 Task: Add Sprouts Rolled Quick Oats to the cart.
Action: Mouse pressed left at (16, 85)
Screenshot: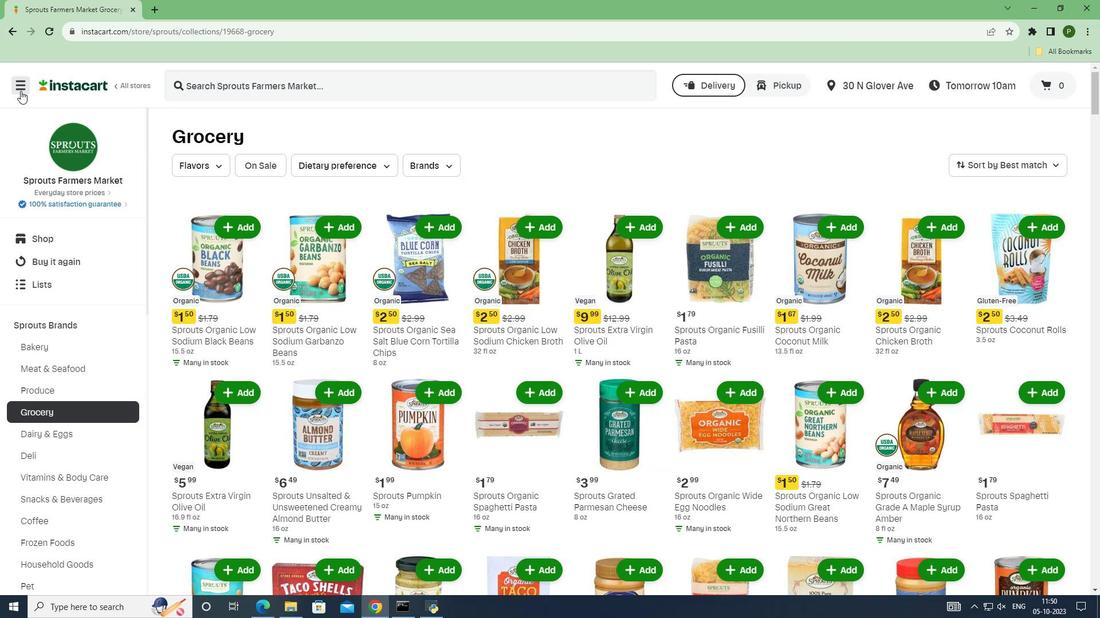 
Action: Mouse moved to (15, 315)
Screenshot: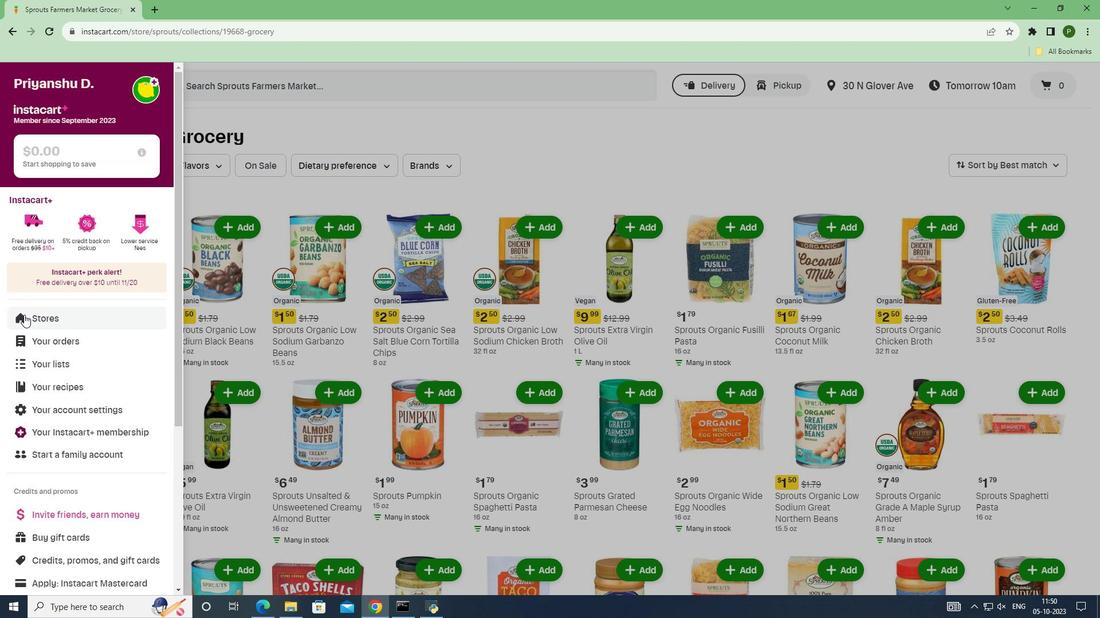 
Action: Mouse pressed left at (15, 315)
Screenshot: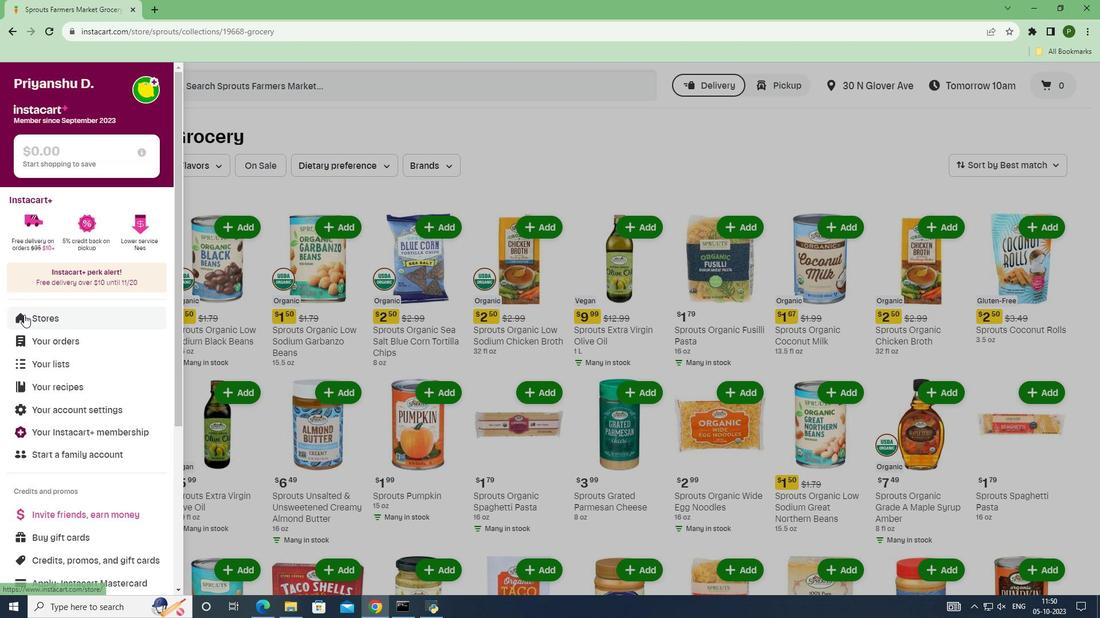 
Action: Mouse moved to (274, 127)
Screenshot: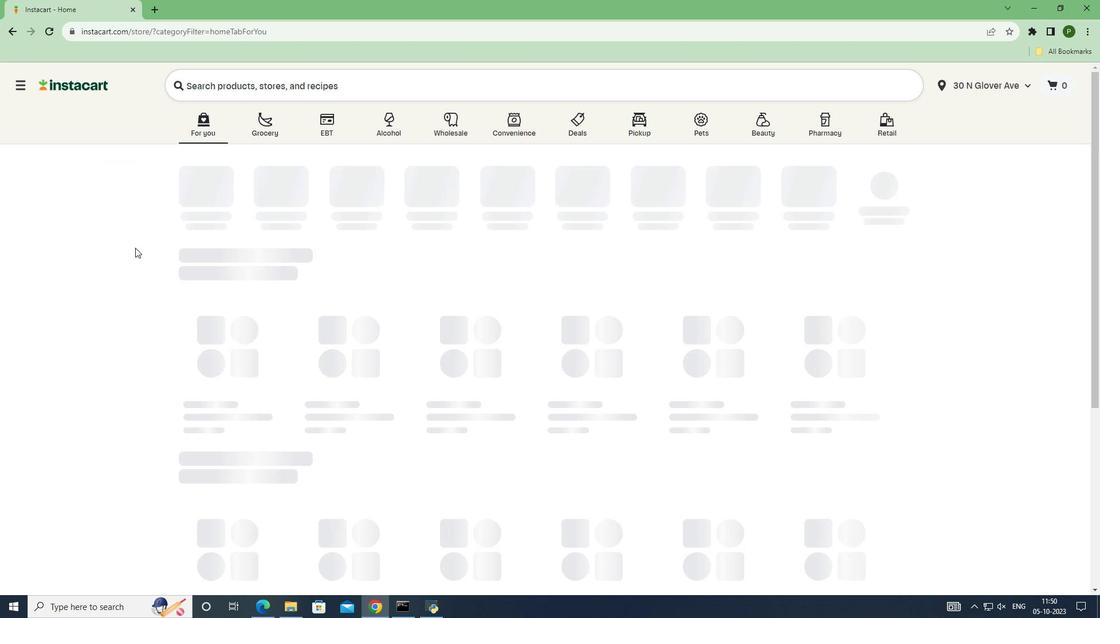 
Action: Mouse pressed left at (274, 127)
Screenshot: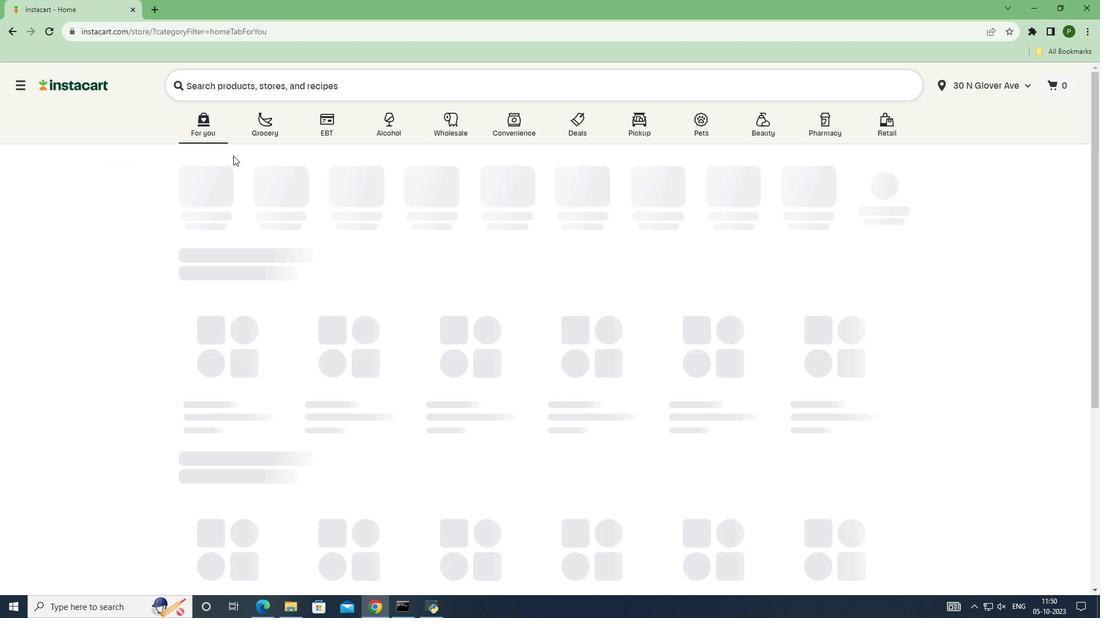 
Action: Mouse moved to (717, 276)
Screenshot: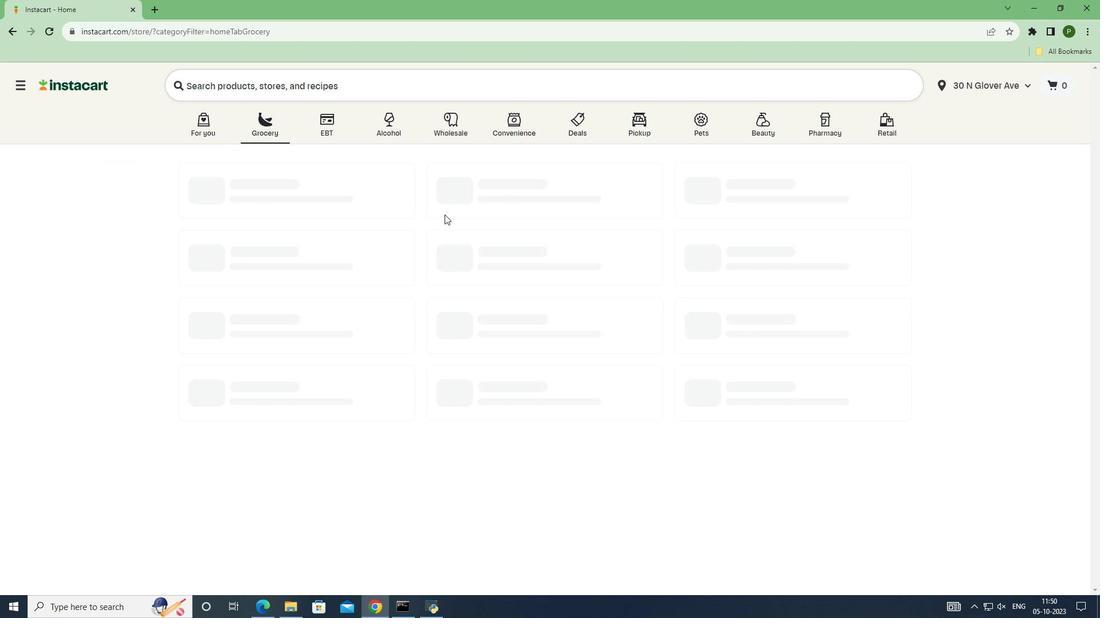 
Action: Mouse pressed left at (717, 276)
Screenshot: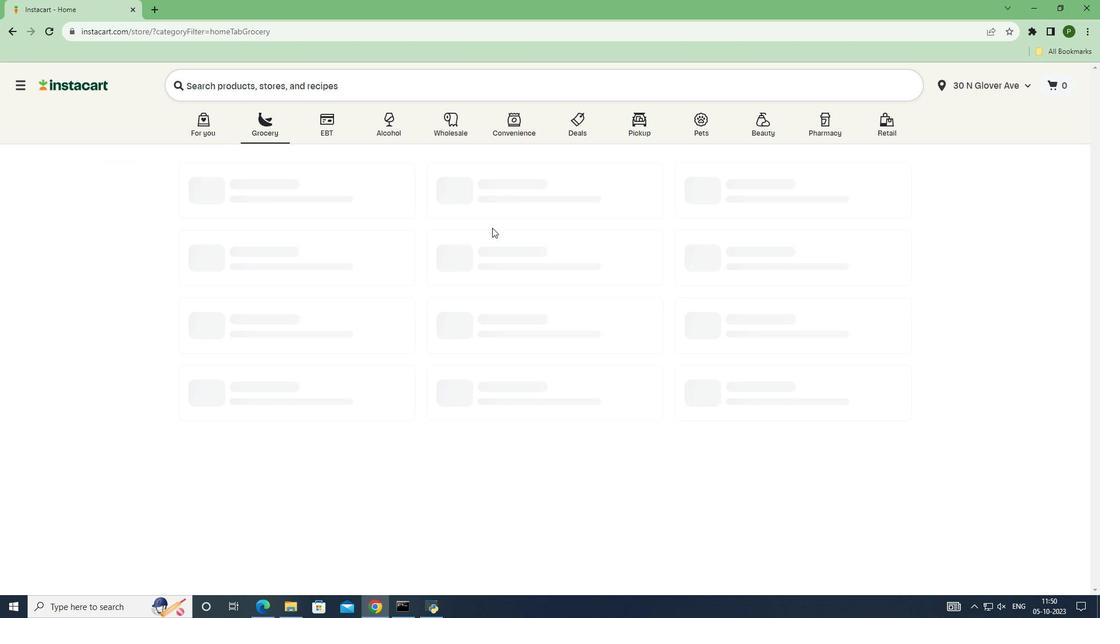 
Action: Mouse moved to (99, 323)
Screenshot: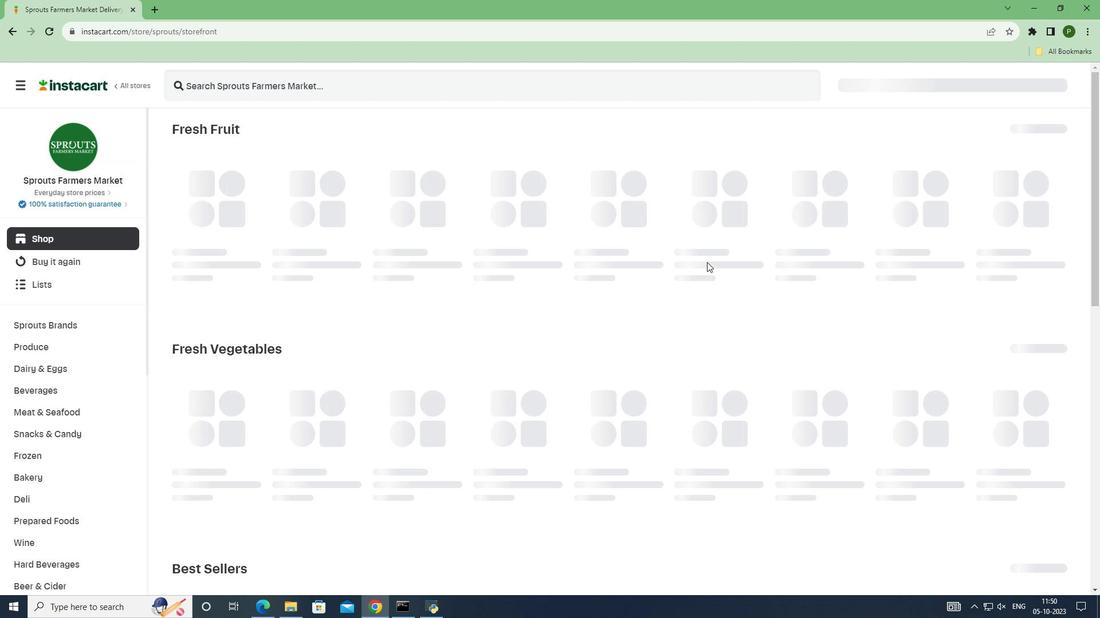 
Action: Mouse pressed left at (99, 323)
Screenshot: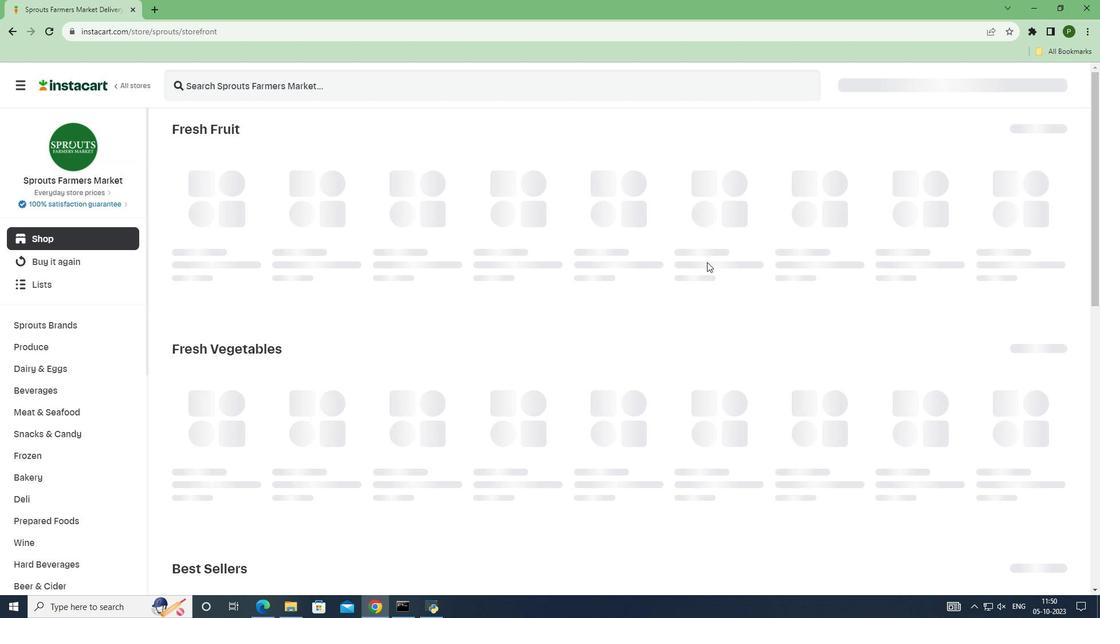 
Action: Mouse moved to (67, 407)
Screenshot: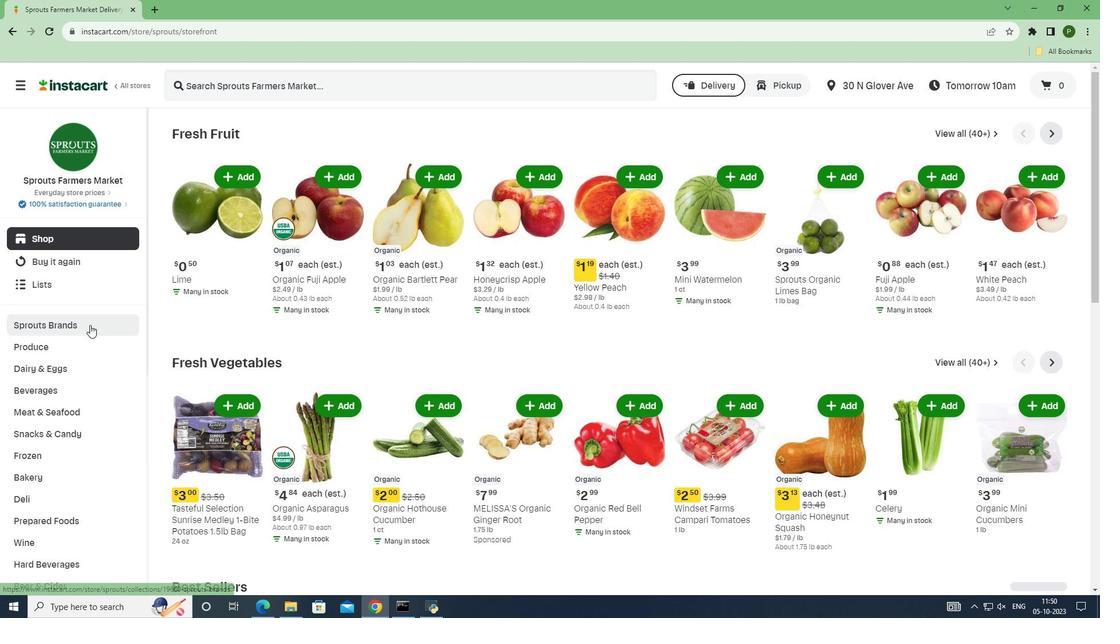 
Action: Mouse pressed left at (67, 407)
Screenshot: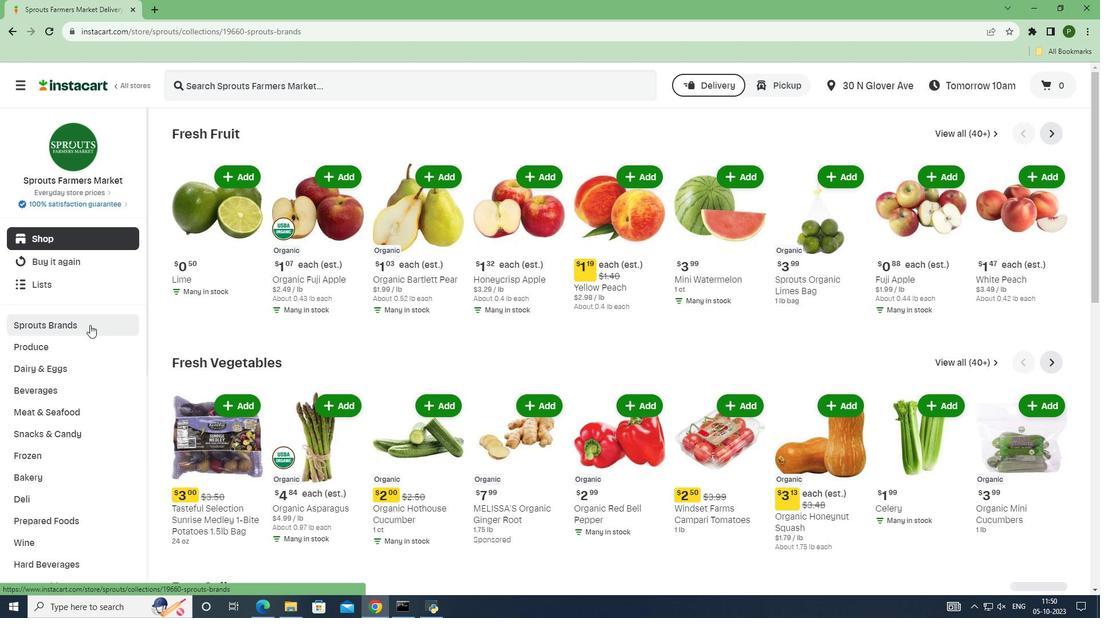
Action: Mouse moved to (199, 248)
Screenshot: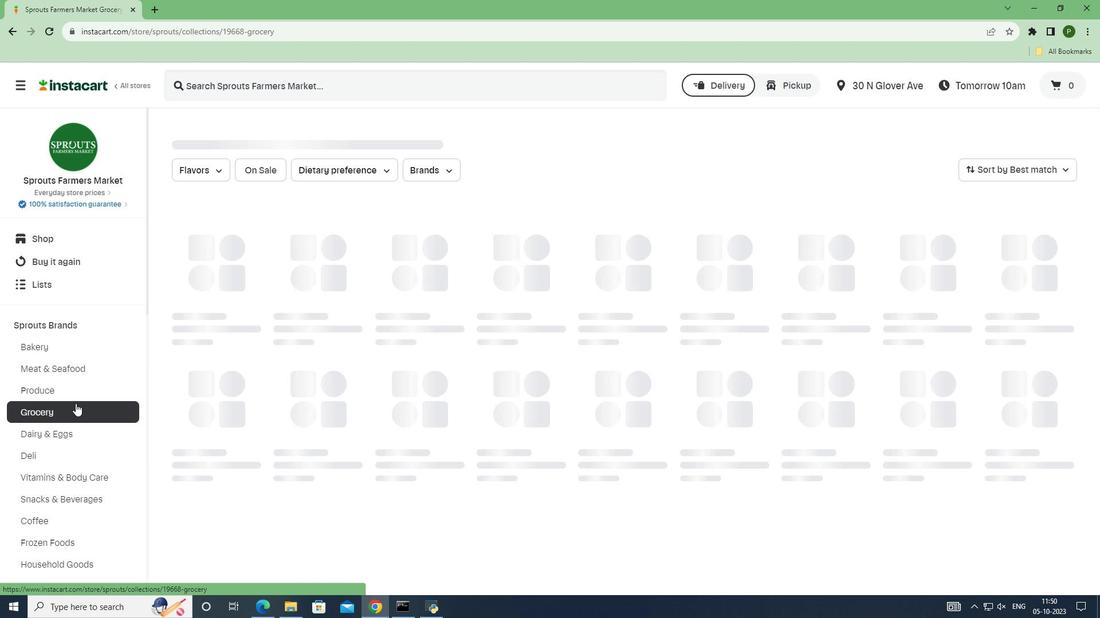 
Action: Mouse scrolled (199, 248) with delta (0, 0)
Screenshot: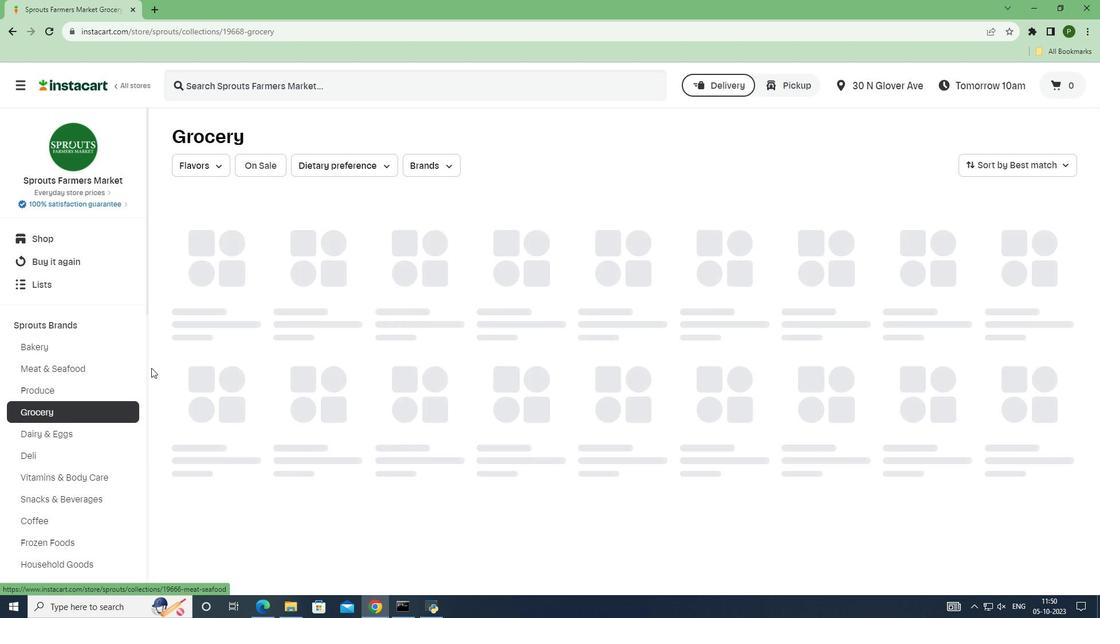 
Action: Mouse moved to (210, 252)
Screenshot: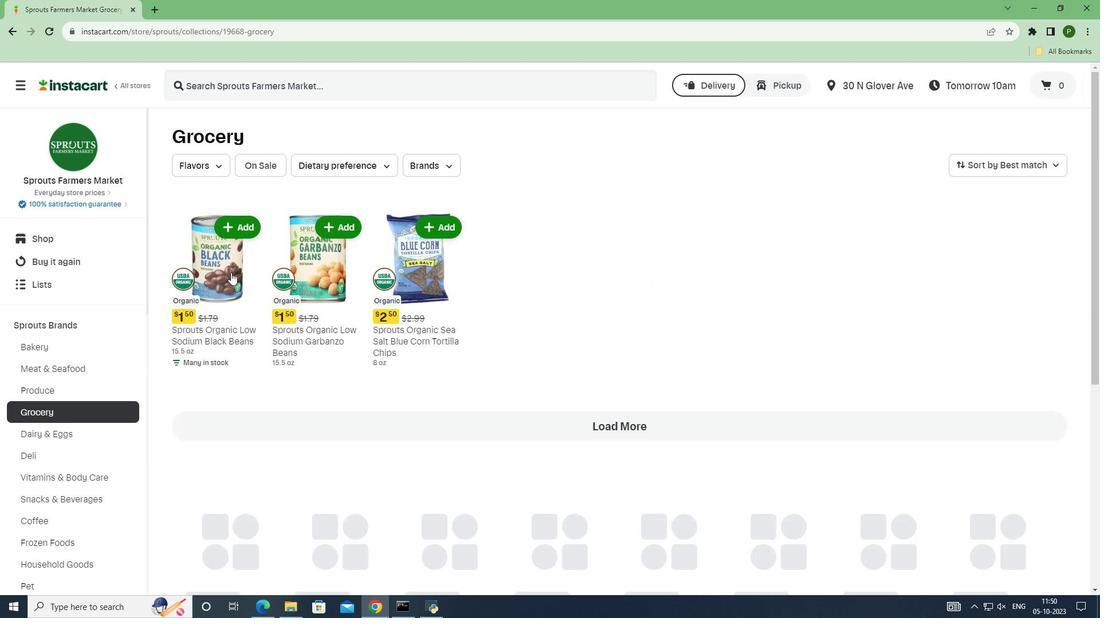 
Action: Mouse scrolled (210, 251) with delta (0, 0)
Screenshot: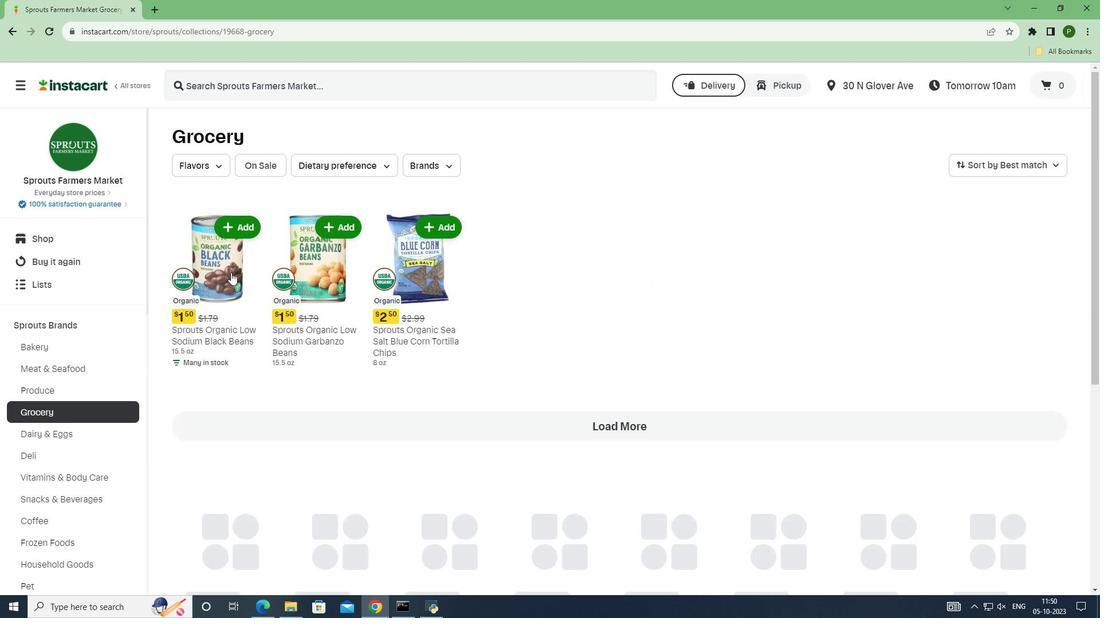 
Action: Mouse moved to (230, 254)
Screenshot: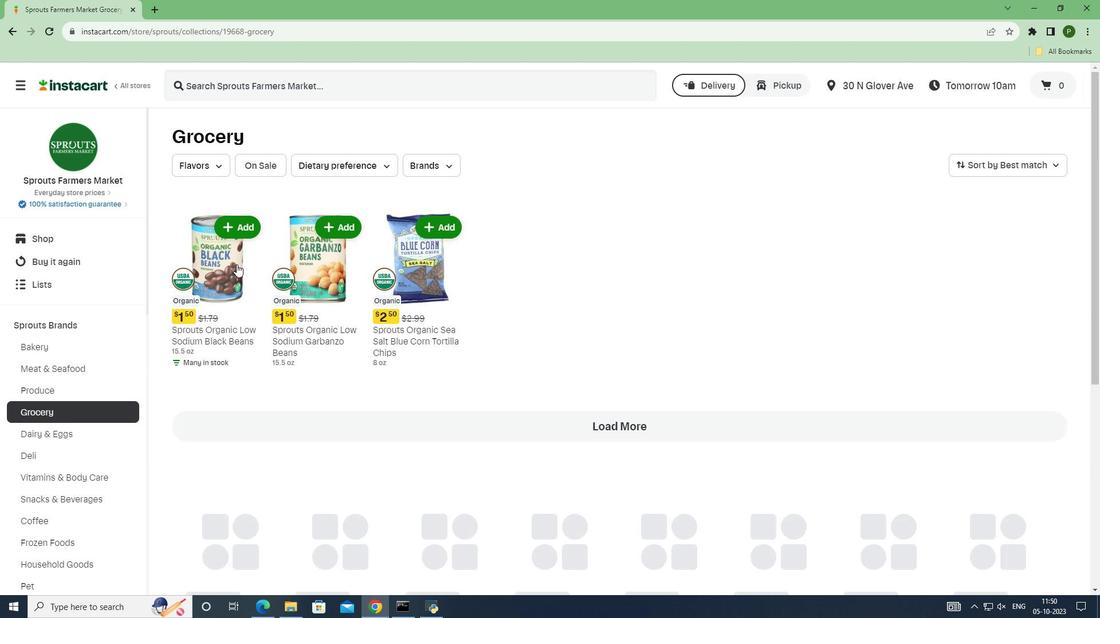 
Action: Mouse scrolled (230, 253) with delta (0, 0)
Screenshot: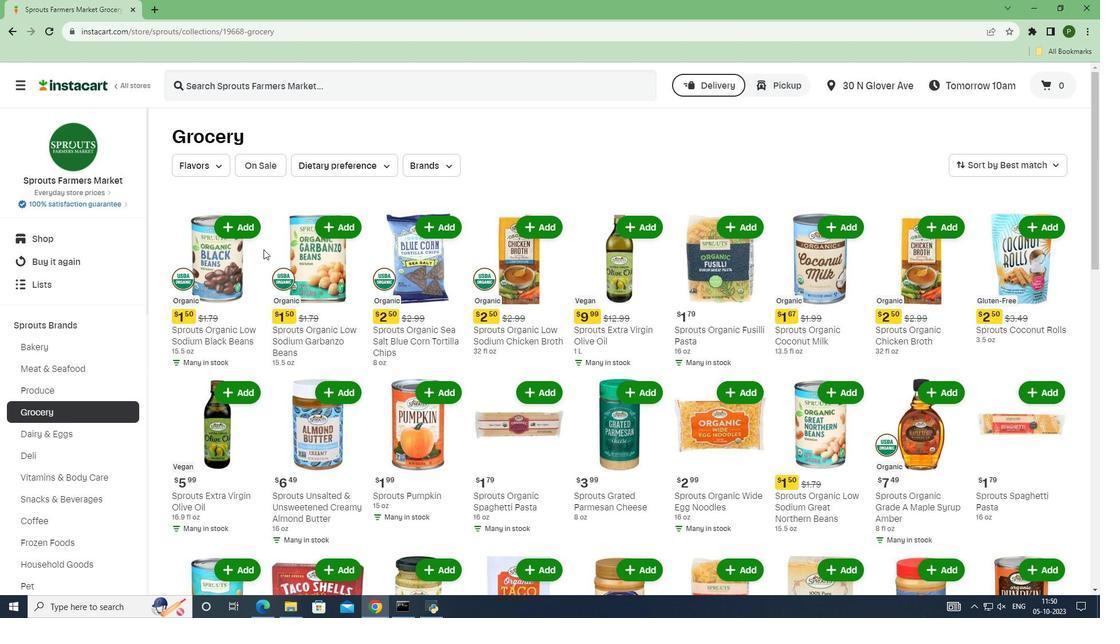 
Action: Mouse scrolled (230, 253) with delta (0, 0)
Screenshot: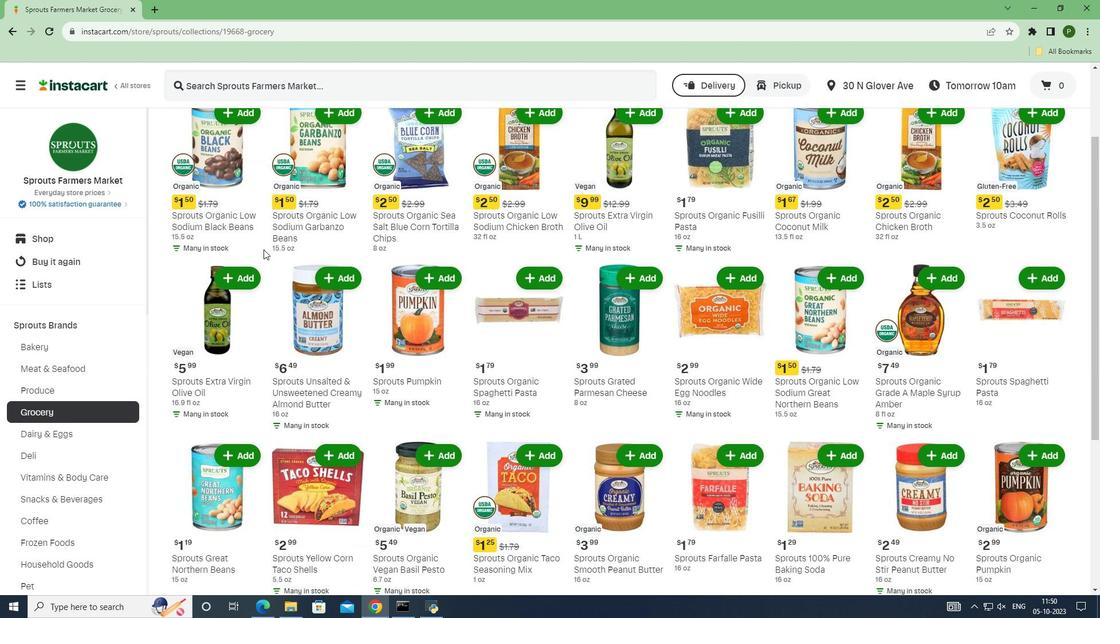 
Action: Mouse scrolled (230, 253) with delta (0, 0)
Screenshot: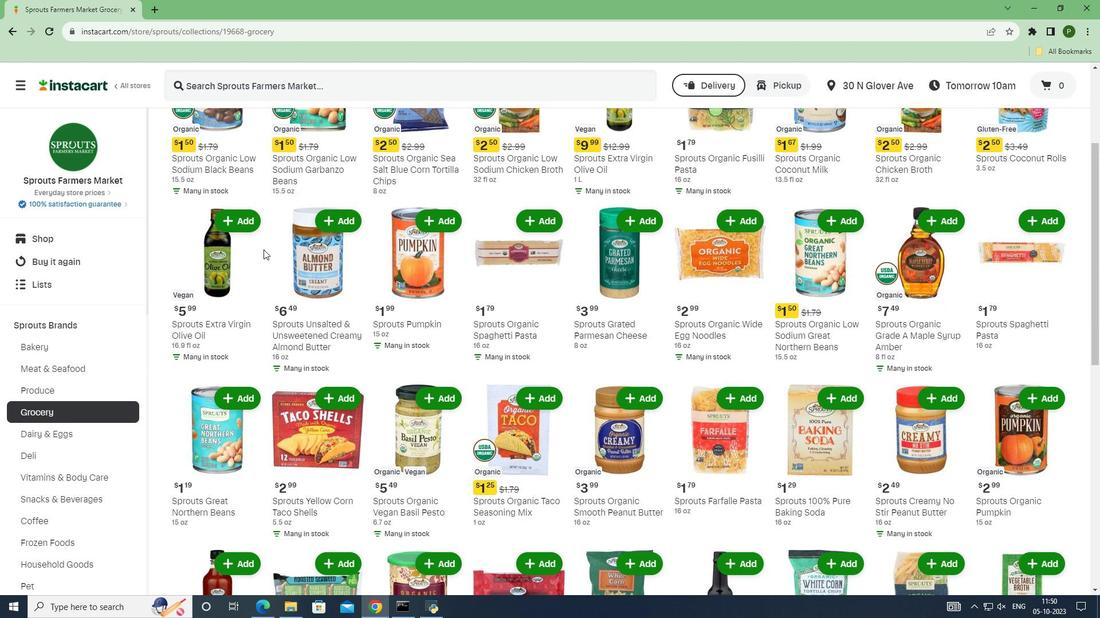 
Action: Mouse scrolled (230, 253) with delta (0, 0)
Screenshot: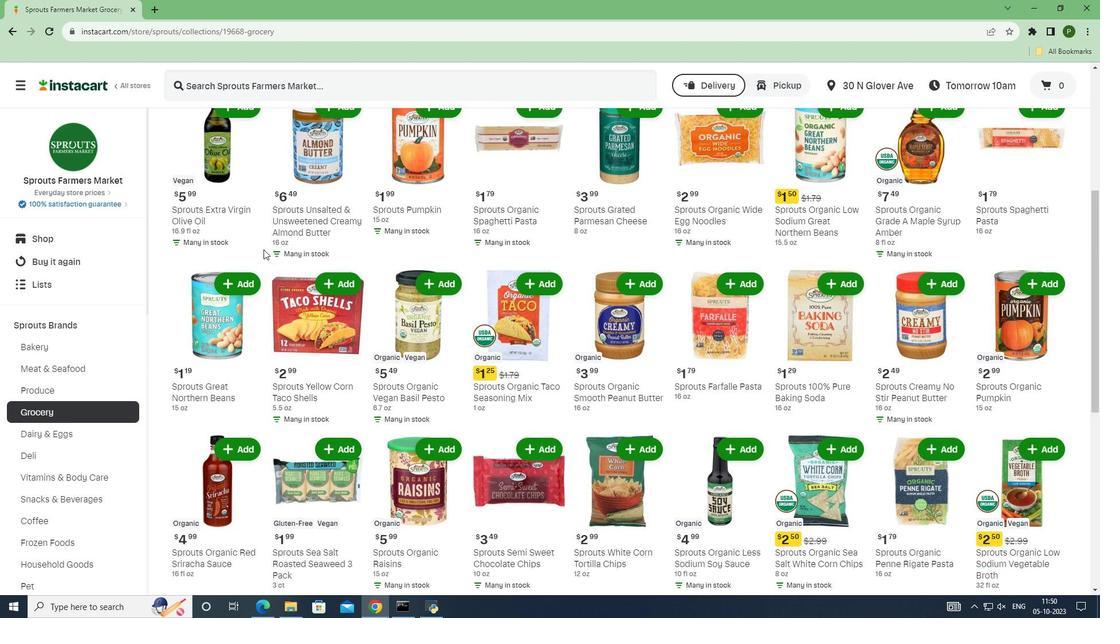 
Action: Mouse scrolled (230, 253) with delta (0, 0)
Screenshot: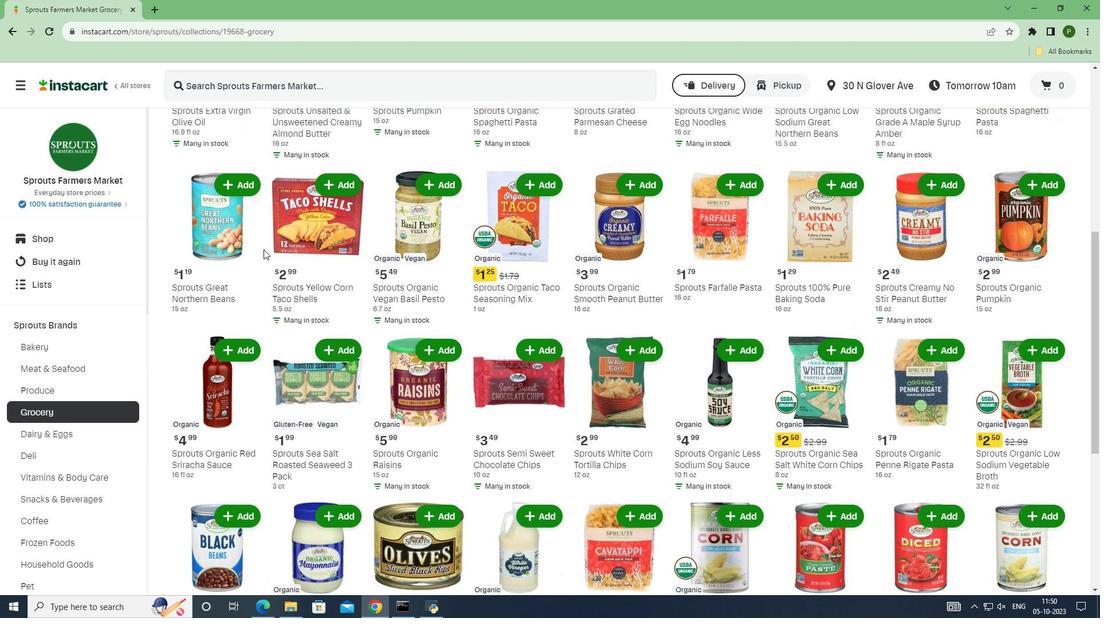 
Action: Mouse scrolled (230, 253) with delta (0, 0)
Screenshot: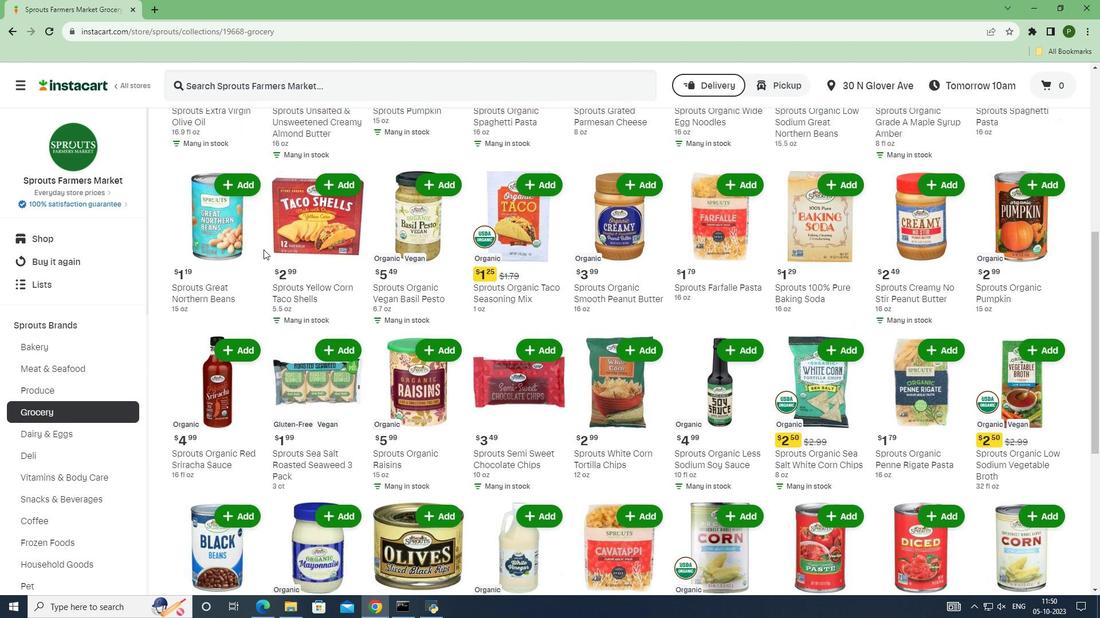 
Action: Mouse scrolled (230, 253) with delta (0, 0)
Screenshot: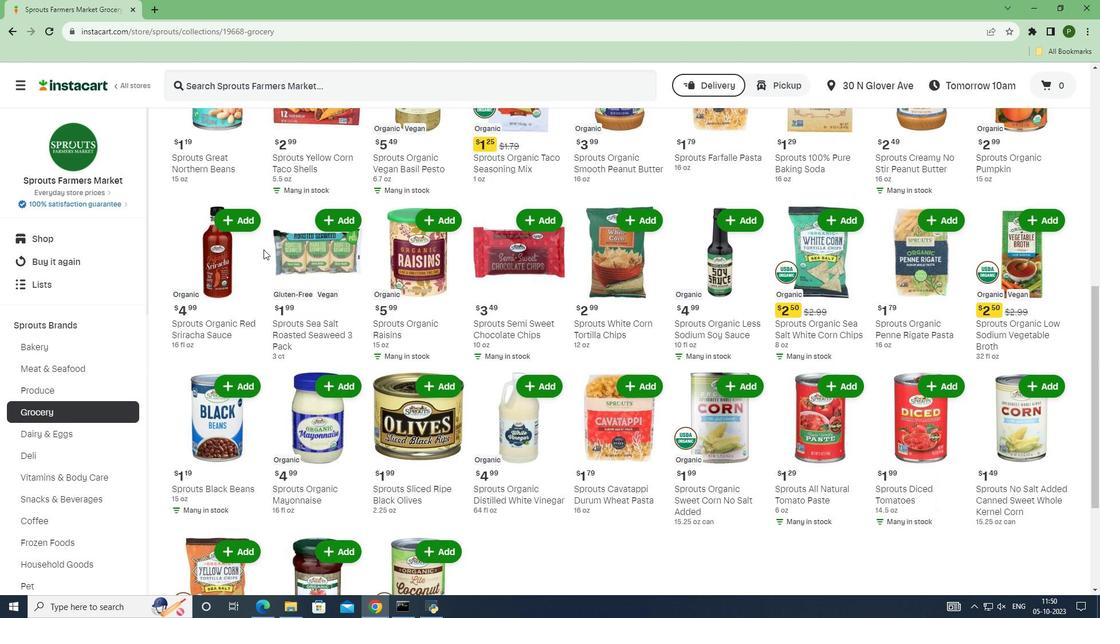 
Action: Mouse scrolled (230, 253) with delta (0, 0)
Screenshot: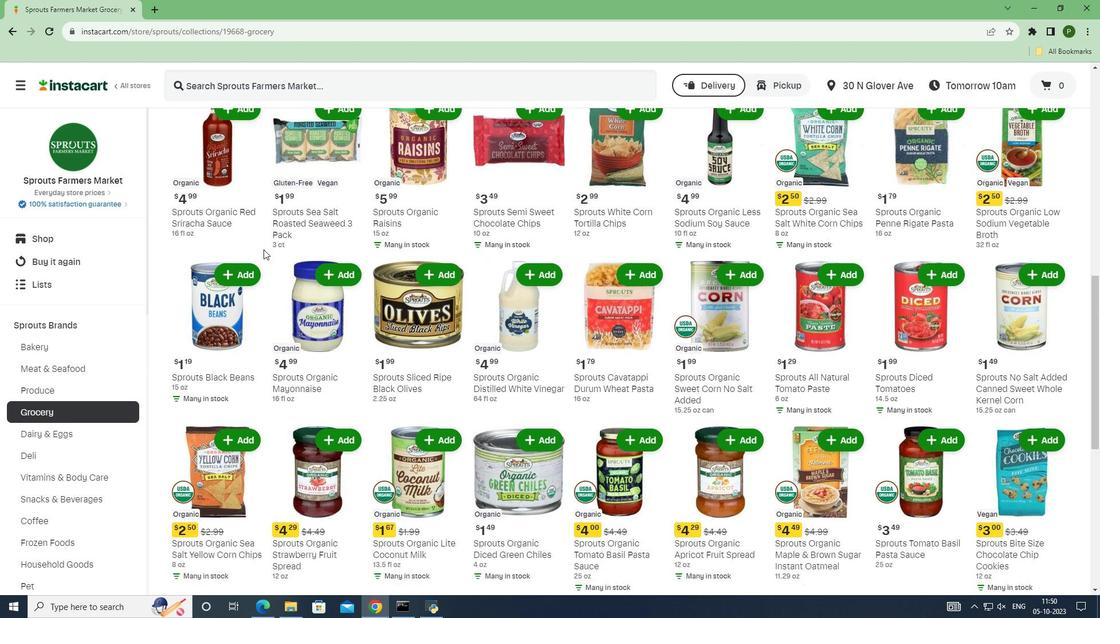 
Action: Mouse scrolled (230, 253) with delta (0, 0)
Screenshot: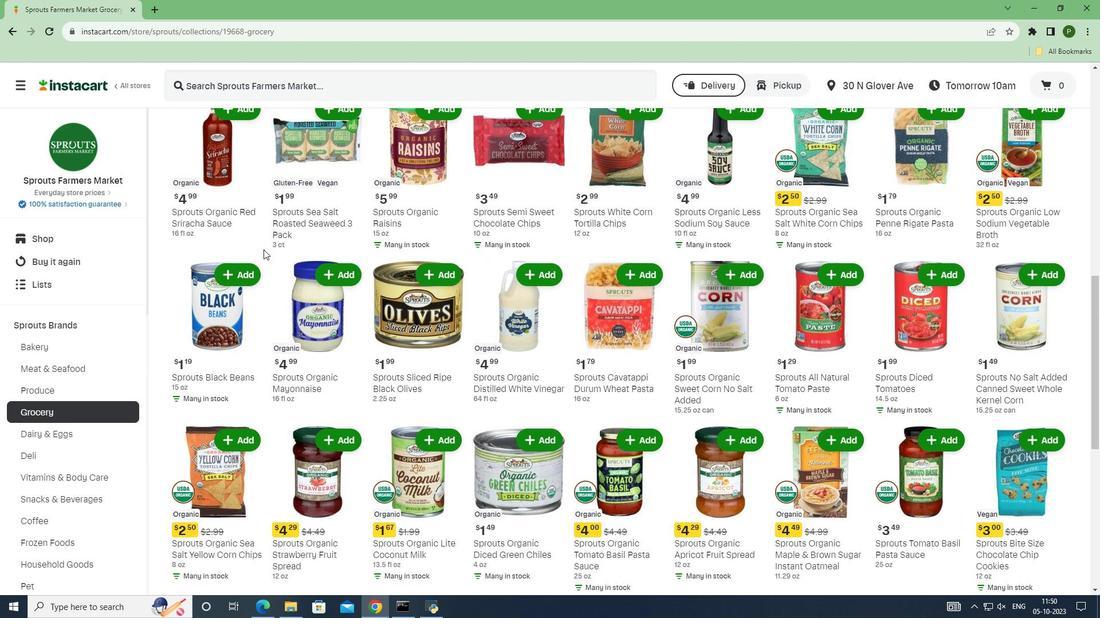 
Action: Mouse scrolled (230, 253) with delta (0, 0)
Screenshot: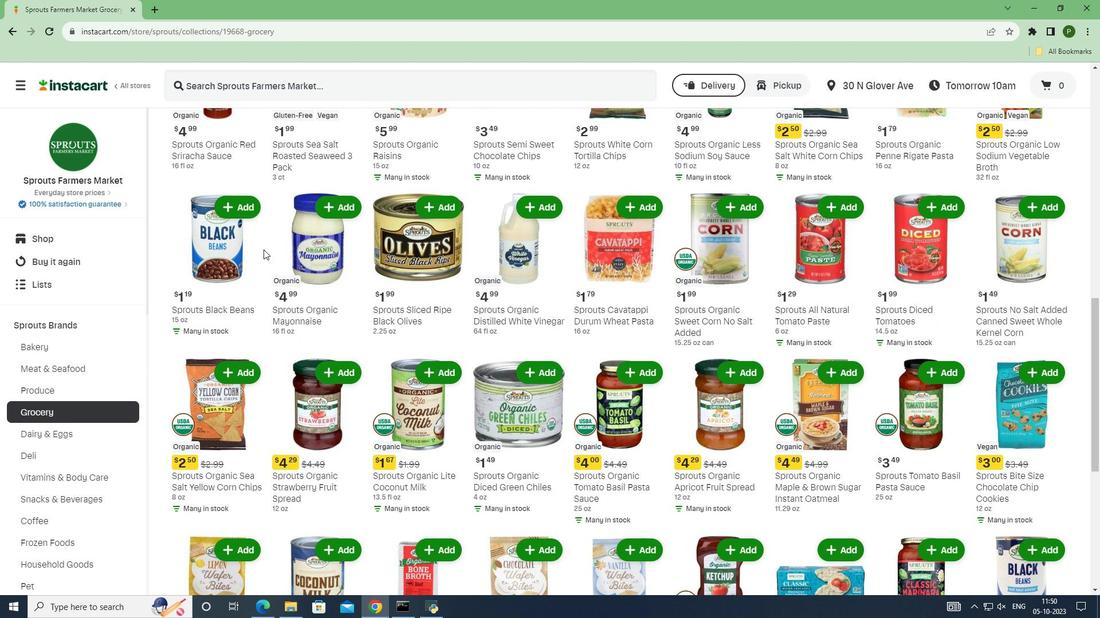 
Action: Mouse scrolled (230, 253) with delta (0, 0)
Screenshot: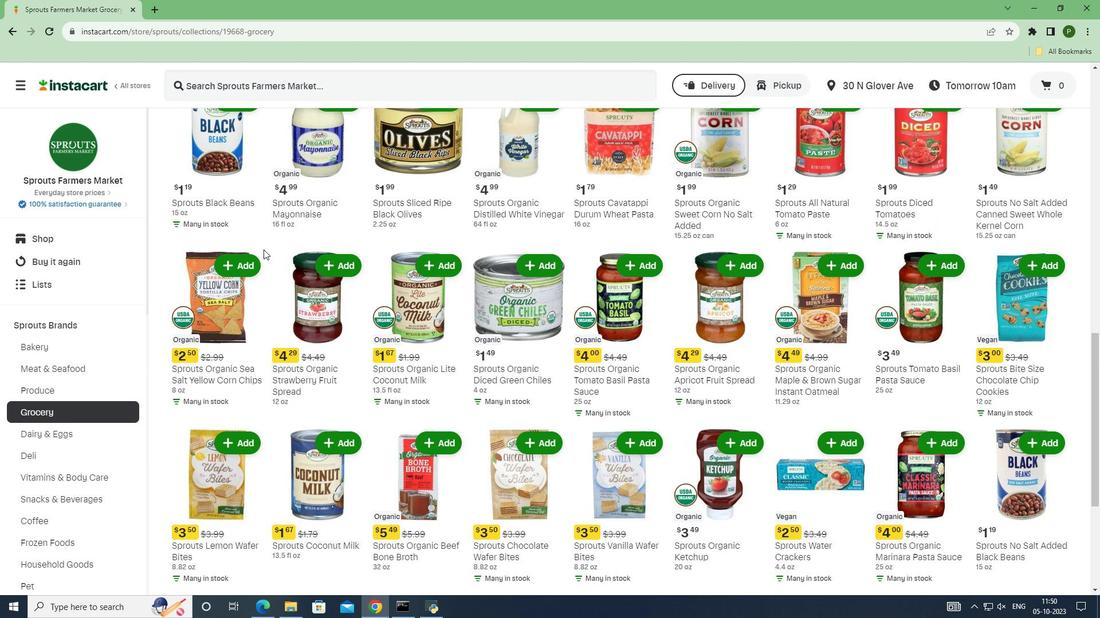 
Action: Mouse scrolled (230, 253) with delta (0, 0)
Screenshot: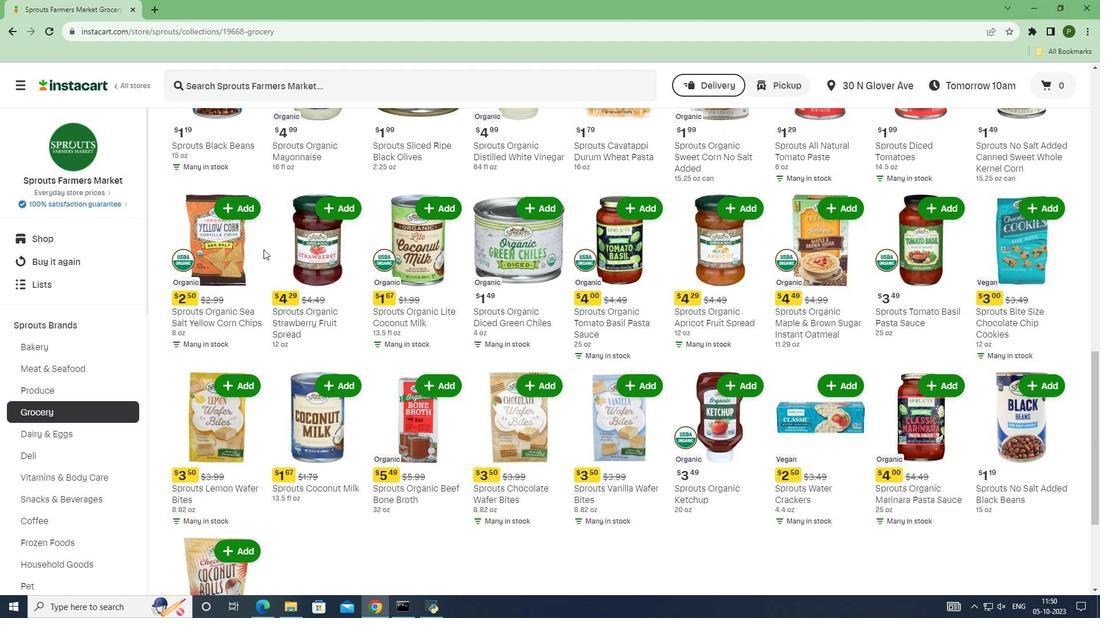 
Action: Mouse scrolled (230, 253) with delta (0, 0)
Screenshot: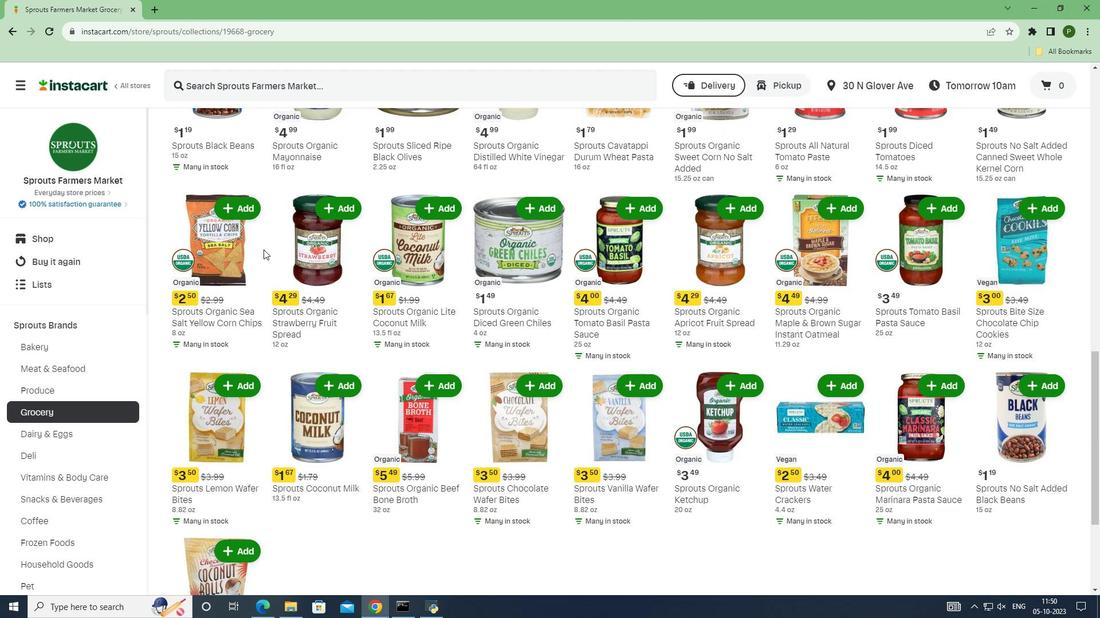 
Action: Mouse scrolled (230, 253) with delta (0, 0)
Screenshot: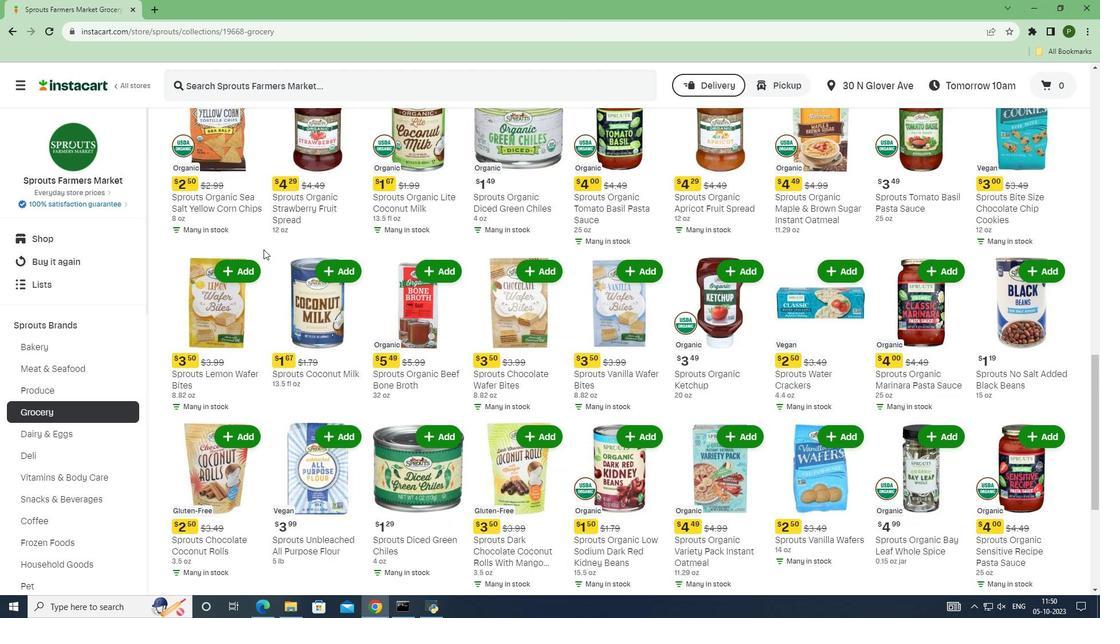 
Action: Mouse scrolled (230, 253) with delta (0, 0)
Screenshot: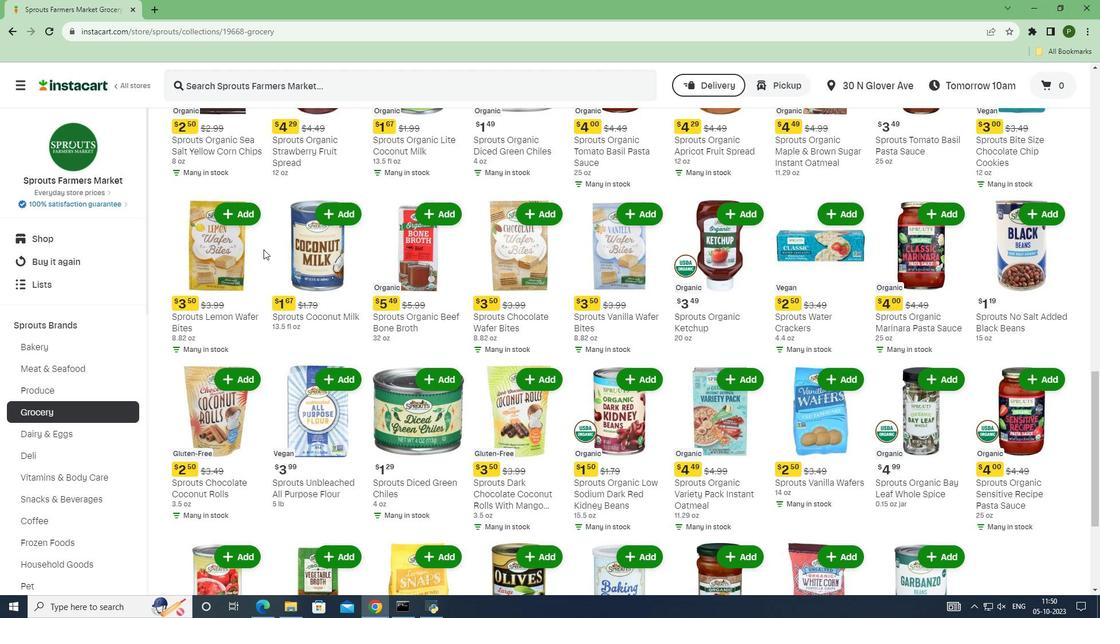 
Action: Mouse scrolled (230, 253) with delta (0, 0)
Screenshot: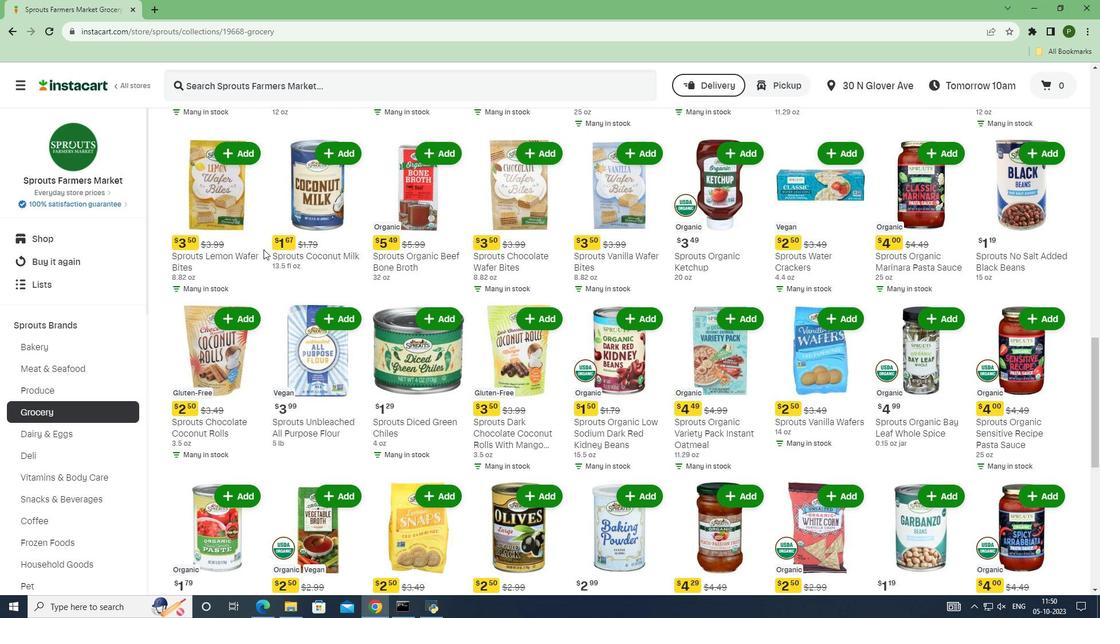 
Action: Mouse scrolled (230, 253) with delta (0, 0)
Screenshot: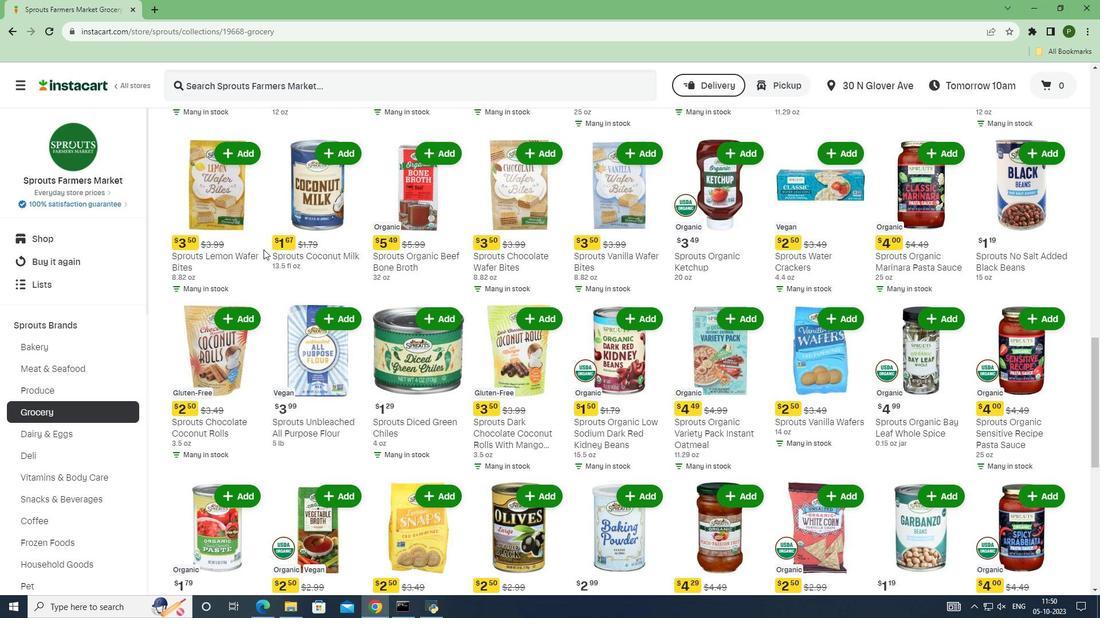 
Action: Mouse scrolled (230, 253) with delta (0, 0)
Screenshot: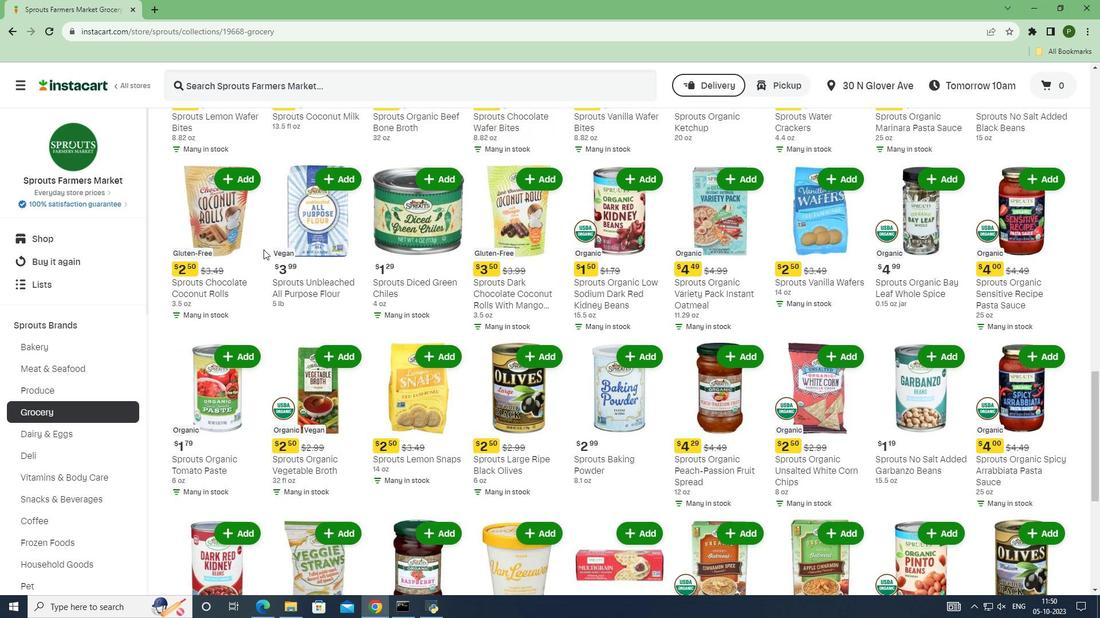 
Action: Mouse scrolled (230, 253) with delta (0, 0)
Screenshot: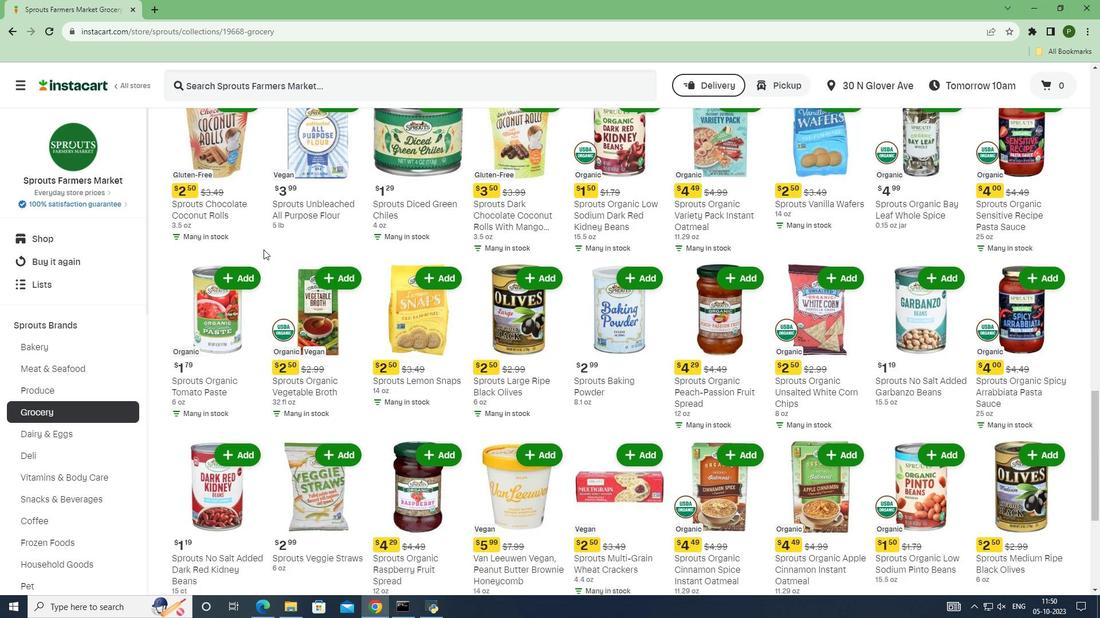 
Action: Mouse scrolled (230, 253) with delta (0, 0)
Screenshot: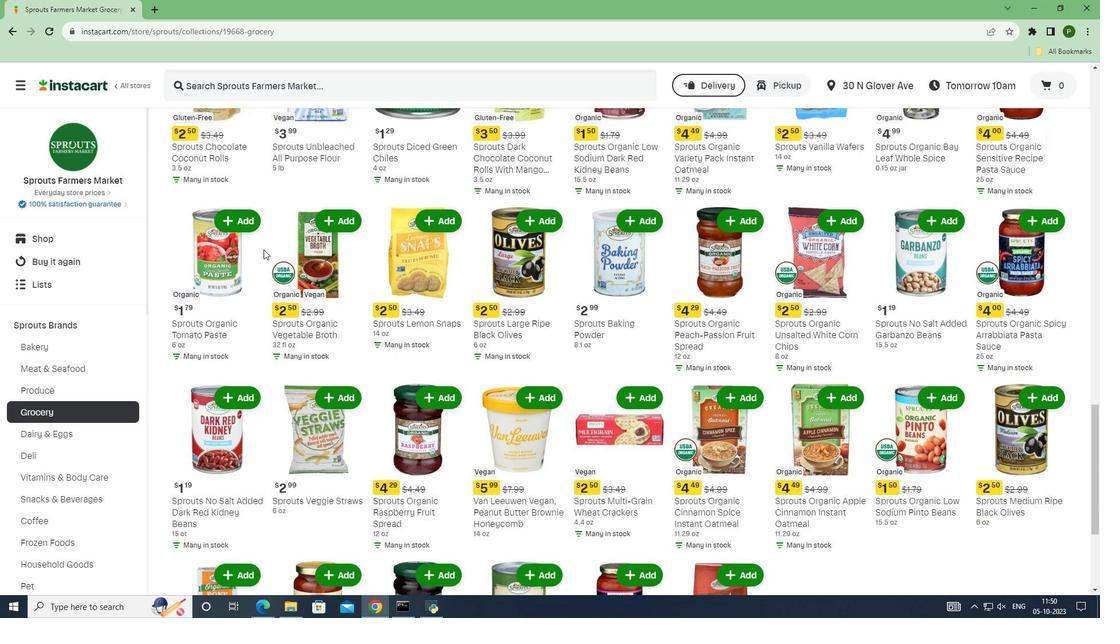
Action: Mouse scrolled (230, 253) with delta (0, 0)
Screenshot: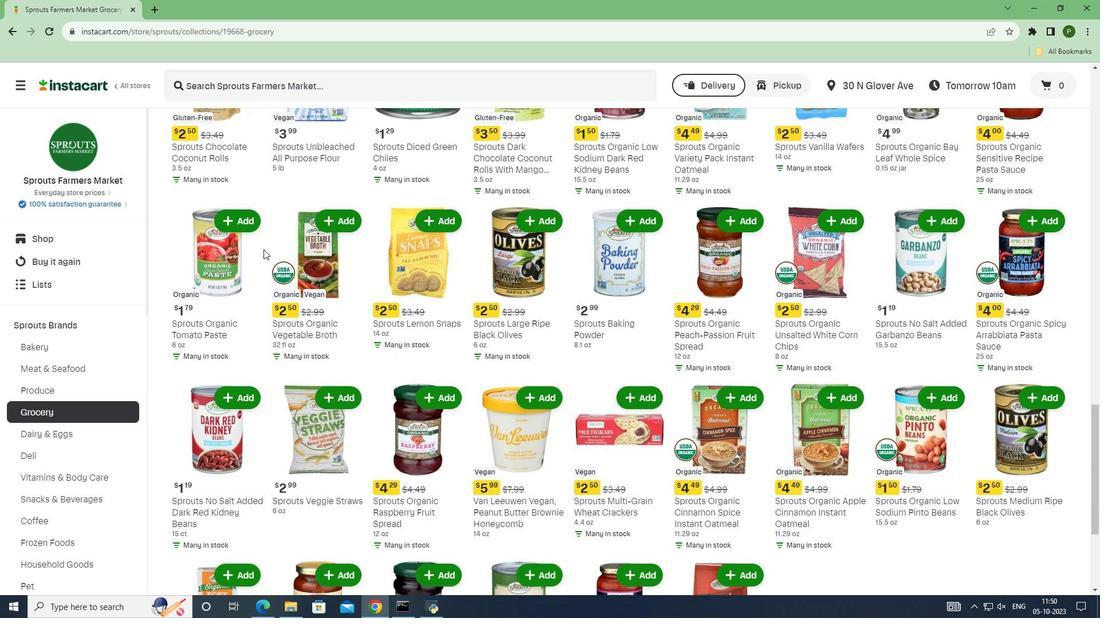 
Action: Mouse scrolled (230, 253) with delta (0, 0)
Screenshot: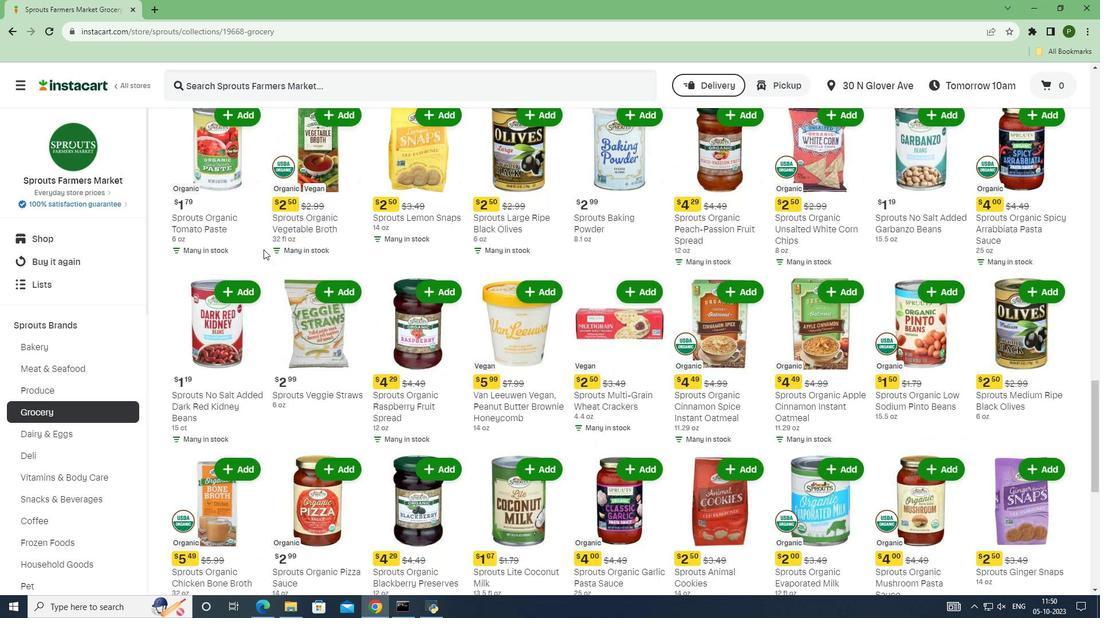 
Action: Mouse scrolled (230, 253) with delta (0, 0)
Screenshot: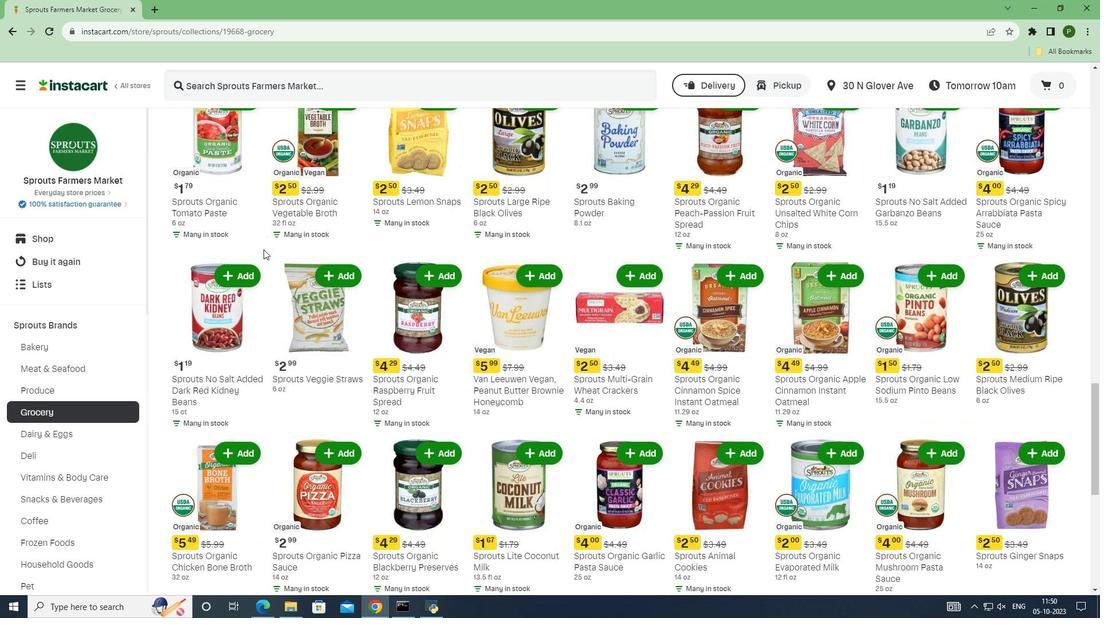 
Action: Mouse scrolled (230, 253) with delta (0, 0)
Screenshot: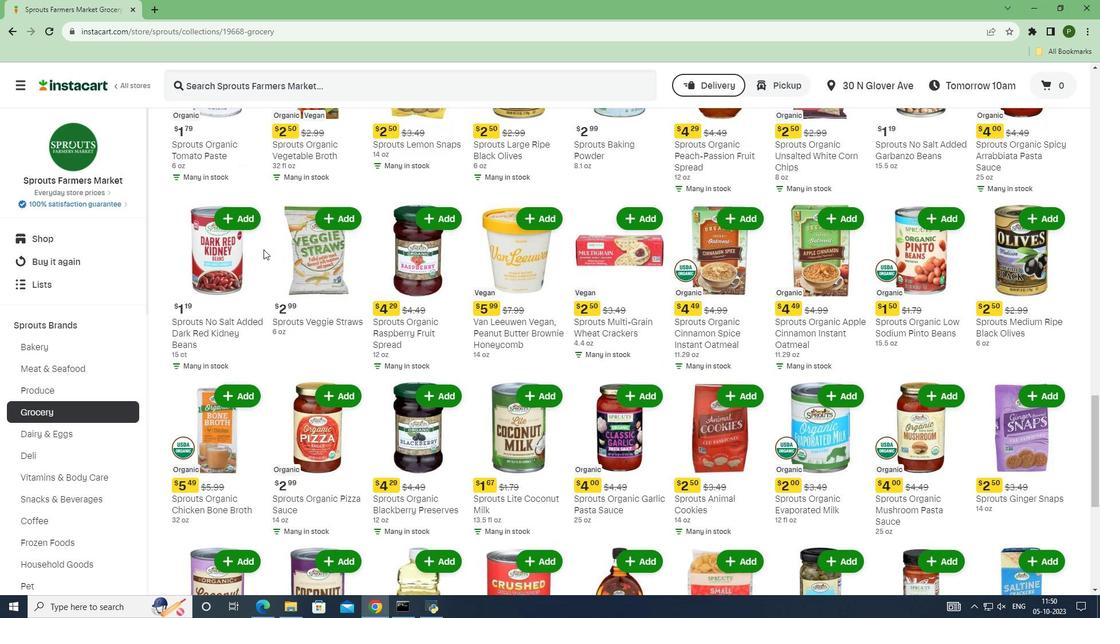 
Action: Mouse scrolled (230, 253) with delta (0, 0)
Screenshot: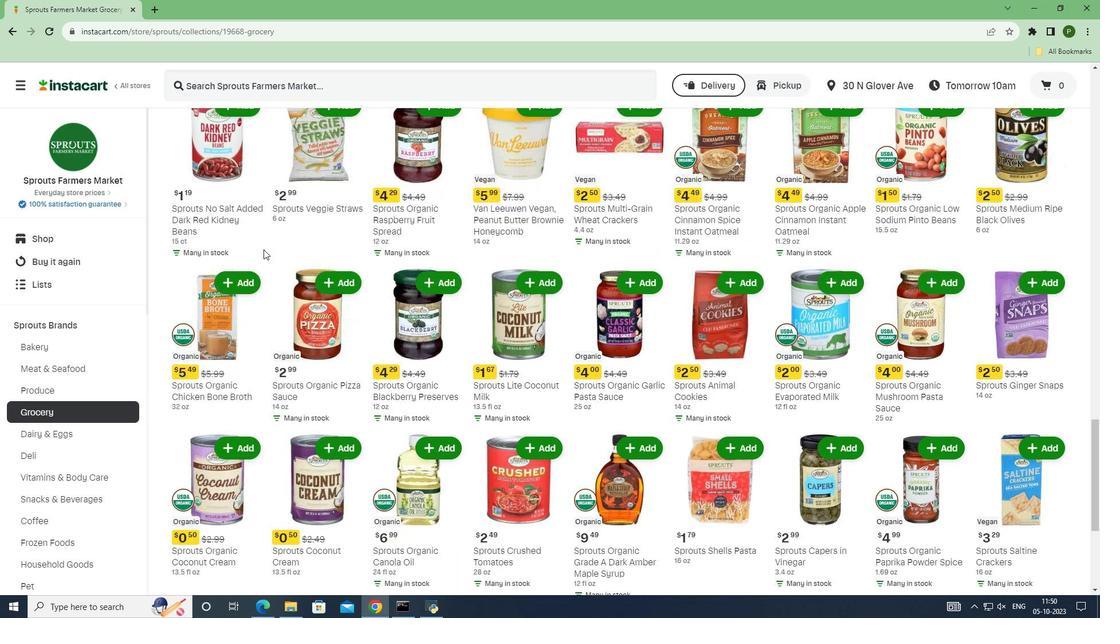 
Action: Mouse scrolled (230, 253) with delta (0, 0)
Screenshot: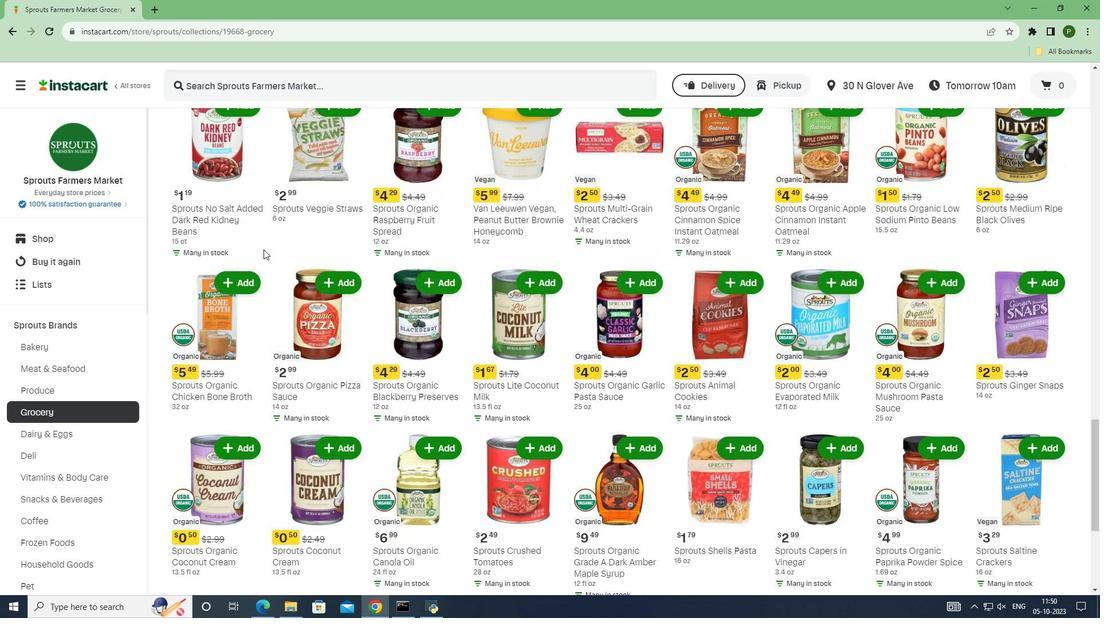 
Action: Mouse scrolled (230, 253) with delta (0, 0)
Screenshot: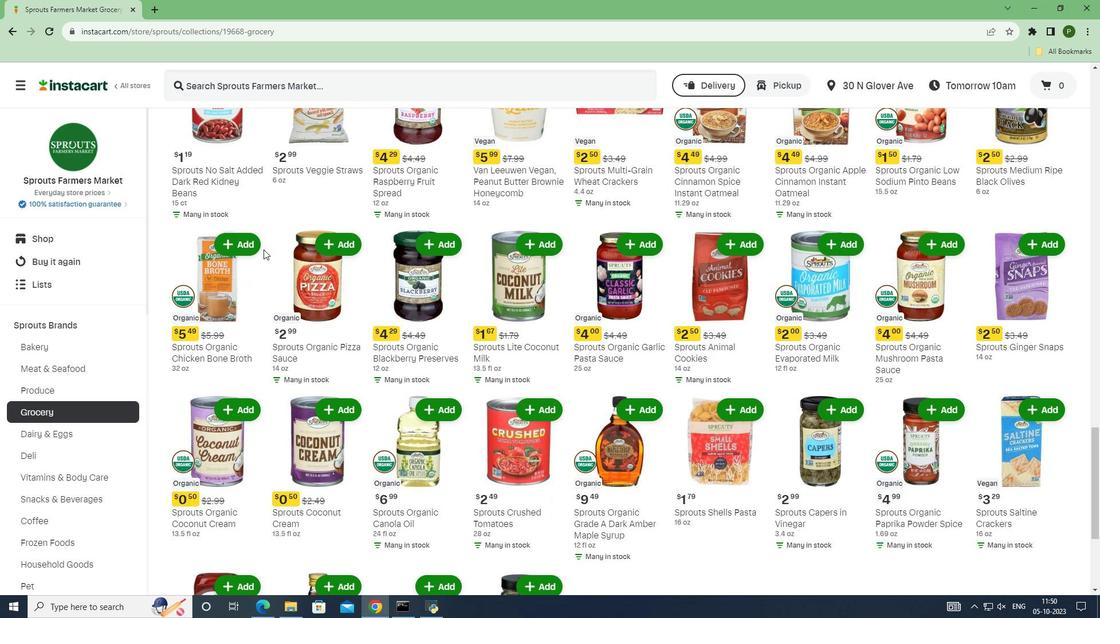 
Action: Mouse scrolled (230, 253) with delta (0, 0)
Screenshot: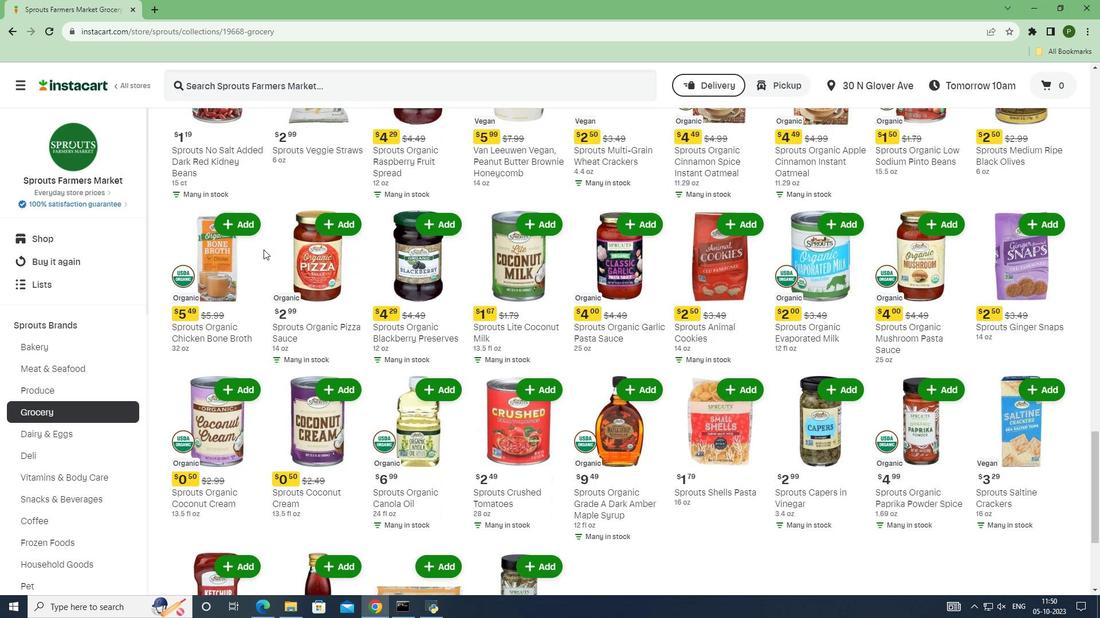 
Action: Mouse scrolled (230, 253) with delta (0, 0)
Screenshot: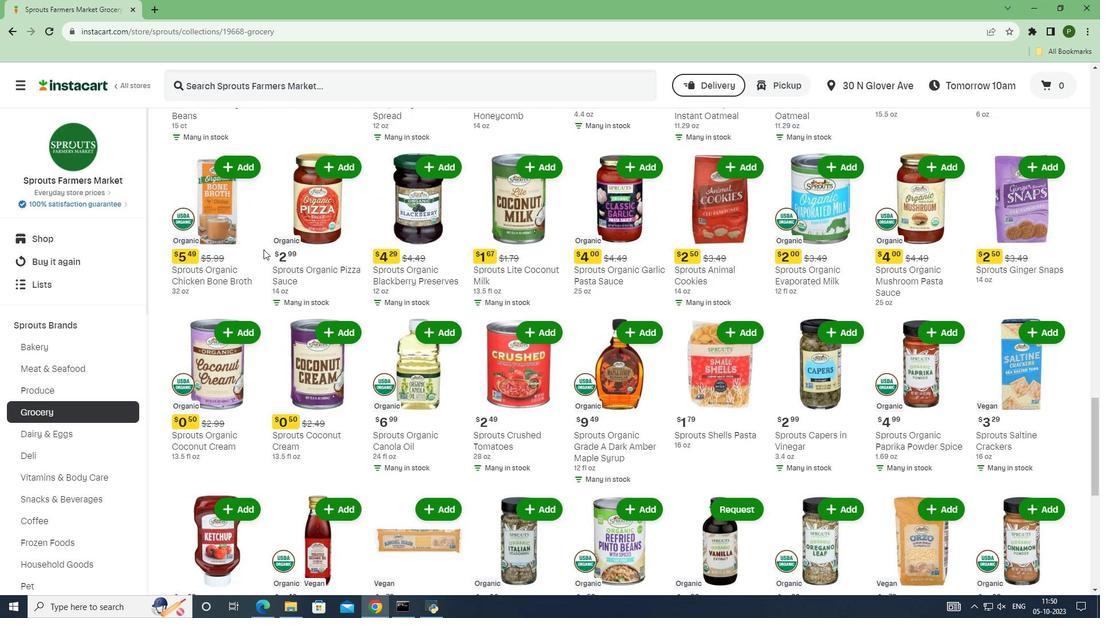 
Action: Mouse scrolled (230, 253) with delta (0, 0)
Screenshot: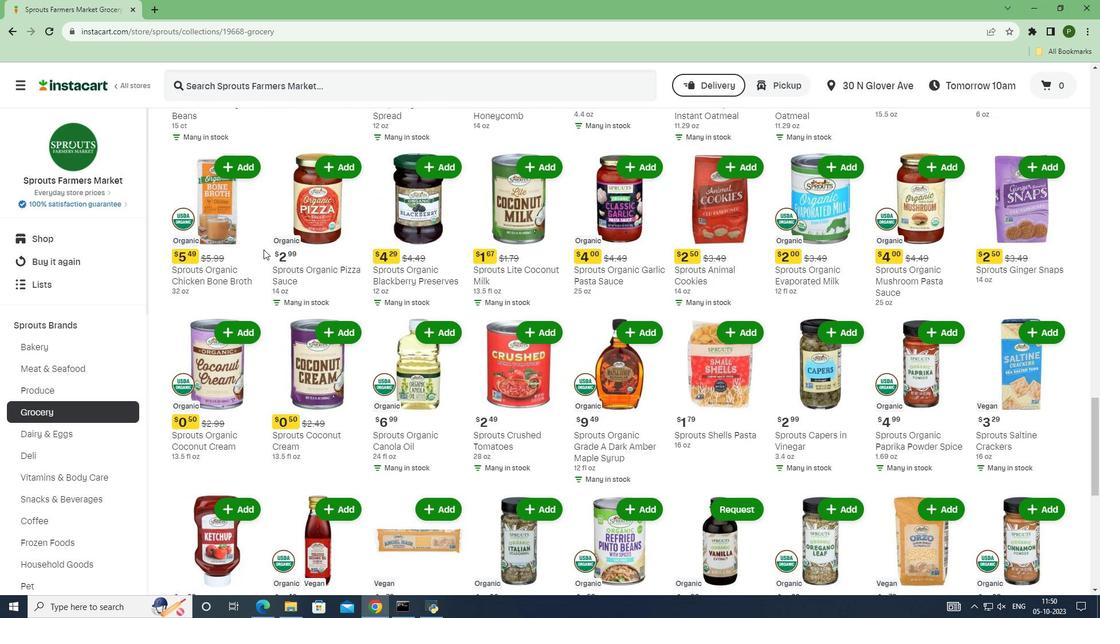 
Action: Mouse scrolled (230, 253) with delta (0, 0)
Screenshot: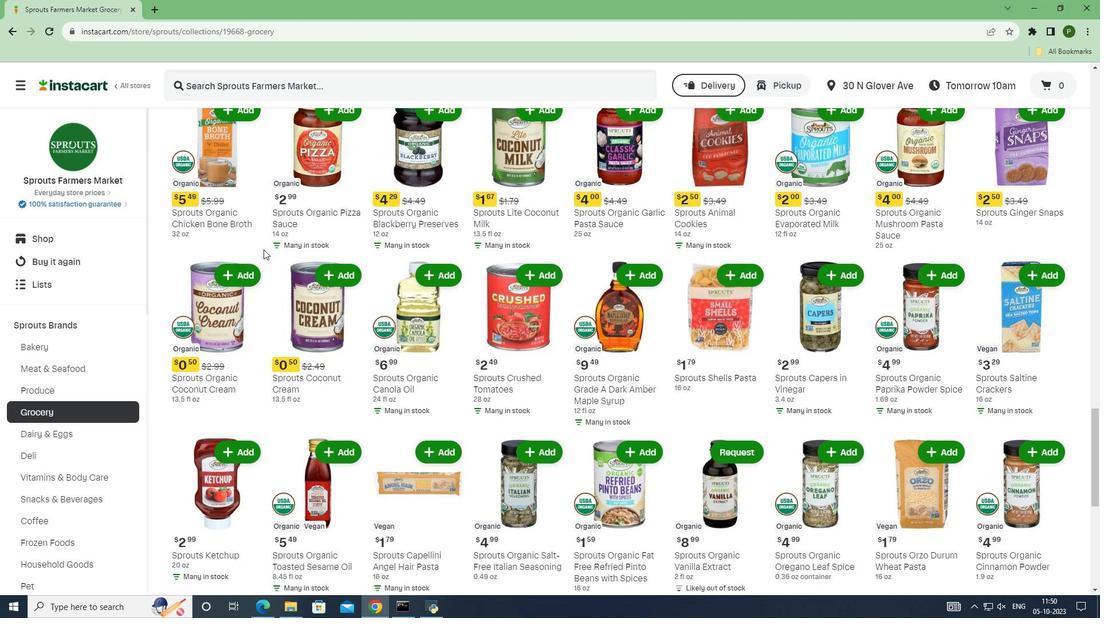 
Action: Mouse scrolled (230, 253) with delta (0, 0)
Screenshot: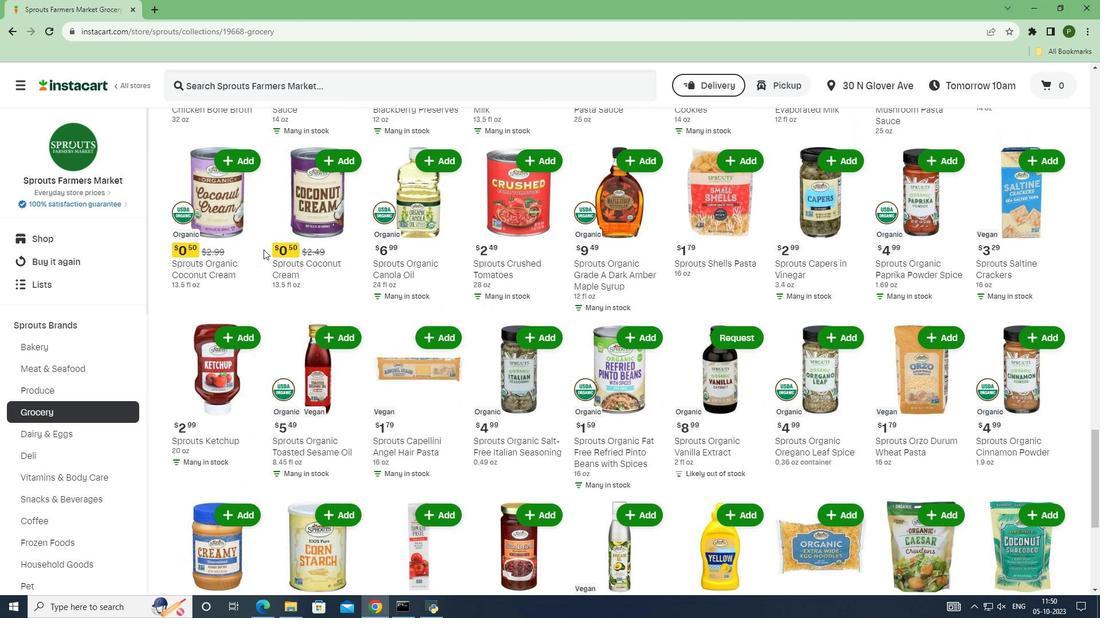 
Action: Mouse scrolled (230, 253) with delta (0, 0)
Screenshot: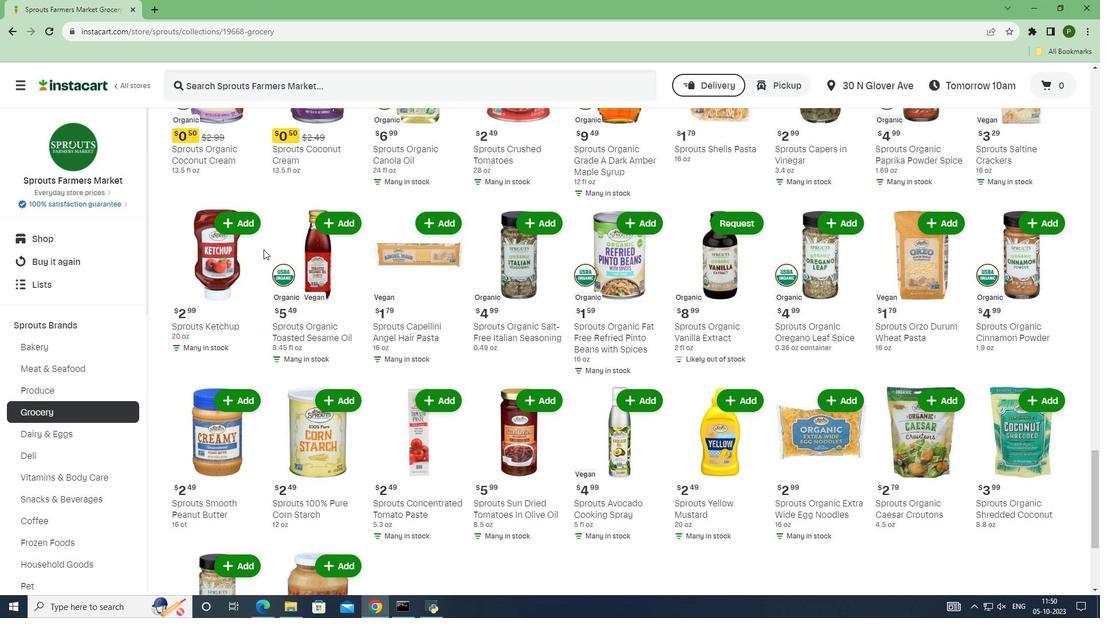 
Action: Mouse scrolled (230, 253) with delta (0, 0)
Screenshot: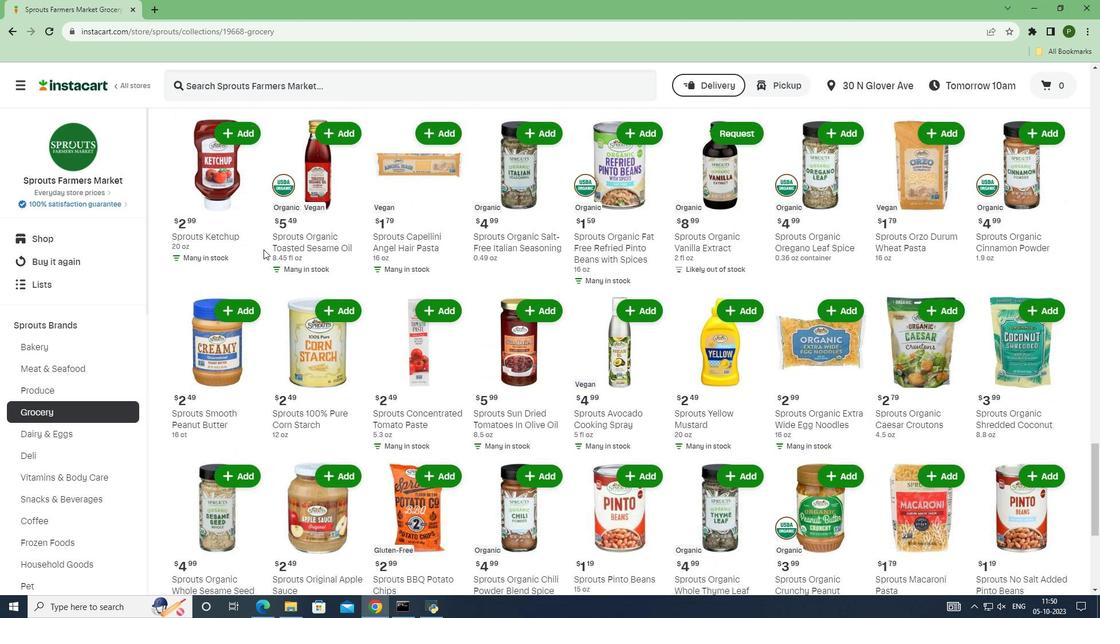 
Action: Mouse scrolled (230, 253) with delta (0, 0)
Screenshot: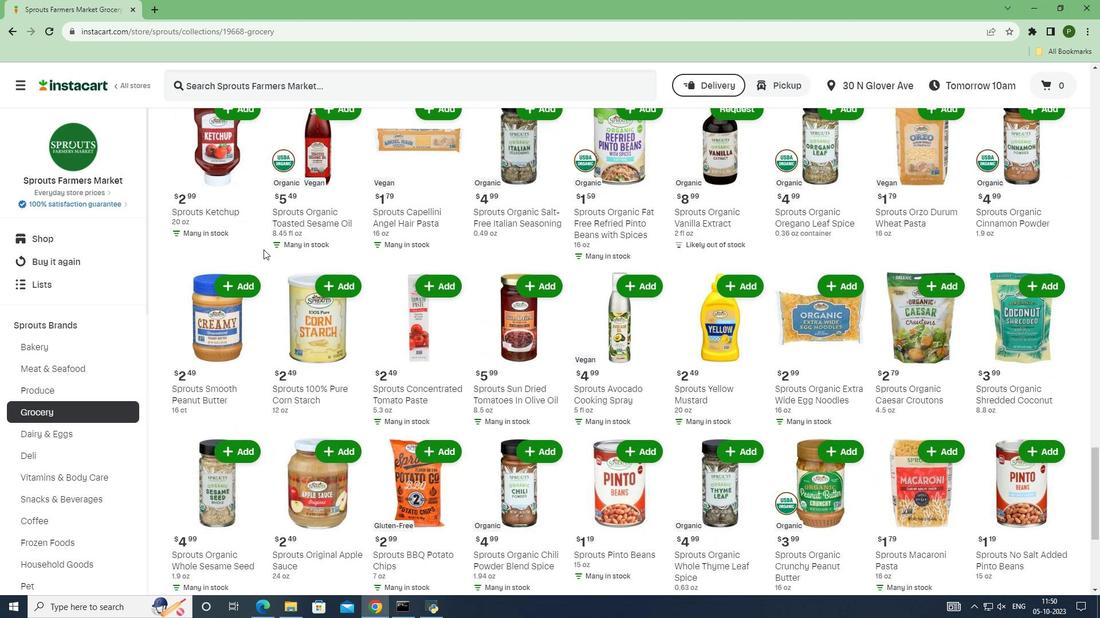 
Action: Mouse scrolled (230, 253) with delta (0, 0)
Screenshot: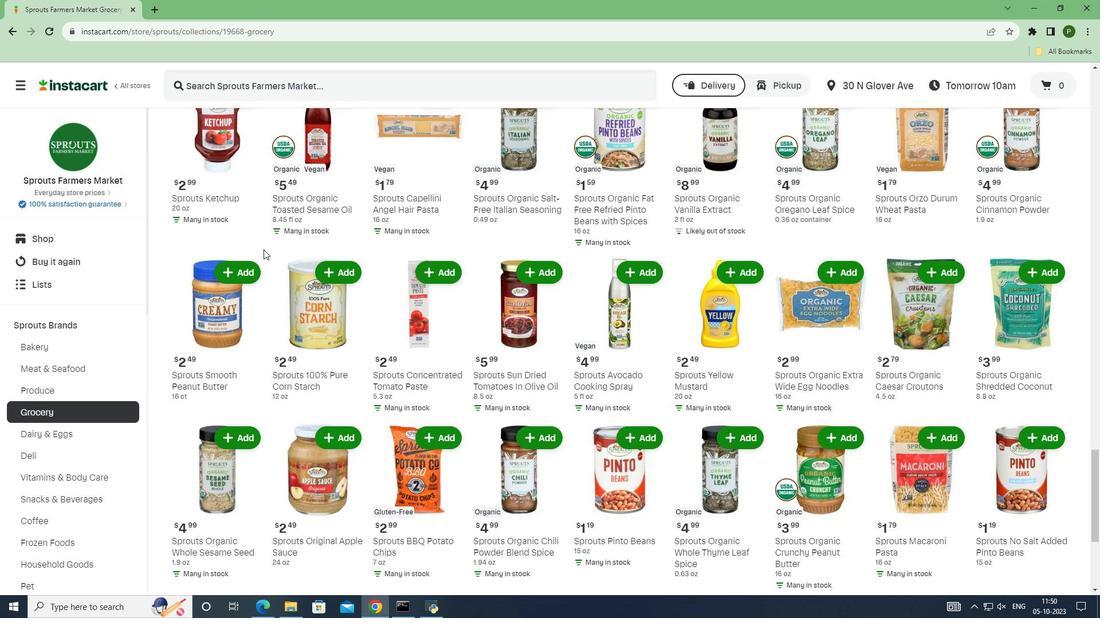 
Action: Mouse scrolled (230, 253) with delta (0, 0)
Screenshot: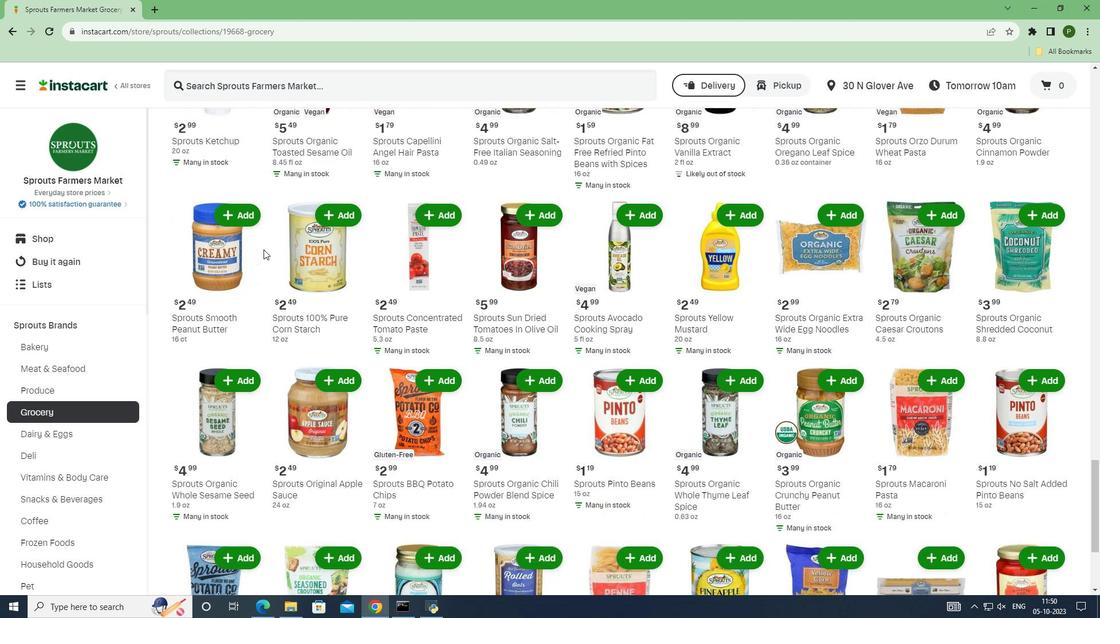 
Action: Mouse scrolled (230, 253) with delta (0, 0)
Screenshot: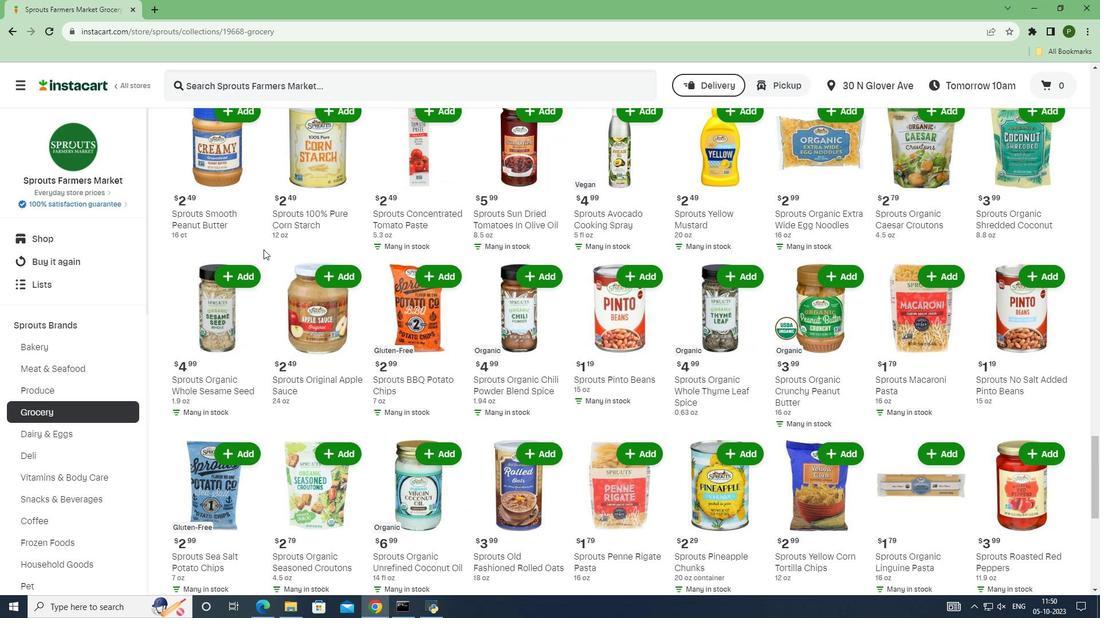 
Action: Mouse scrolled (230, 253) with delta (0, 0)
Screenshot: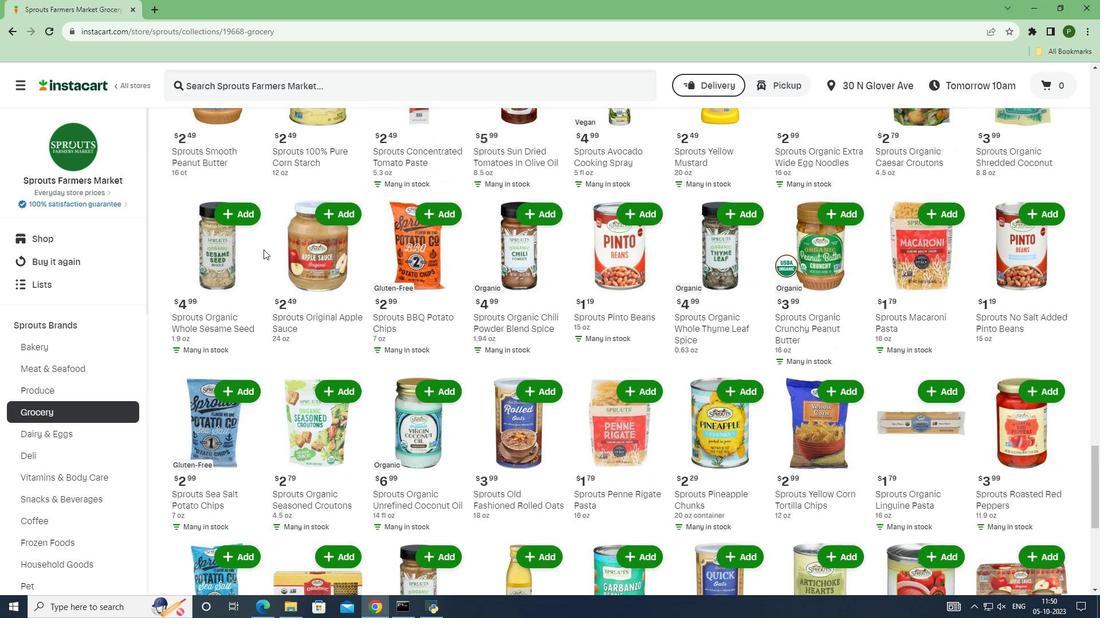 
Action: Mouse scrolled (230, 253) with delta (0, 0)
Screenshot: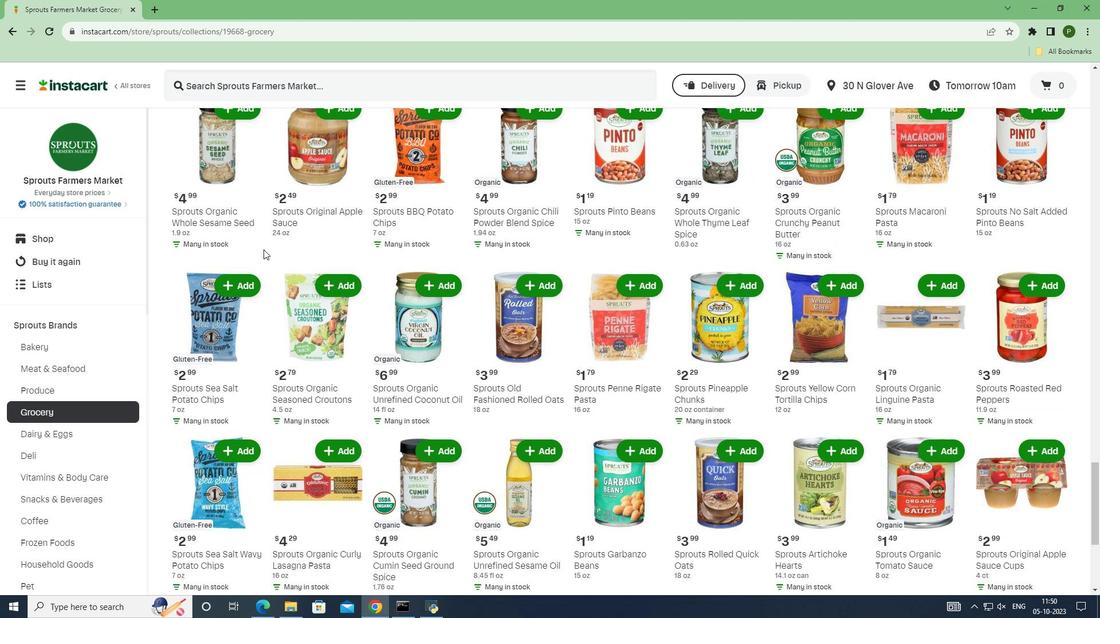 
Action: Mouse scrolled (230, 253) with delta (0, 0)
Screenshot: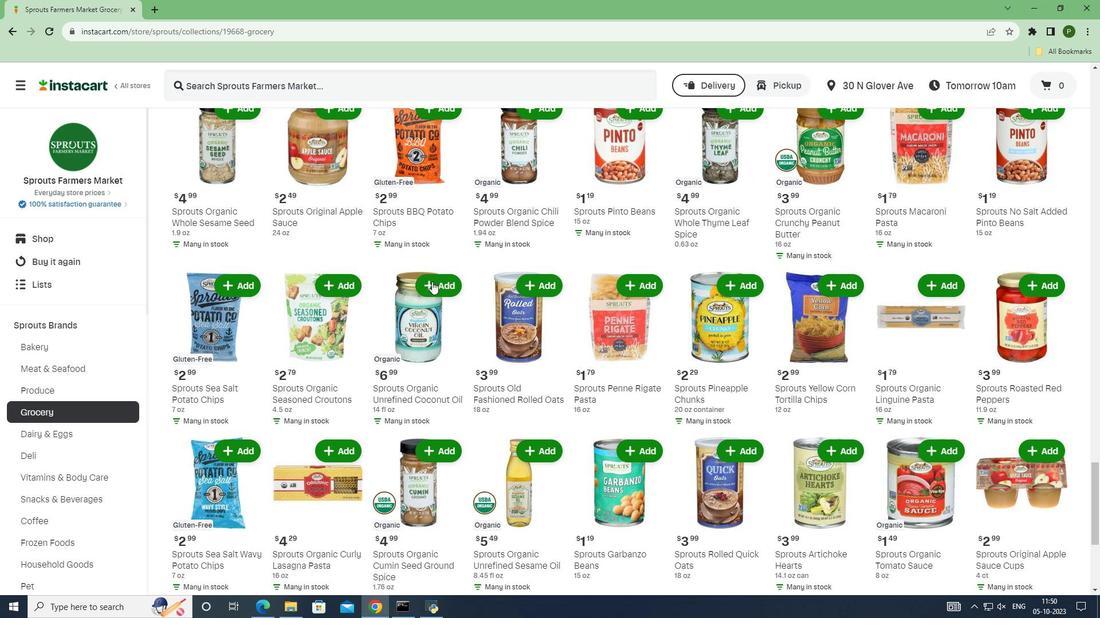 
Action: Mouse scrolled (230, 253) with delta (0, 0)
Screenshot: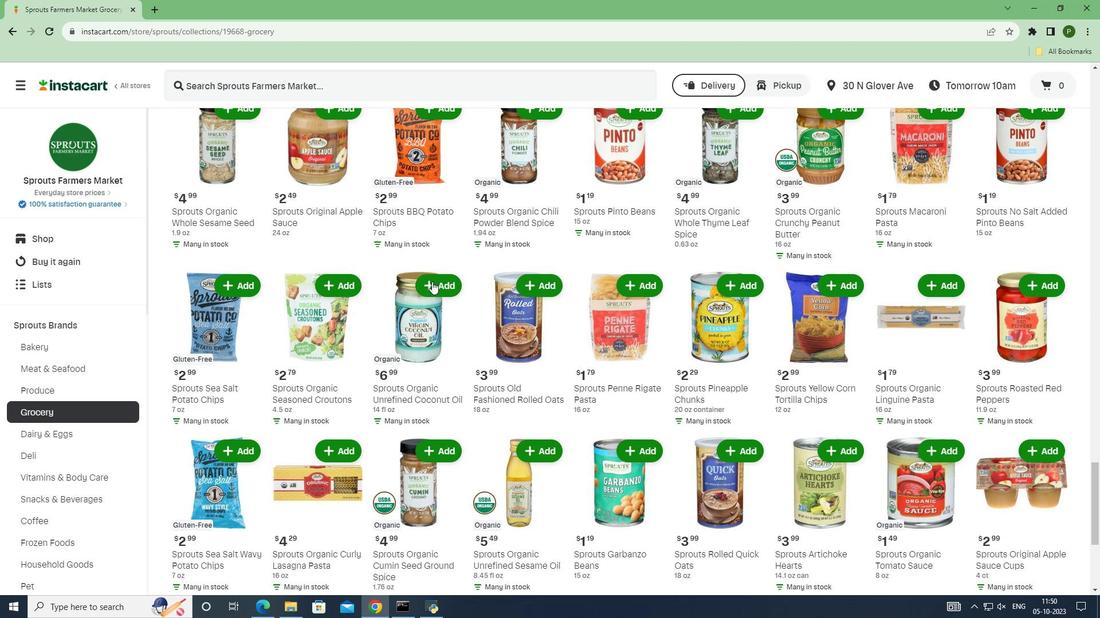 
Action: Mouse scrolled (230, 253) with delta (0, 0)
Screenshot: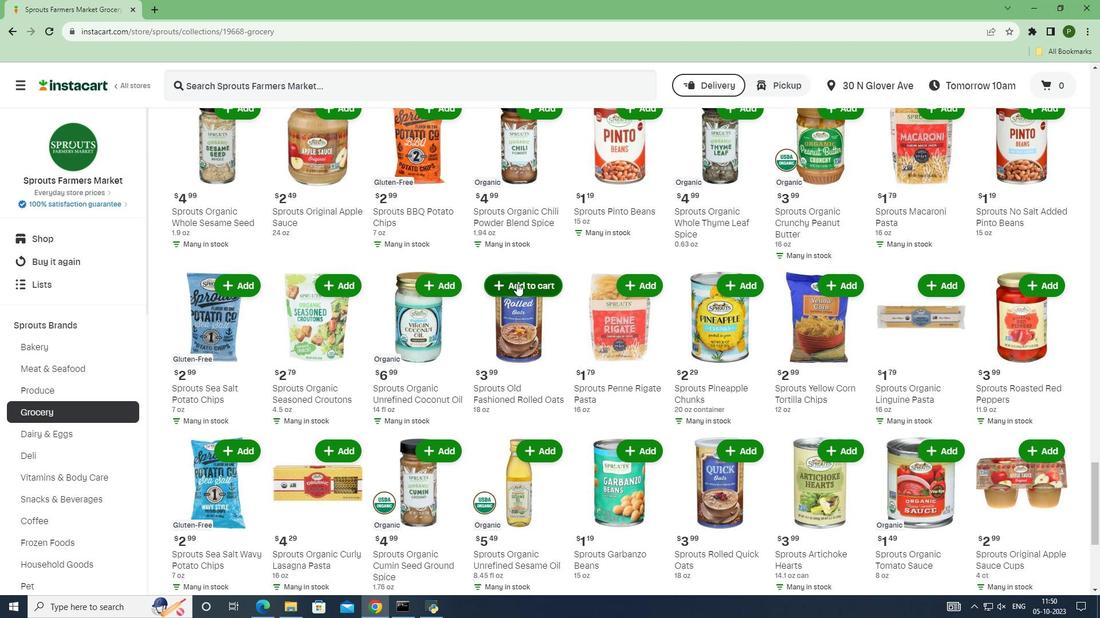 
Action: Mouse scrolled (230, 253) with delta (0, 0)
Screenshot: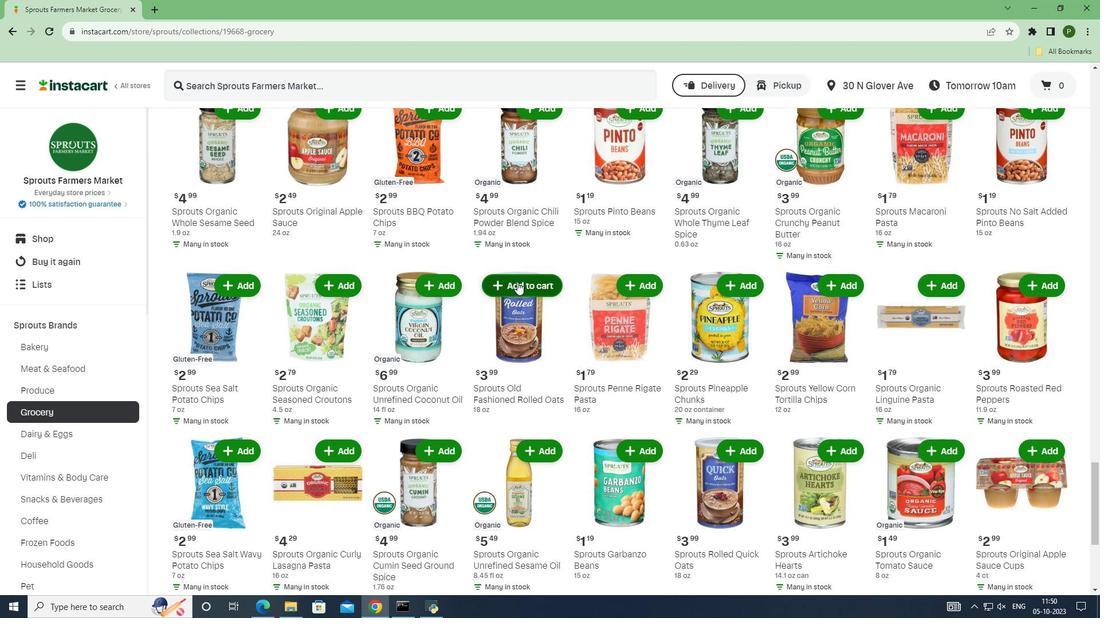 
Action: Mouse scrolled (230, 253) with delta (0, 0)
Screenshot: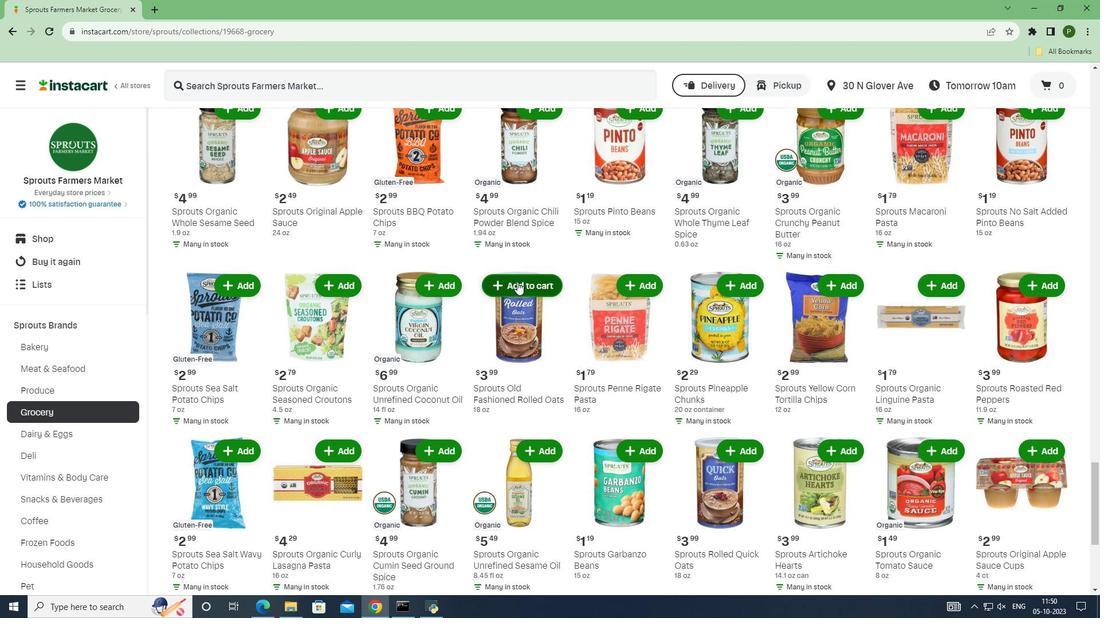 
Action: Mouse scrolled (230, 254) with delta (0, 0)
Screenshot: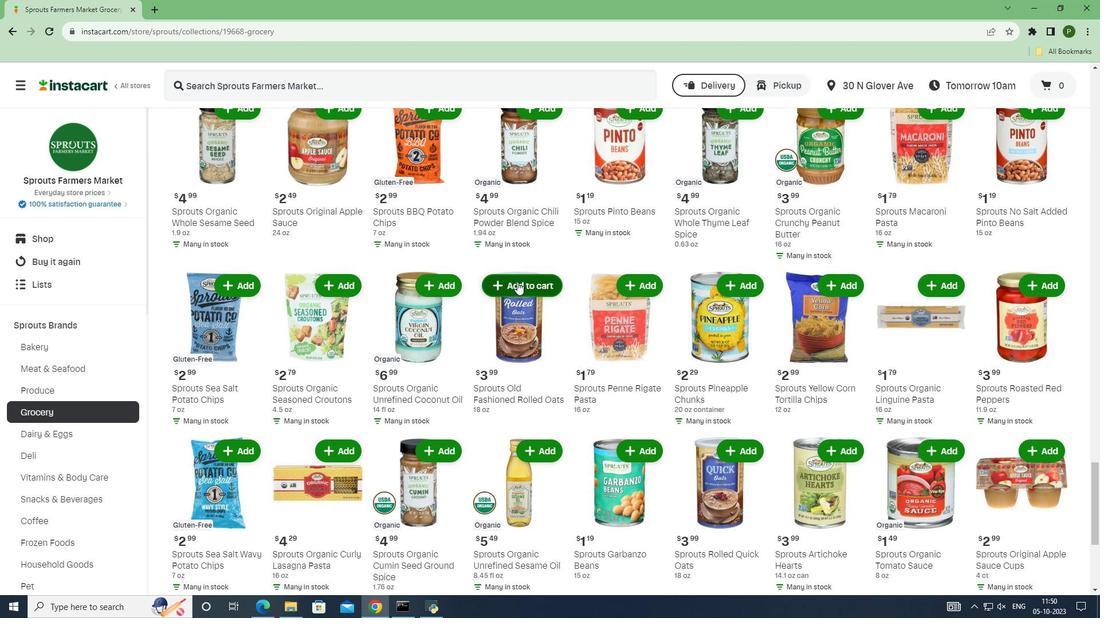 
Action: Mouse scrolled (230, 253) with delta (0, 0)
Screenshot: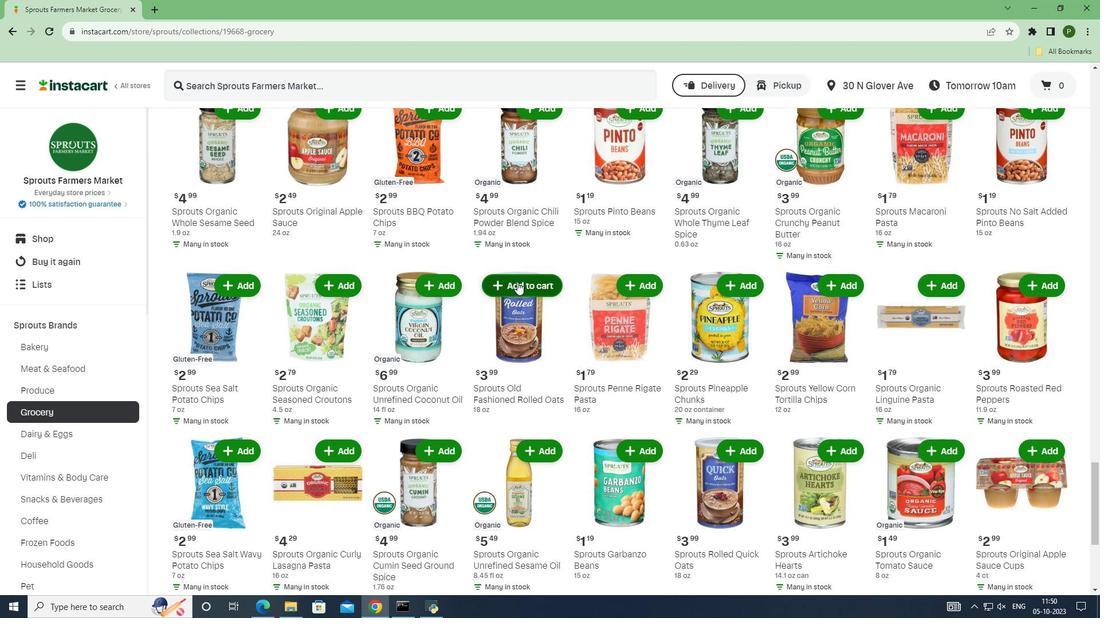 
Action: Mouse scrolled (230, 253) with delta (0, 0)
Screenshot: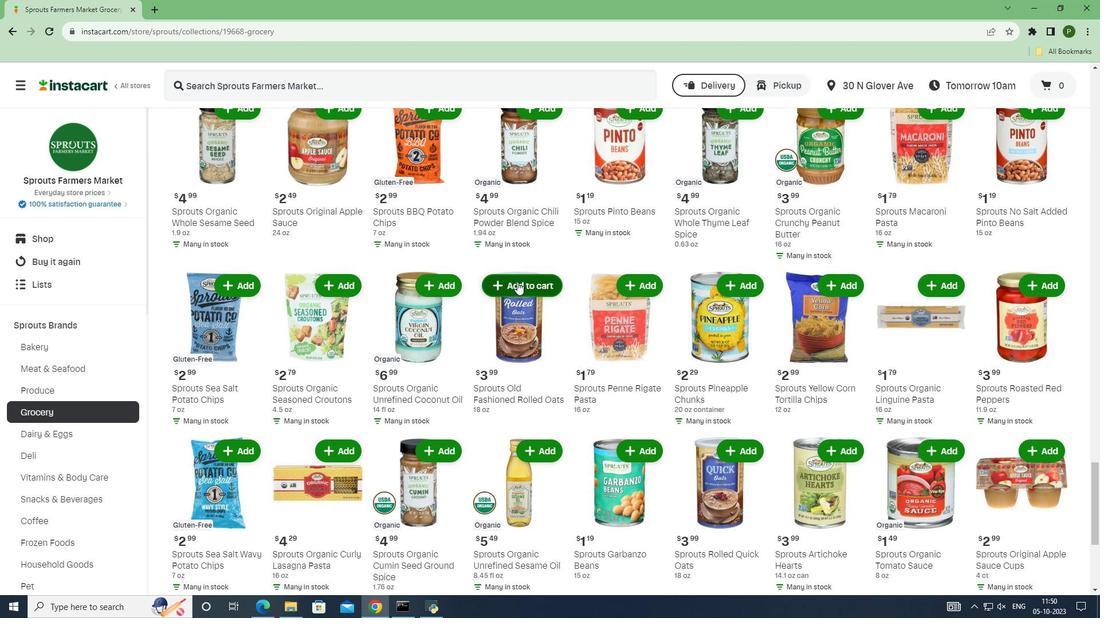 
Action: Mouse scrolled (230, 253) with delta (0, 0)
Screenshot: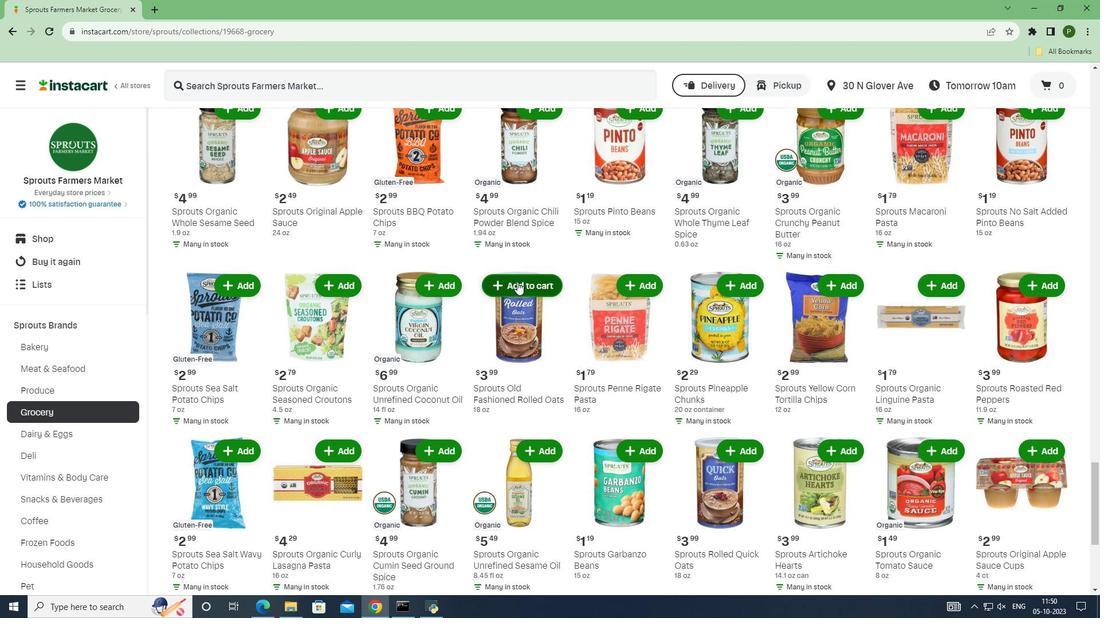 
Action: Mouse scrolled (230, 253) with delta (0, 0)
Screenshot: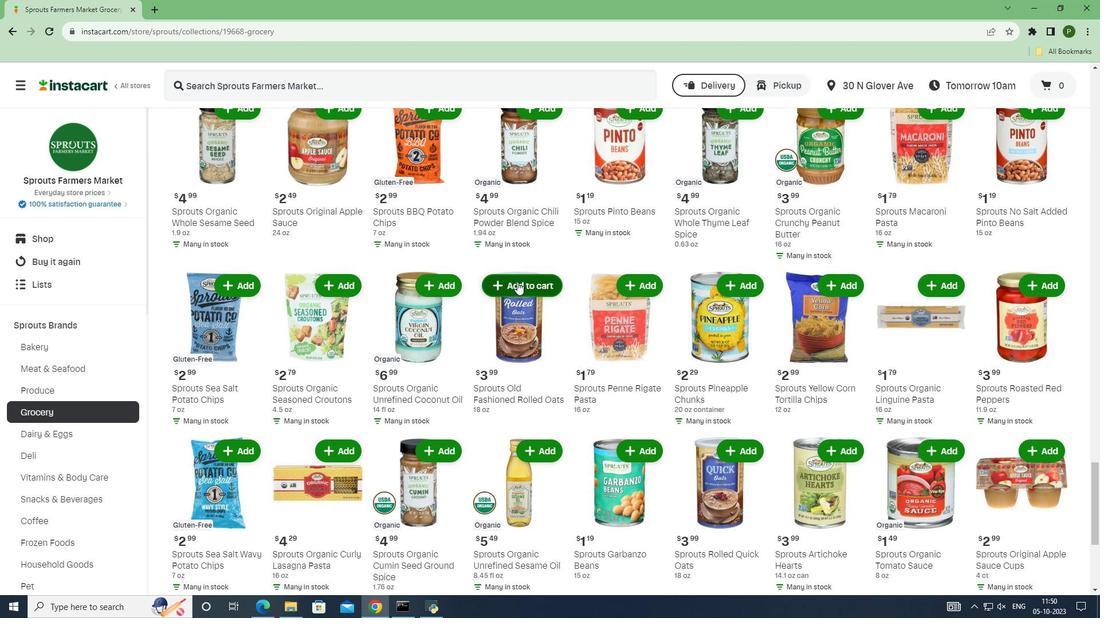 
Action: Mouse scrolled (230, 253) with delta (0, 0)
Screenshot: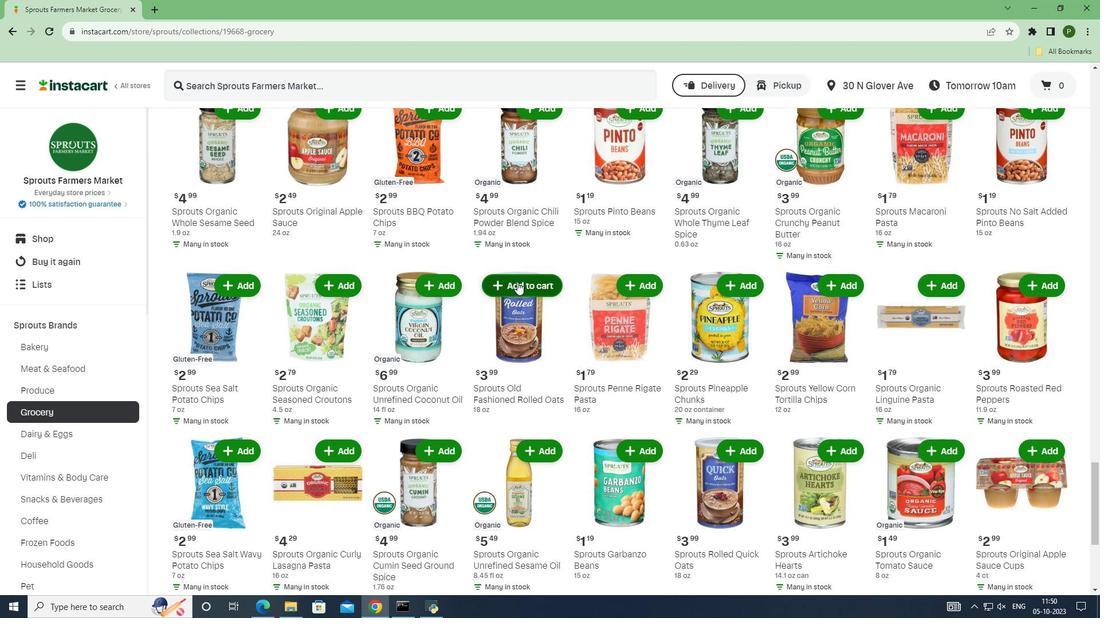 
Action: Mouse scrolled (230, 253) with delta (0, 0)
Screenshot: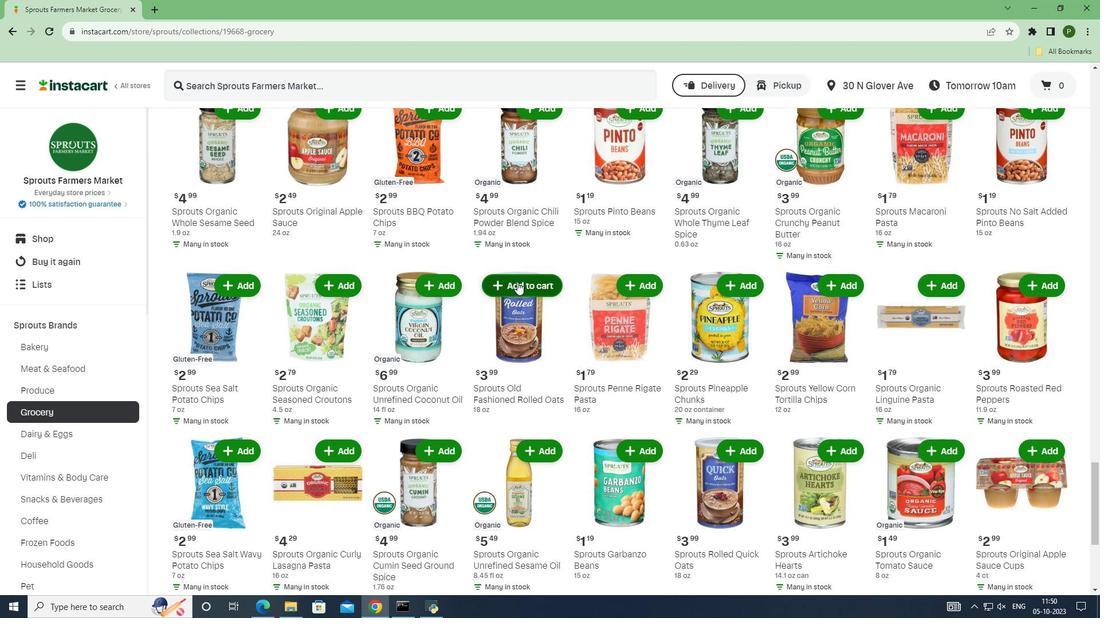 
Action: Mouse scrolled (230, 253) with delta (0, 0)
Screenshot: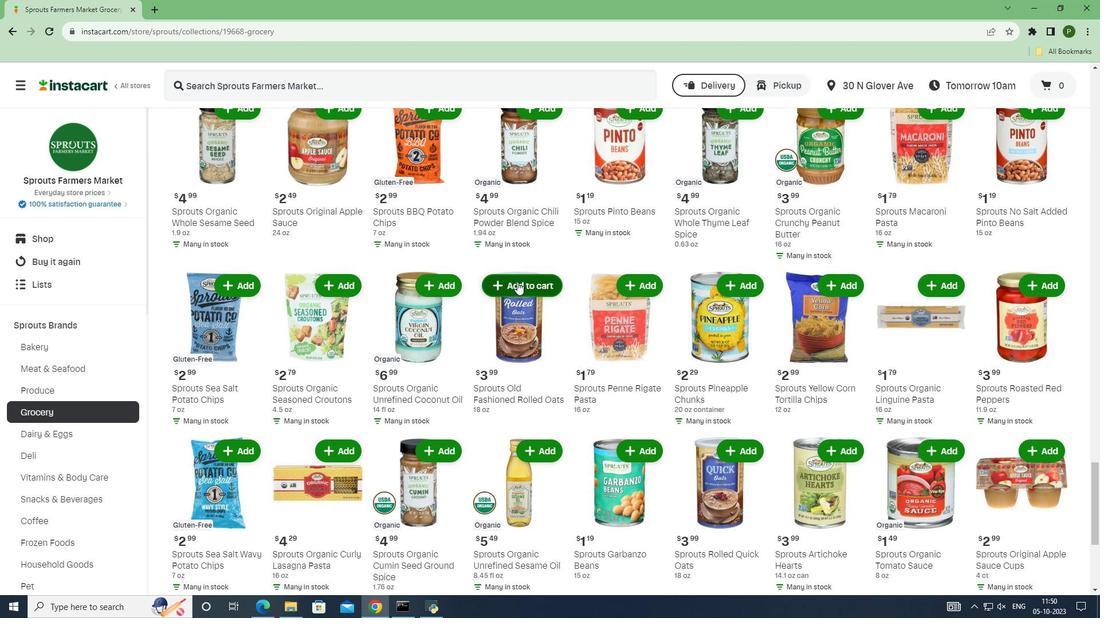 
Action: Mouse scrolled (230, 253) with delta (0, 0)
Screenshot: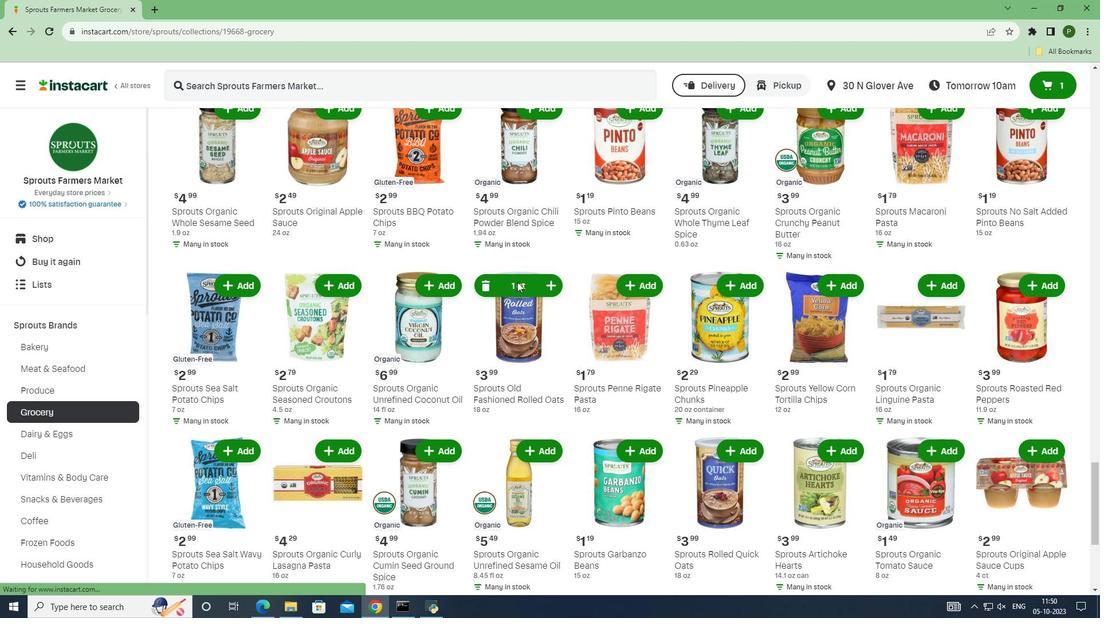 
Action: Mouse scrolled (230, 253) with delta (0, 0)
Screenshot: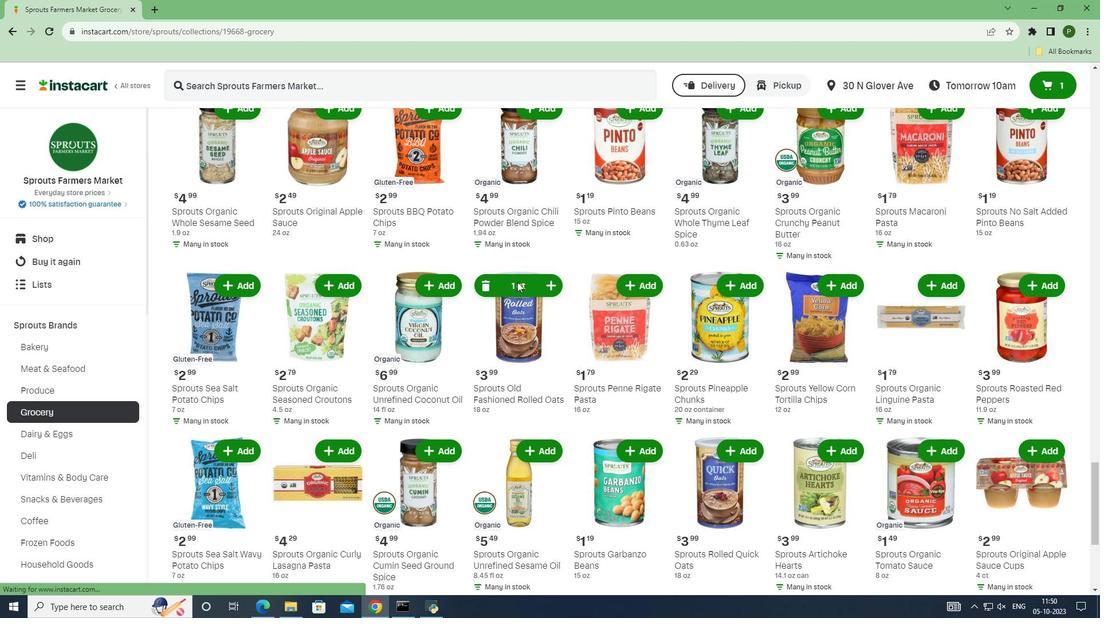 
Action: Mouse scrolled (230, 253) with delta (0, 0)
Screenshot: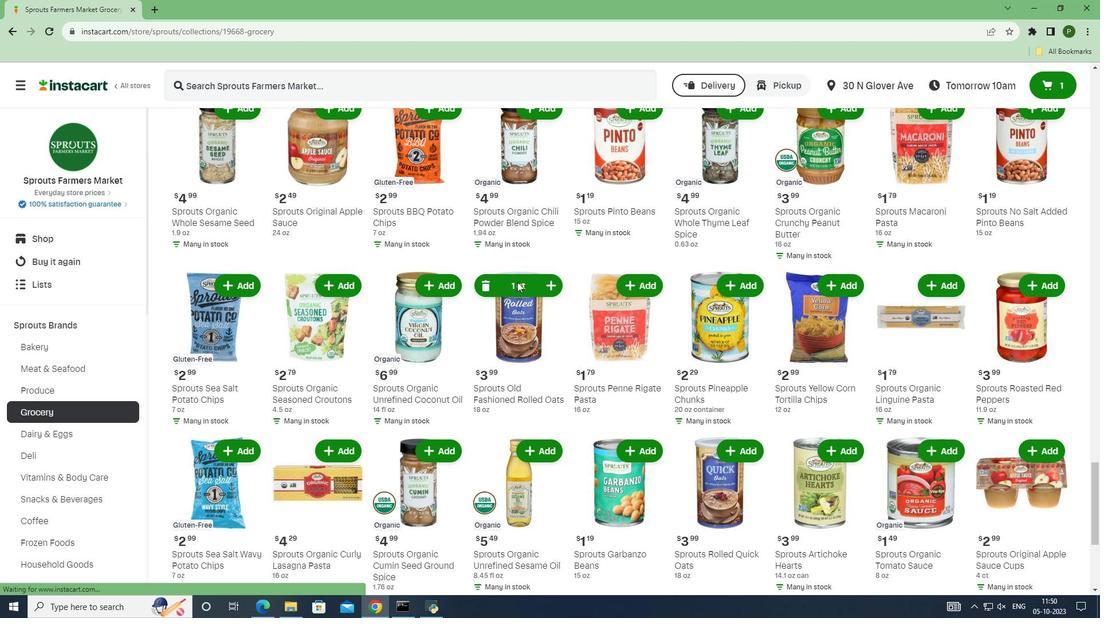 
Action: Mouse scrolled (230, 253) with delta (0, 0)
Screenshot: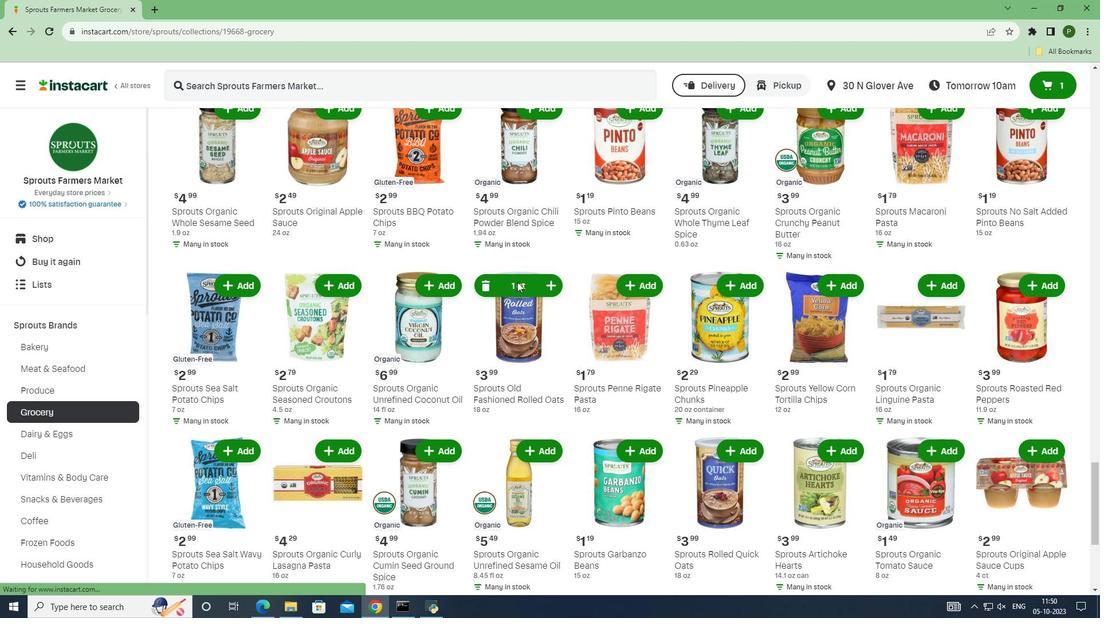 
Action: Mouse scrolled (230, 253) with delta (0, 0)
Screenshot: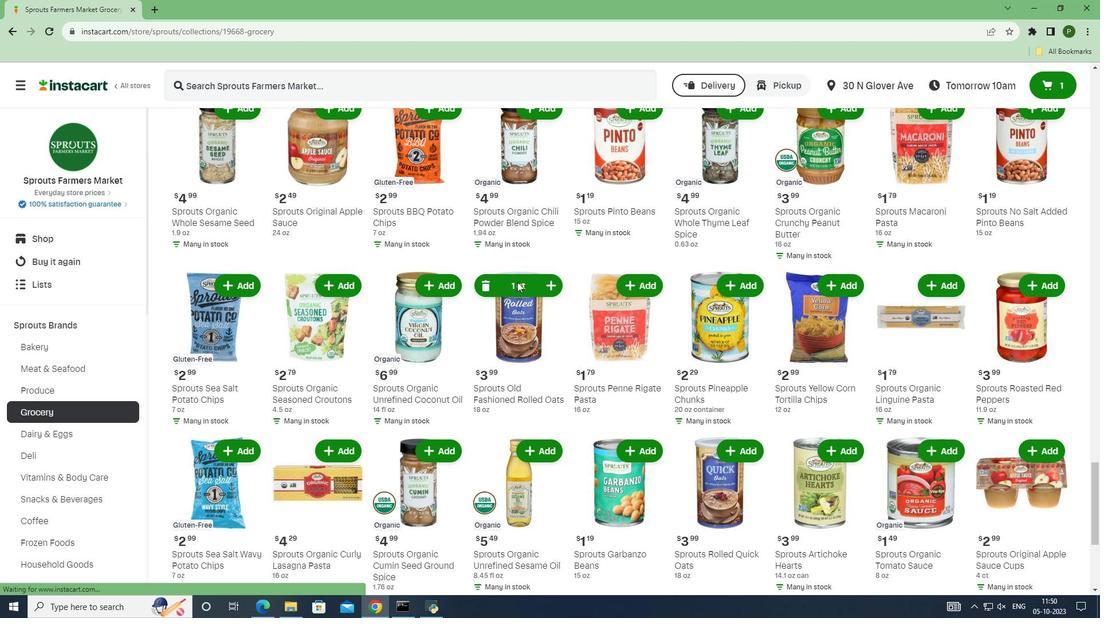 
Action: Mouse scrolled (230, 253) with delta (0, 0)
Screenshot: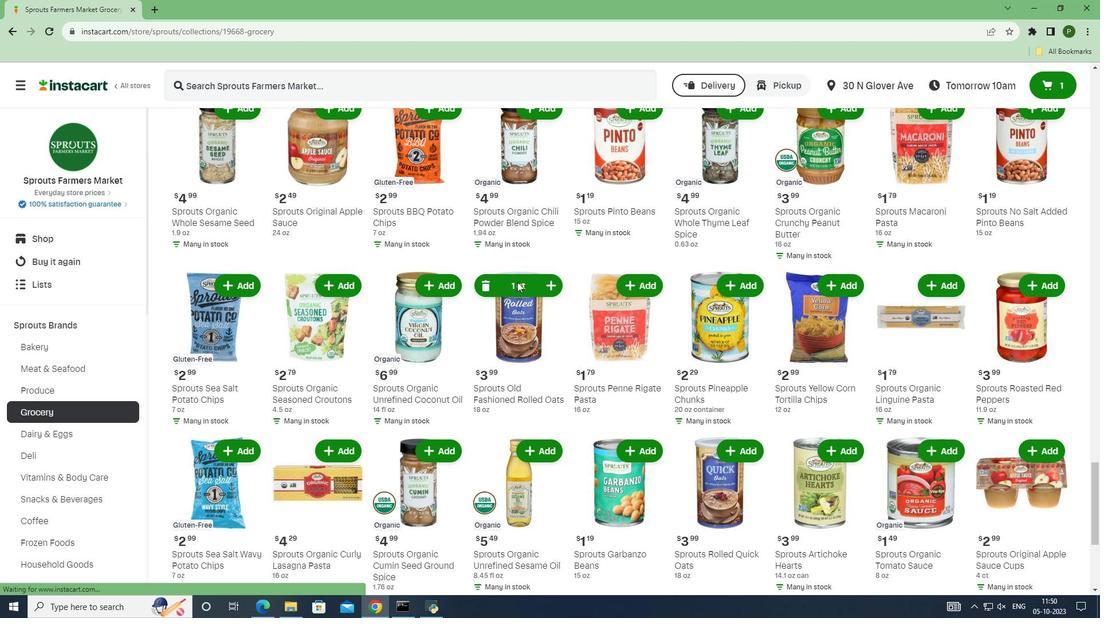 
Action: Mouse scrolled (230, 253) with delta (0, 0)
Screenshot: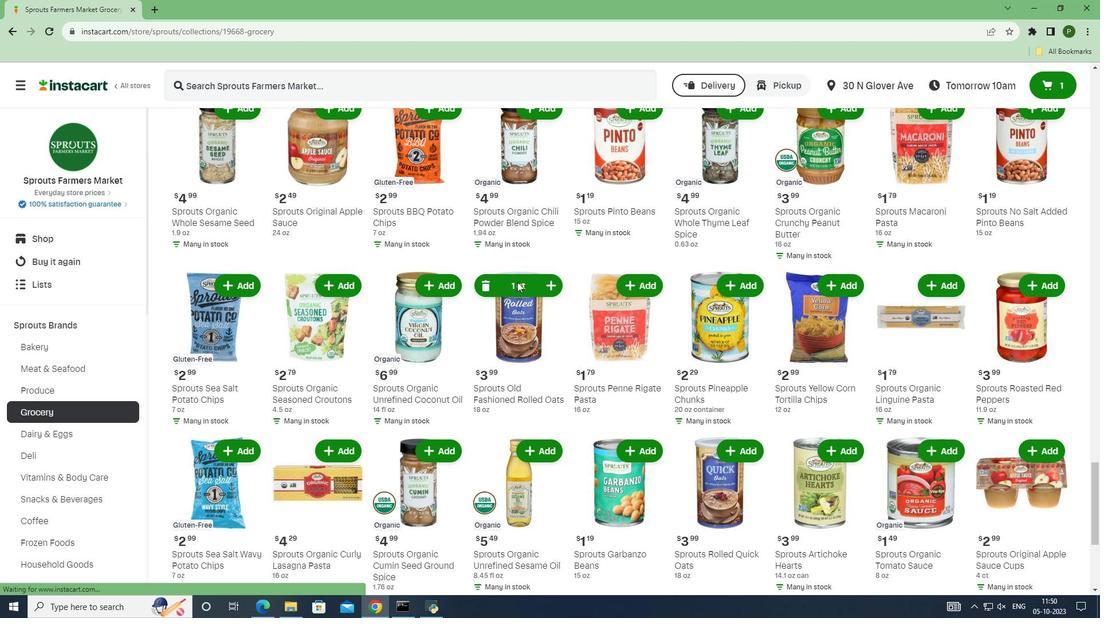 
Action: Mouse scrolled (230, 253) with delta (0, 0)
Screenshot: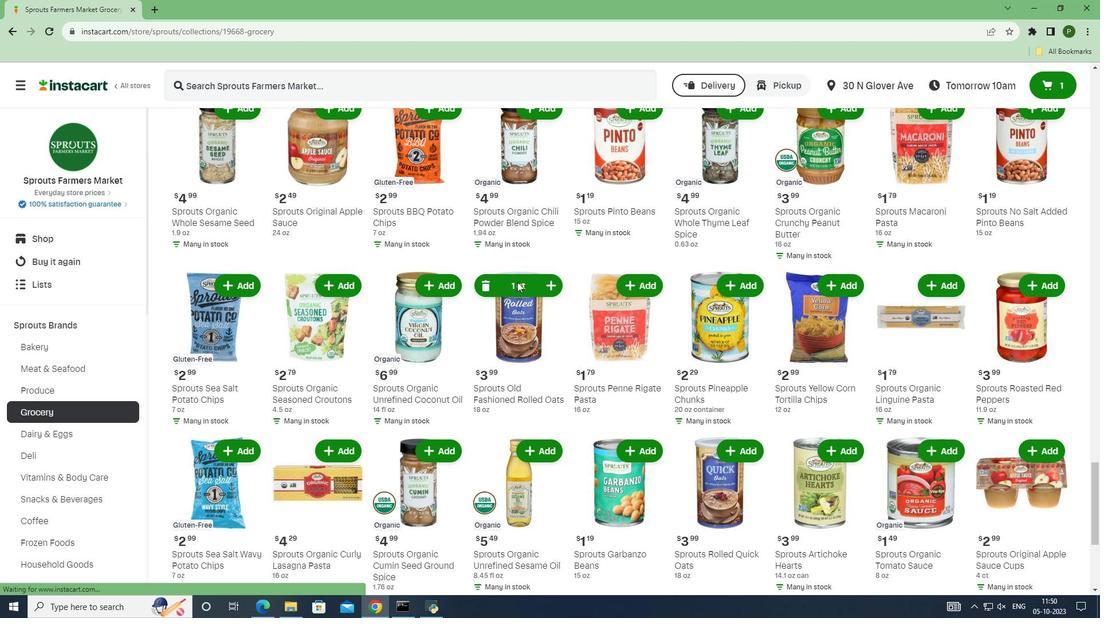 
Action: Mouse scrolled (230, 253) with delta (0, 0)
Screenshot: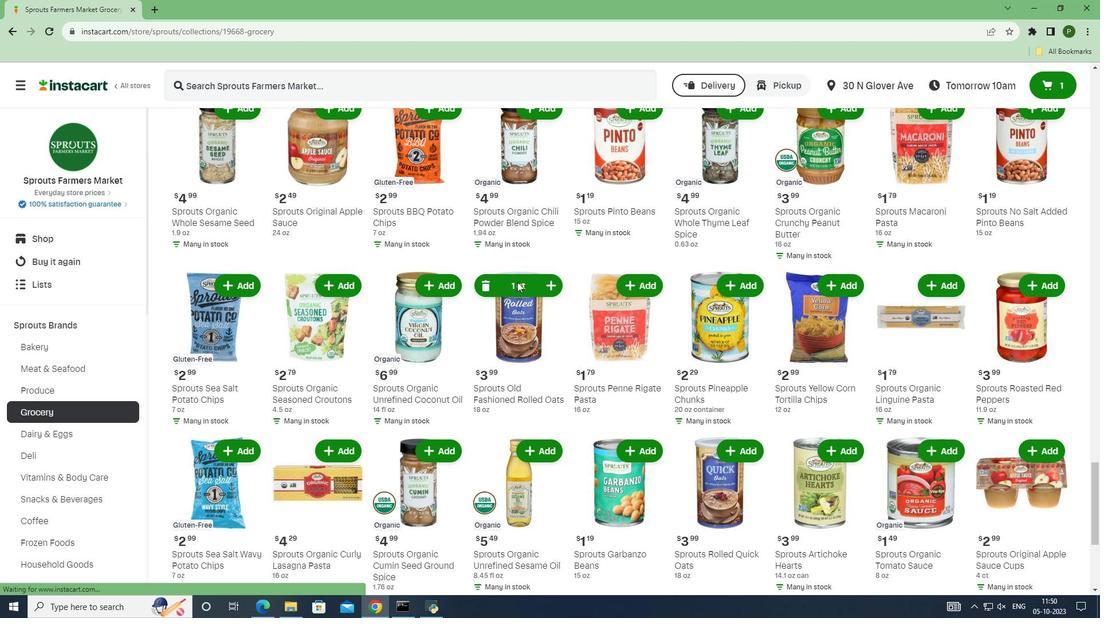 
Action: Mouse scrolled (230, 253) with delta (0, 0)
Screenshot: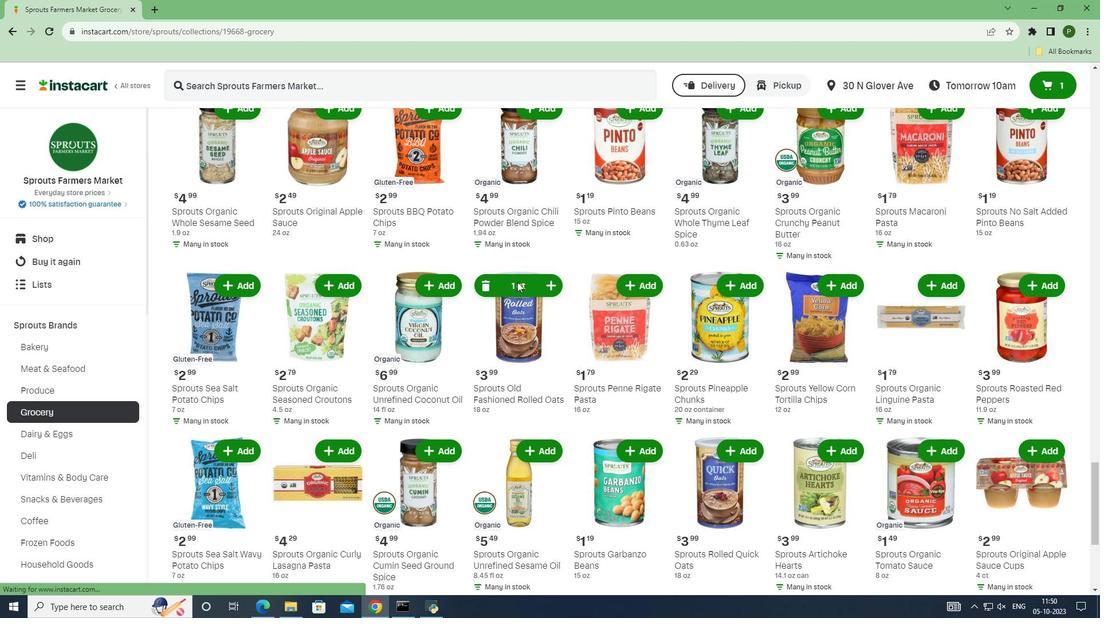
Action: Mouse scrolled (230, 253) with delta (0, 0)
Screenshot: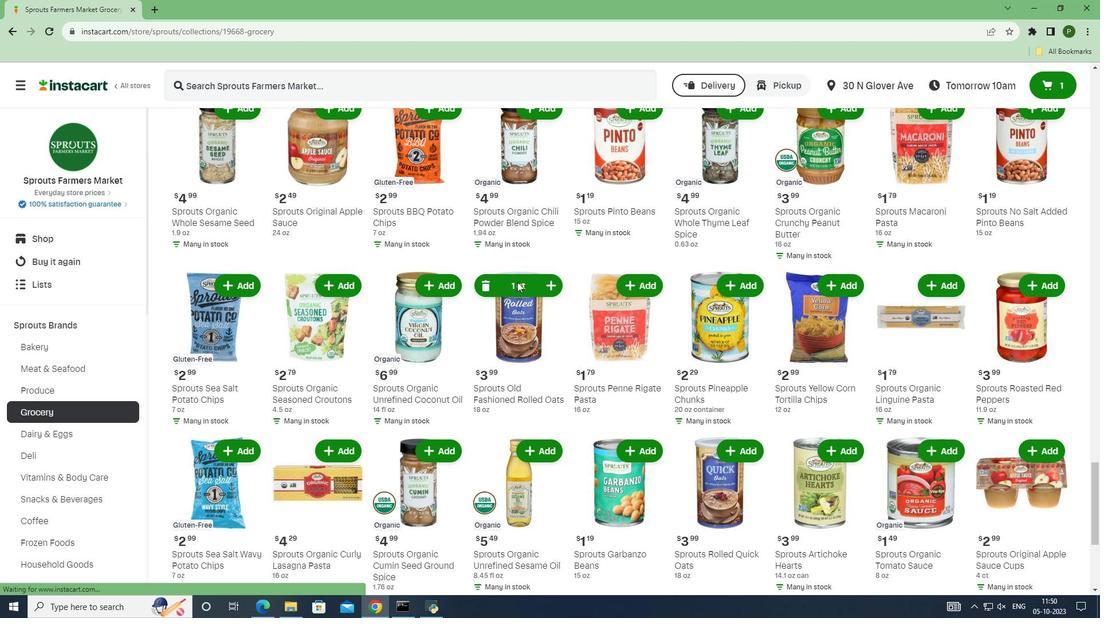 
Action: Mouse scrolled (230, 253) with delta (0, 0)
Screenshot: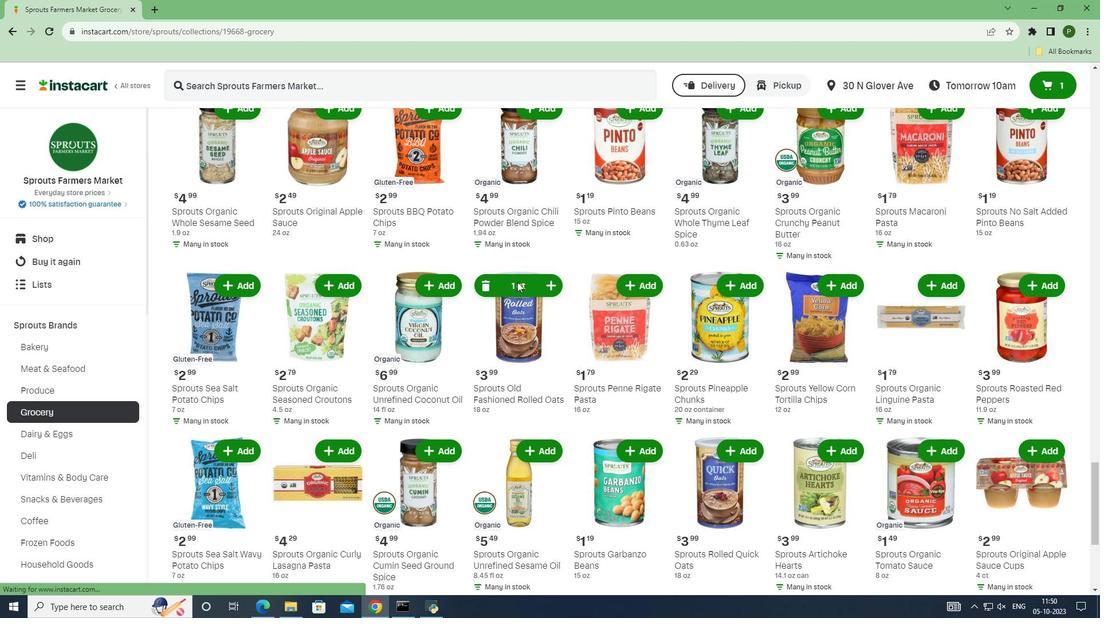 
Action: Mouse scrolled (230, 253) with delta (0, 0)
Screenshot: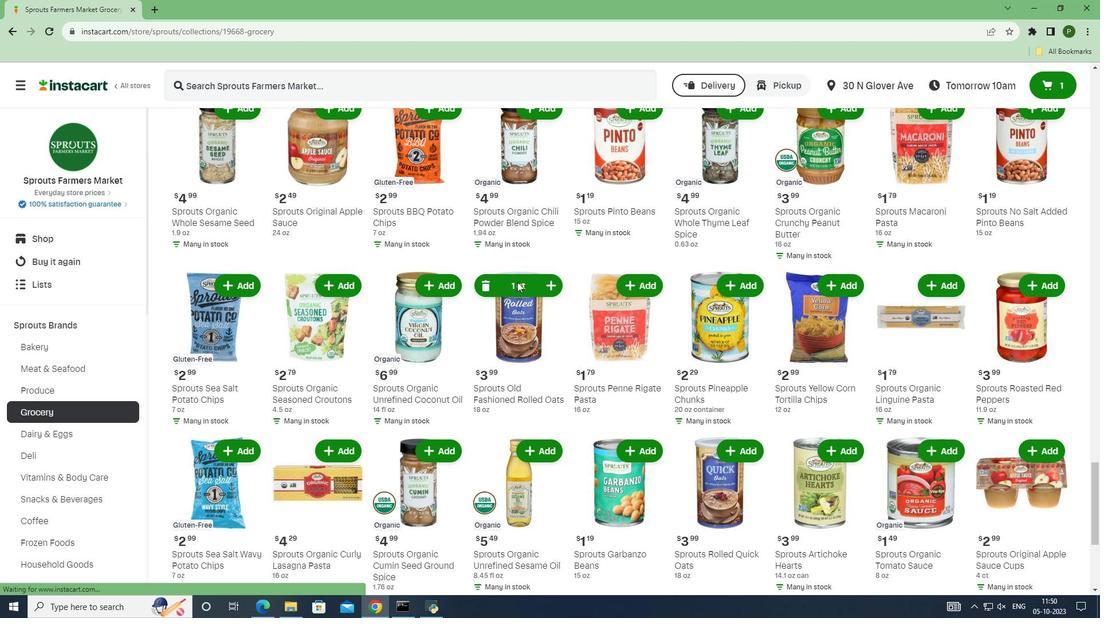 
Action: Mouse scrolled (230, 253) with delta (0, 0)
Screenshot: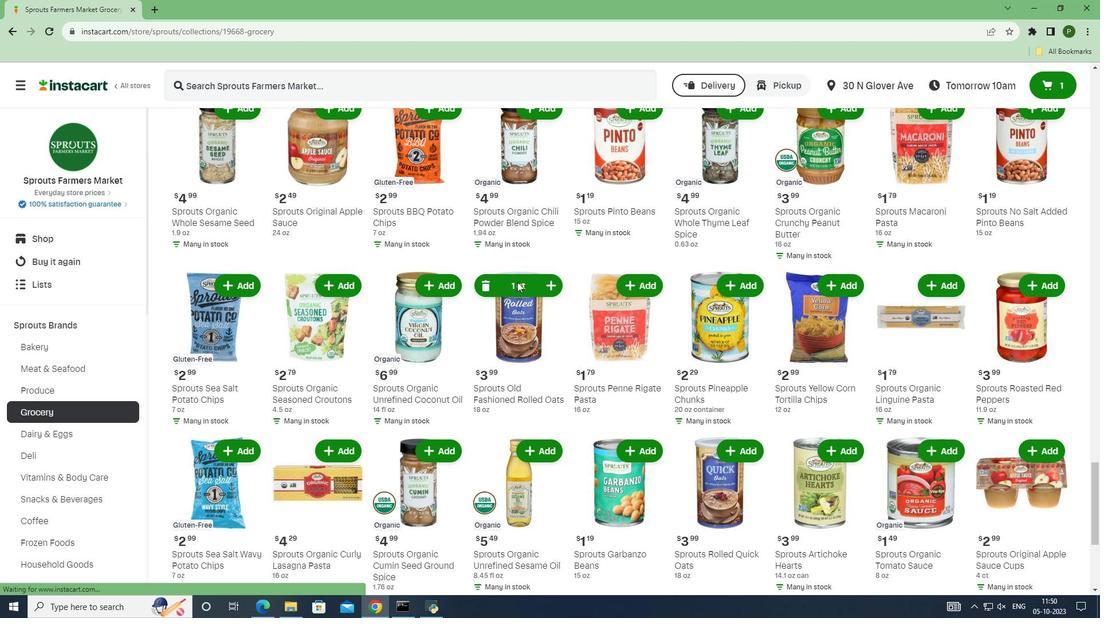 
Action: Mouse scrolled (230, 253) with delta (0, 0)
Screenshot: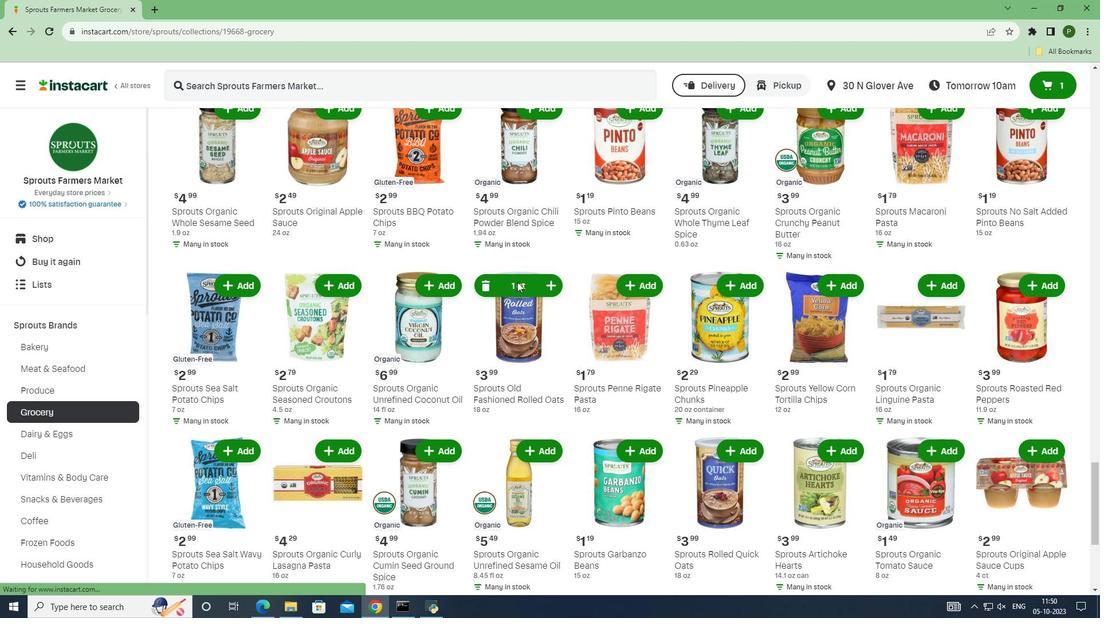
Action: Mouse scrolled (230, 253) with delta (0, 0)
Screenshot: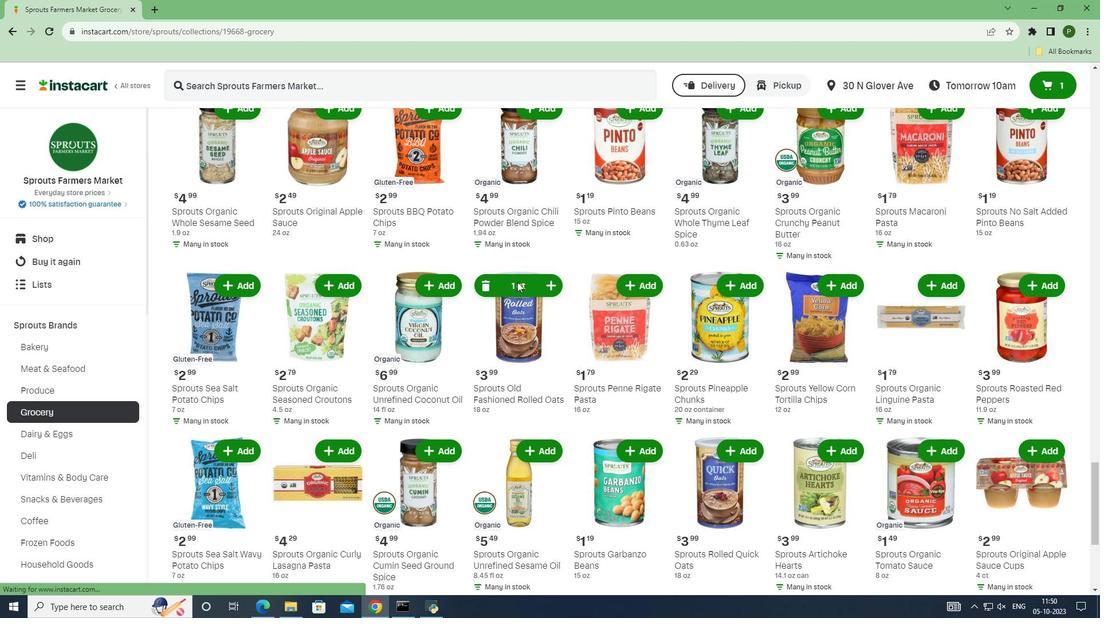 
Action: Mouse scrolled (230, 253) with delta (0, 0)
Screenshot: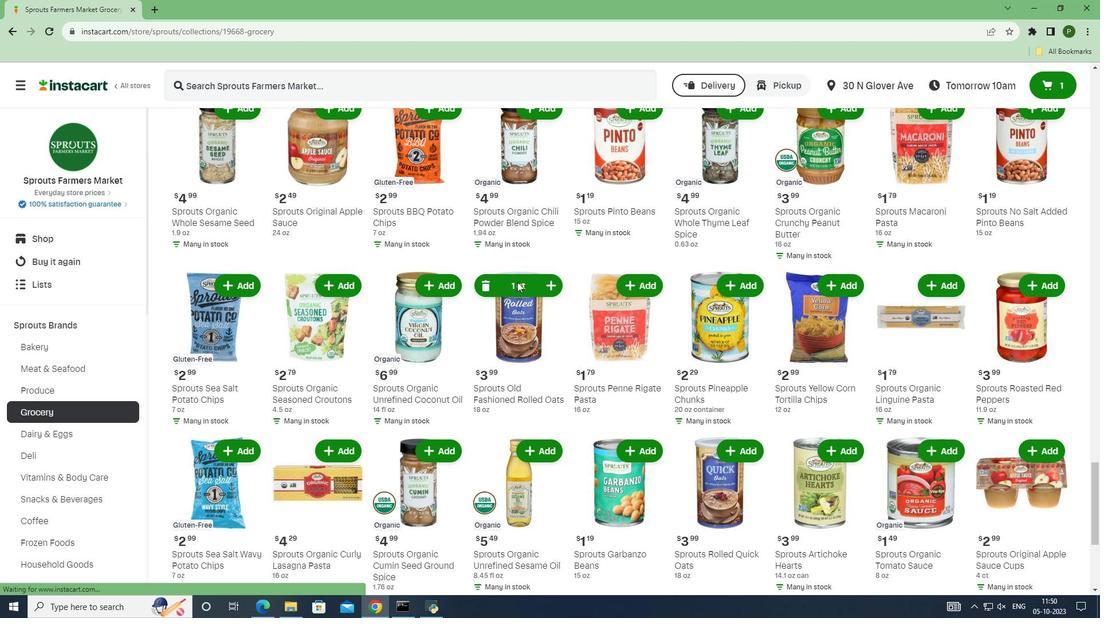 
Action: Mouse scrolled (230, 253) with delta (0, 0)
Screenshot: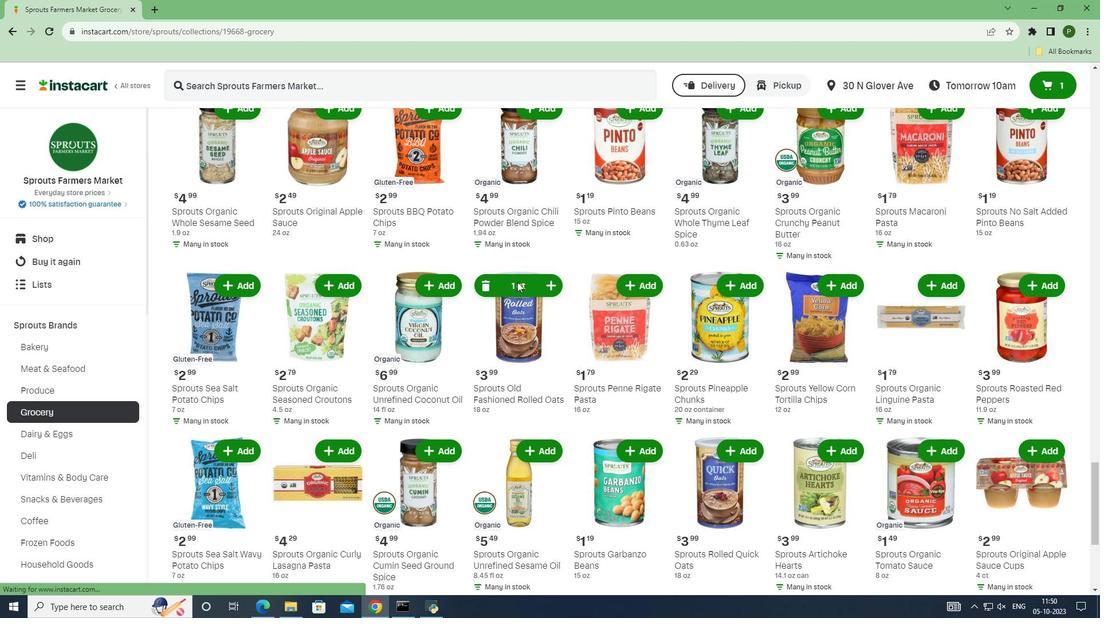 
Action: Mouse scrolled (230, 253) with delta (0, 0)
Screenshot: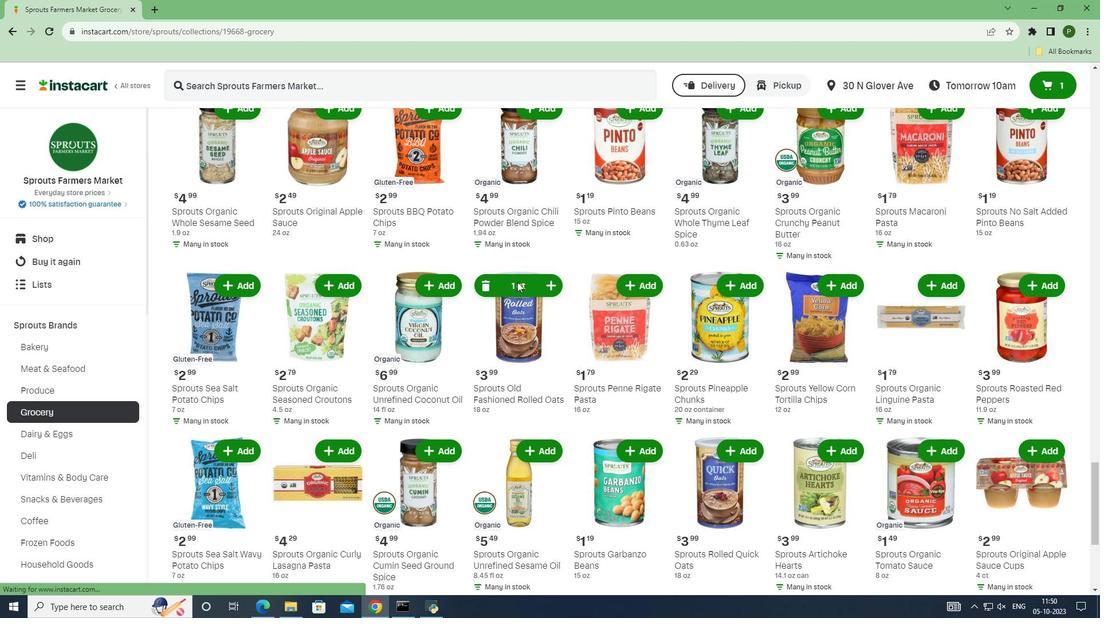 
Action: Mouse scrolled (230, 253) with delta (0, 0)
Screenshot: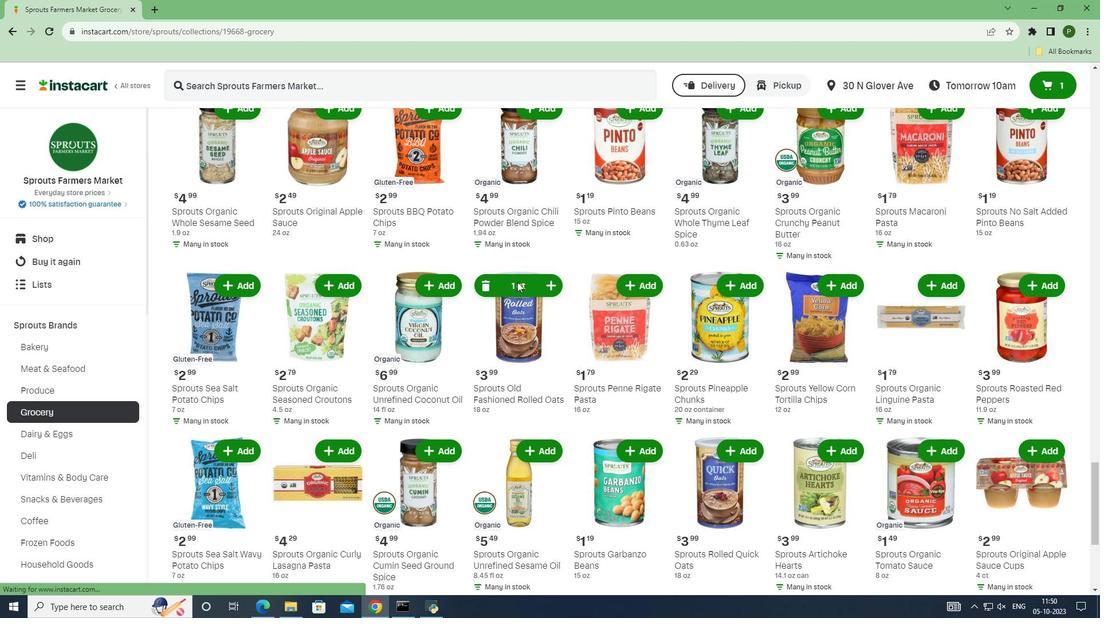 
Action: Mouse scrolled (230, 253) with delta (0, 0)
Screenshot: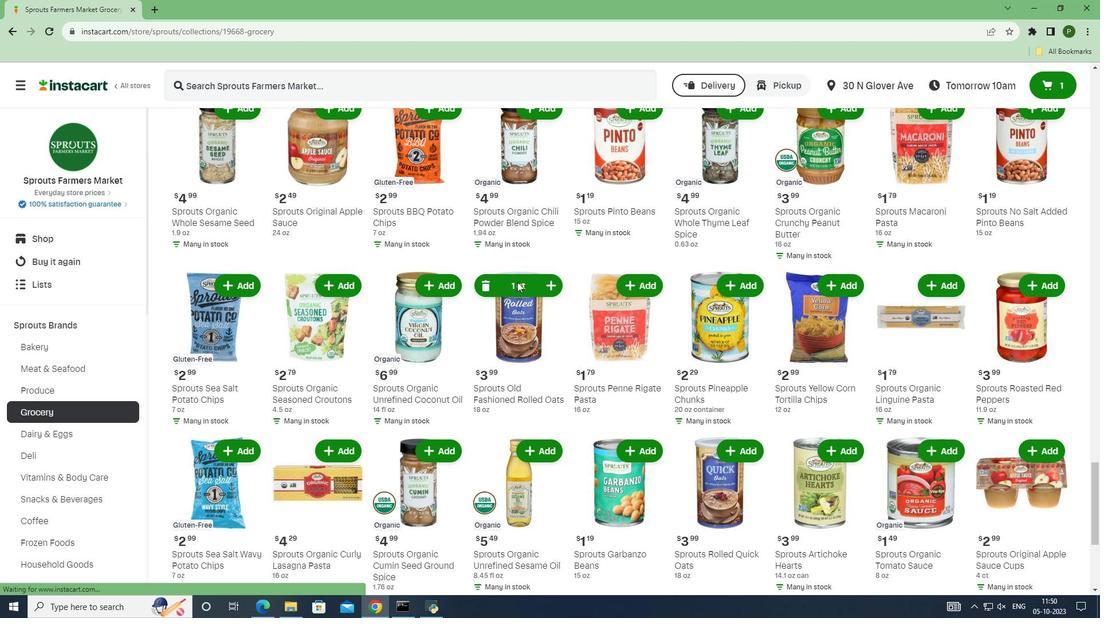
Action: Mouse scrolled (230, 253) with delta (0, 0)
Screenshot: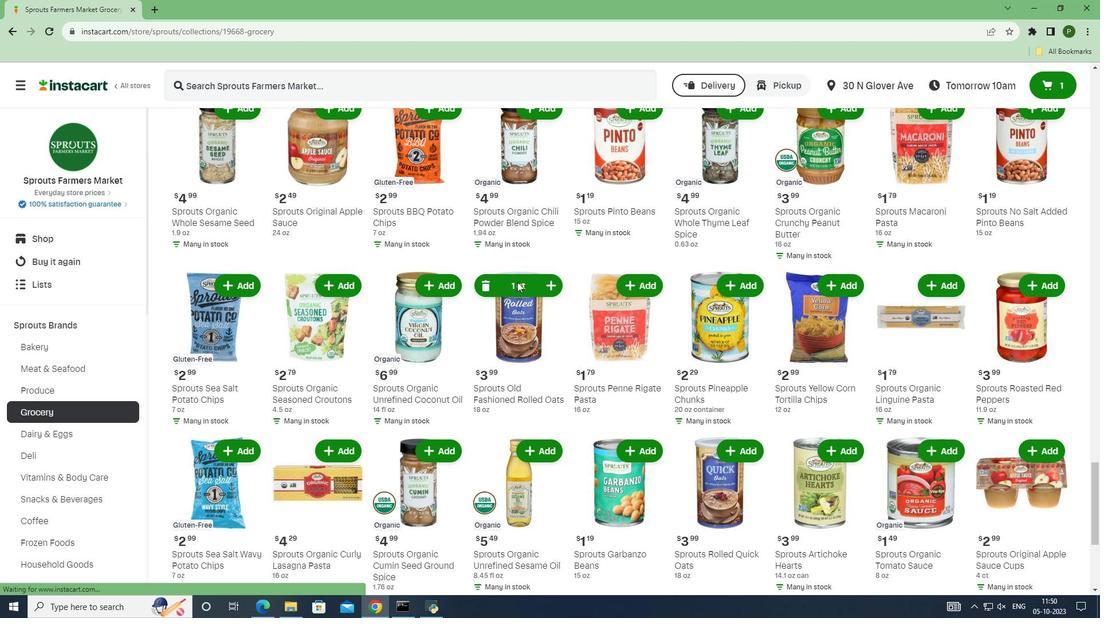 
Action: Mouse scrolled (230, 253) with delta (0, 0)
Screenshot: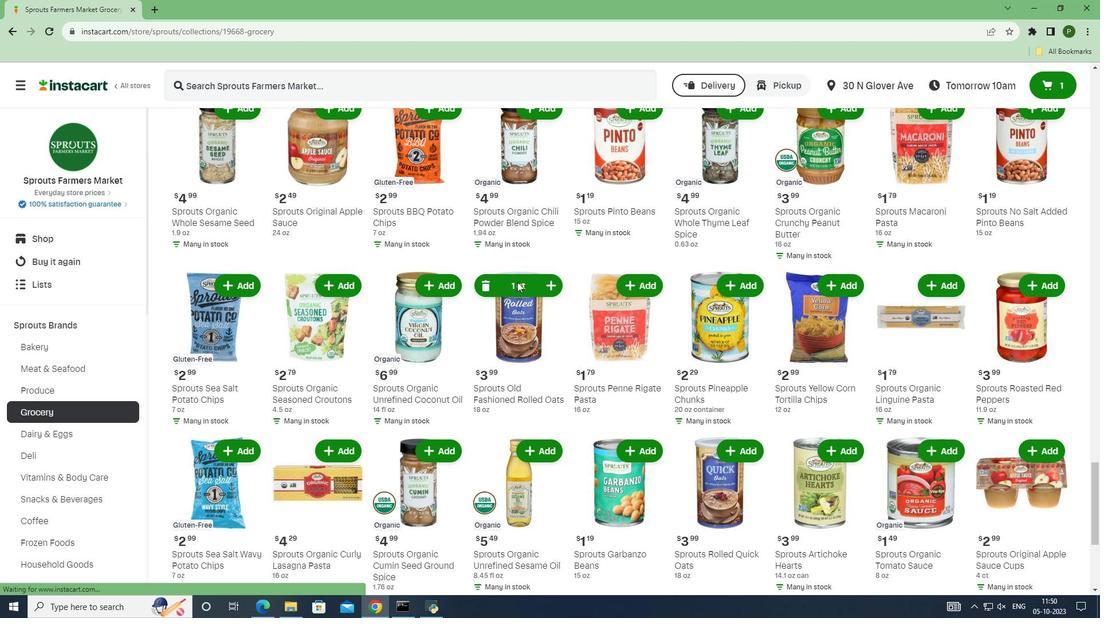 
Action: Mouse scrolled (230, 253) with delta (0, 0)
Screenshot: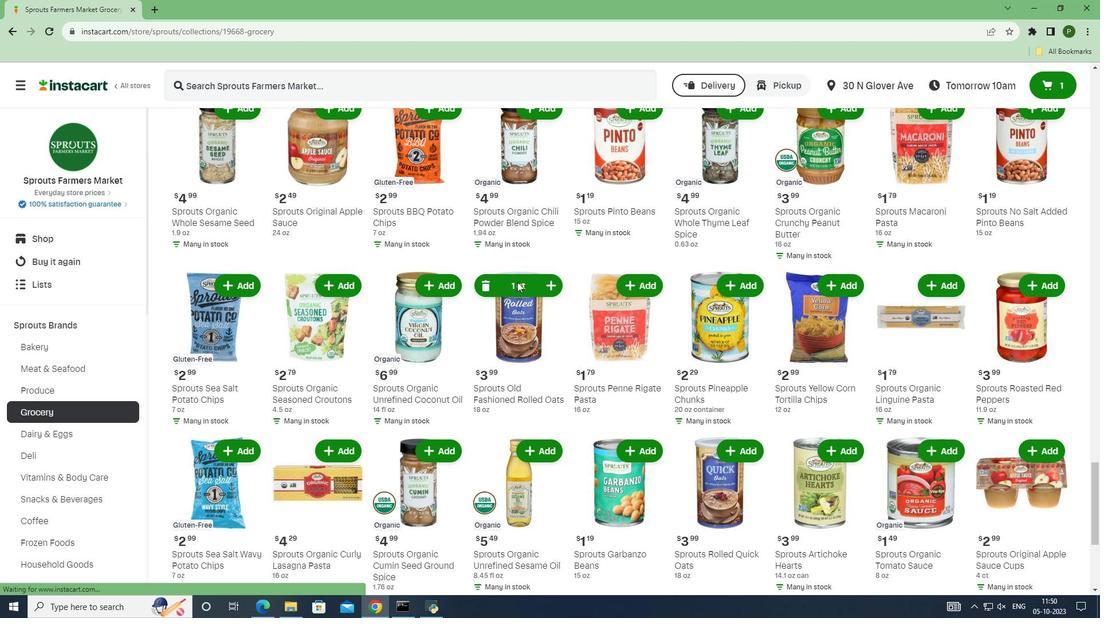 
Action: Mouse scrolled (230, 253) with delta (0, 0)
Screenshot: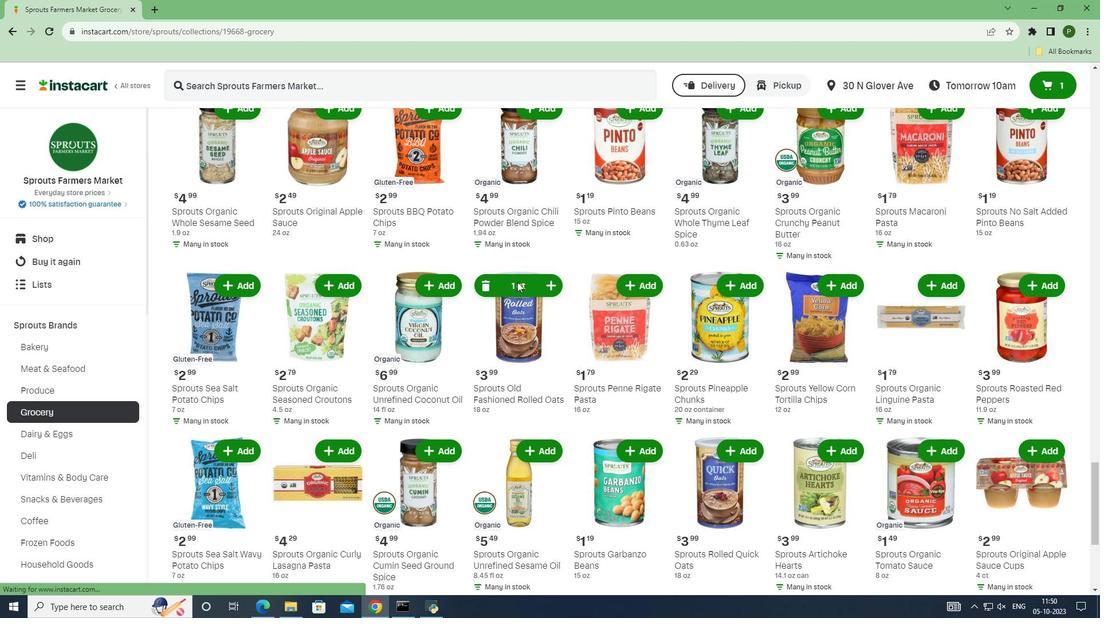 
Action: Mouse scrolled (230, 253) with delta (0, 0)
Screenshot: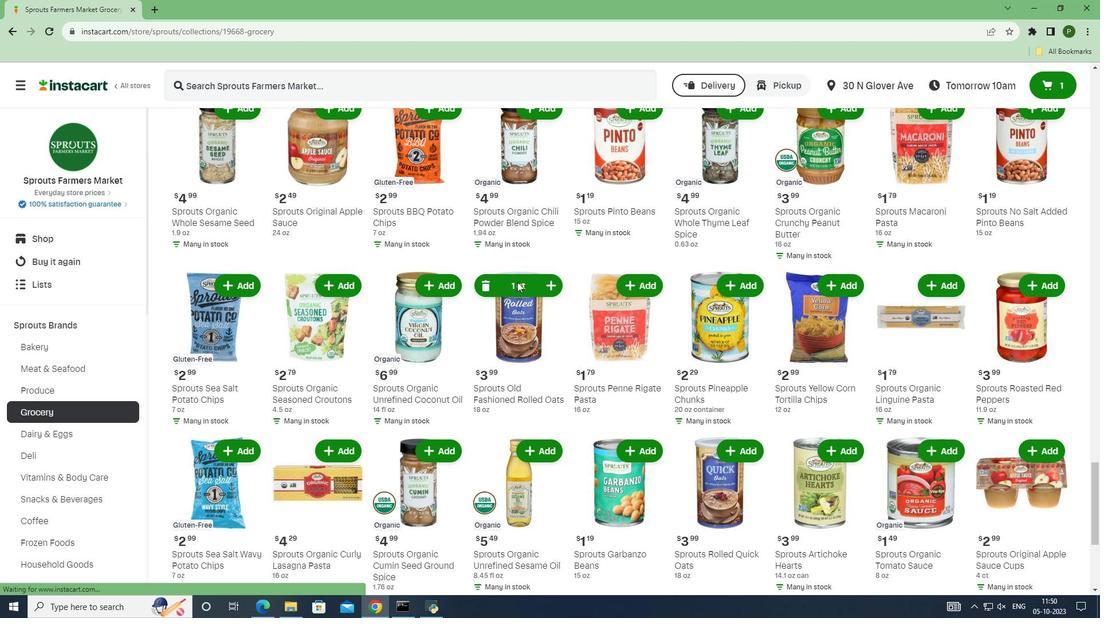 
Action: Mouse scrolled (230, 253) with delta (0, 0)
Screenshot: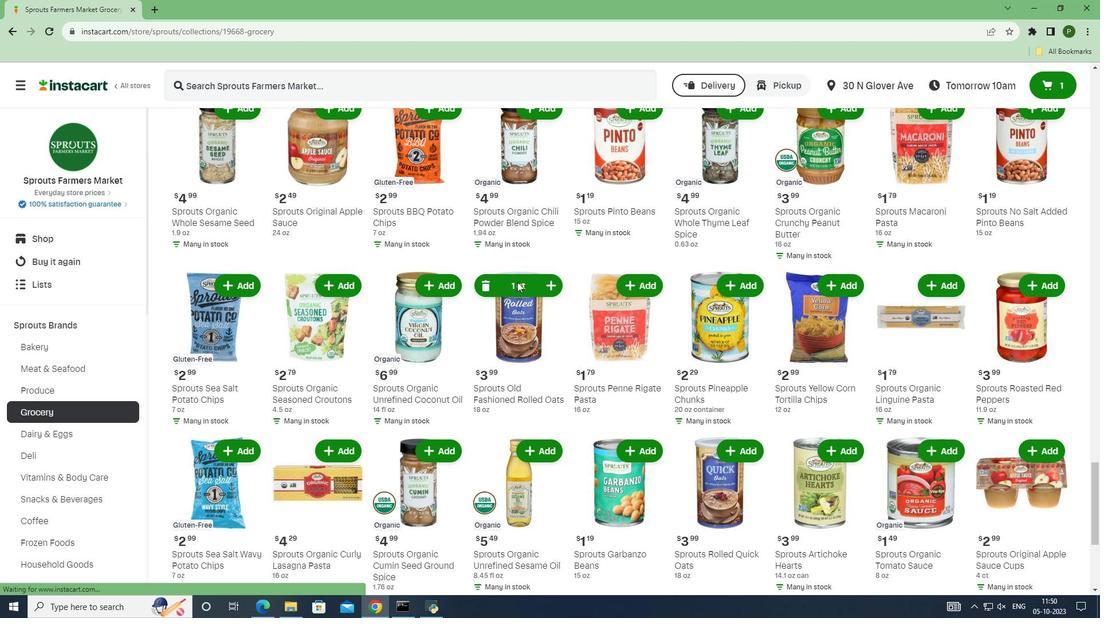 
Action: Mouse scrolled (230, 253) with delta (0, 0)
Screenshot: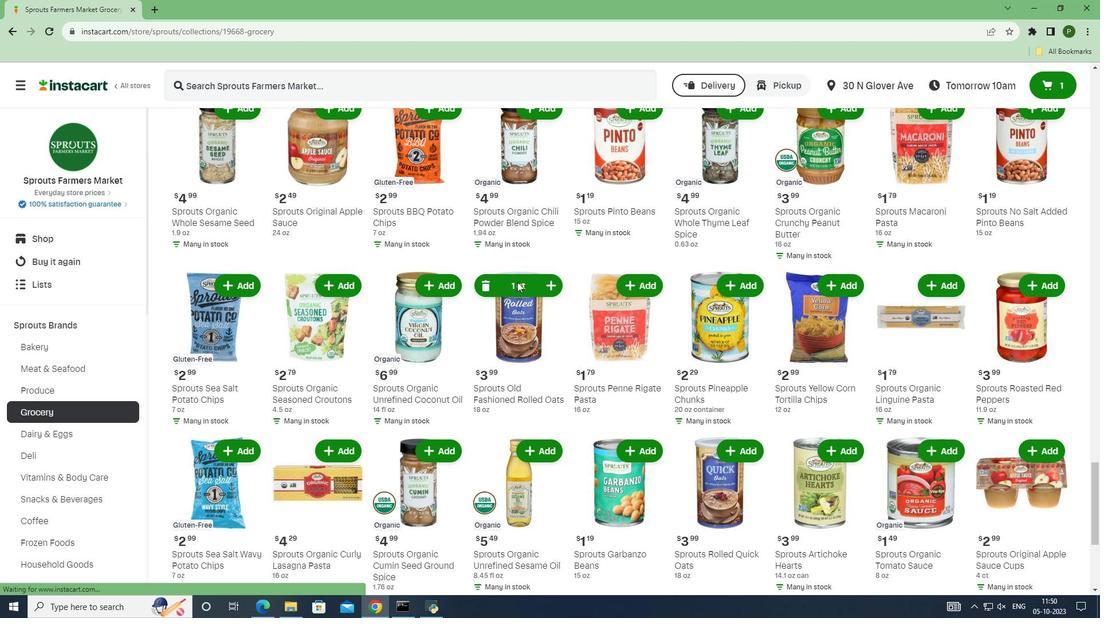 
Action: Mouse scrolled (230, 253) with delta (0, 0)
Screenshot: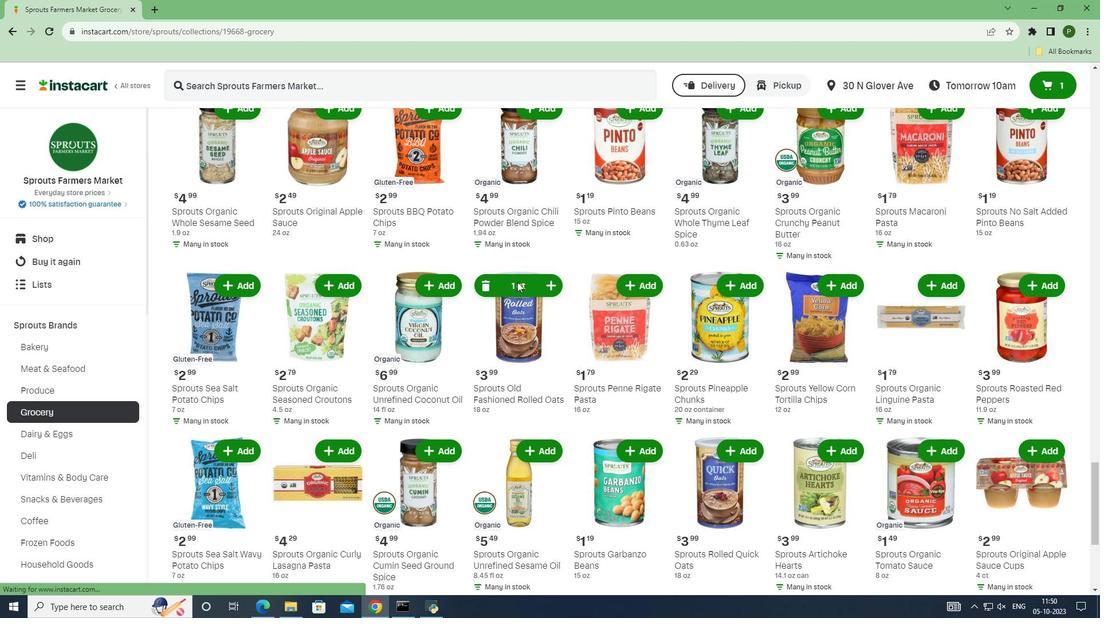 
Action: Mouse scrolled (230, 253) with delta (0, 0)
Screenshot: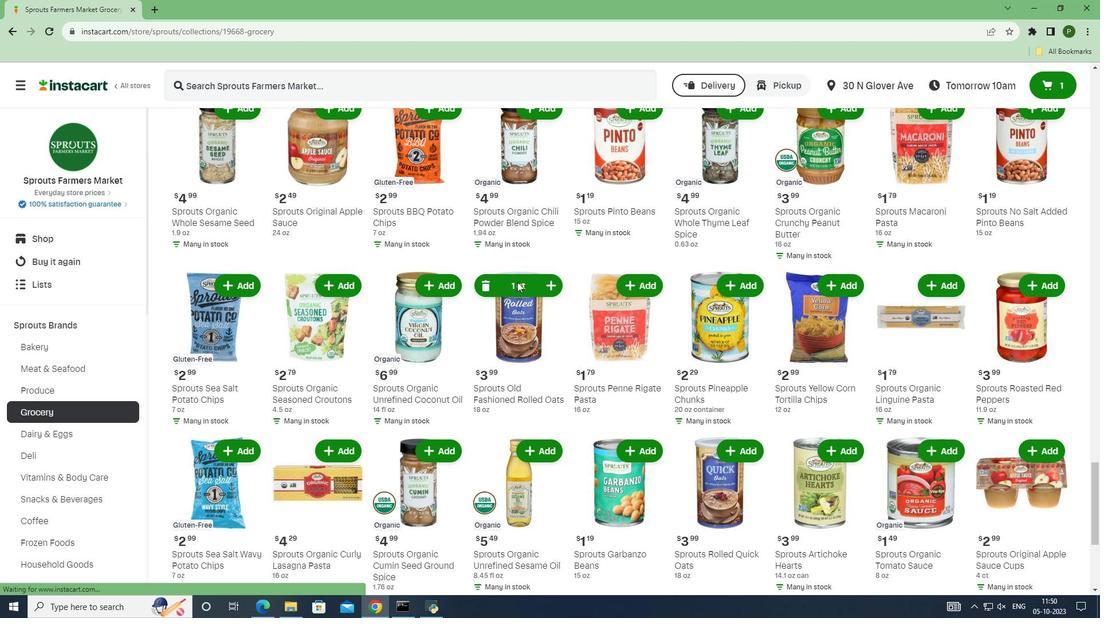 
Action: Mouse scrolled (230, 253) with delta (0, 0)
Screenshot: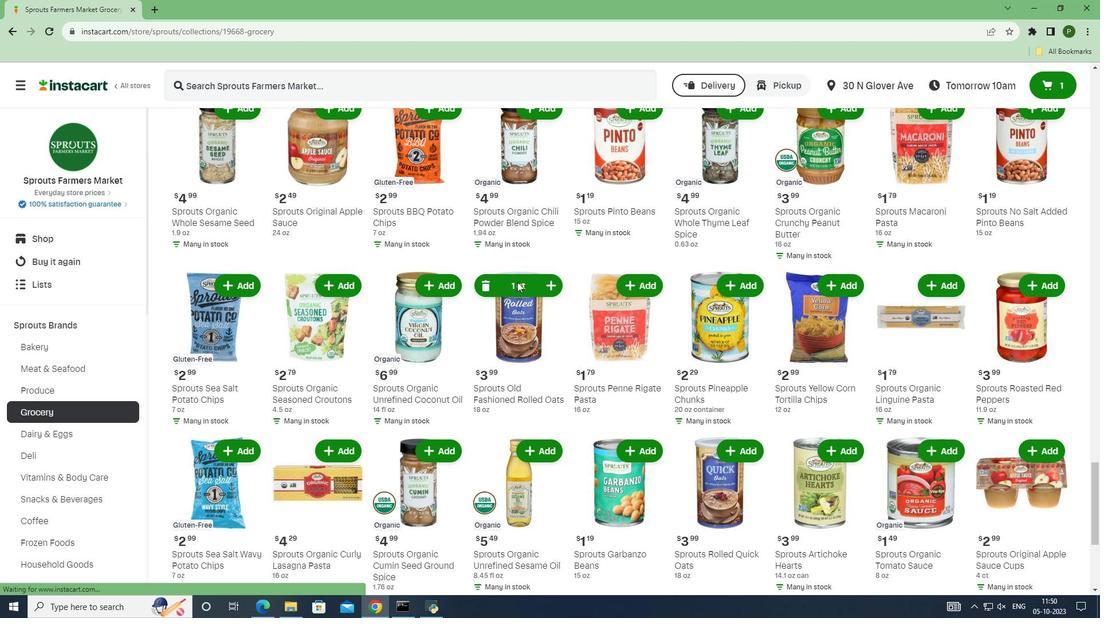 
Action: Mouse scrolled (230, 253) with delta (0, 0)
Screenshot: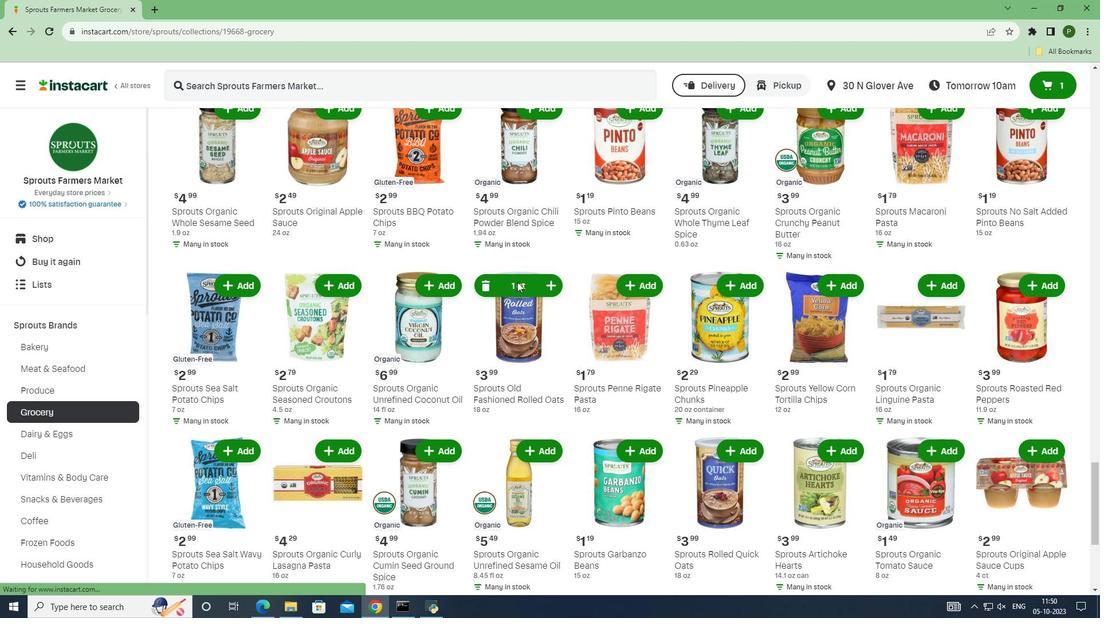 
Action: Mouse scrolled (230, 253) with delta (0, 0)
Screenshot: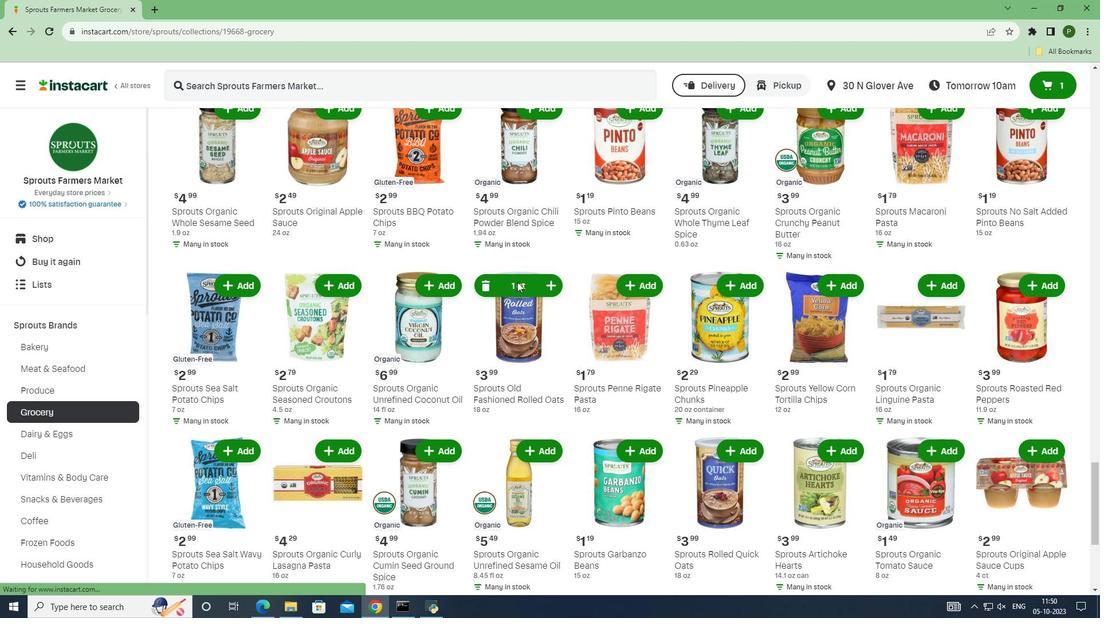 
Action: Mouse scrolled (230, 253) with delta (0, 0)
Screenshot: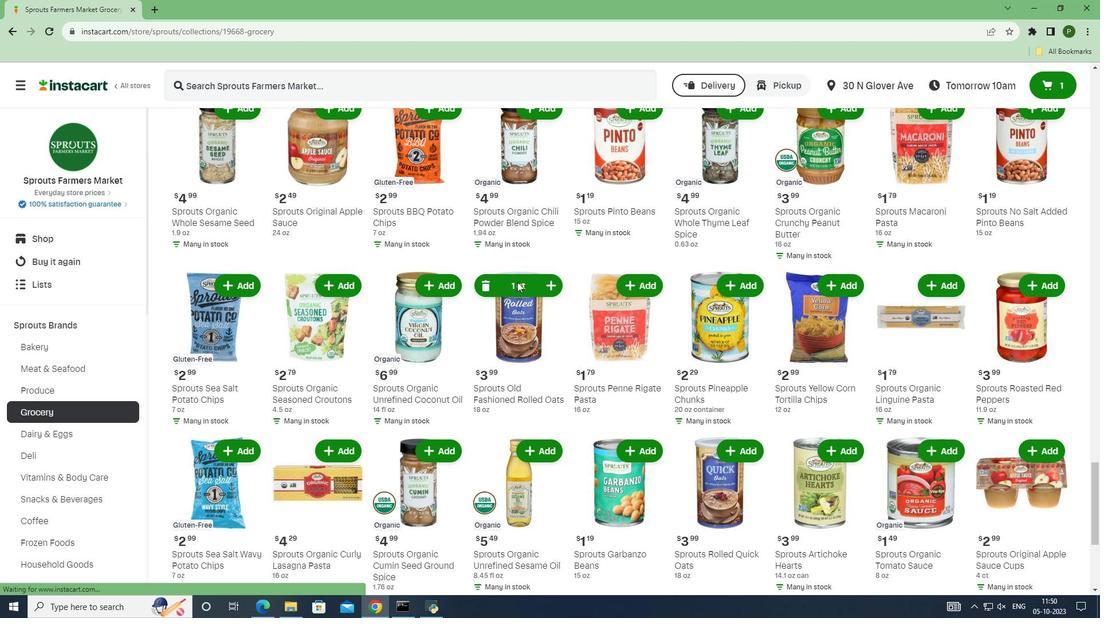 
Action: Mouse scrolled (230, 253) with delta (0, 0)
Screenshot: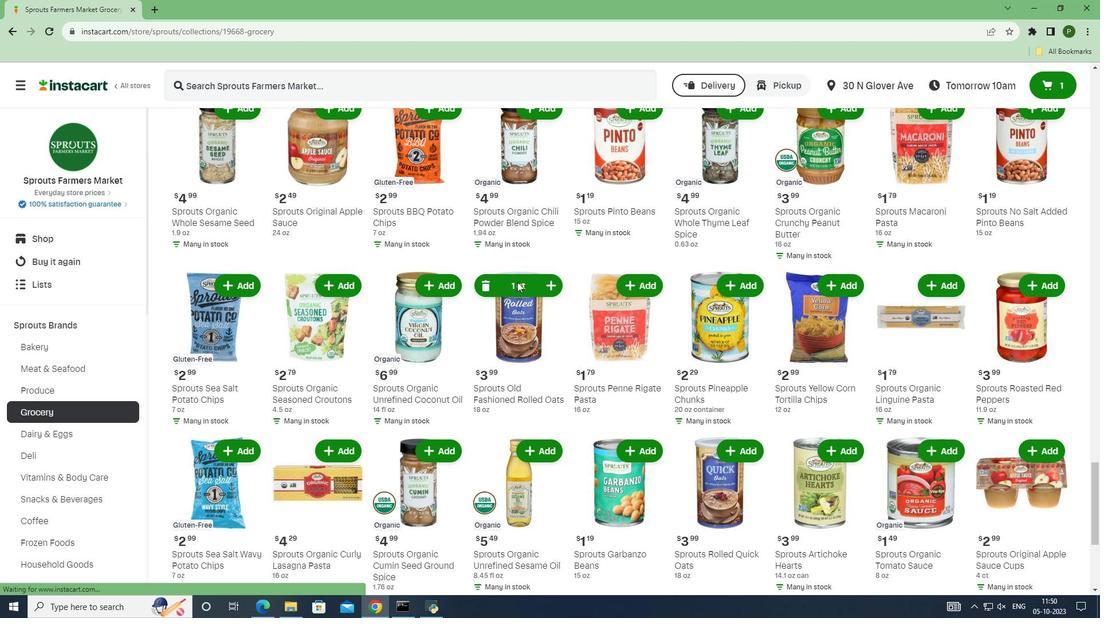 
Action: Mouse scrolled (230, 253) with delta (0, 0)
Screenshot: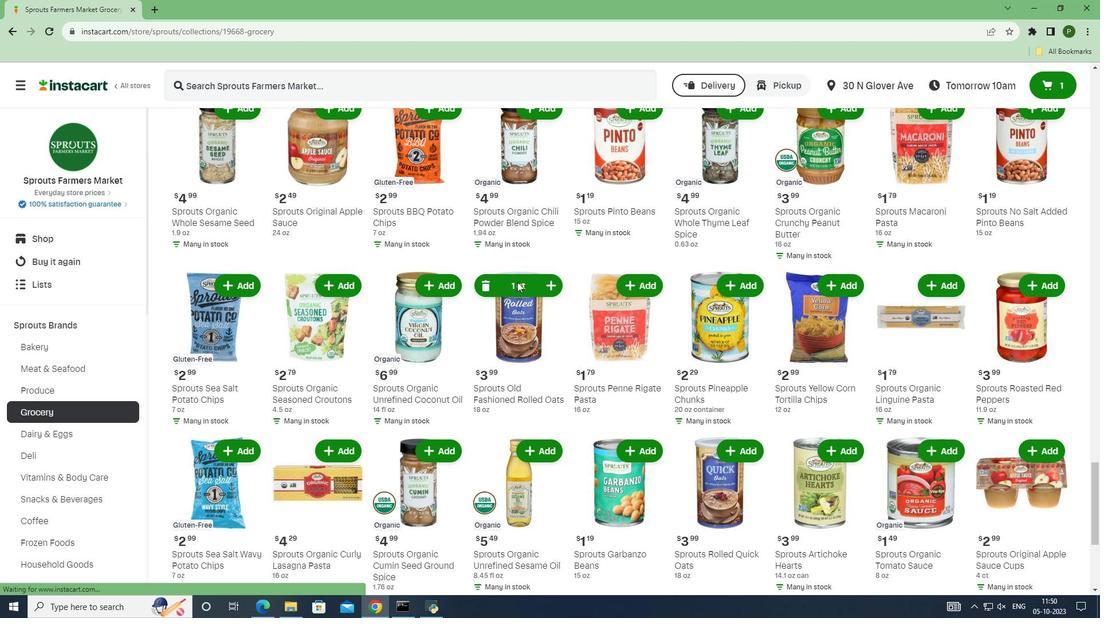 
Action: Mouse scrolled (230, 253) with delta (0, 0)
Screenshot: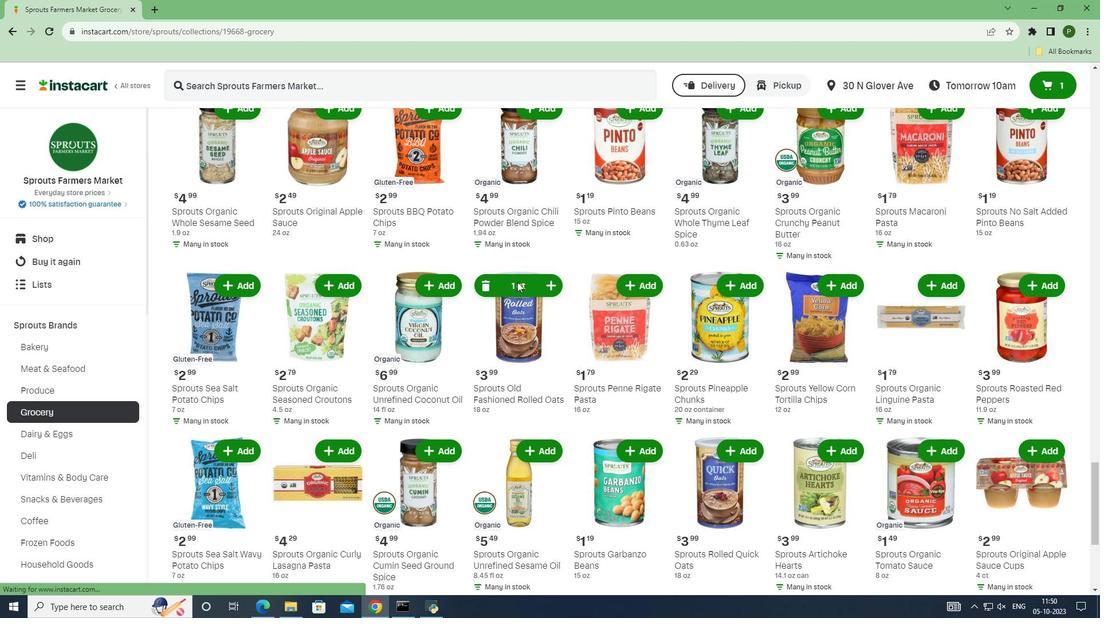 
Action: Mouse scrolled (230, 253) with delta (0, 0)
Screenshot: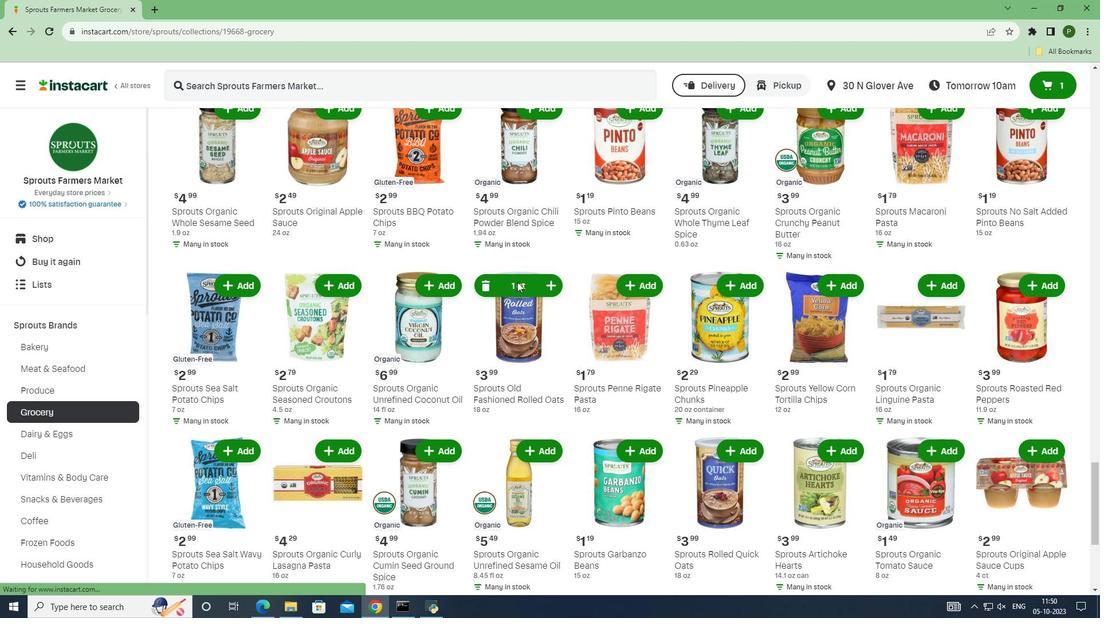 
Action: Mouse scrolled (230, 253) with delta (0, 0)
Screenshot: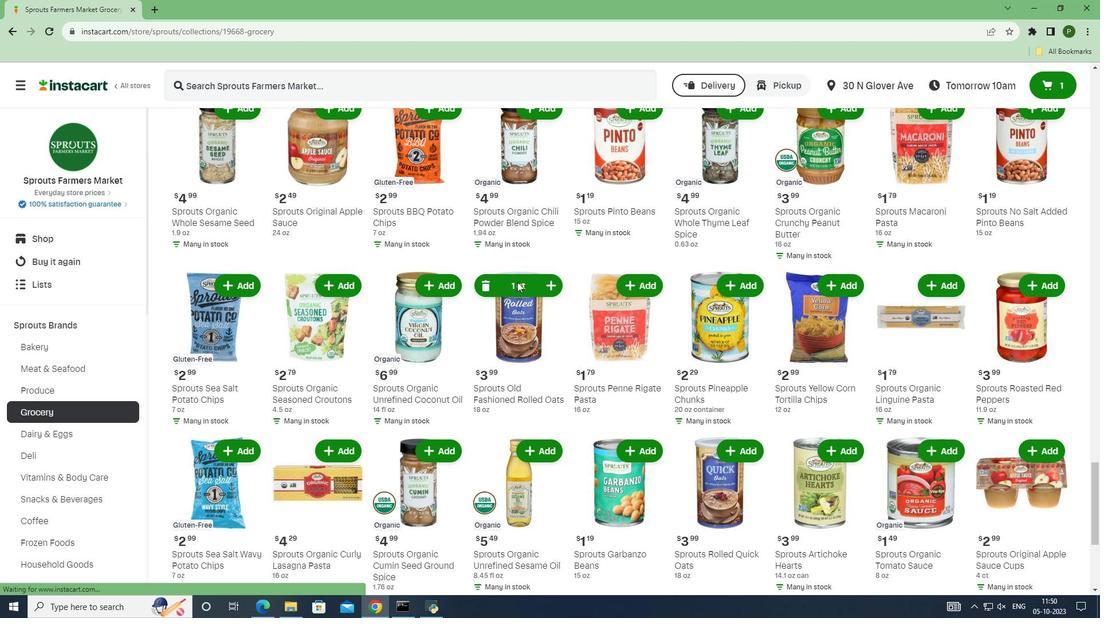 
Action: Mouse scrolled (230, 254) with delta (0, 0)
Screenshot: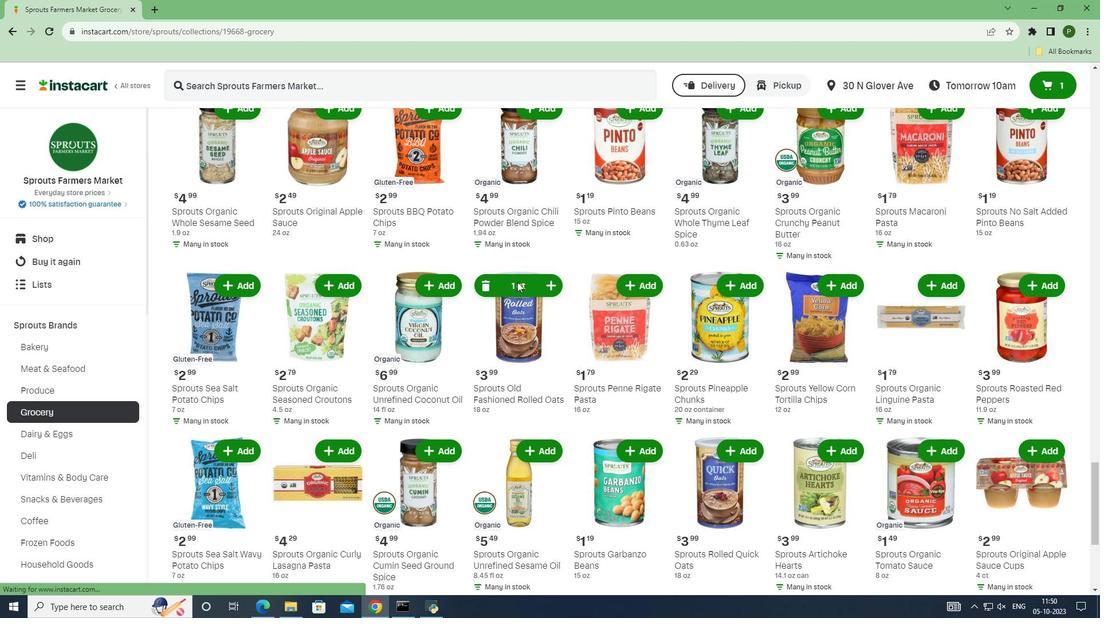 
Action: Mouse scrolled (230, 253) with delta (0, 0)
Screenshot: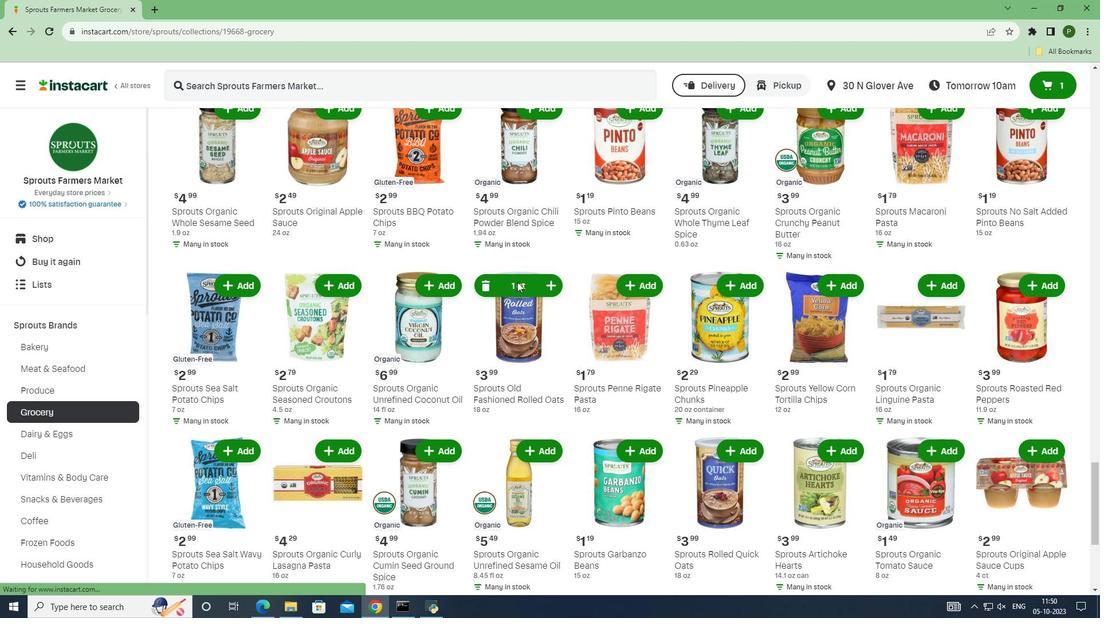 
Action: Mouse scrolled (230, 253) with delta (0, 0)
Screenshot: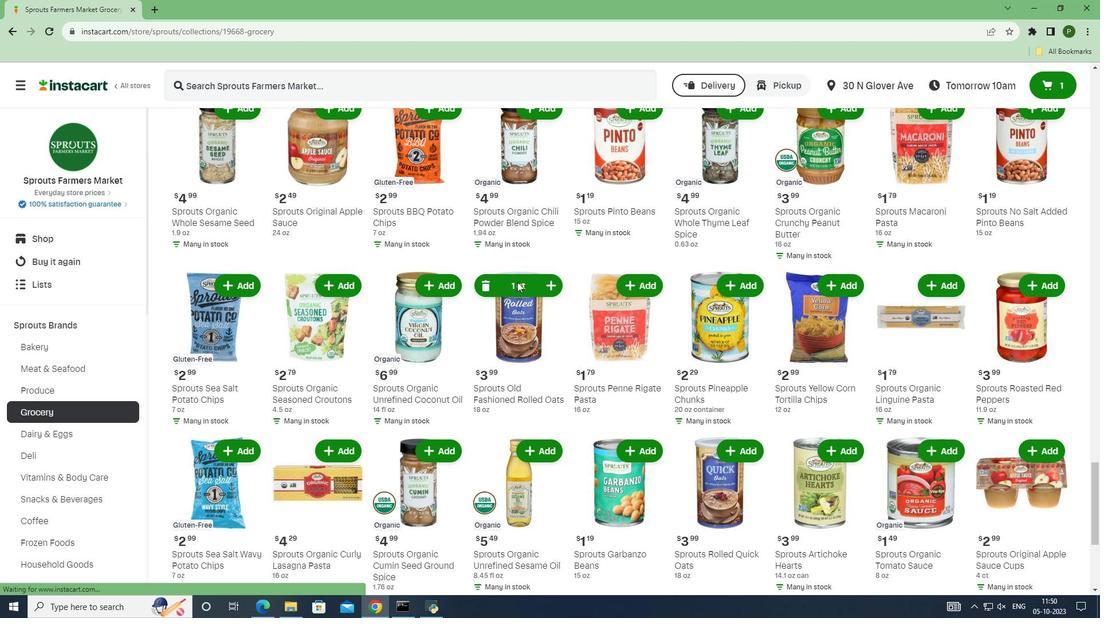 
Action: Mouse scrolled (230, 253) with delta (0, 0)
Screenshot: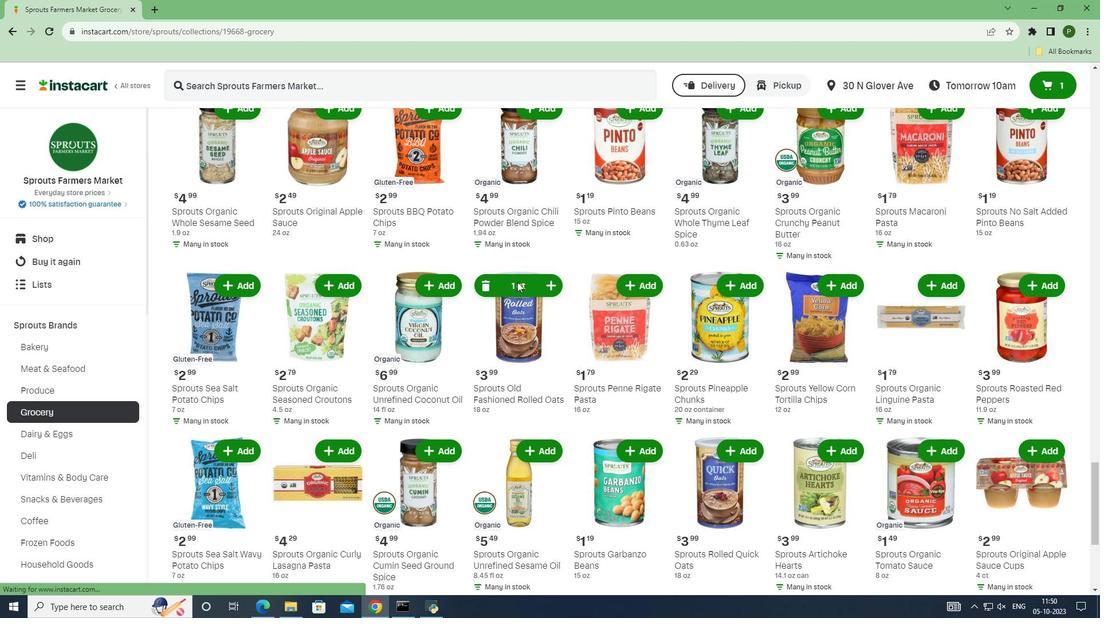 
Action: Mouse scrolled (230, 253) with delta (0, 0)
Screenshot: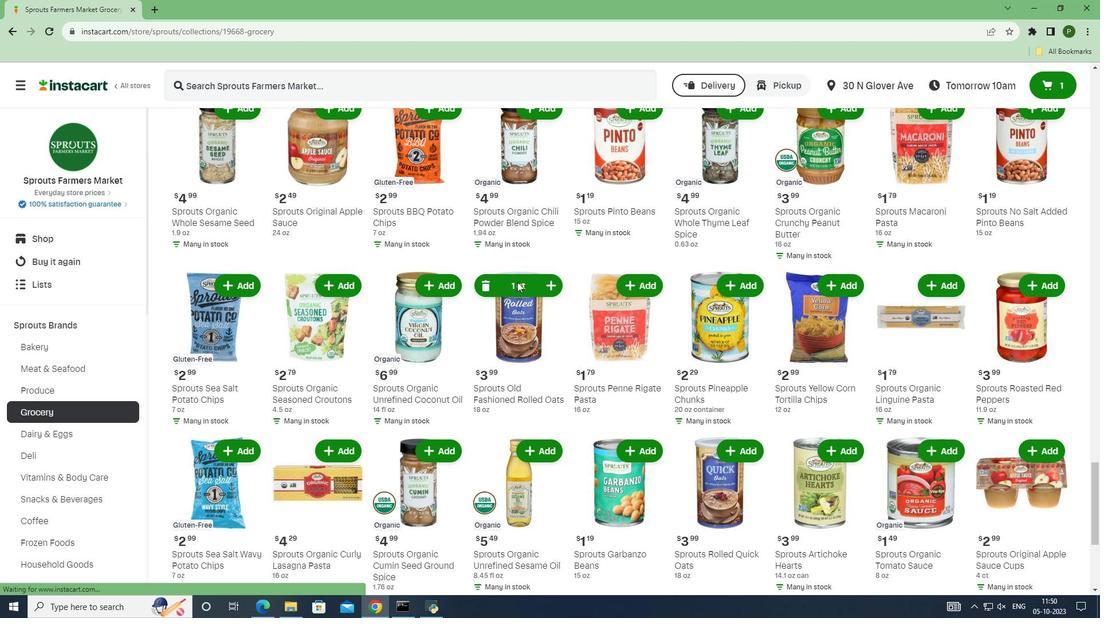 
Action: Mouse scrolled (230, 253) with delta (0, 0)
Screenshot: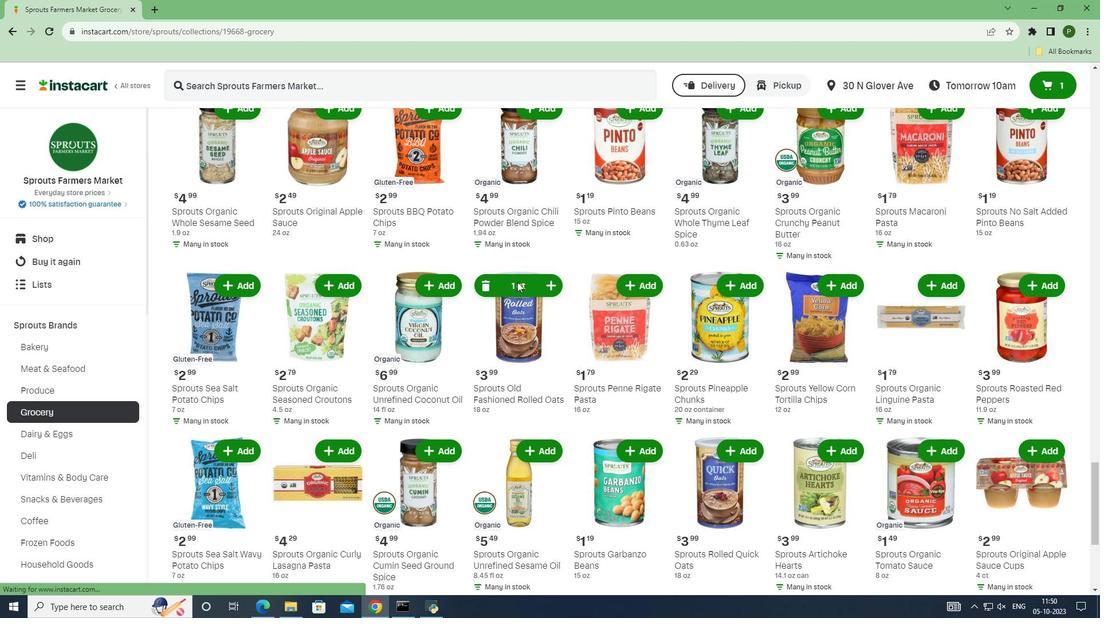 
Action: Mouse scrolled (230, 253) with delta (0, 0)
Screenshot: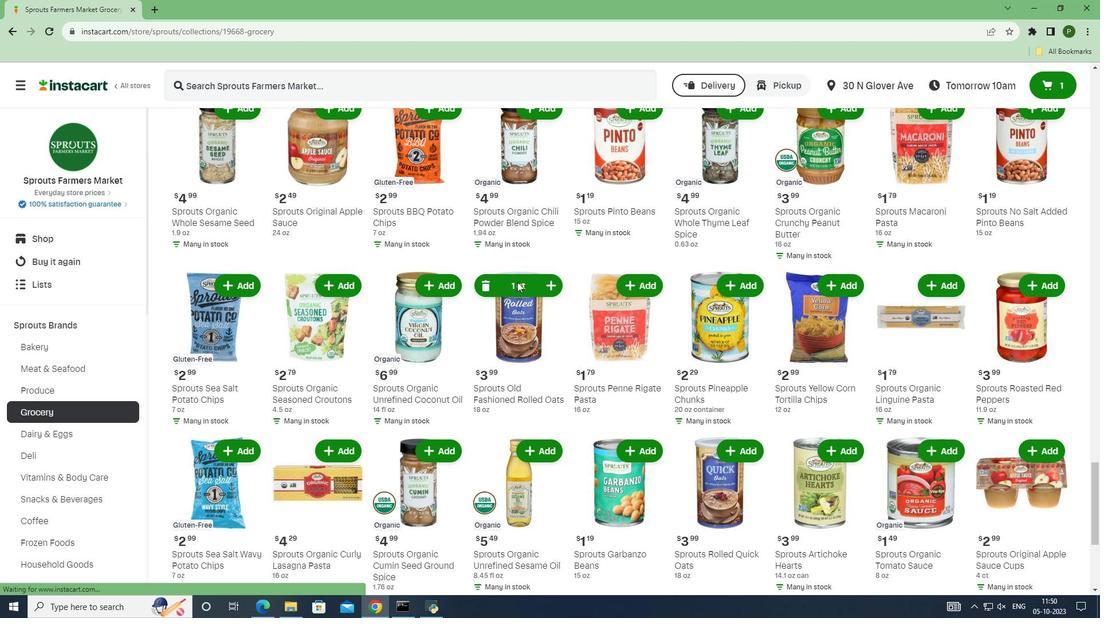 
Action: Mouse scrolled (230, 253) with delta (0, 0)
Screenshot: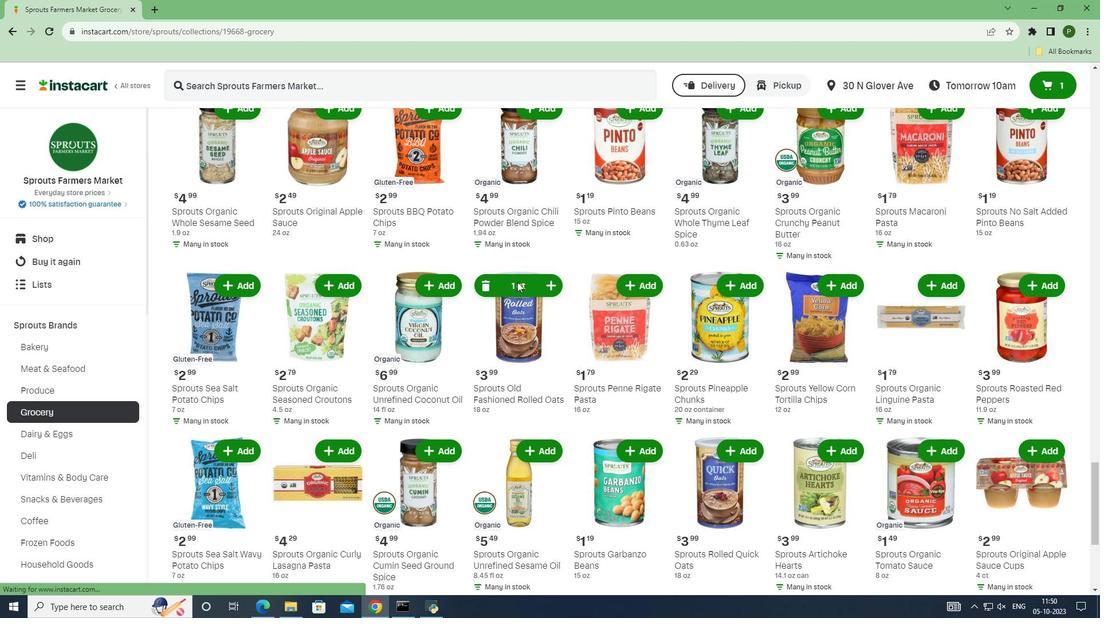 
Action: Mouse scrolled (230, 253) with delta (0, 0)
Screenshot: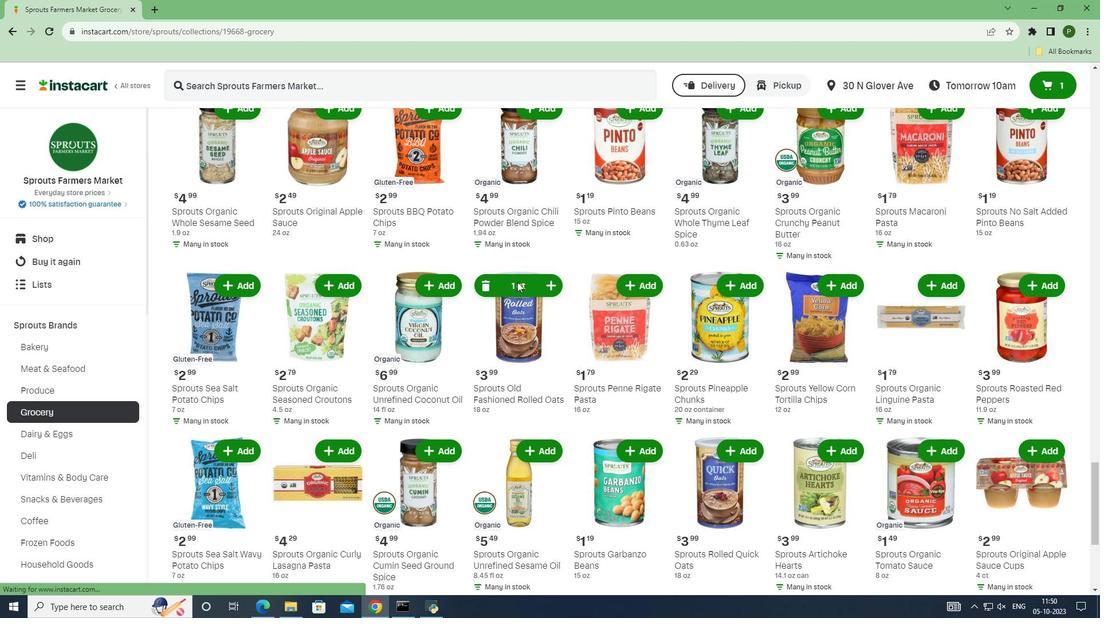 
Action: Mouse scrolled (230, 253) with delta (0, 0)
Screenshot: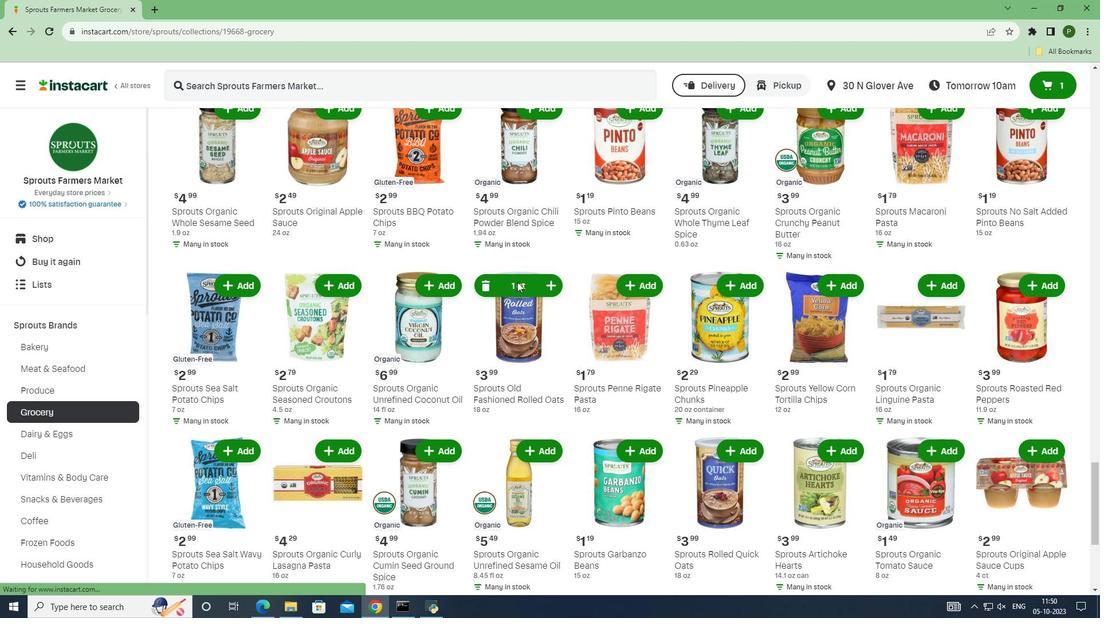 
Action: Mouse scrolled (230, 253) with delta (0, 0)
Screenshot: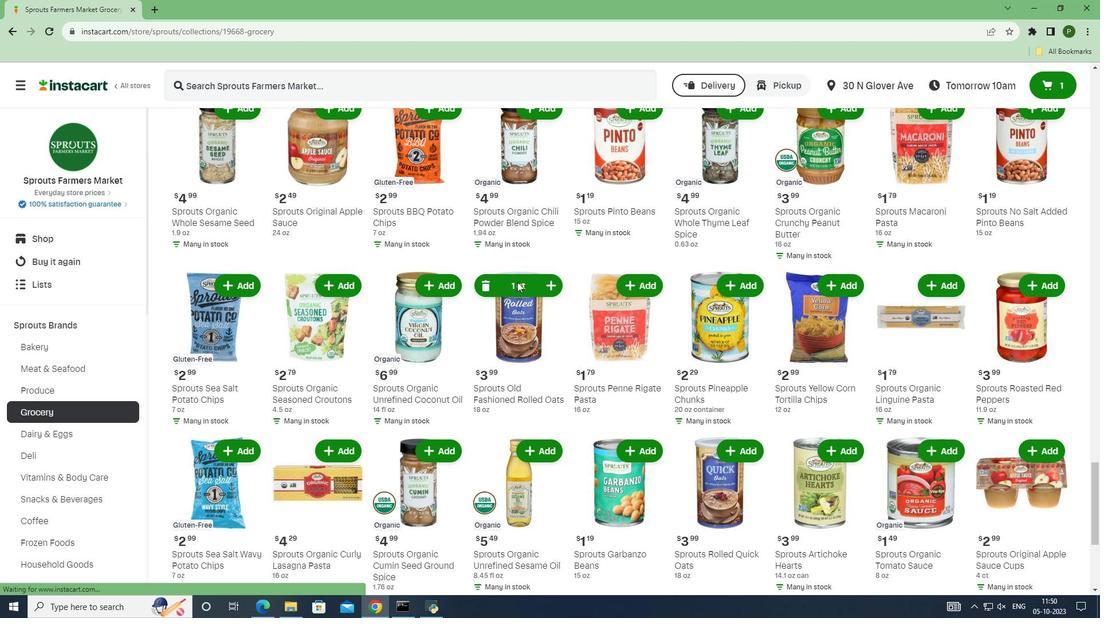 
Action: Mouse scrolled (230, 253) with delta (0, 0)
Screenshot: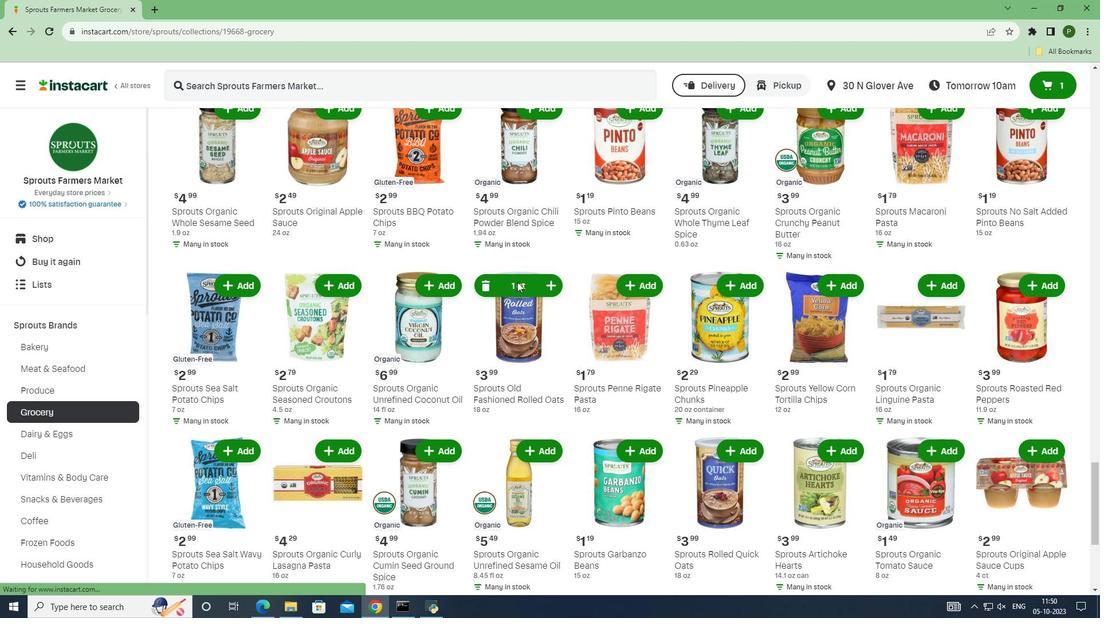 
Action: Mouse scrolled (230, 253) with delta (0, 0)
Screenshot: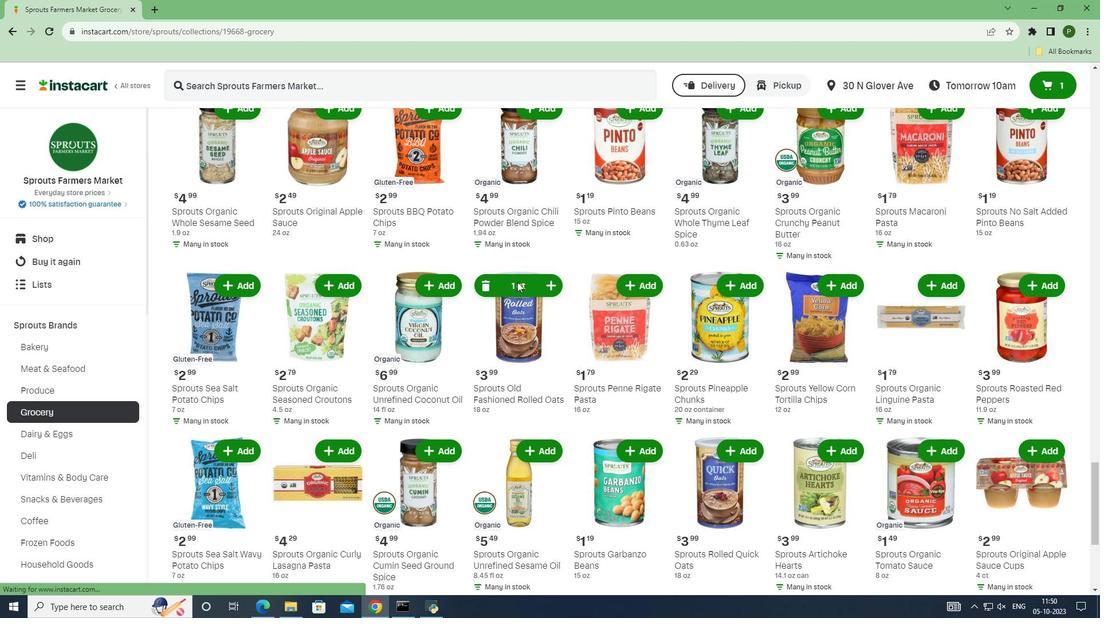 
Action: Mouse scrolled (230, 253) with delta (0, 0)
Screenshot: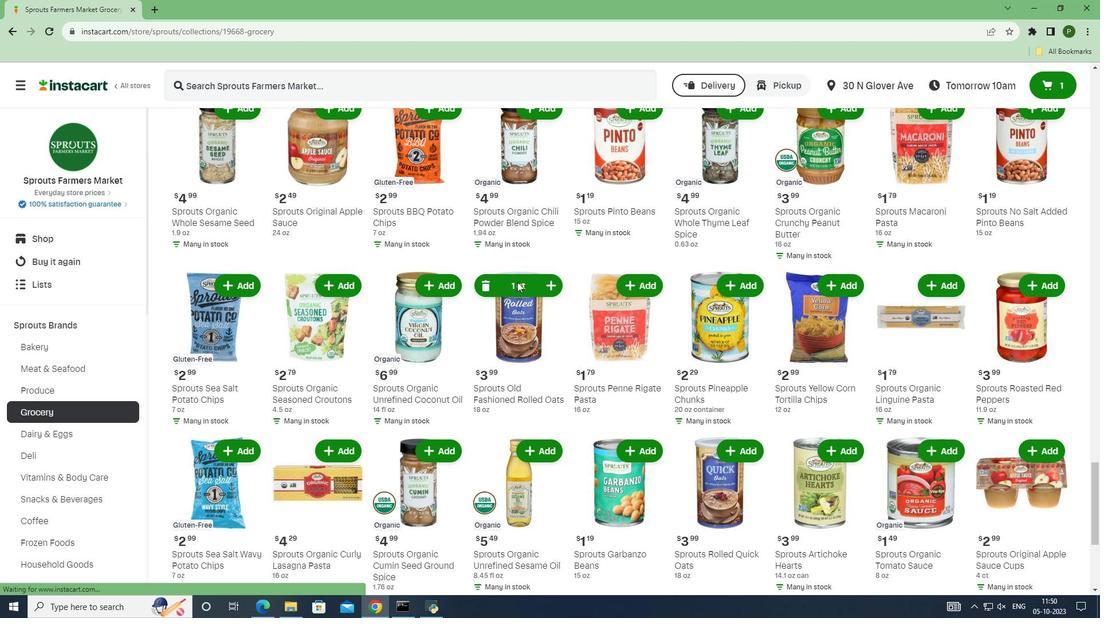 
Action: Mouse scrolled (230, 253) with delta (0, 0)
Screenshot: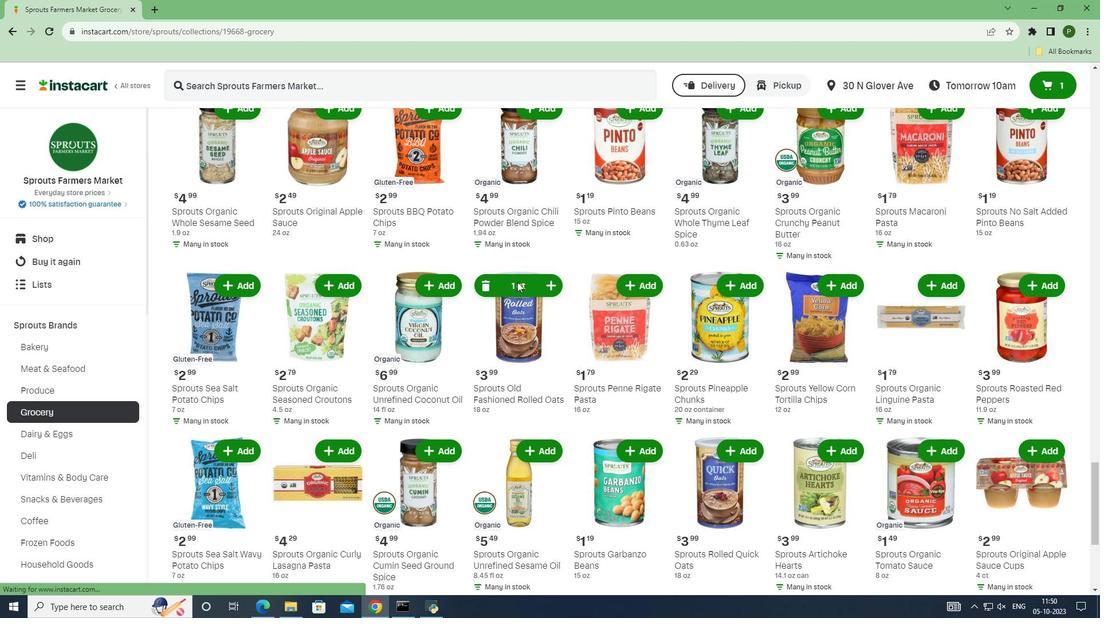 
Action: Mouse moved to (325, 358)
Screenshot: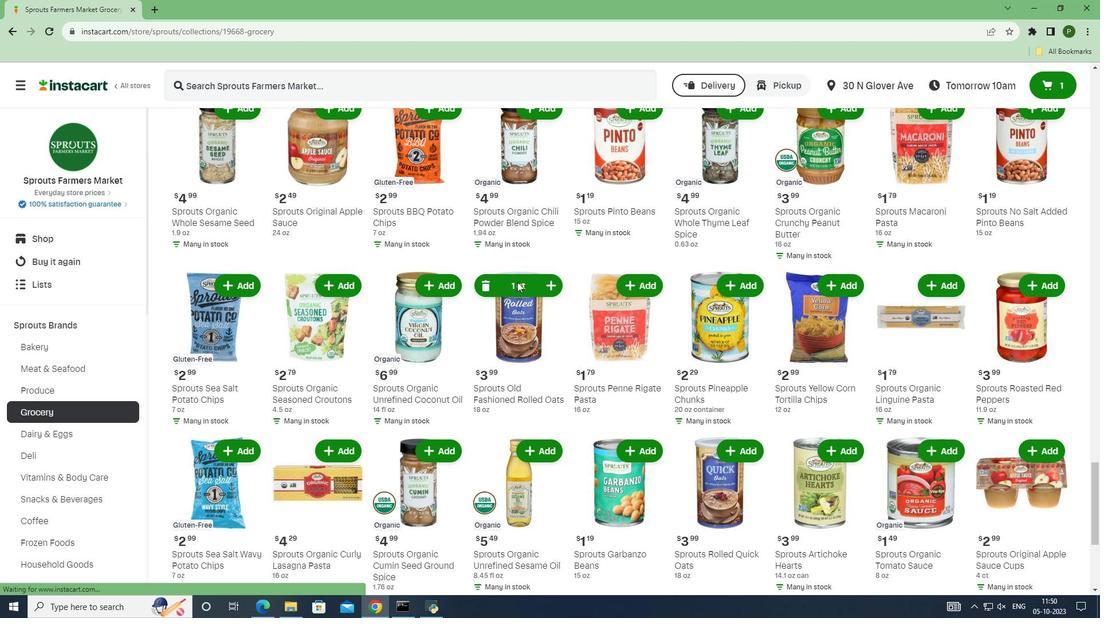 
Action: Mouse scrolled (325, 358) with delta (0, 0)
Screenshot: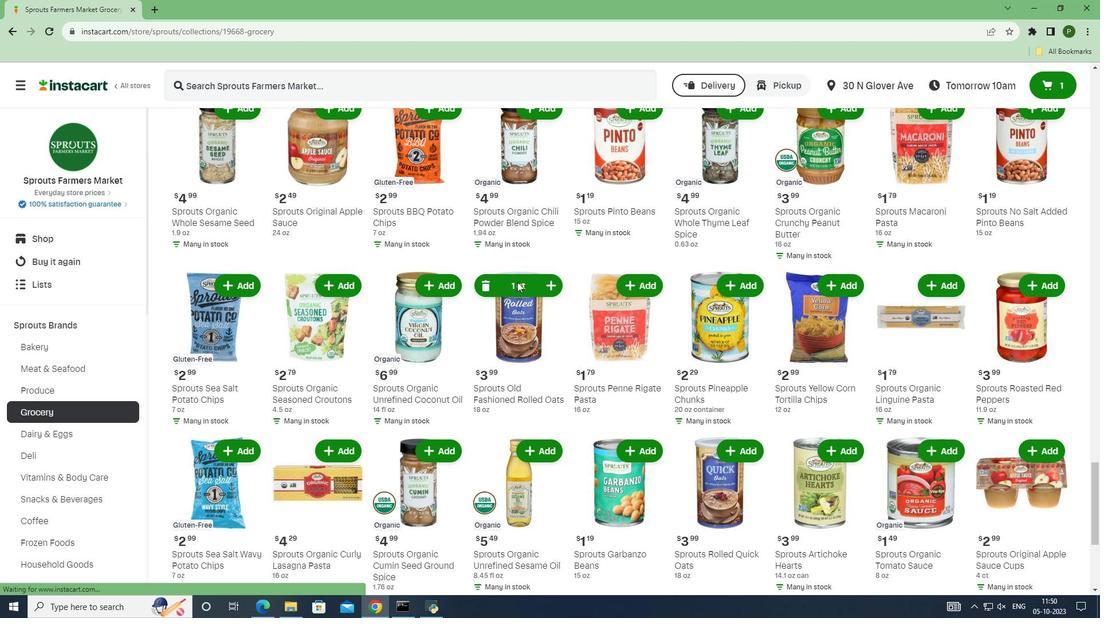 
Action: Mouse scrolled (325, 358) with delta (0, 0)
Screenshot: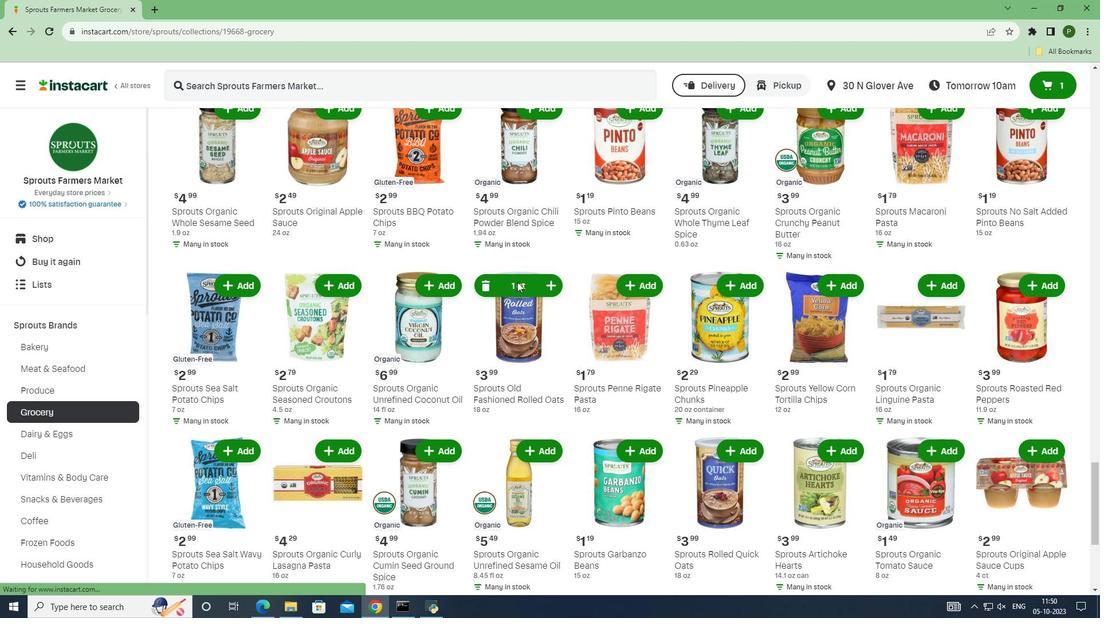 
Action: Mouse scrolled (325, 358) with delta (0, 0)
Screenshot: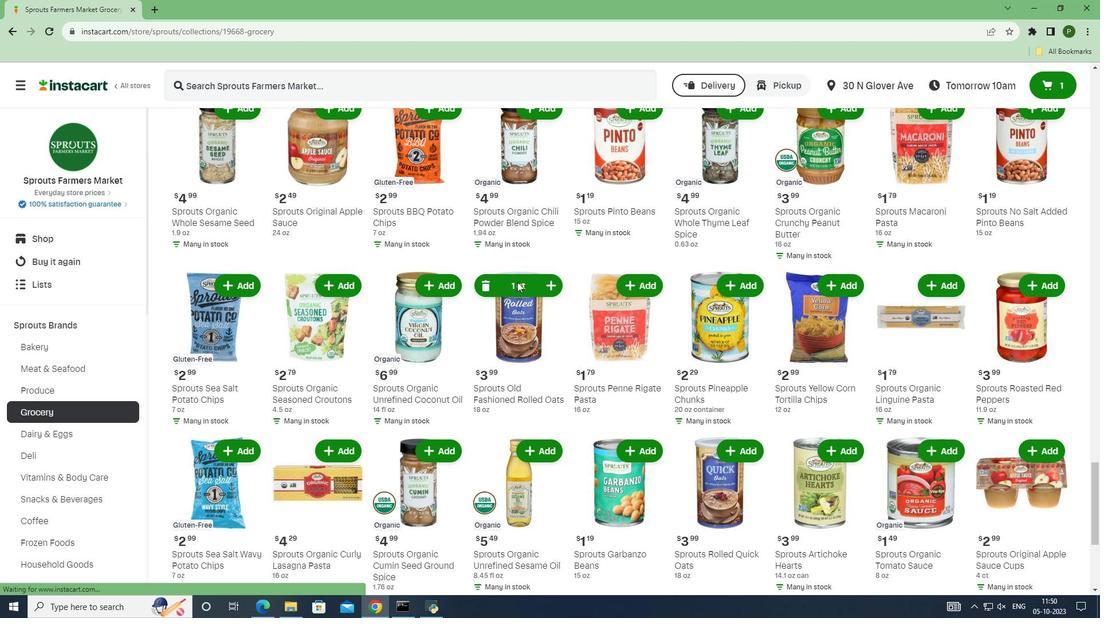 
Action: Mouse moved to (1096, 554)
Screenshot: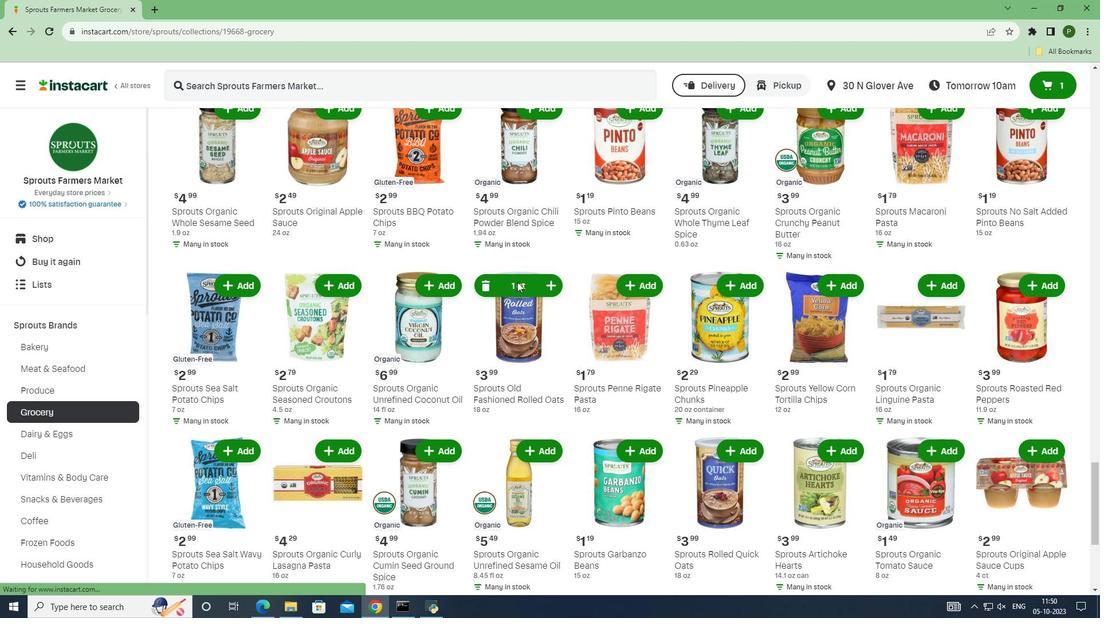 
Action: Mouse pressed left at (1096, 554)
Screenshot: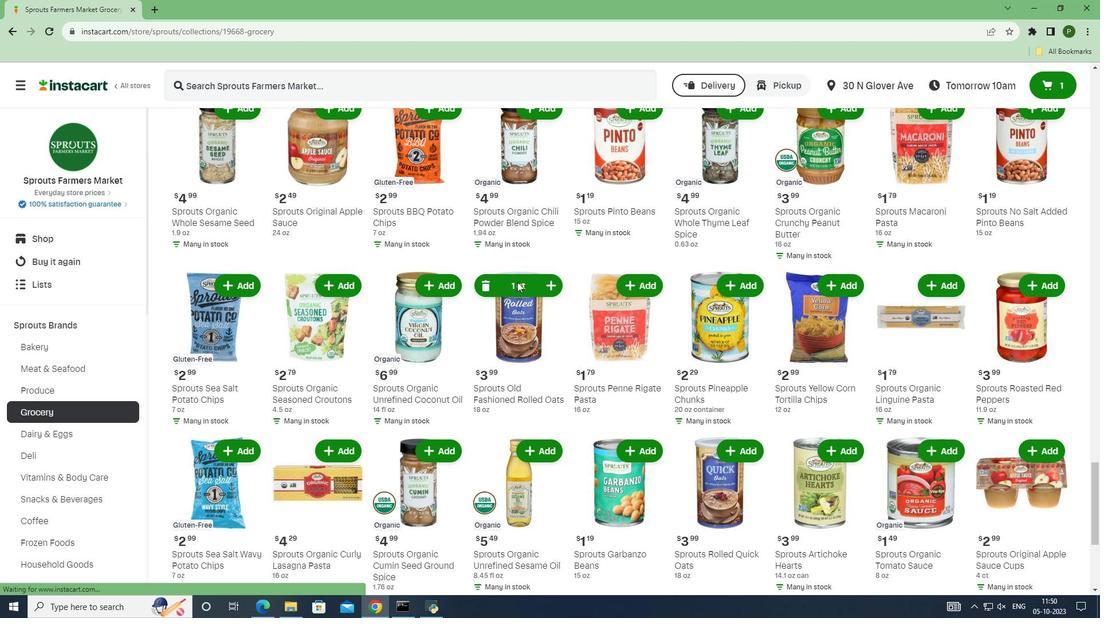 
Action: Mouse moved to (444, 457)
Screenshot: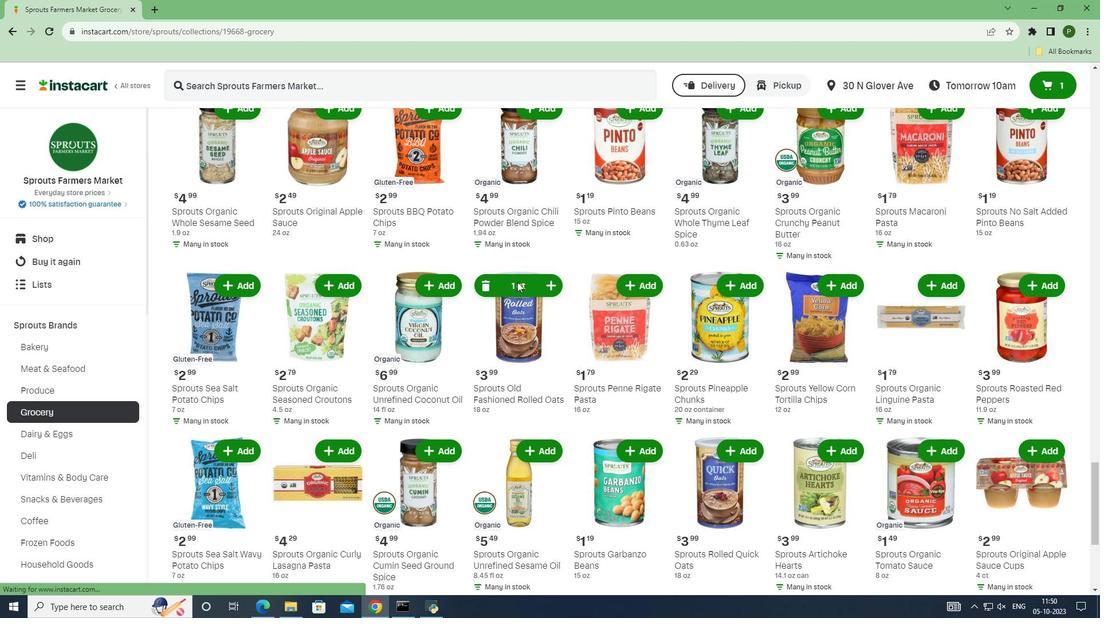
Action: Mouse scrolled (444, 457) with delta (0, 0)
Screenshot: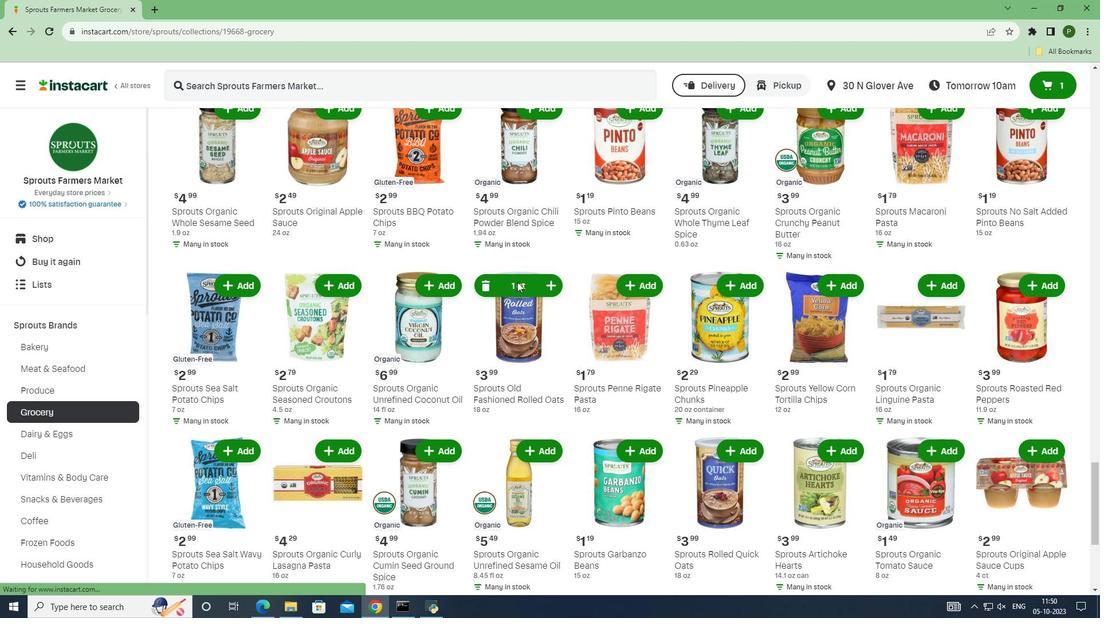 
Action: Mouse moved to (441, 457)
Screenshot: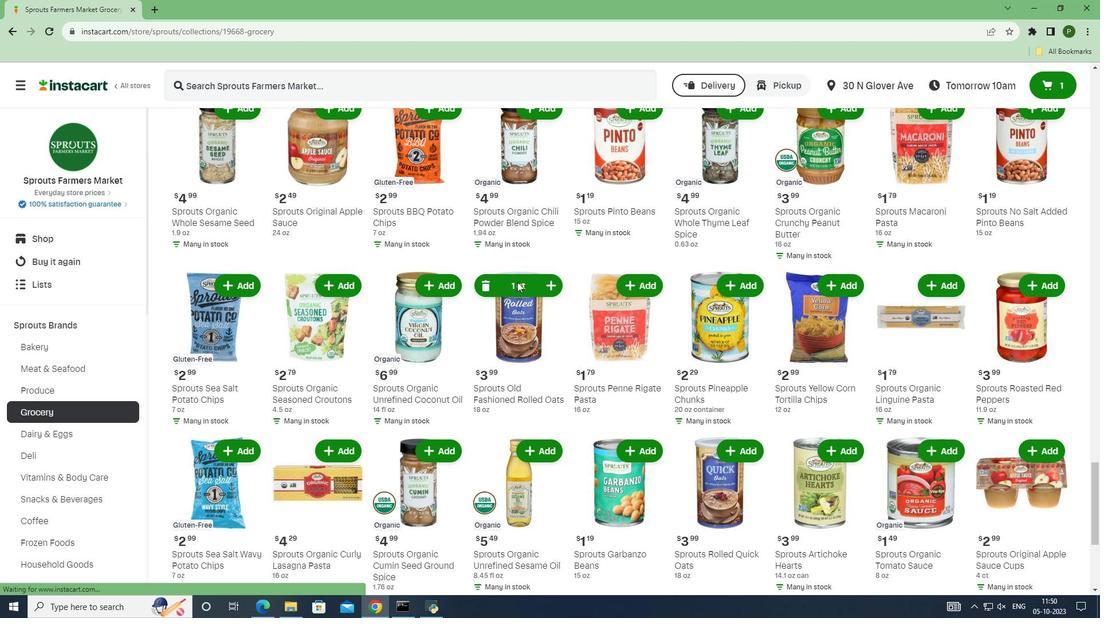 
Action: Mouse scrolled (441, 456) with delta (0, 0)
Screenshot: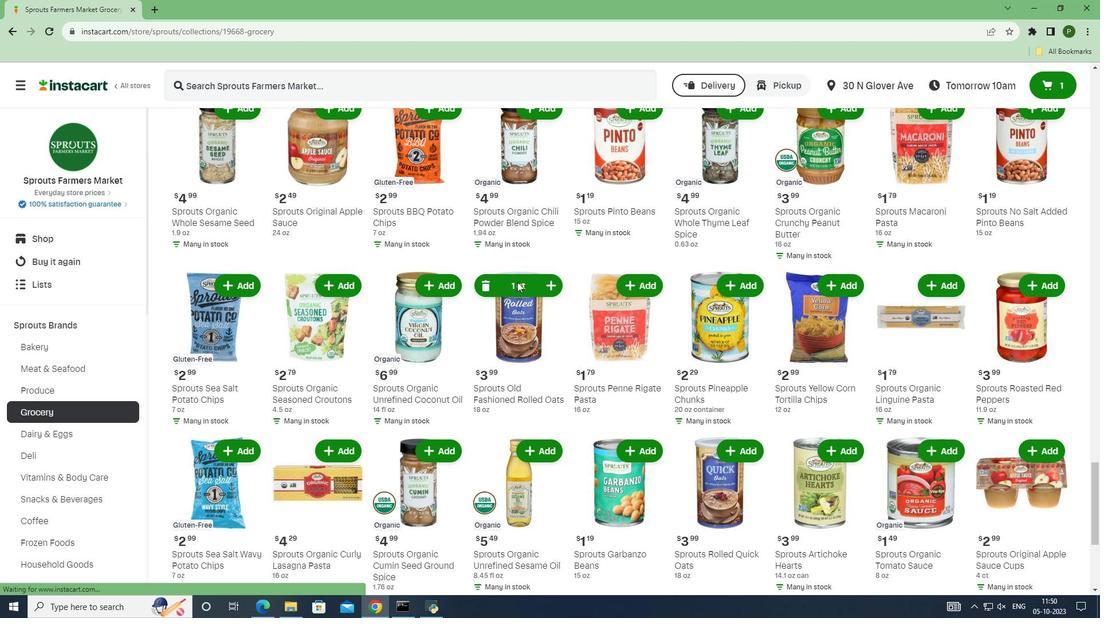 
Action: Mouse moved to (436, 455)
Screenshot: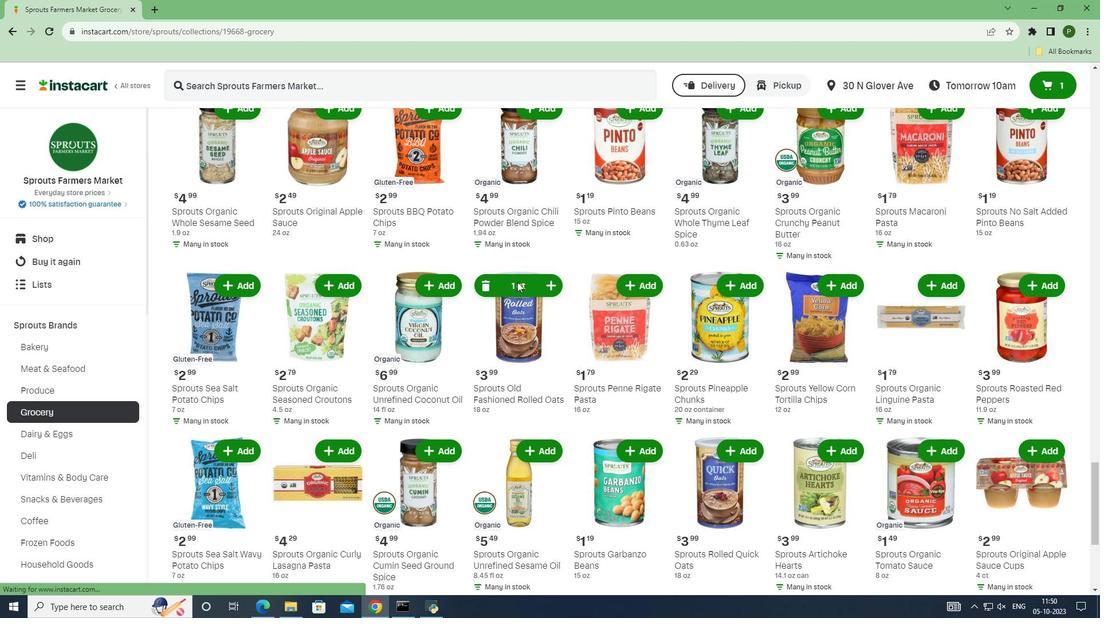 
Action: Mouse scrolled (436, 454) with delta (0, 0)
Screenshot: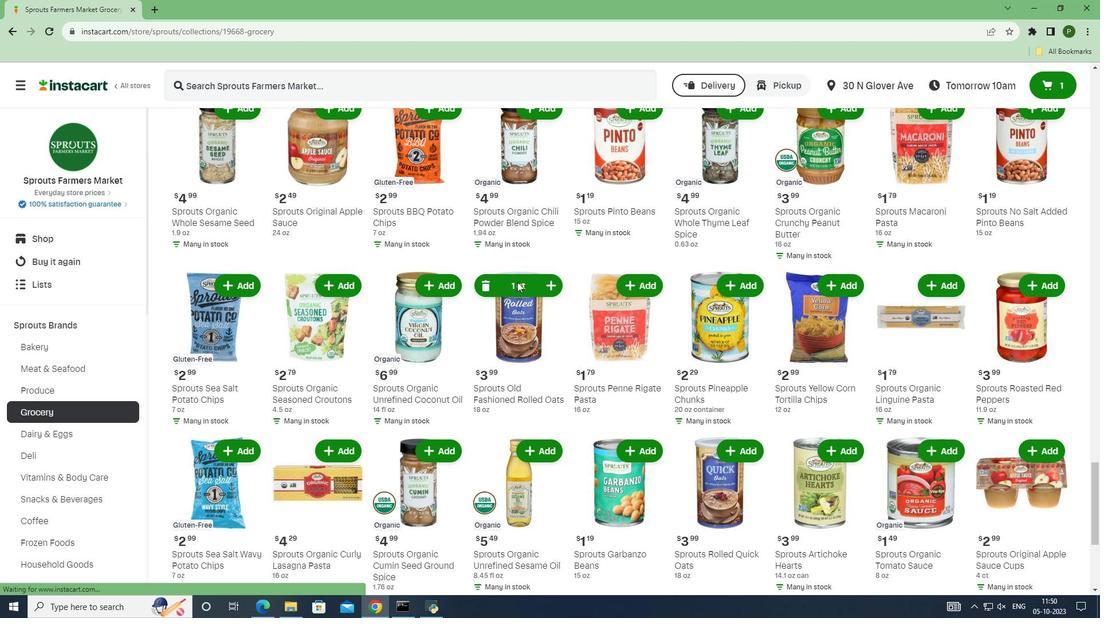 
Action: Mouse moved to (431, 453)
Screenshot: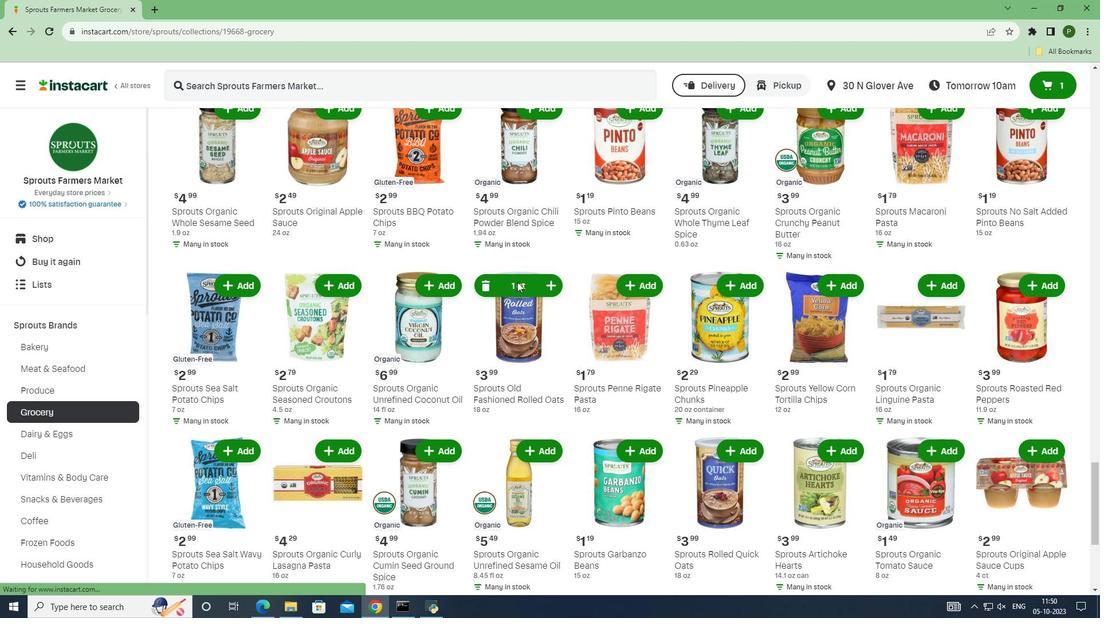 
Action: Mouse scrolled (431, 453) with delta (0, 0)
Screenshot: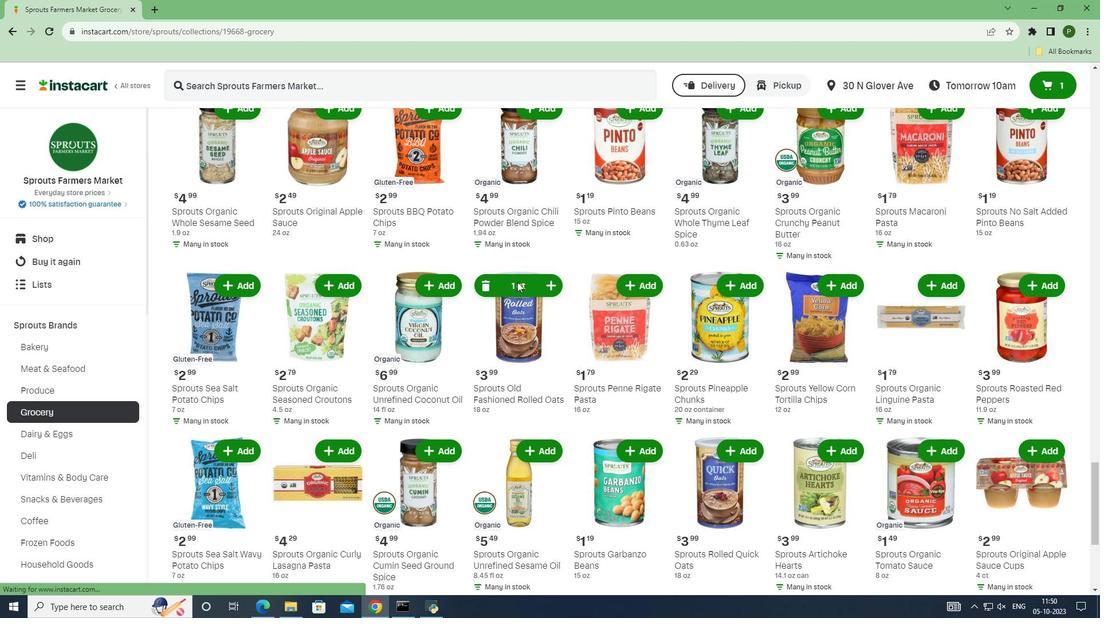 
Action: Mouse moved to (817, 447)
Screenshot: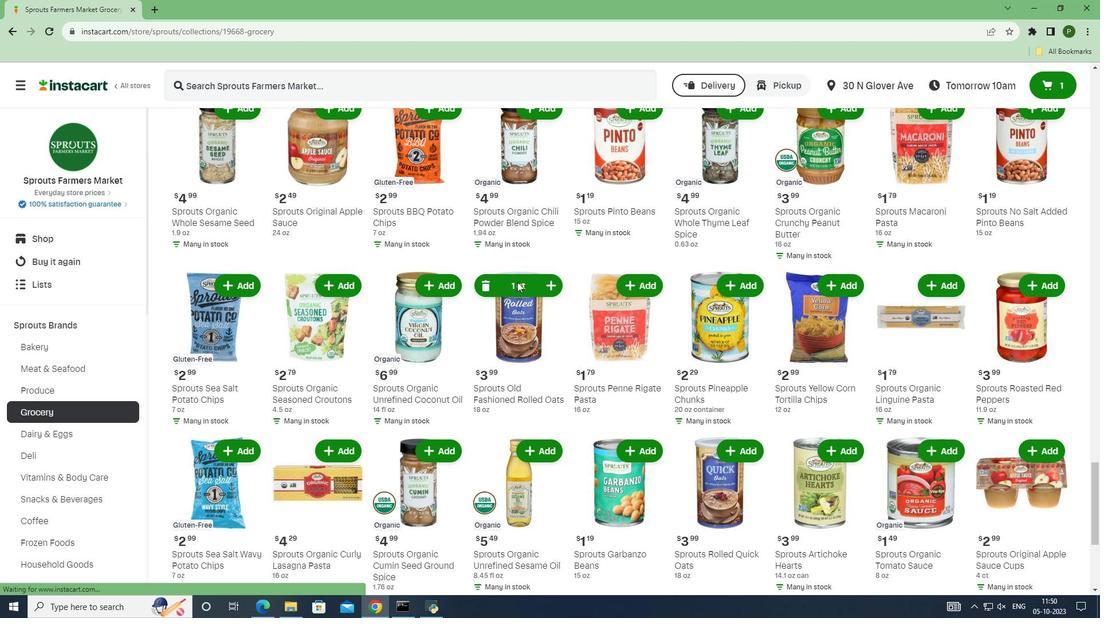 
Action: Mouse scrolled (817, 446) with delta (0, 0)
Screenshot: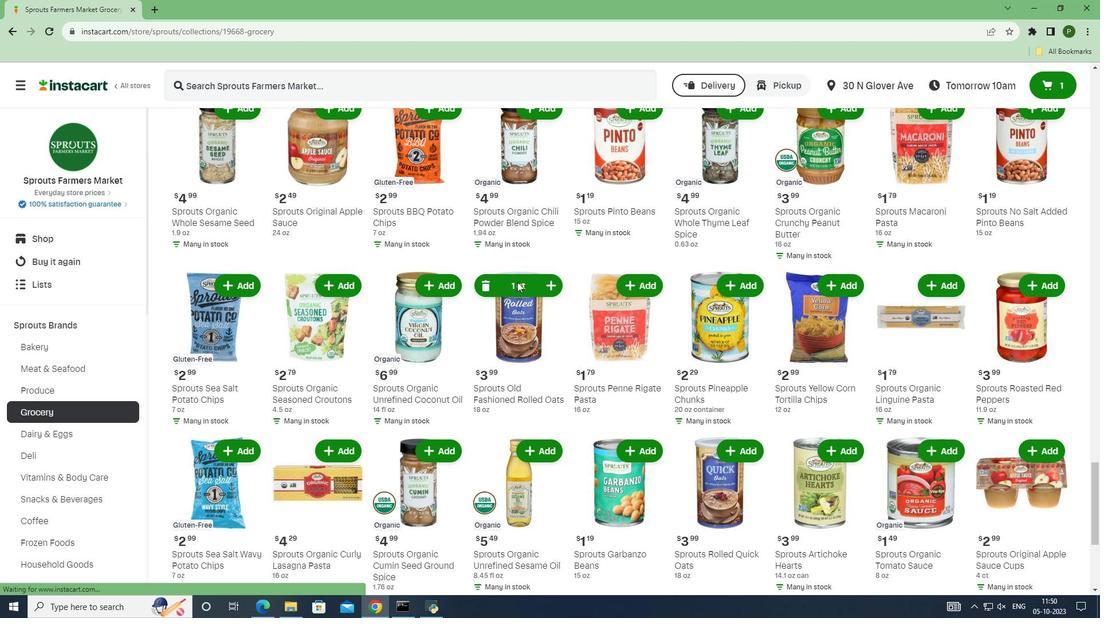 
Action: Mouse scrolled (817, 446) with delta (0, 0)
Screenshot: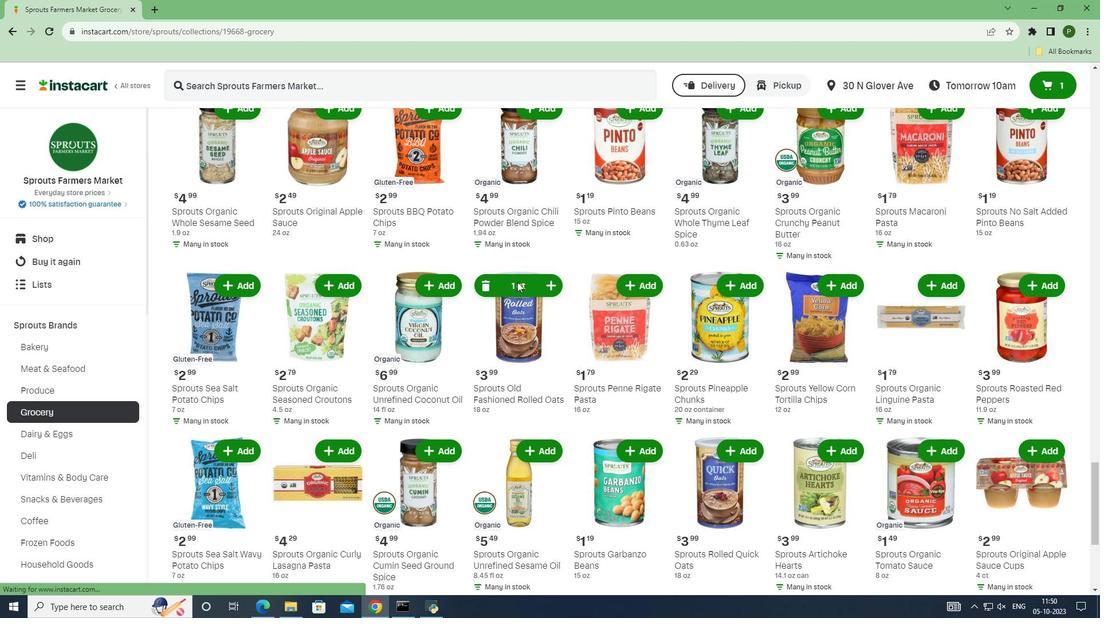 
Action: Mouse scrolled (817, 446) with delta (0, 0)
Screenshot: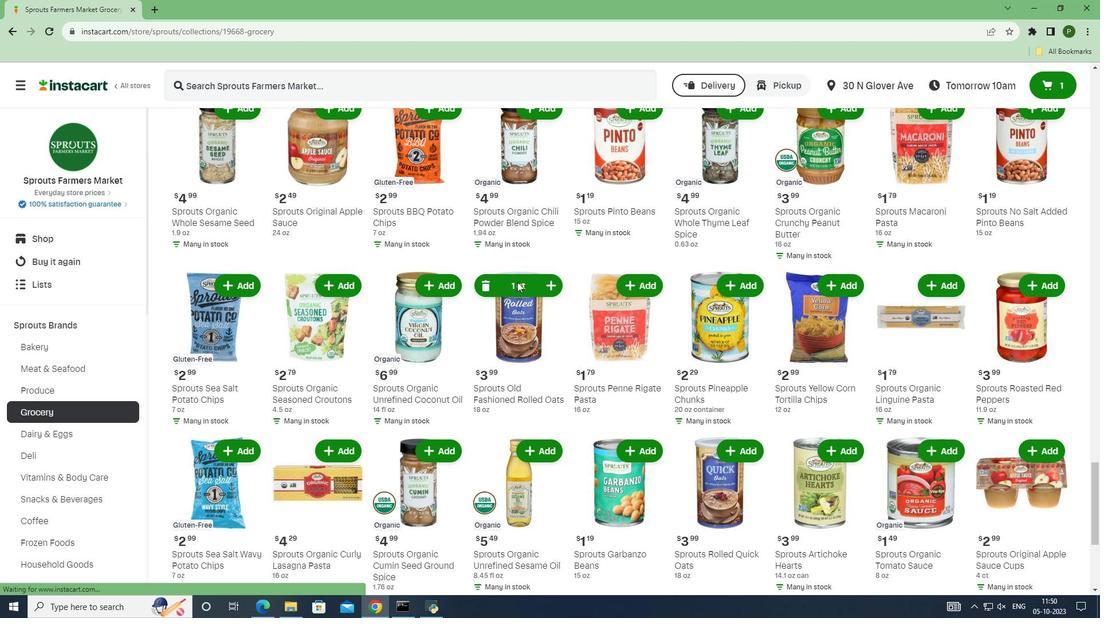 
Action: Mouse moved to (288, 442)
Screenshot: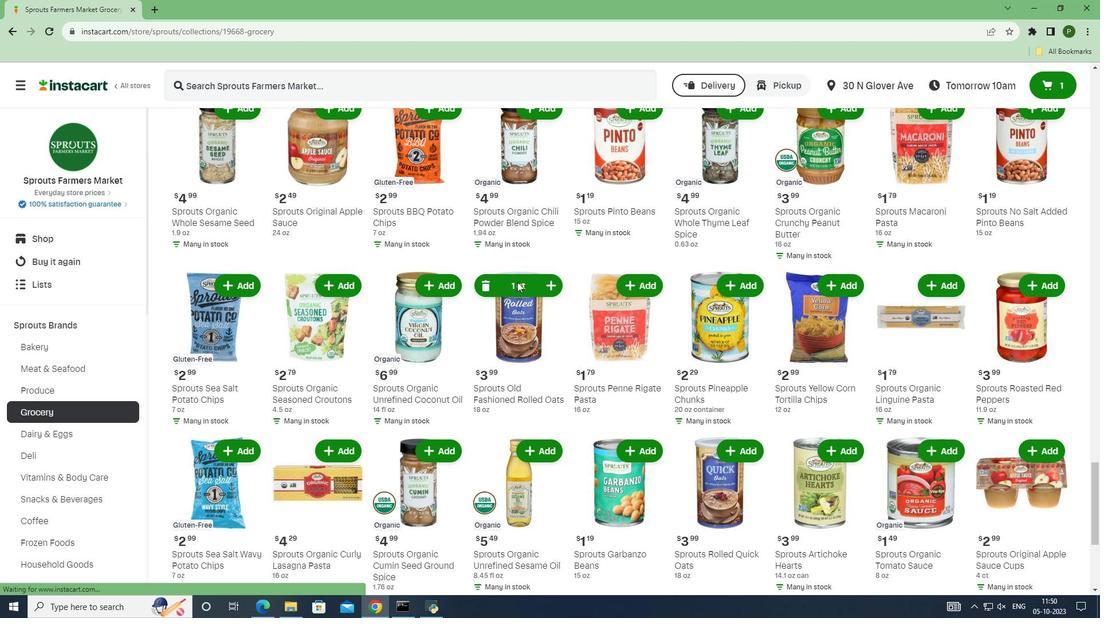
Action: Mouse scrolled (288, 441) with delta (0, 0)
Screenshot: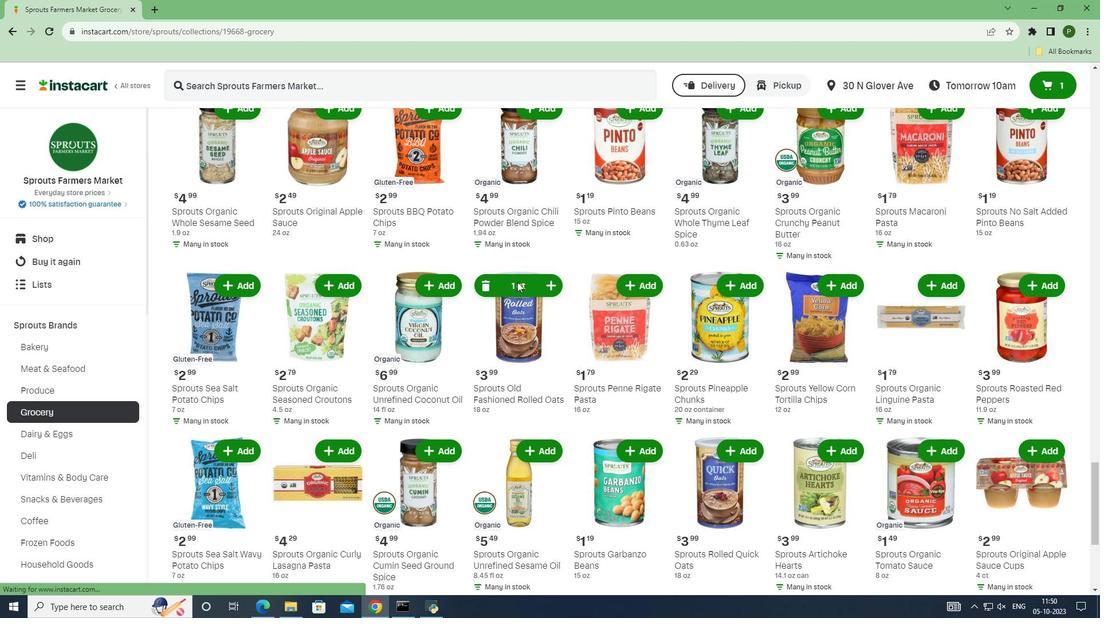 
Action: Mouse scrolled (288, 441) with delta (0, 0)
Screenshot: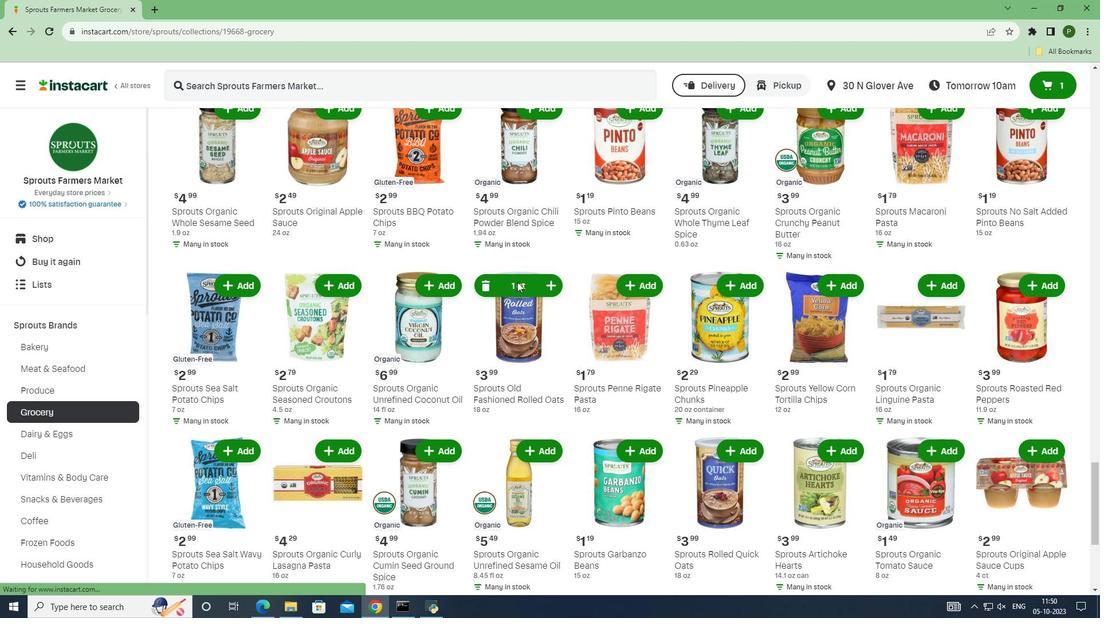 
Action: Mouse scrolled (288, 441) with delta (0, 0)
Screenshot: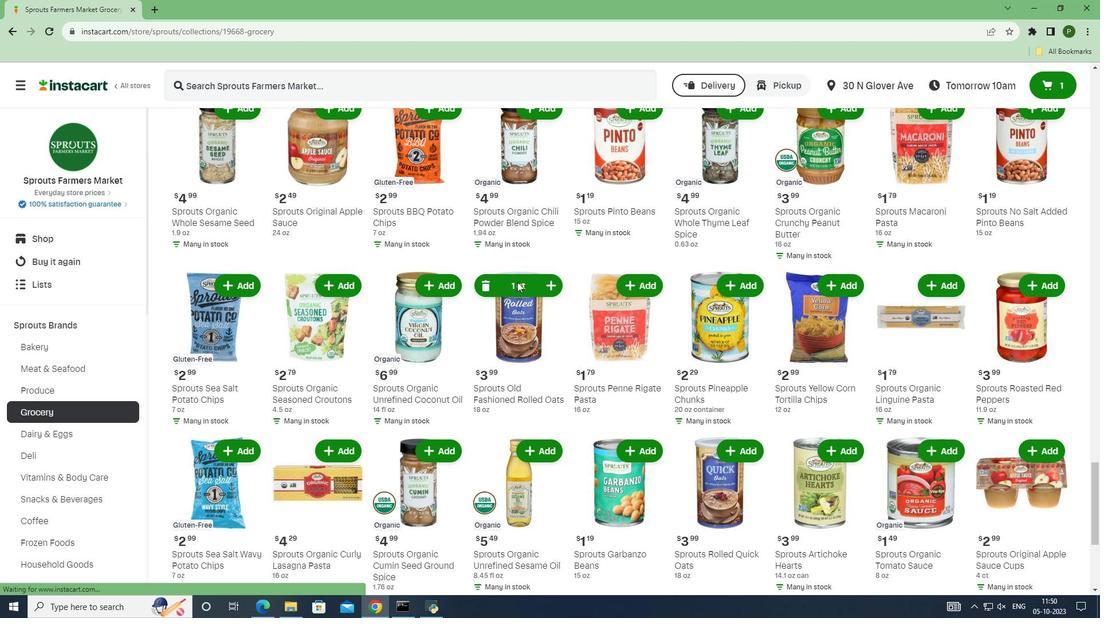 
Action: Mouse scrolled (288, 441) with delta (0, 0)
Screenshot: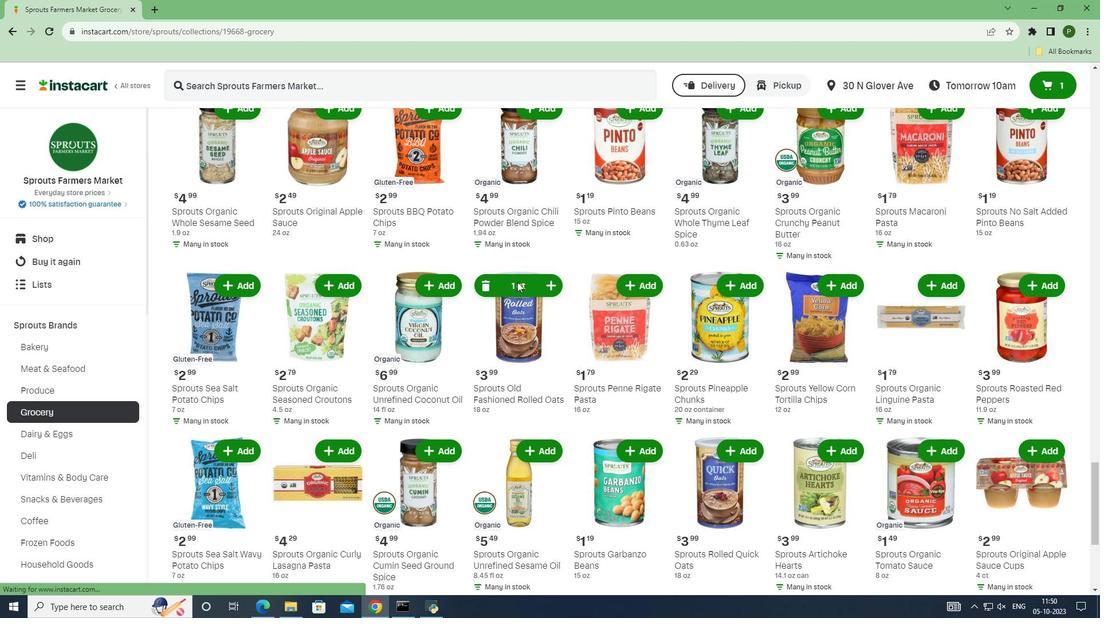 
Action: Mouse moved to (866, 435)
Screenshot: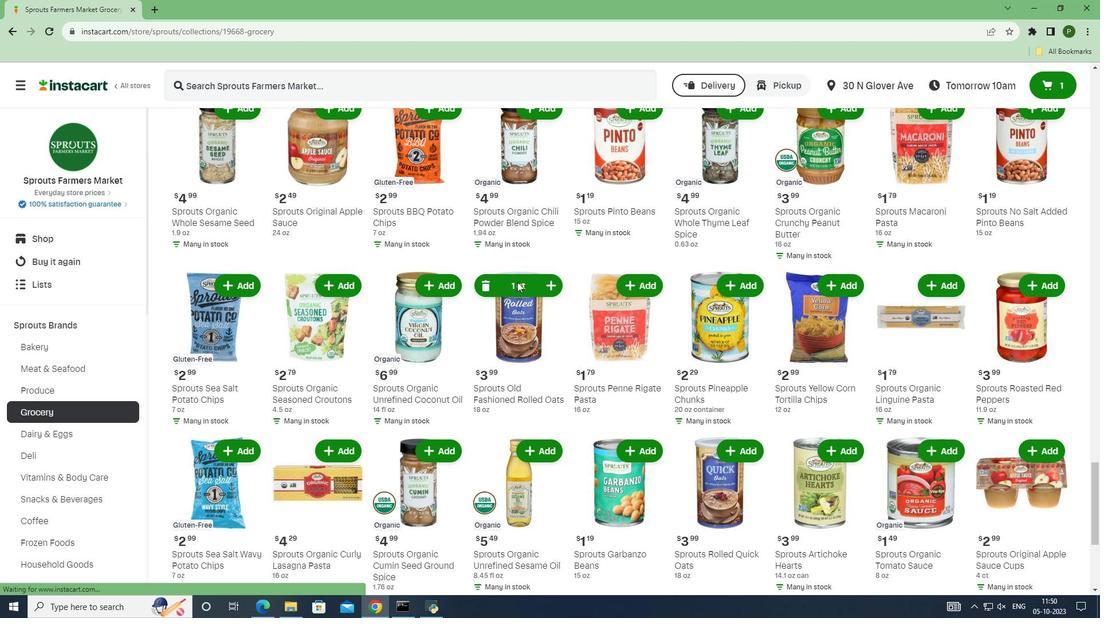 
Action: Mouse scrolled (866, 434) with delta (0, 0)
Screenshot: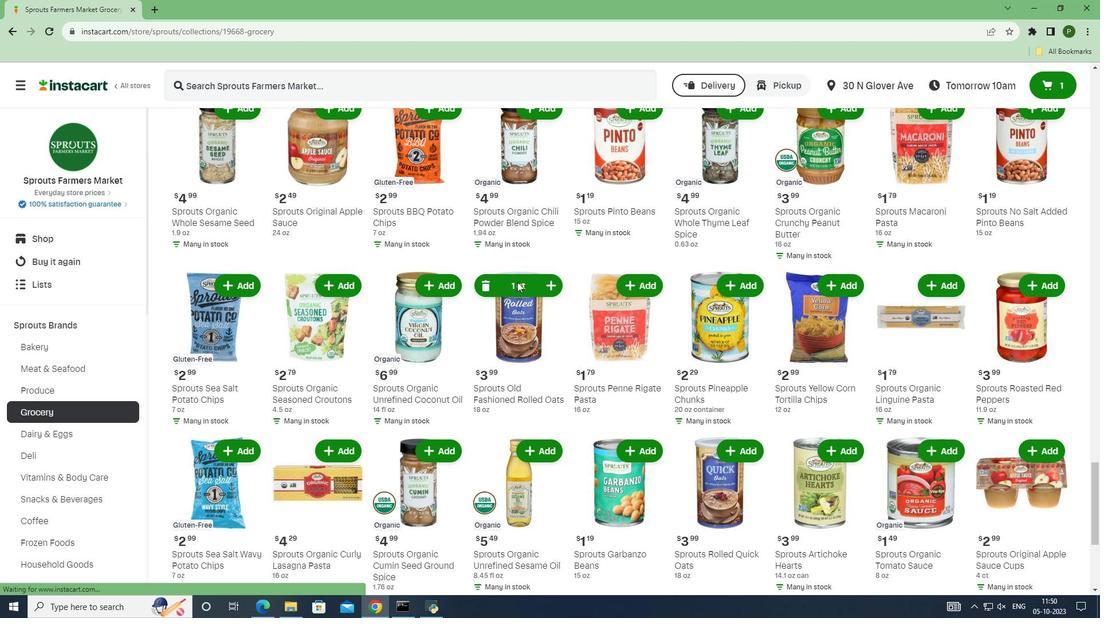 
Action: Mouse scrolled (866, 434) with delta (0, 0)
Screenshot: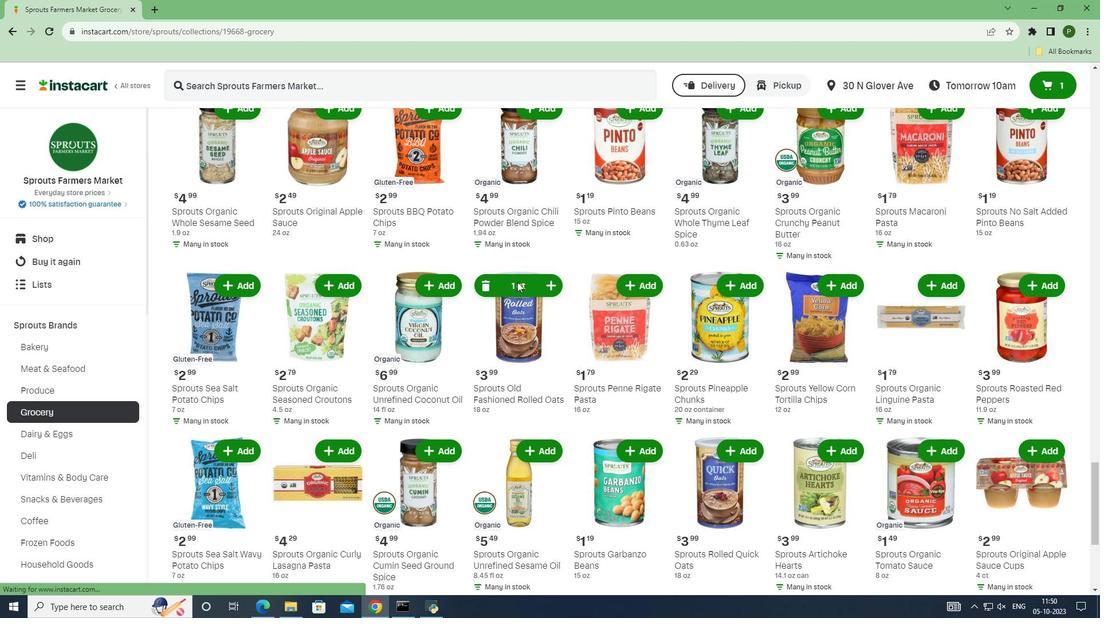 
Action: Mouse scrolled (866, 434) with delta (0, 0)
Screenshot: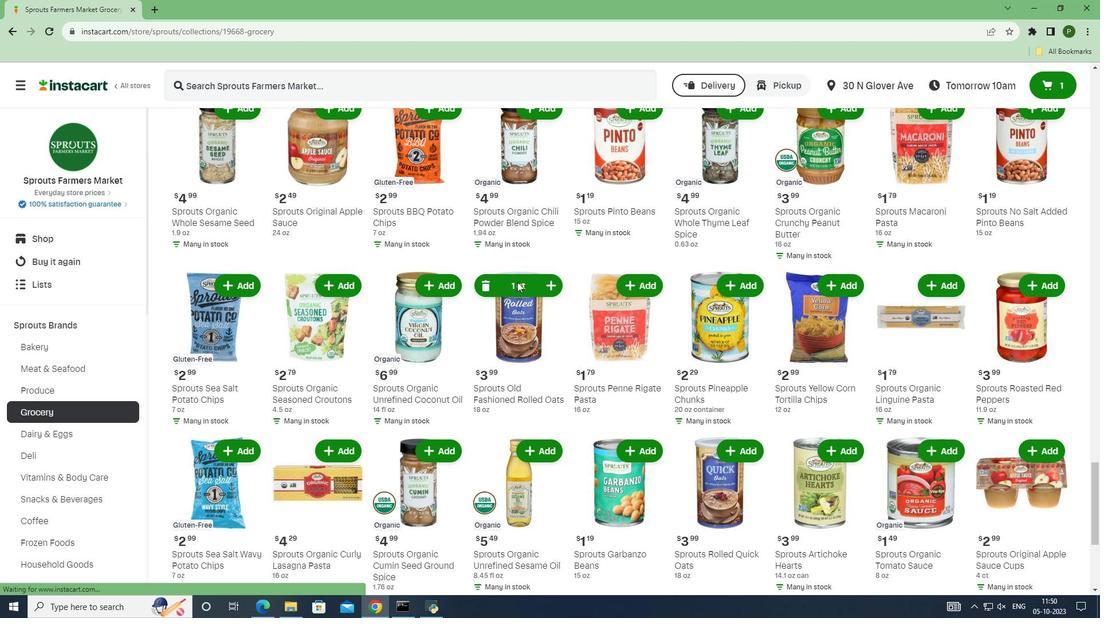 
Action: Mouse scrolled (866, 434) with delta (0, 0)
Screenshot: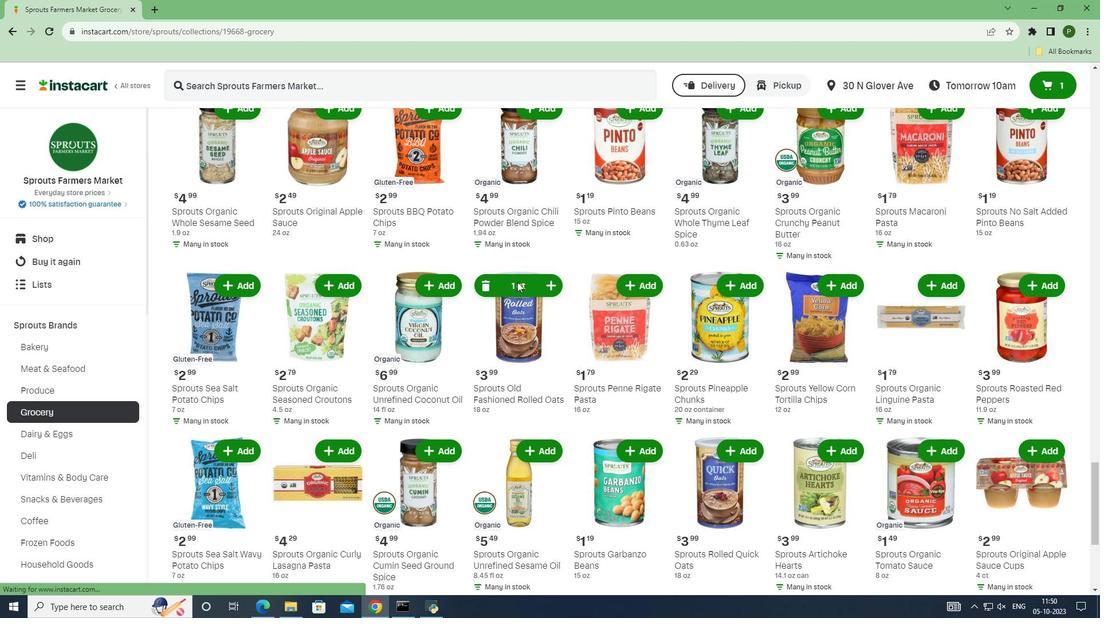 
Action: Mouse moved to (593, 425)
Screenshot: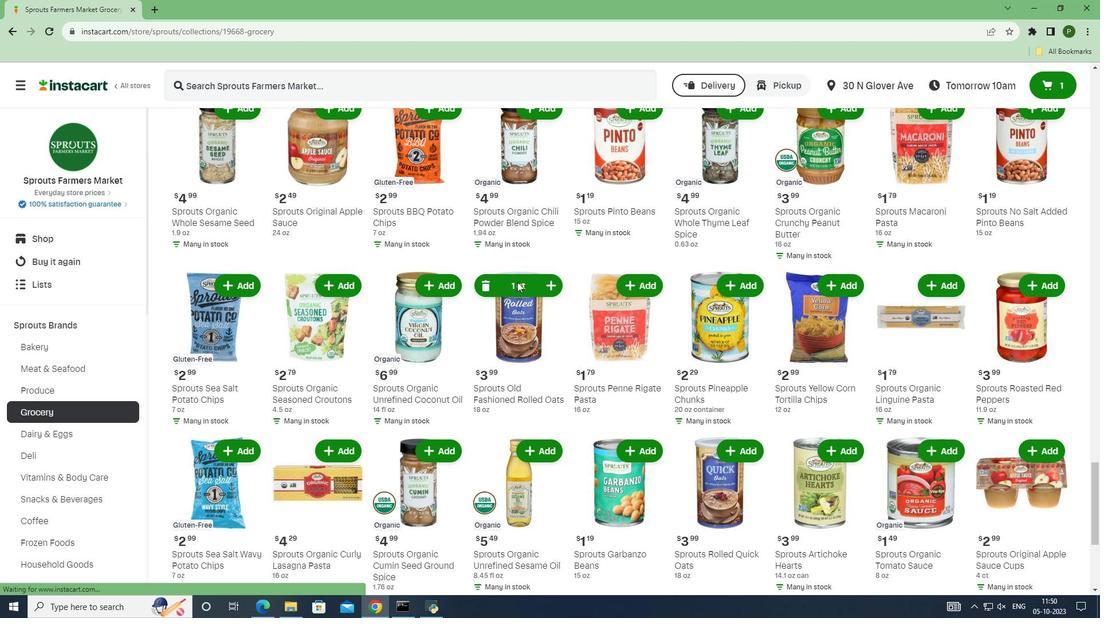 
Action: Mouse scrolled (593, 425) with delta (0, 0)
Screenshot: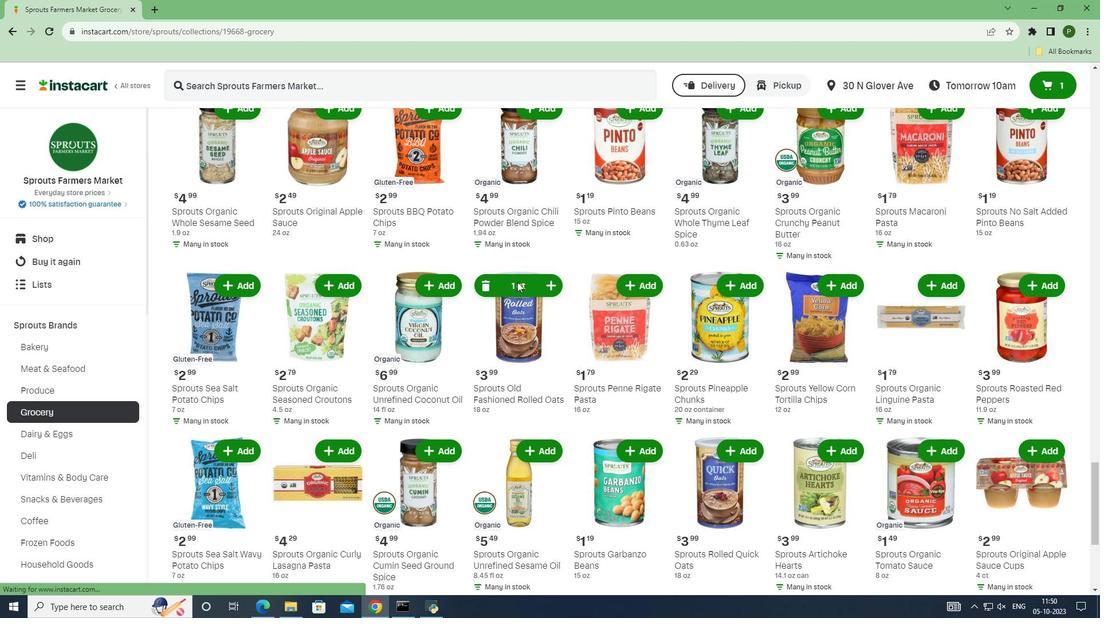 
Action: Mouse scrolled (593, 425) with delta (0, 0)
Screenshot: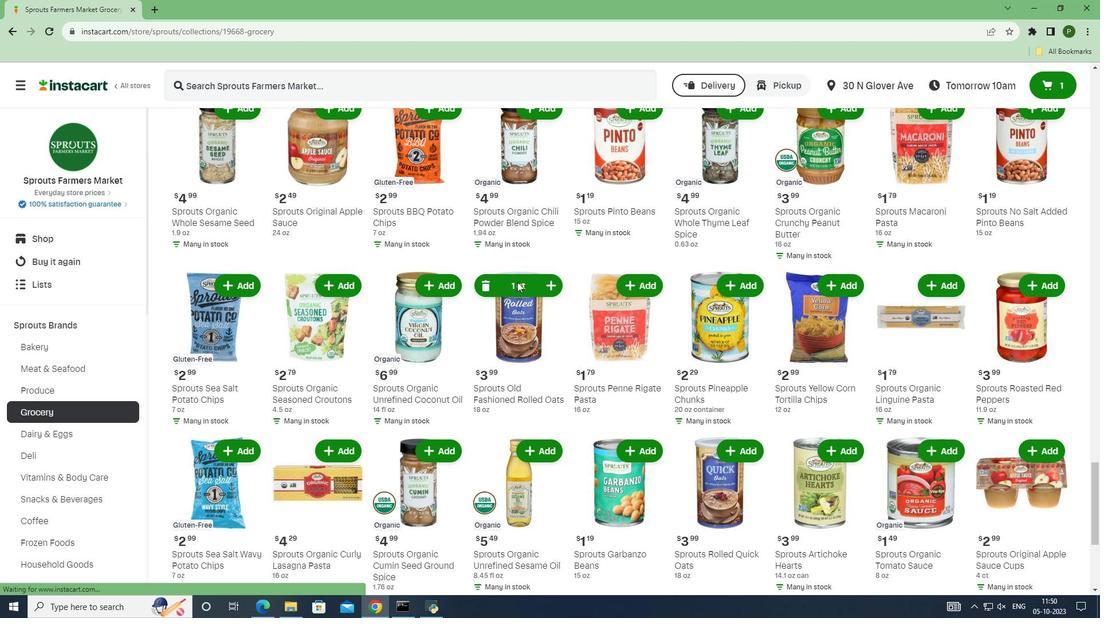
Action: Mouse scrolled (593, 425) with delta (0, 0)
Screenshot: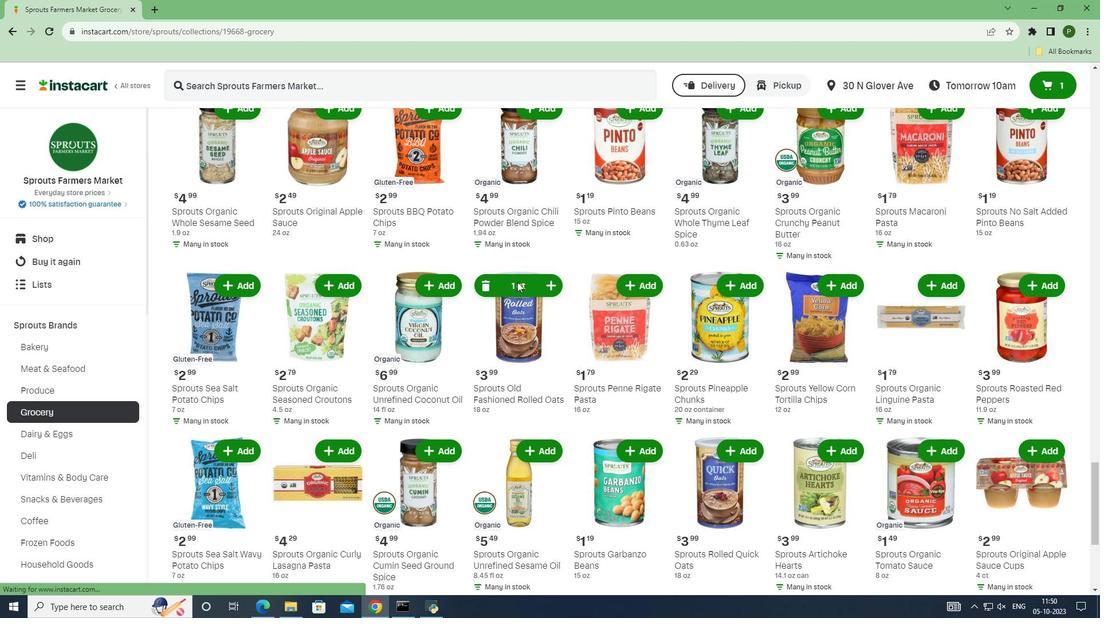 
Action: Mouse scrolled (593, 425) with delta (0, 0)
Screenshot: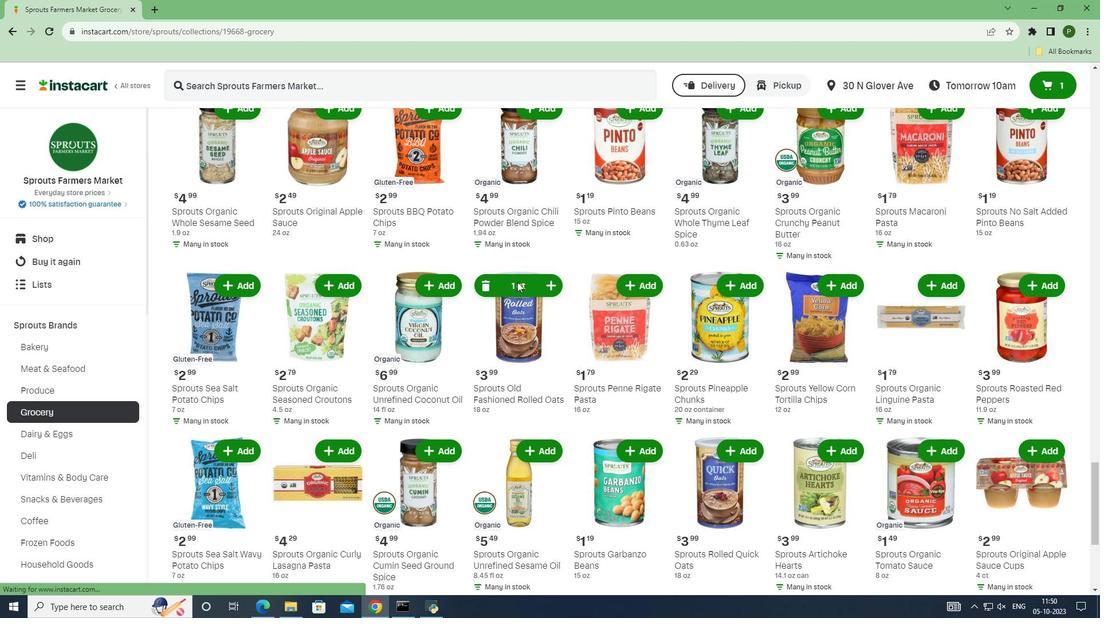 
Action: Mouse moved to (854, 429)
Screenshot: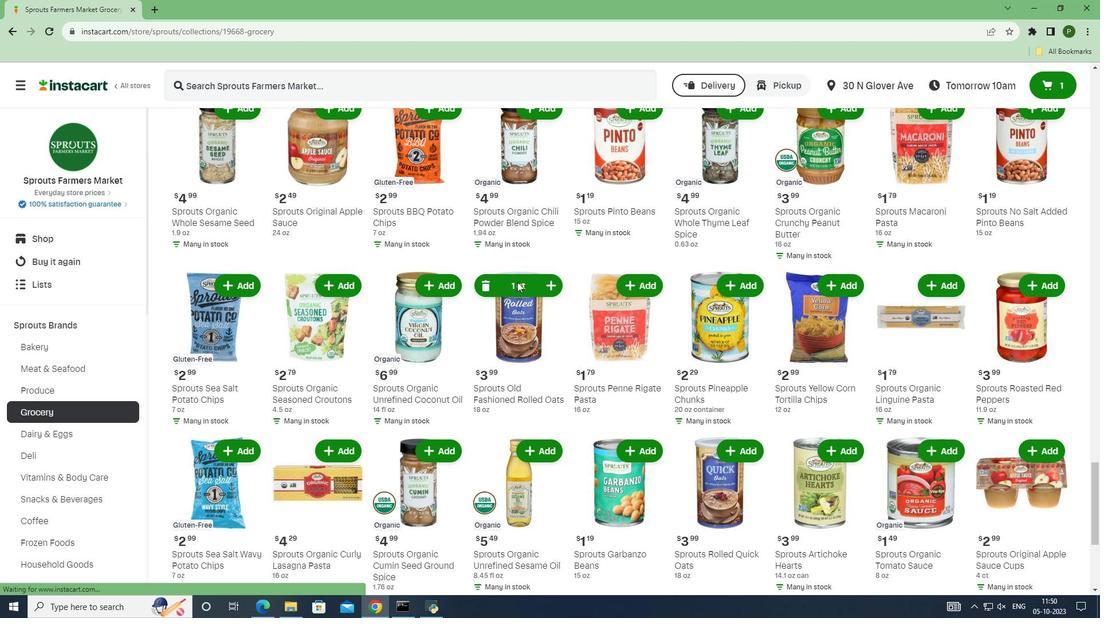 
Action: Mouse scrolled (854, 429) with delta (0, 0)
Screenshot: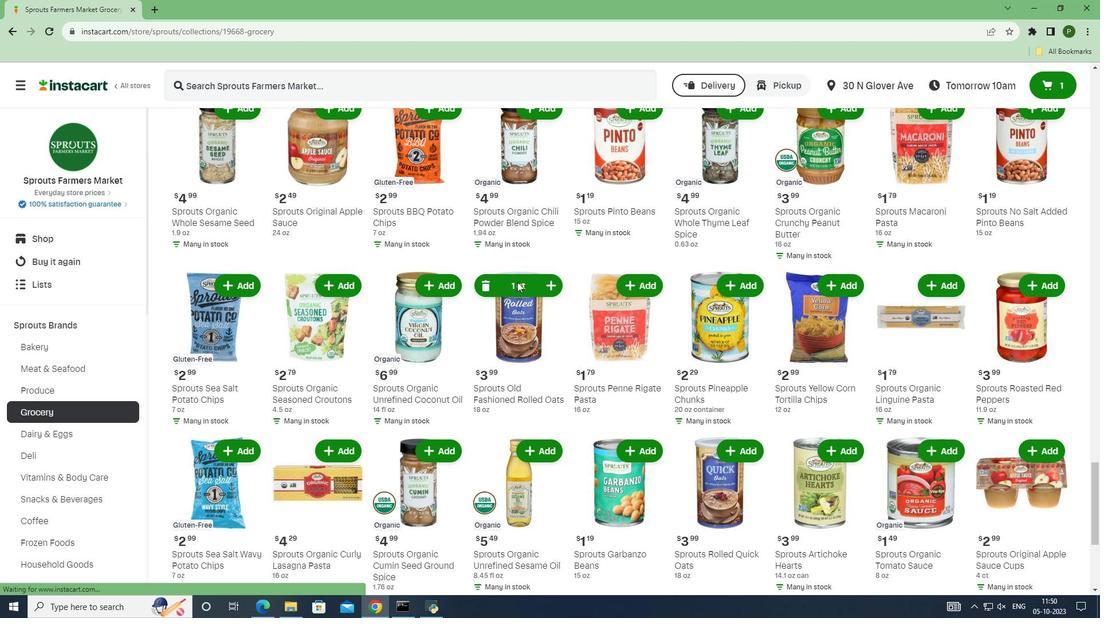 
Action: Mouse scrolled (854, 429) with delta (0, 0)
Screenshot: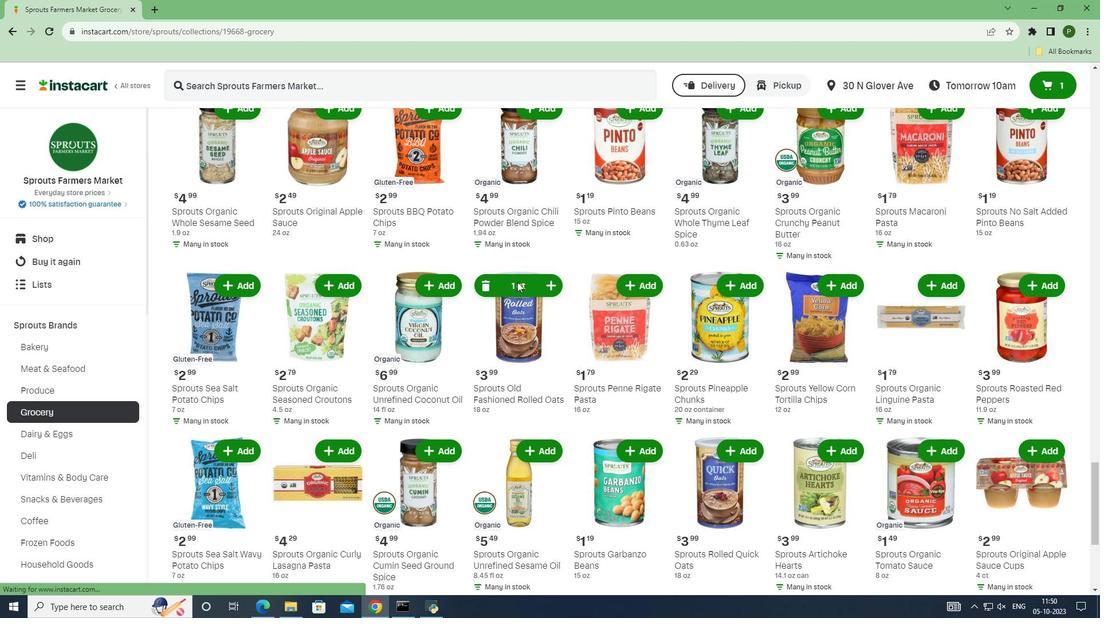 
Action: Mouse scrolled (854, 429) with delta (0, 0)
Screenshot: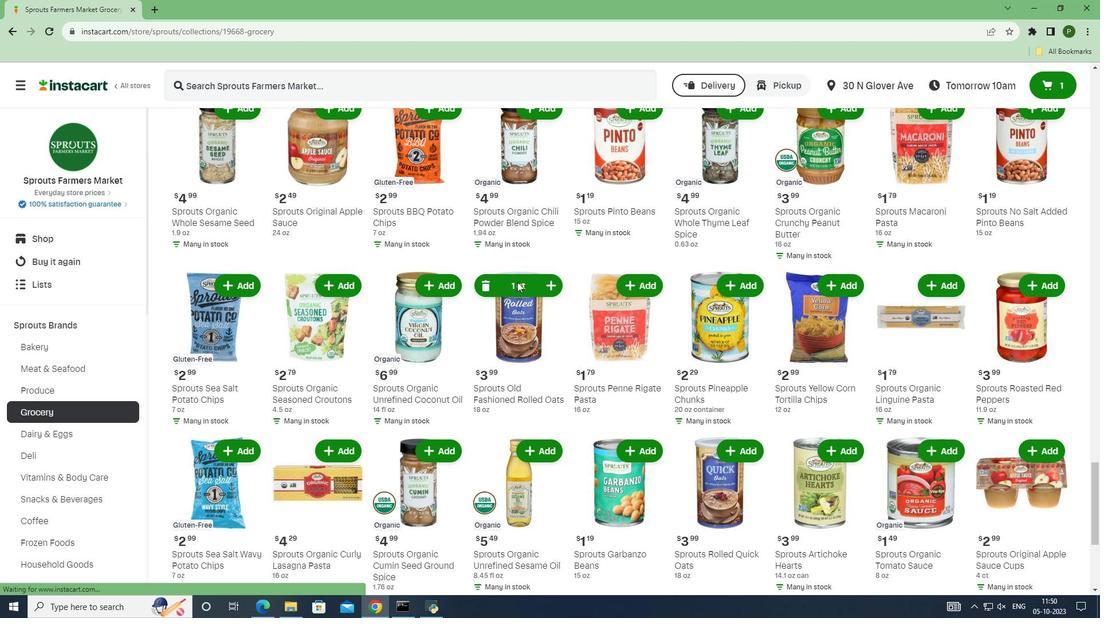 
Action: Mouse scrolled (854, 429) with delta (0, 0)
Screenshot: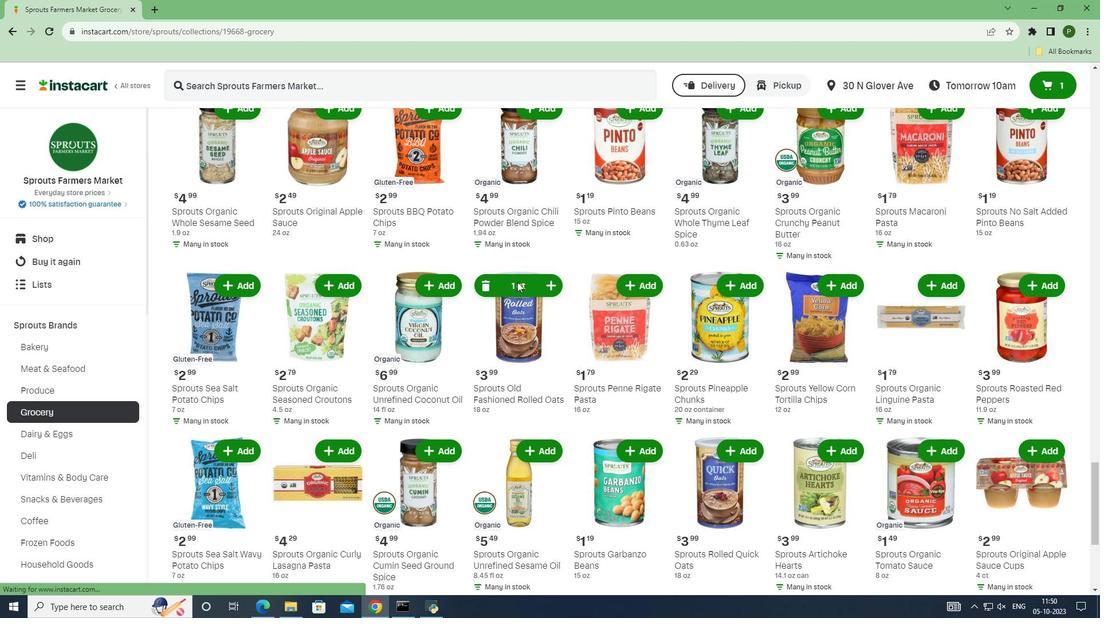 
Action: Mouse moved to (527, 440)
Screenshot: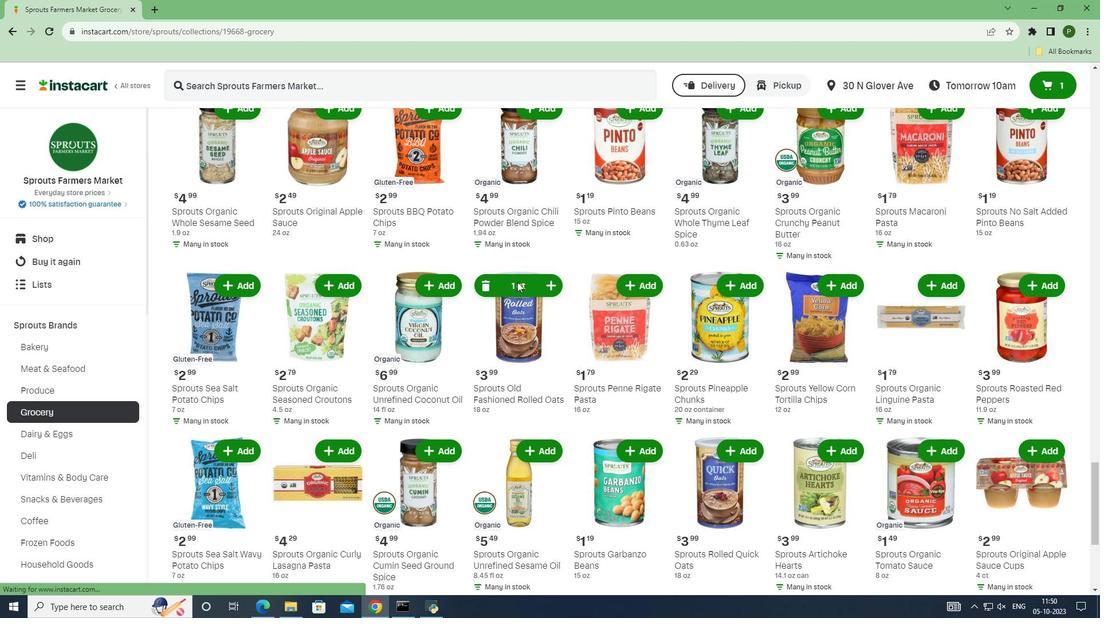 
Action: Mouse scrolled (527, 439) with delta (0, 0)
Screenshot: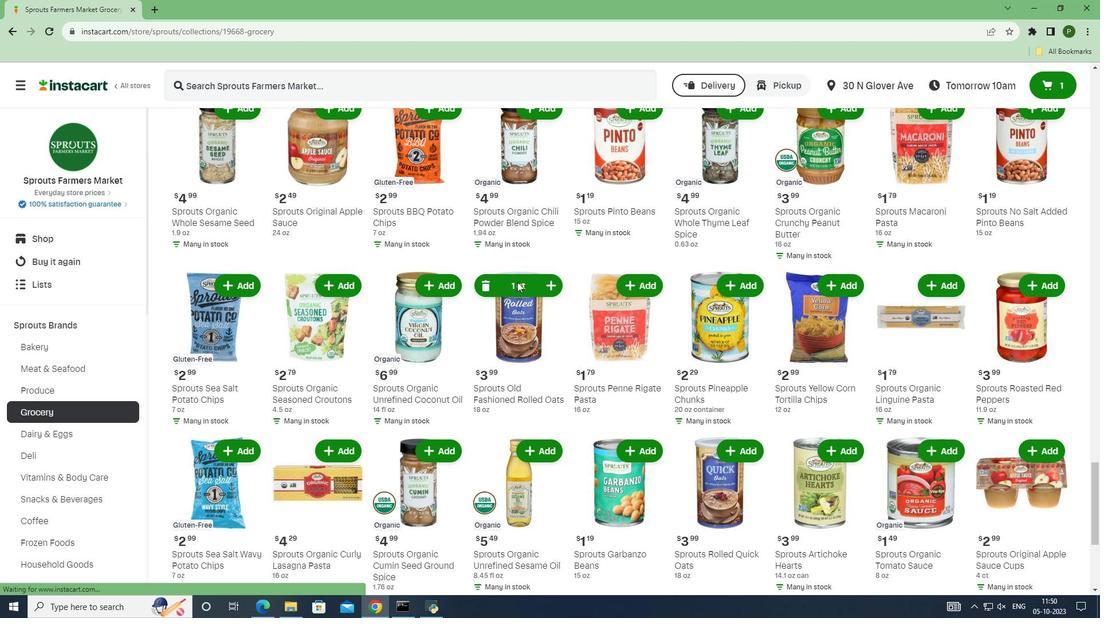 
Action: Mouse moved to (527, 440)
Screenshot: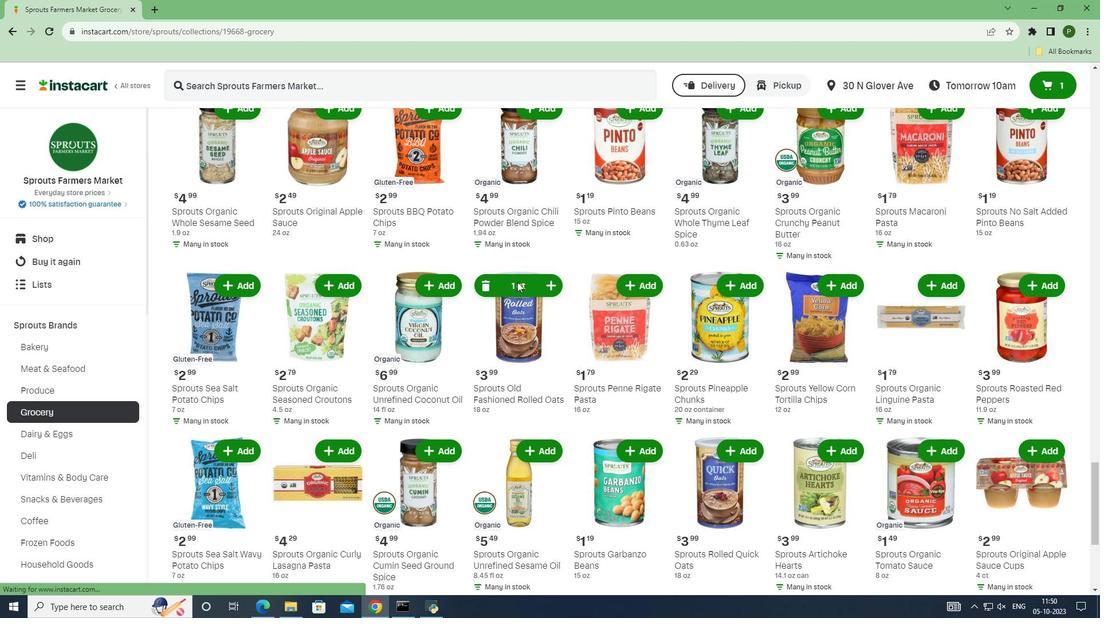 
Action: Mouse scrolled (527, 440) with delta (0, 0)
Screenshot: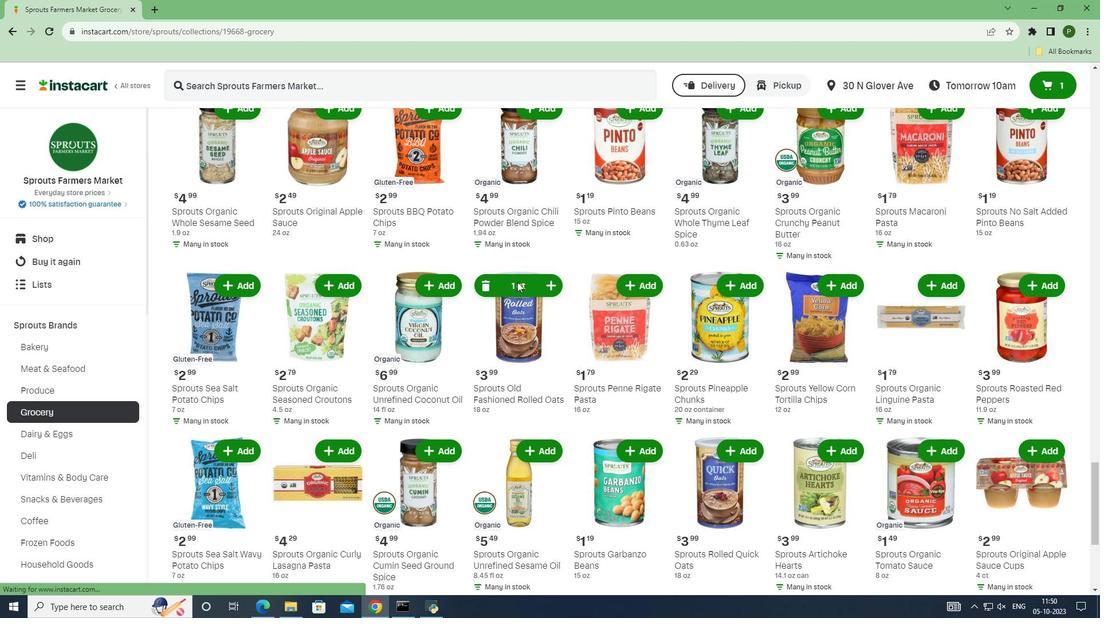 
Action: Mouse moved to (526, 440)
Screenshot: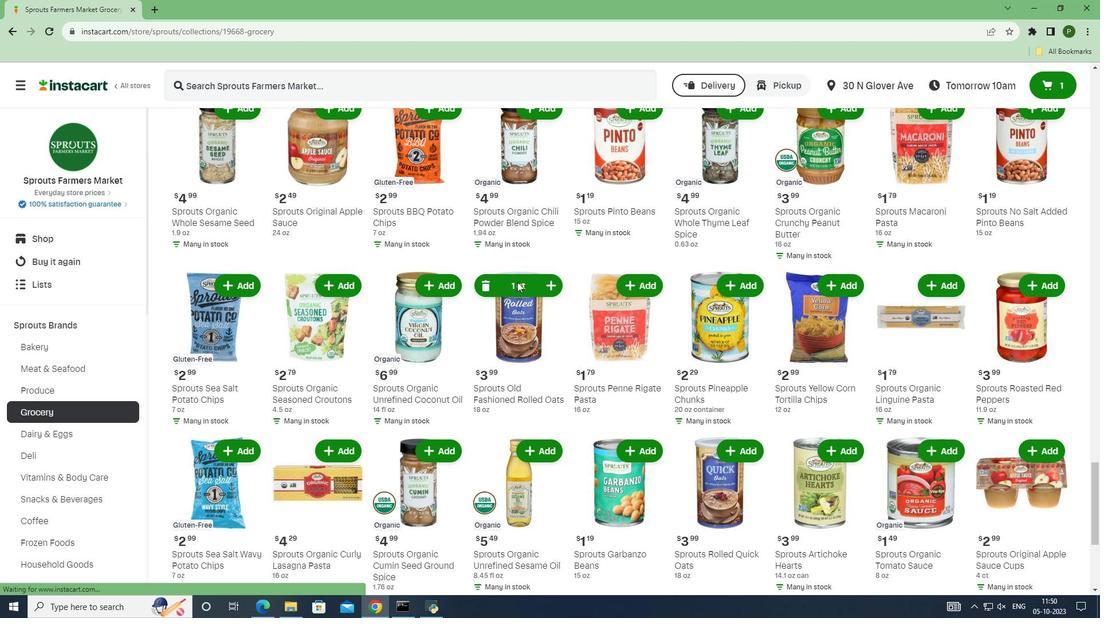 
Action: Mouse scrolled (526, 440) with delta (0, 0)
Screenshot: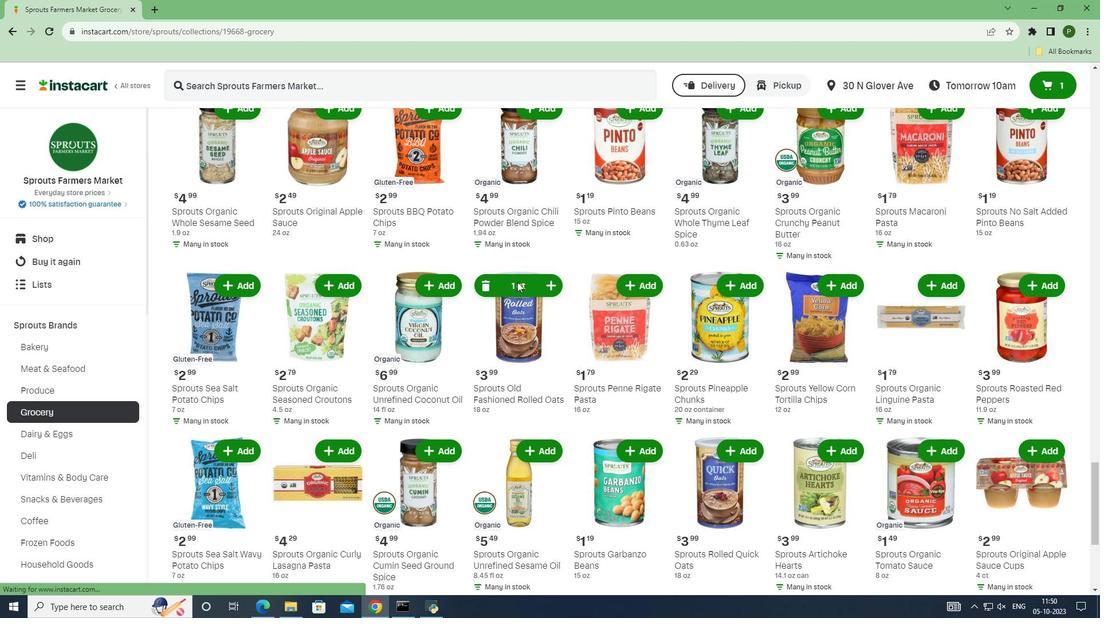
Action: Mouse scrolled (526, 440) with delta (0, 0)
Screenshot: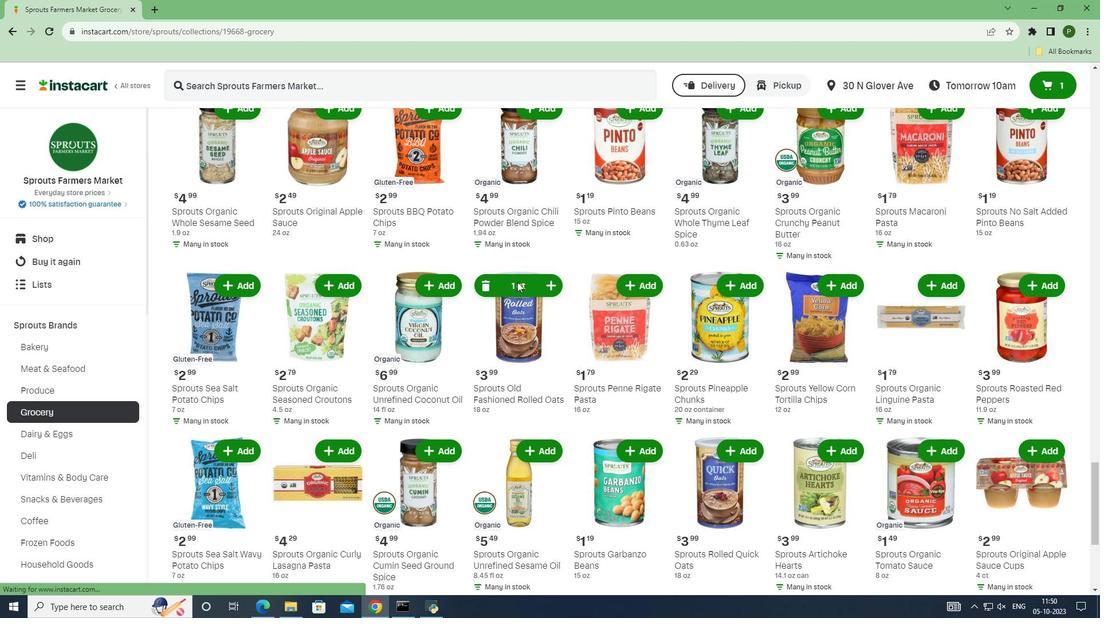 
Action: Mouse moved to (758, 443)
Screenshot: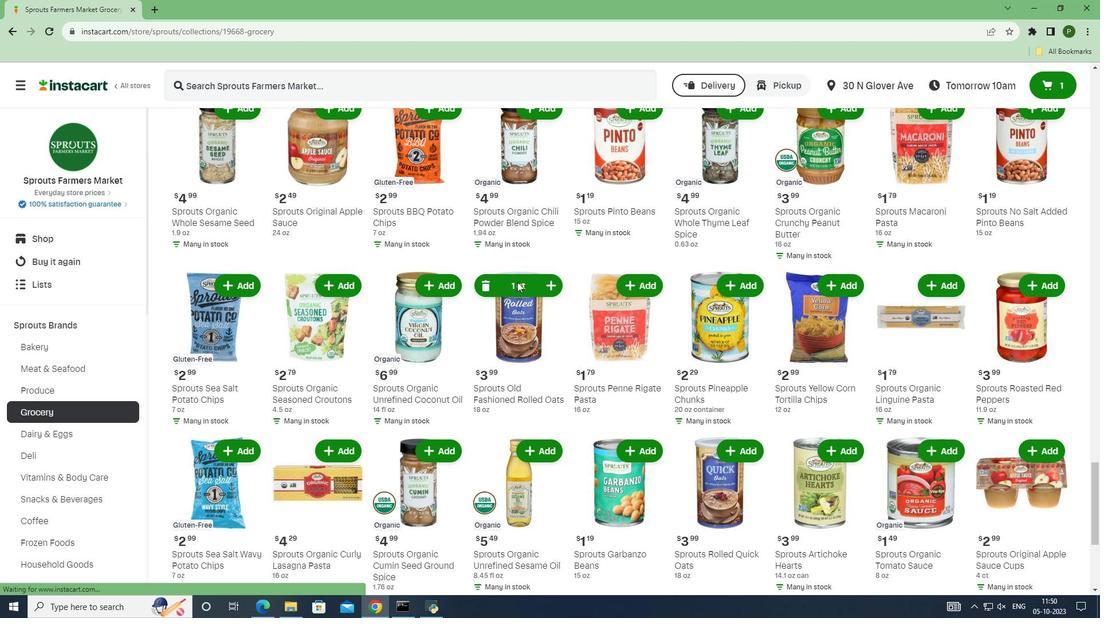 
Action: Mouse scrolled (758, 442) with delta (0, 0)
Screenshot: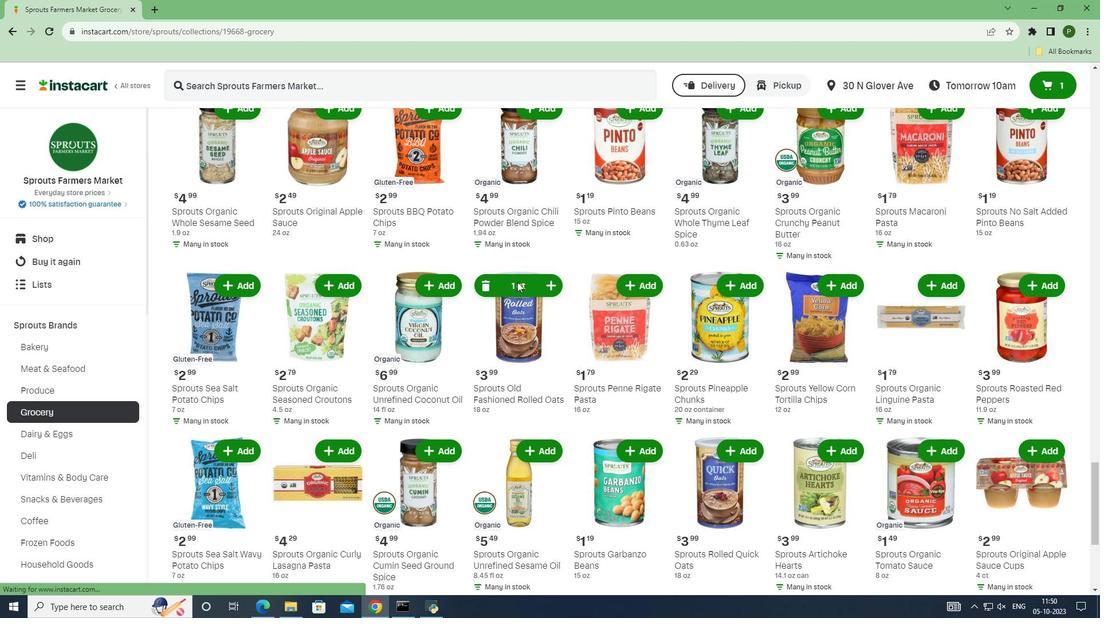 
Action: Mouse moved to (739, 438)
Screenshot: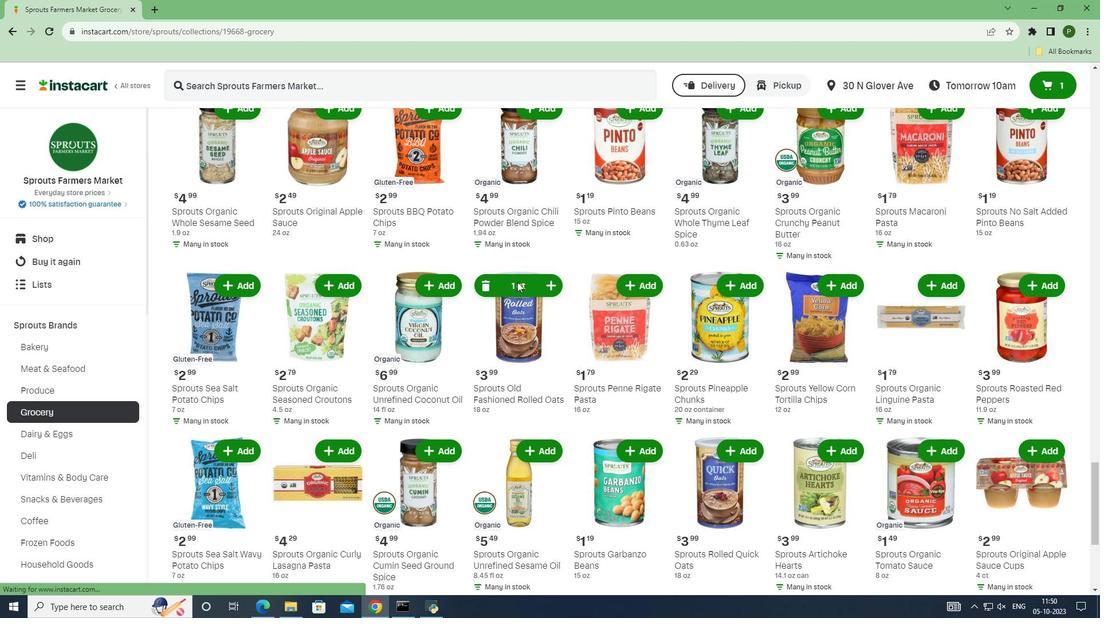 
Action: Mouse scrolled (739, 438) with delta (0, 0)
Screenshot: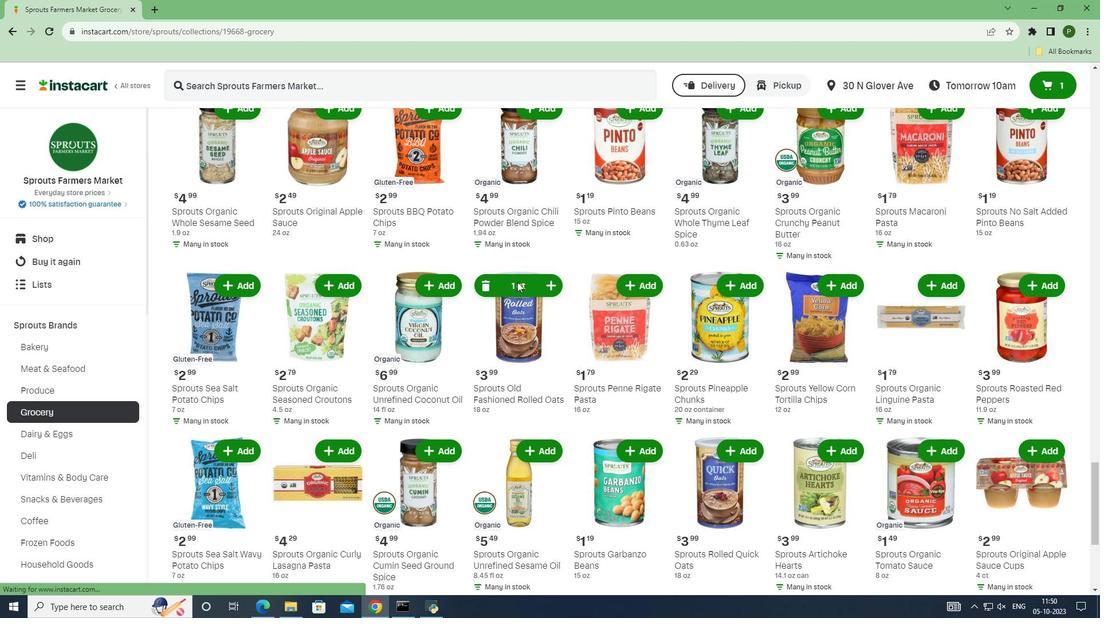 
Action: Mouse moved to (699, 429)
Screenshot: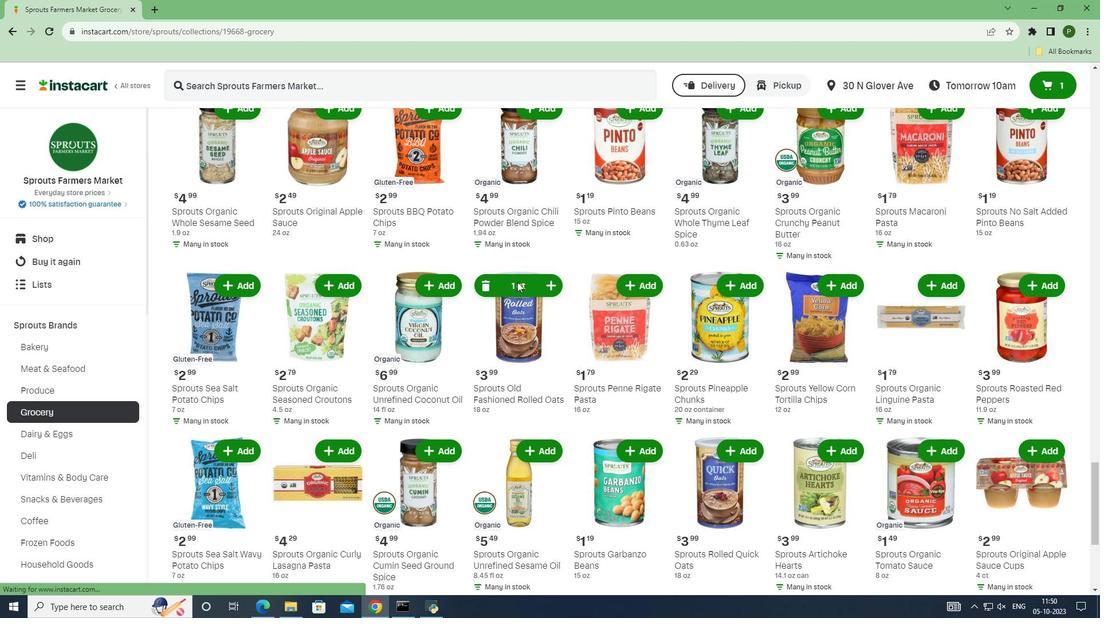 
Action: Mouse scrolled (699, 428) with delta (0, 0)
Screenshot: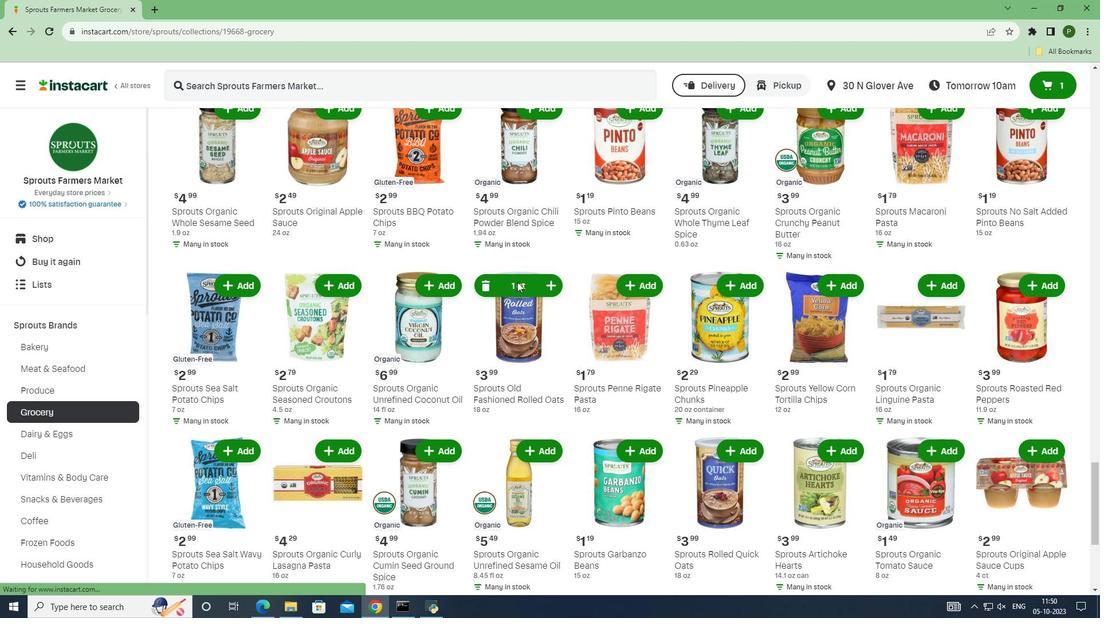 
Action: Mouse moved to (664, 422)
Screenshot: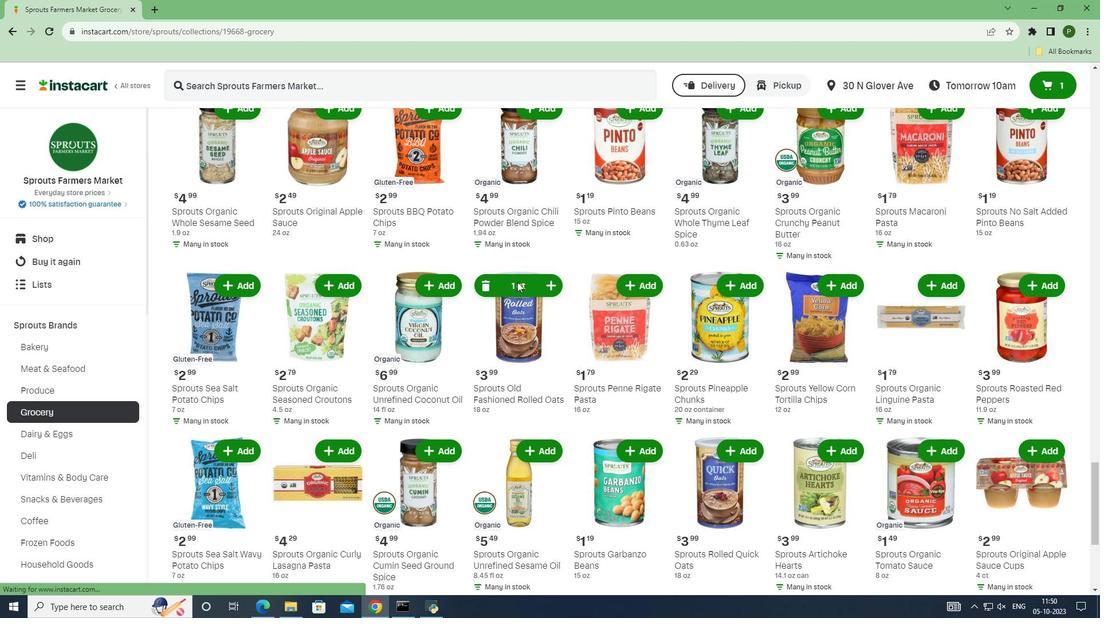 
Action: Mouse scrolled (664, 421) with delta (0, 0)
Screenshot: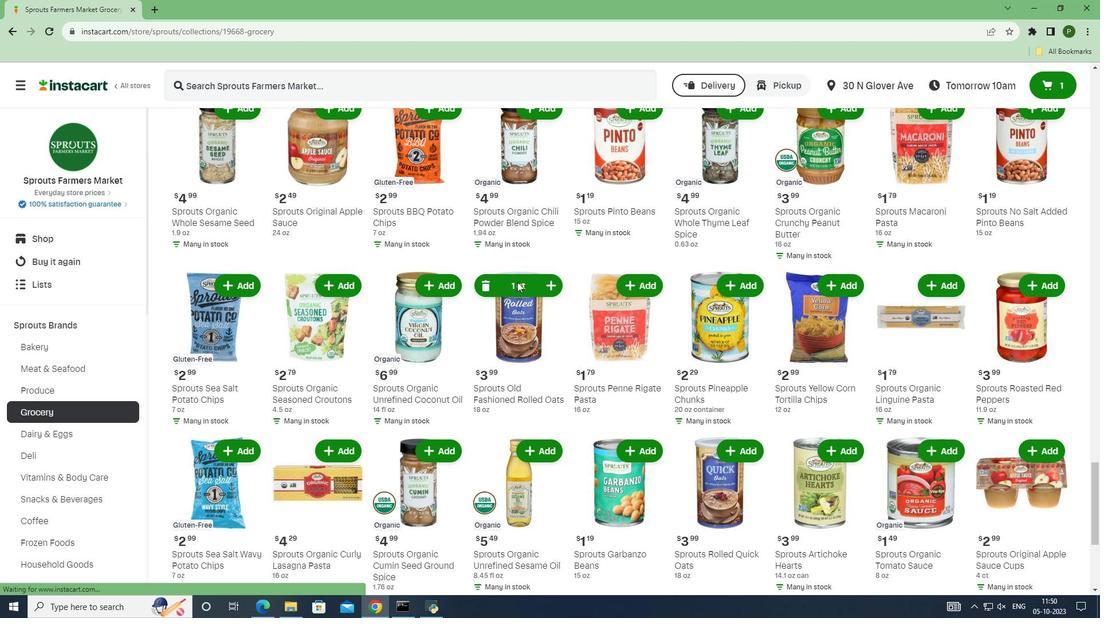 
Action: Mouse moved to (811, 383)
Screenshot: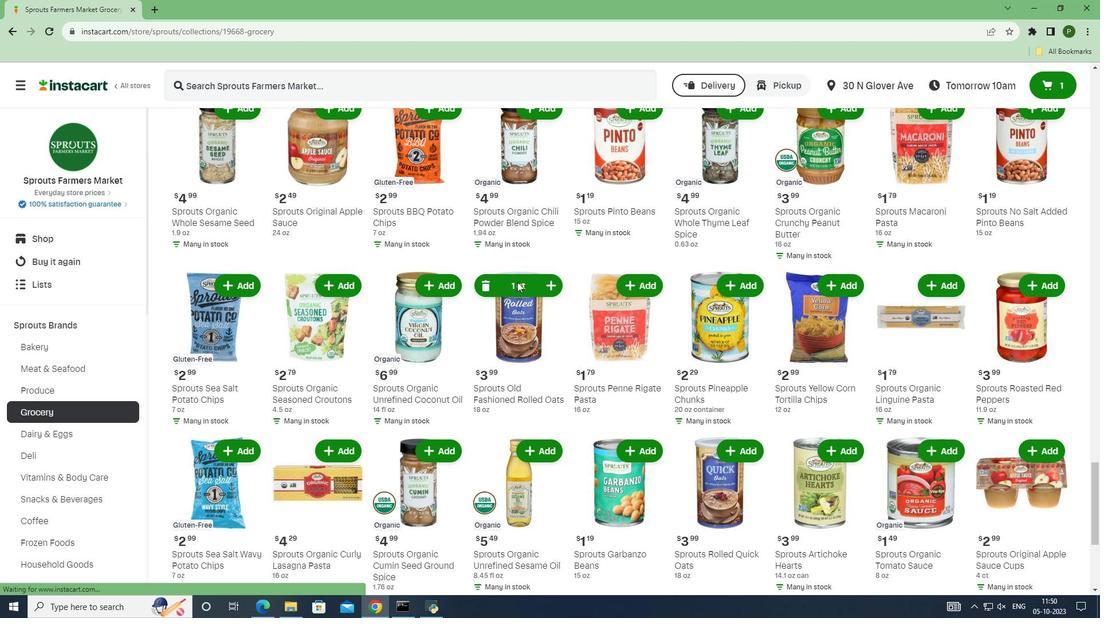 
Action: Mouse scrolled (811, 383) with delta (0, 0)
Screenshot: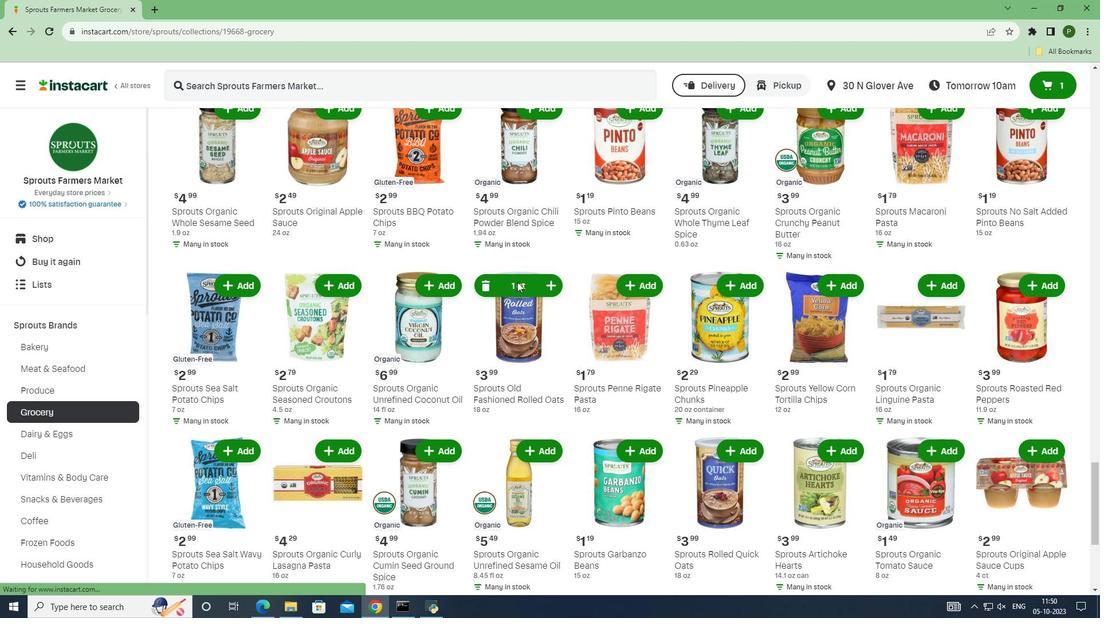 
Action: Mouse moved to (811, 383)
Screenshot: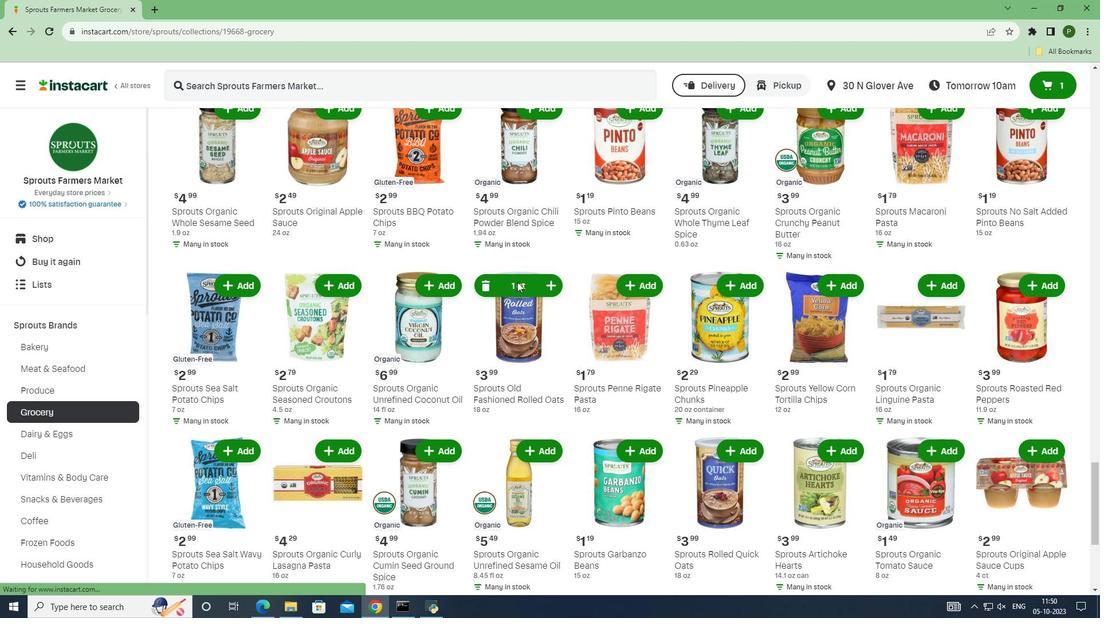 
Action: Mouse scrolled (811, 383) with delta (0, 0)
Screenshot: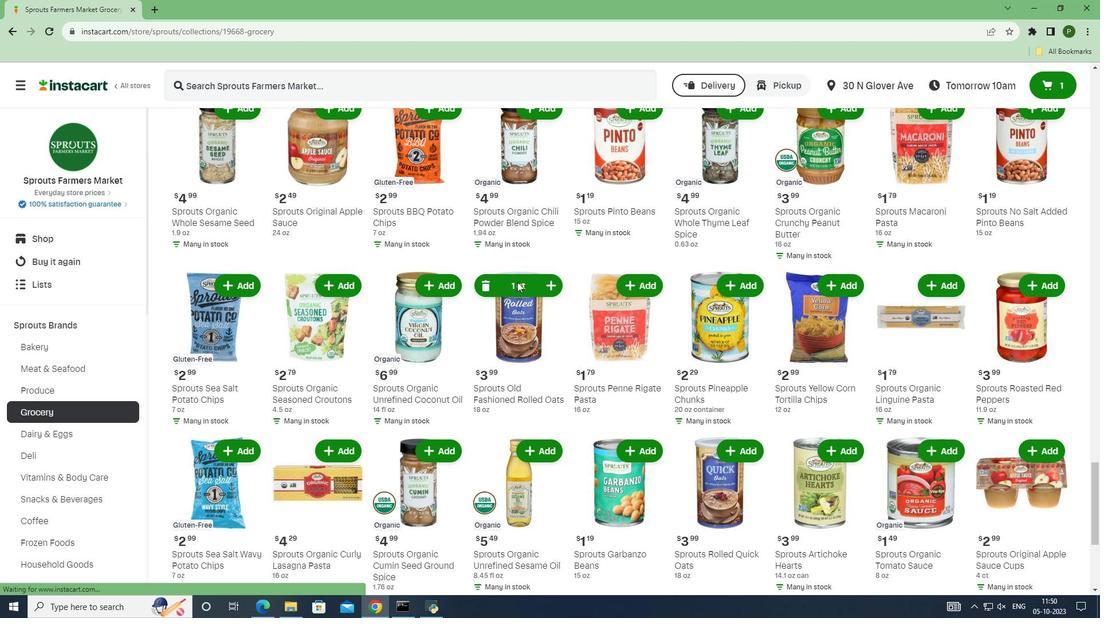 
Action: Mouse scrolled (811, 383) with delta (0, 0)
Screenshot: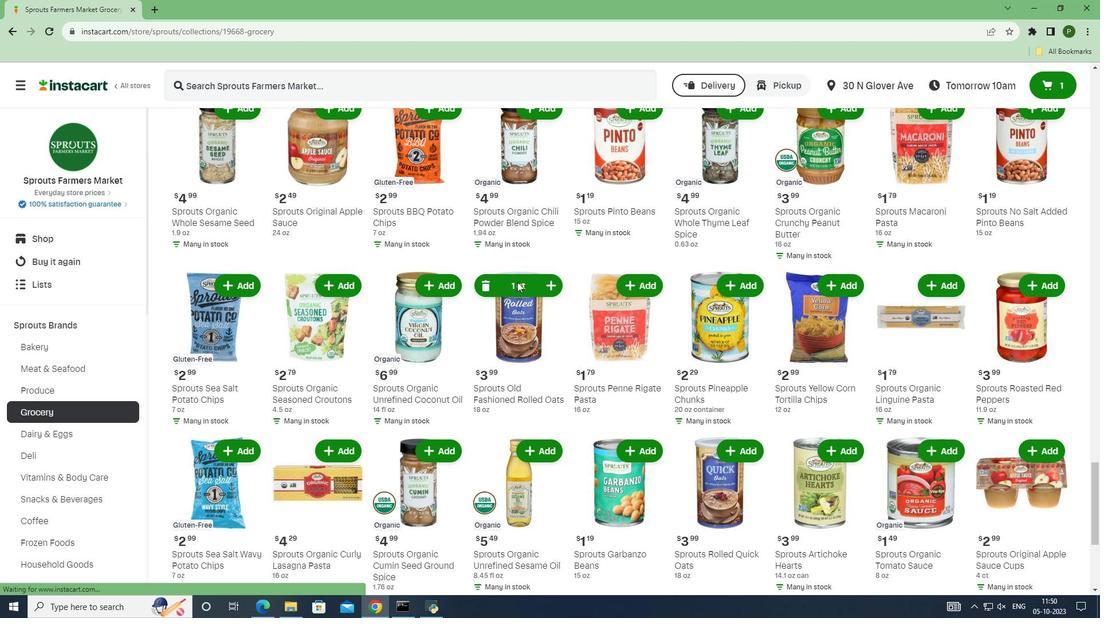 
Action: Mouse scrolled (811, 383) with delta (0, 0)
Screenshot: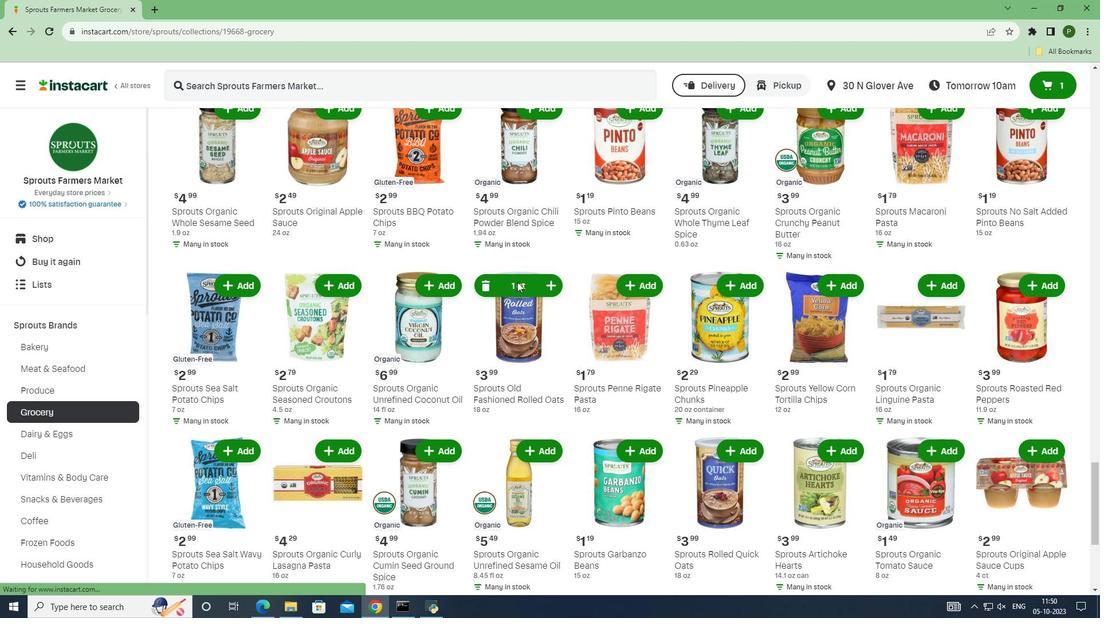 
Action: Mouse moved to (647, 365)
Screenshot: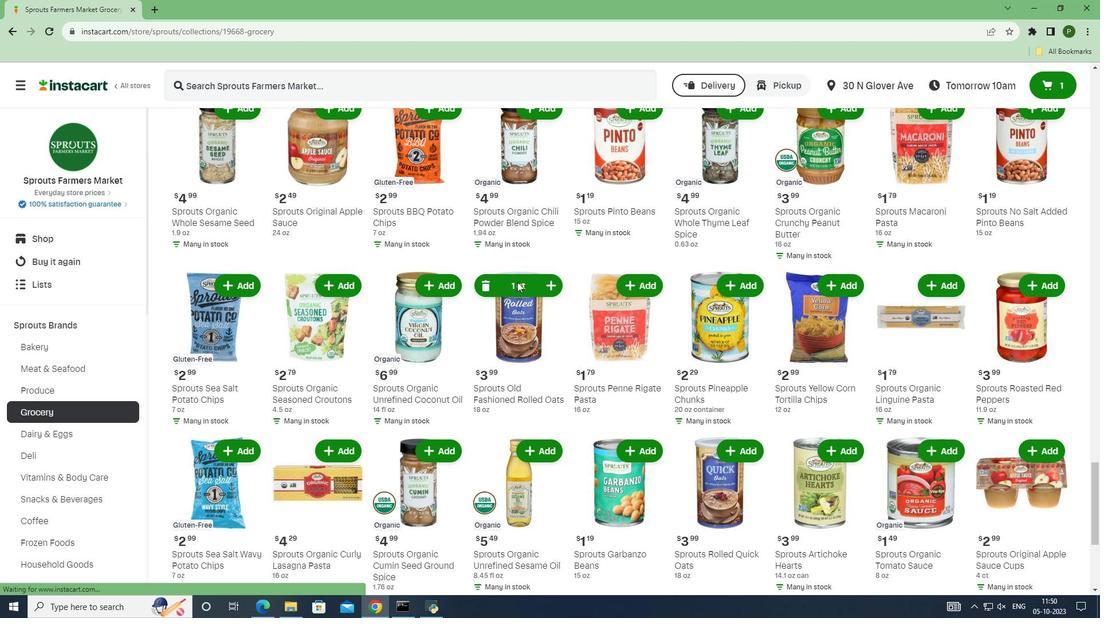 
Action: Mouse scrolled (647, 364) with delta (0, 0)
Screenshot: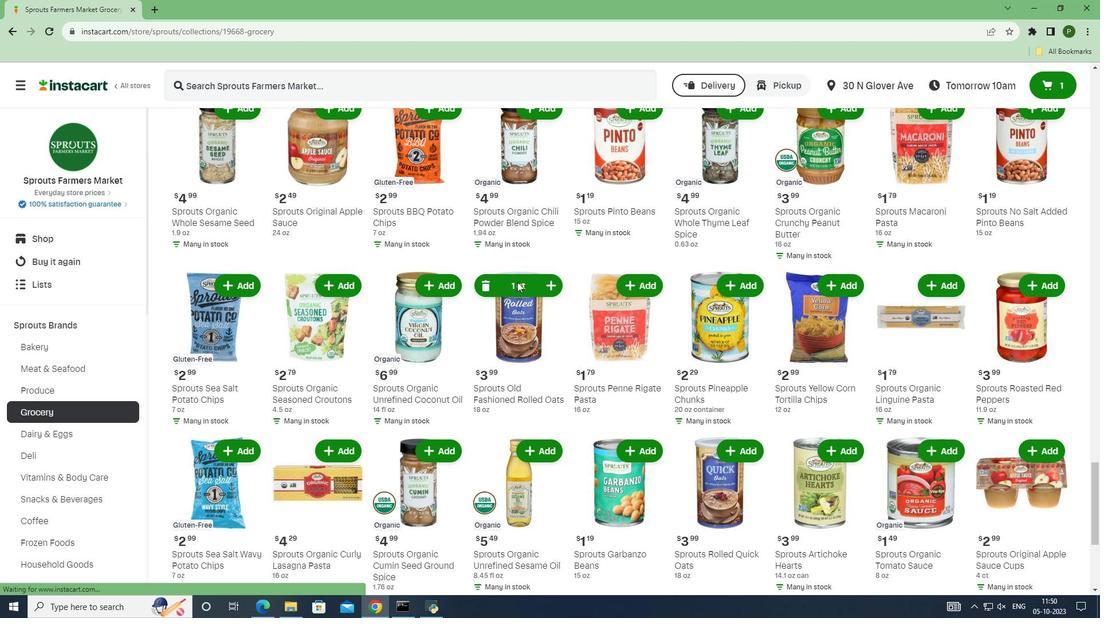 
Action: Mouse scrolled (647, 364) with delta (0, 0)
Screenshot: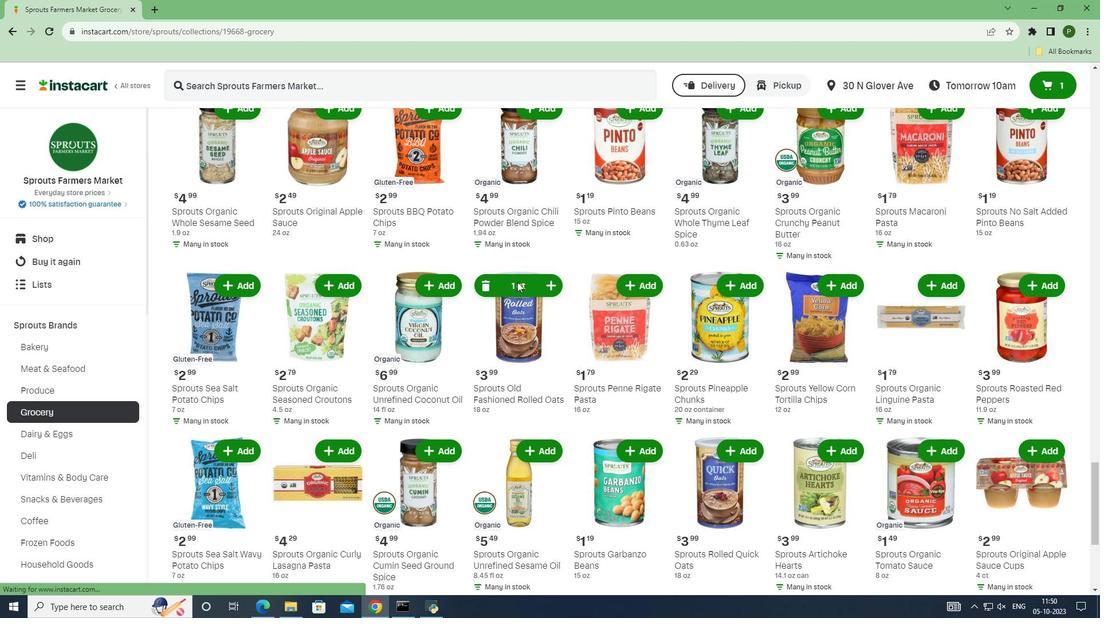 
Action: Mouse scrolled (647, 364) with delta (0, 0)
Screenshot: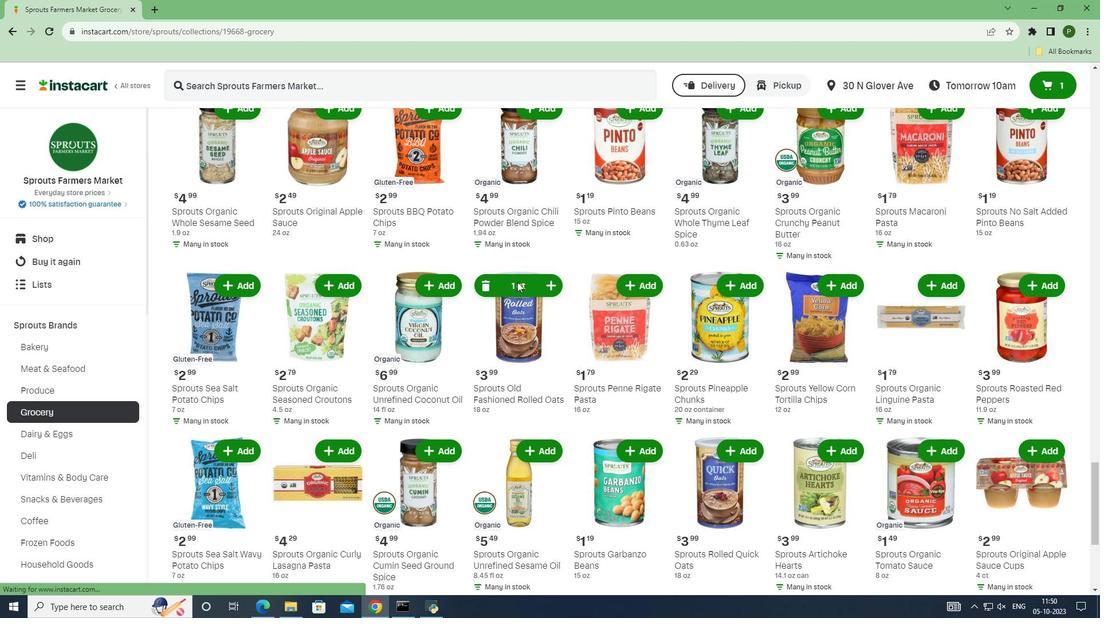 
Action: Mouse scrolled (647, 364) with delta (0, 0)
Screenshot: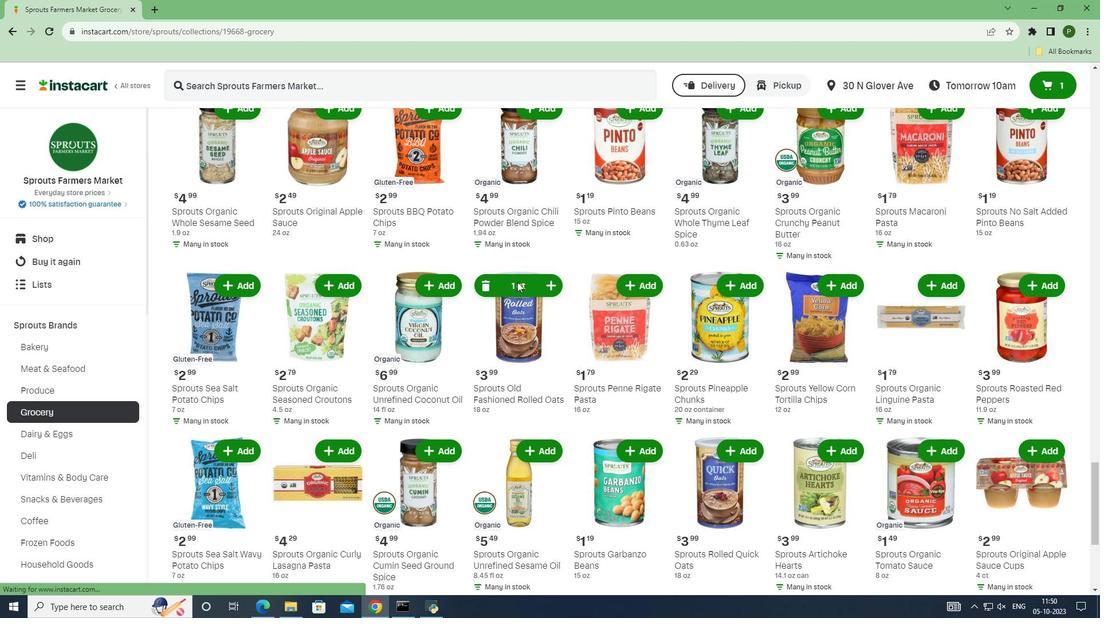 
Action: Mouse scrolled (647, 364) with delta (0, 0)
Screenshot: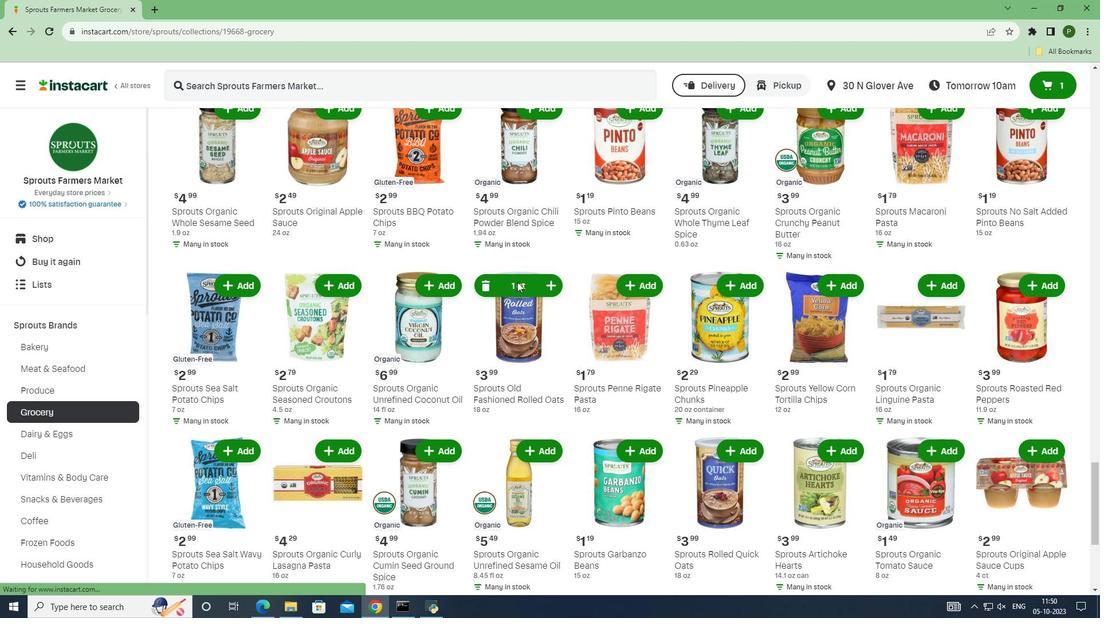 
Action: Mouse moved to (593, 352)
Screenshot: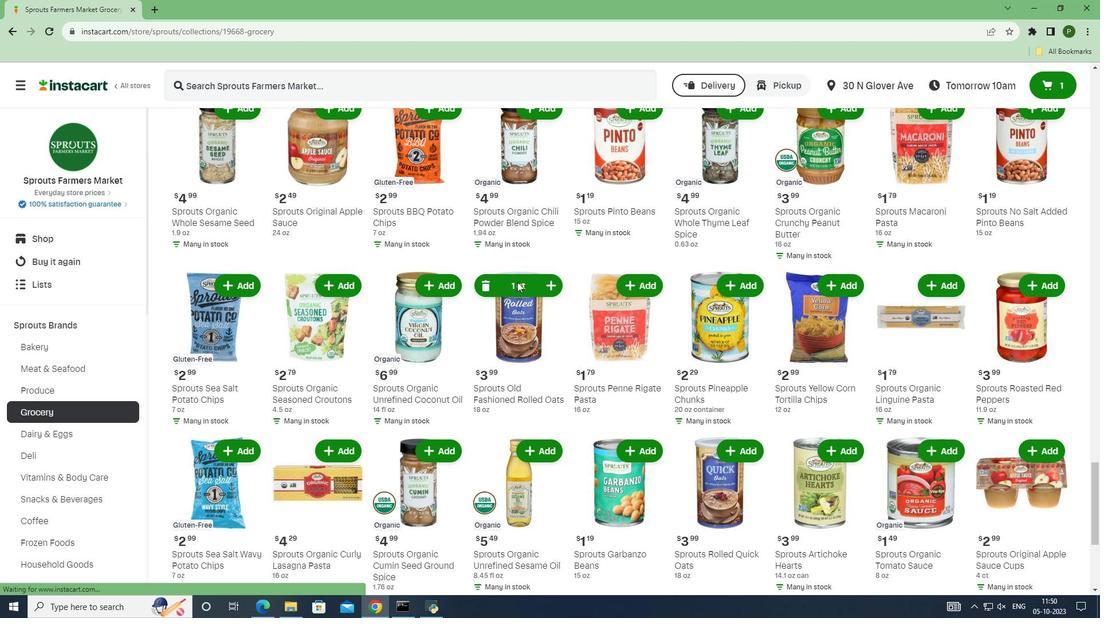 
Action: Mouse scrolled (593, 351) with delta (0, 0)
Screenshot: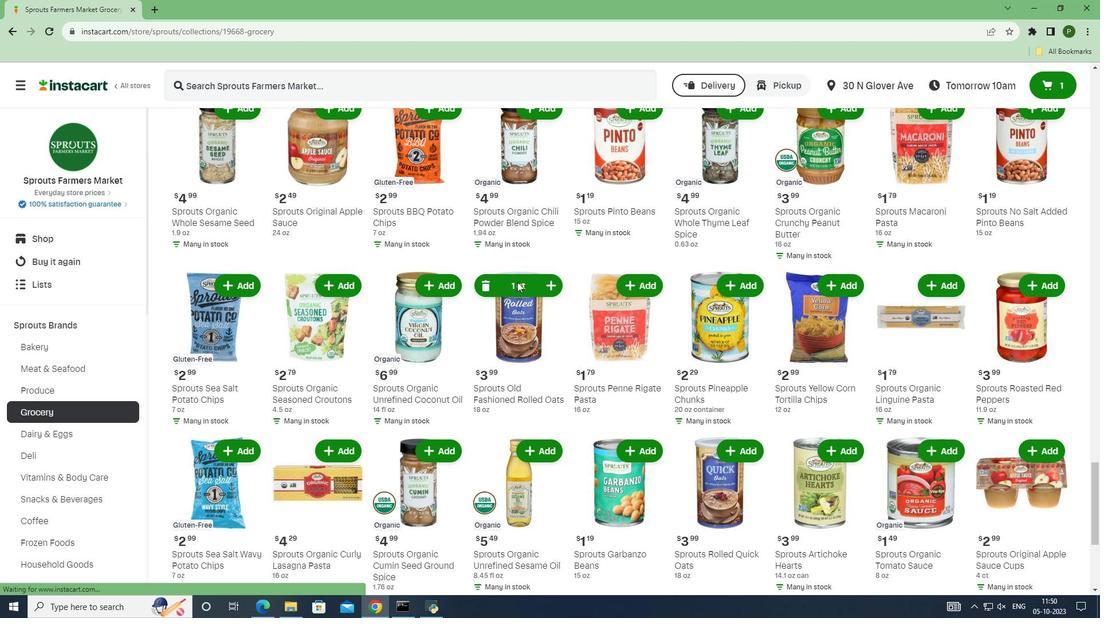 
Action: Mouse moved to (592, 352)
Screenshot: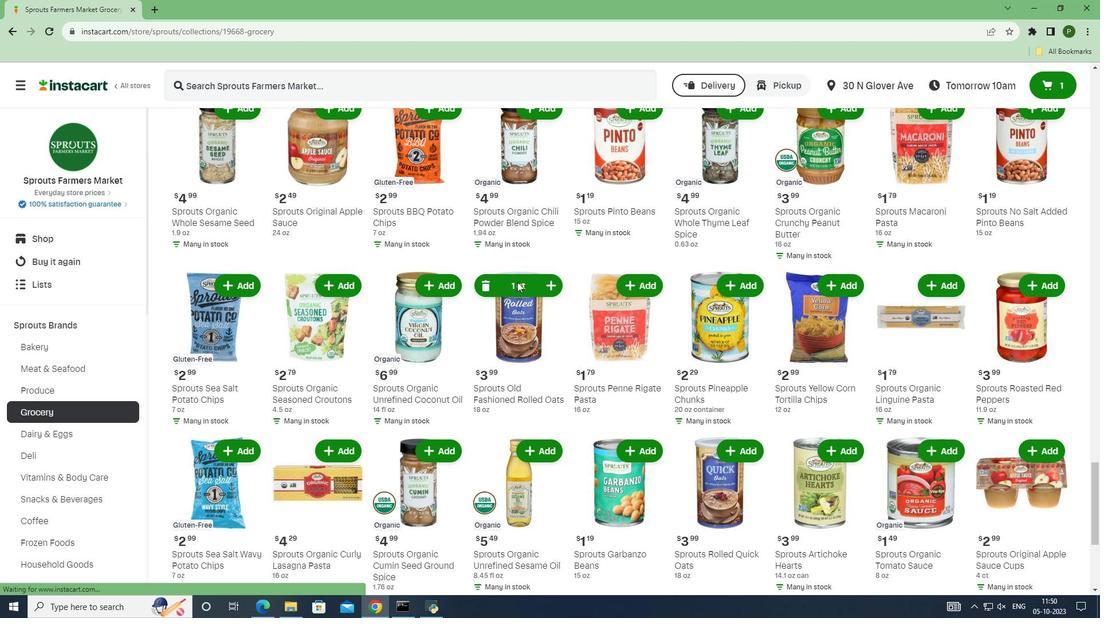 
Action: Mouse scrolled (592, 352) with delta (0, 0)
Screenshot: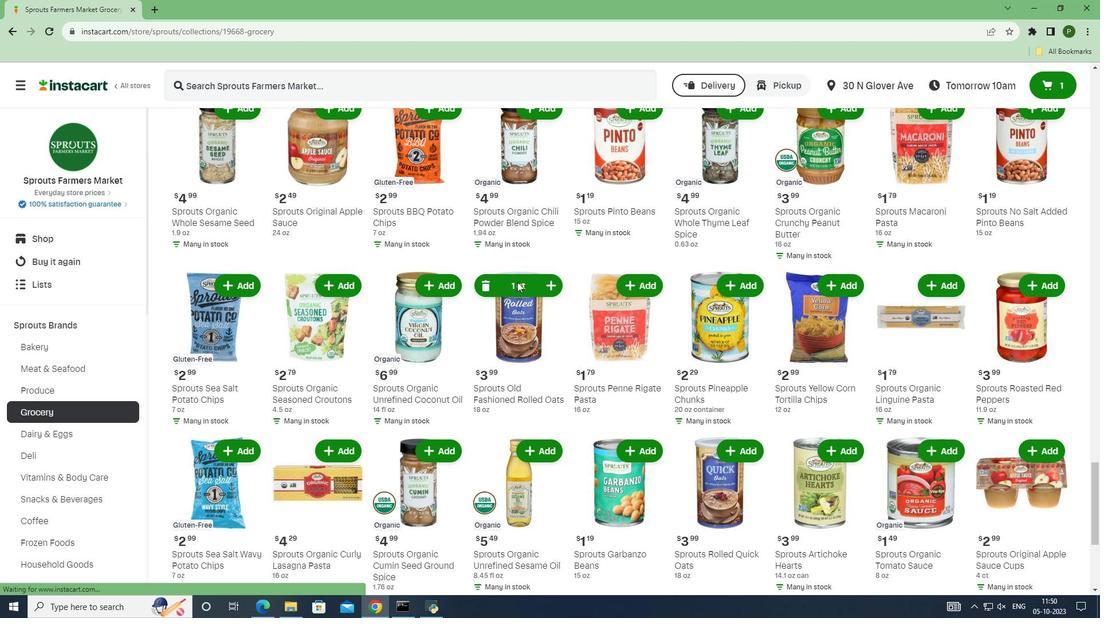 
Action: Mouse moved to (1096, 283)
Screenshot: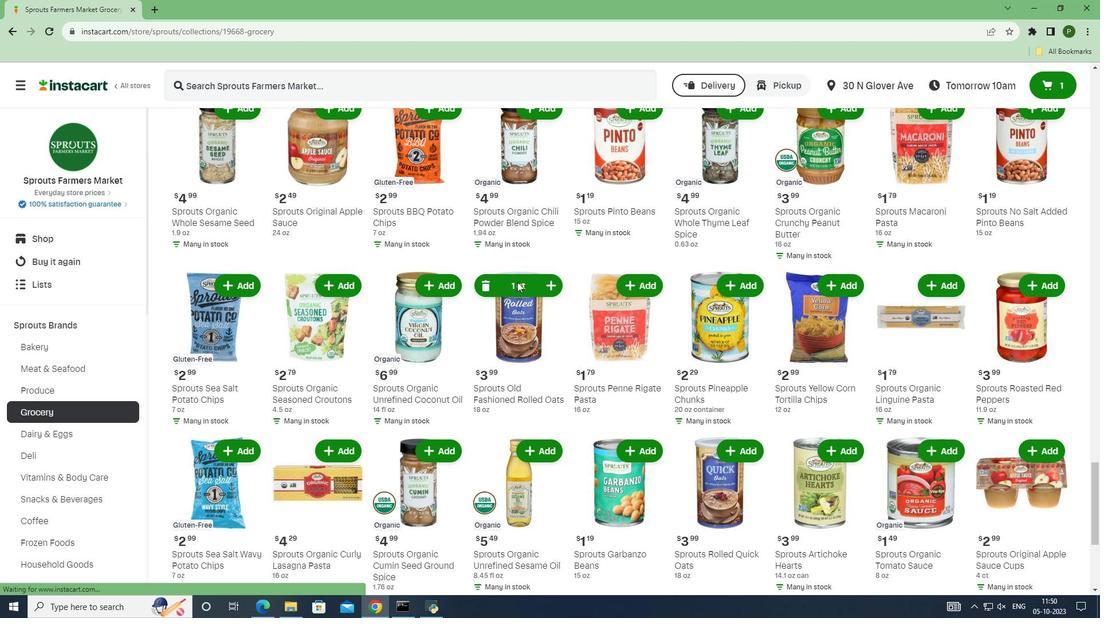 
Action: Mouse pressed left at (1096, 283)
Screenshot: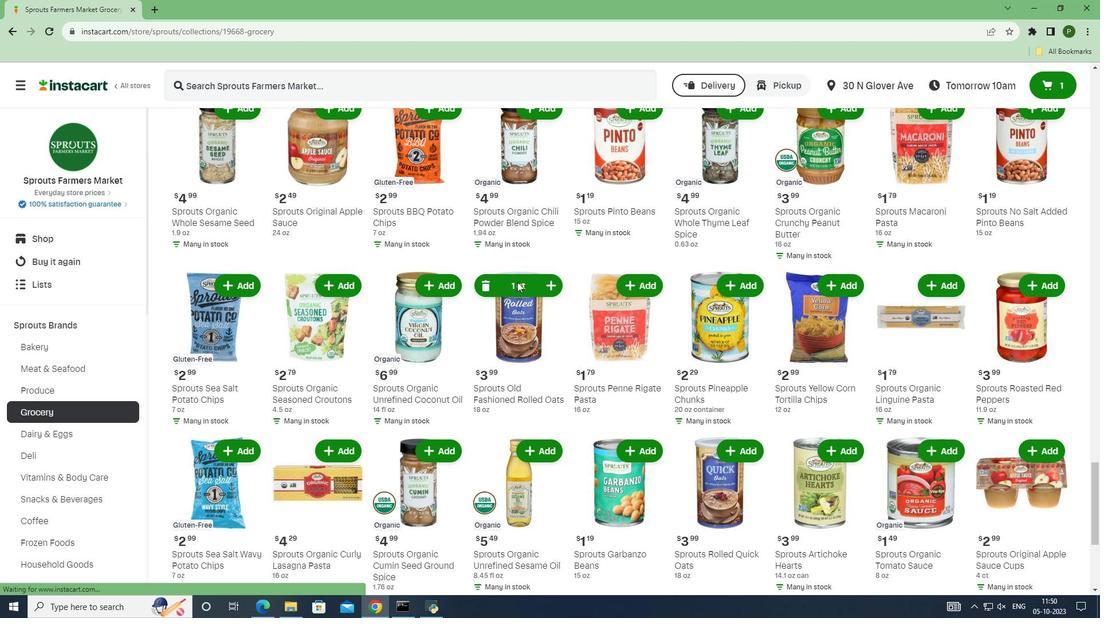 
Action: Mouse moved to (20, 91)
Screenshot: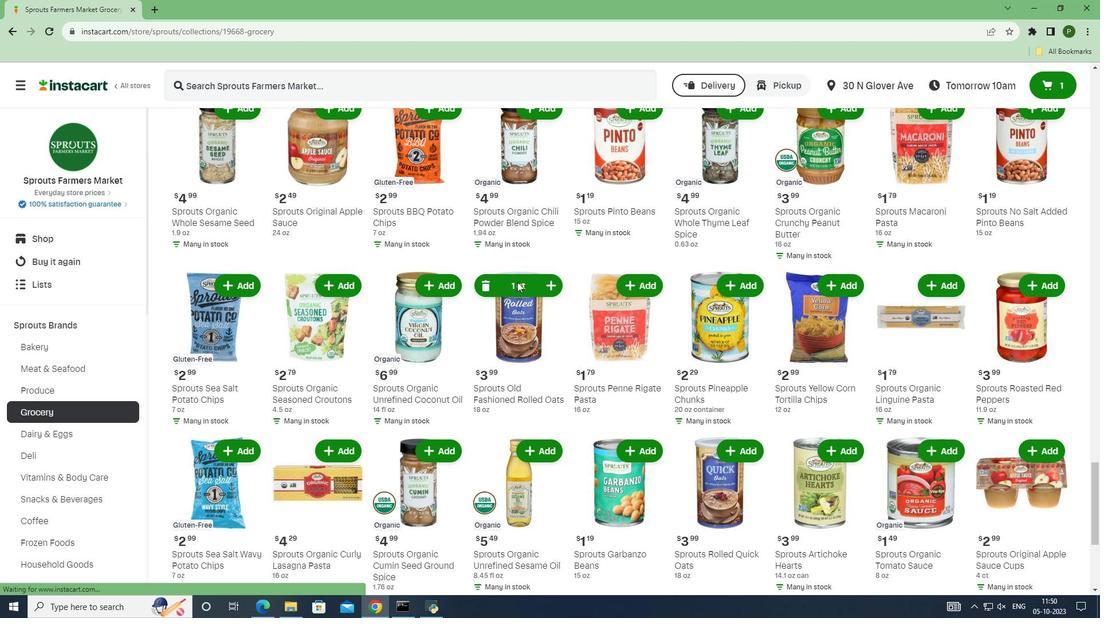 
Action: Mouse pressed left at (20, 91)
Screenshot: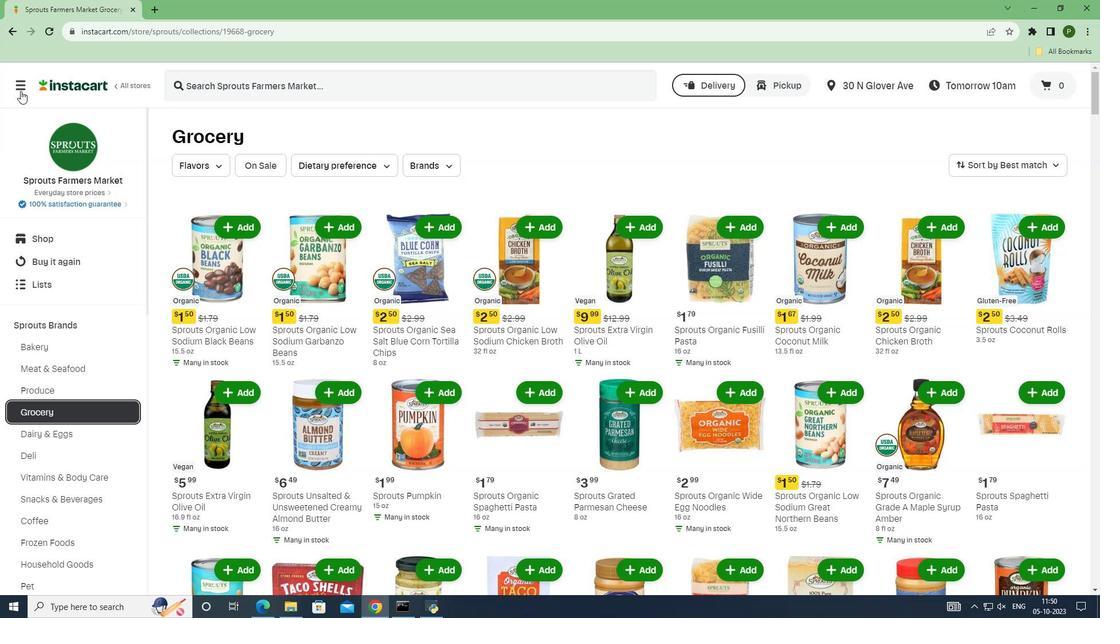 
Action: Mouse pressed left at (20, 91)
Screenshot: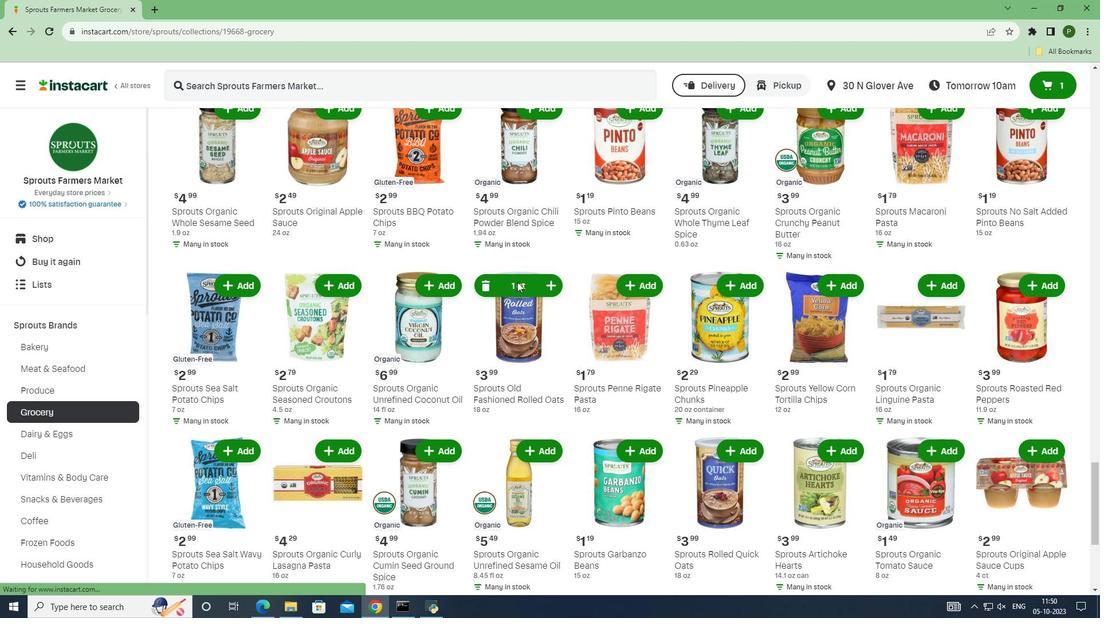 
Action: Mouse moved to (24, 315)
Screenshot: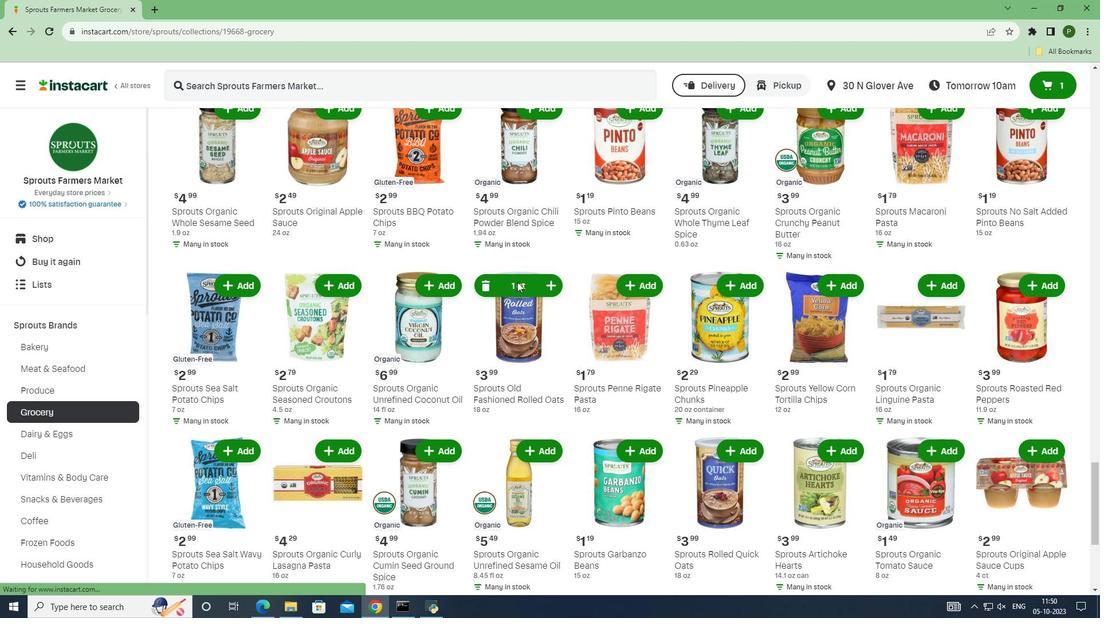 
Action: Mouse pressed left at (24, 315)
Screenshot: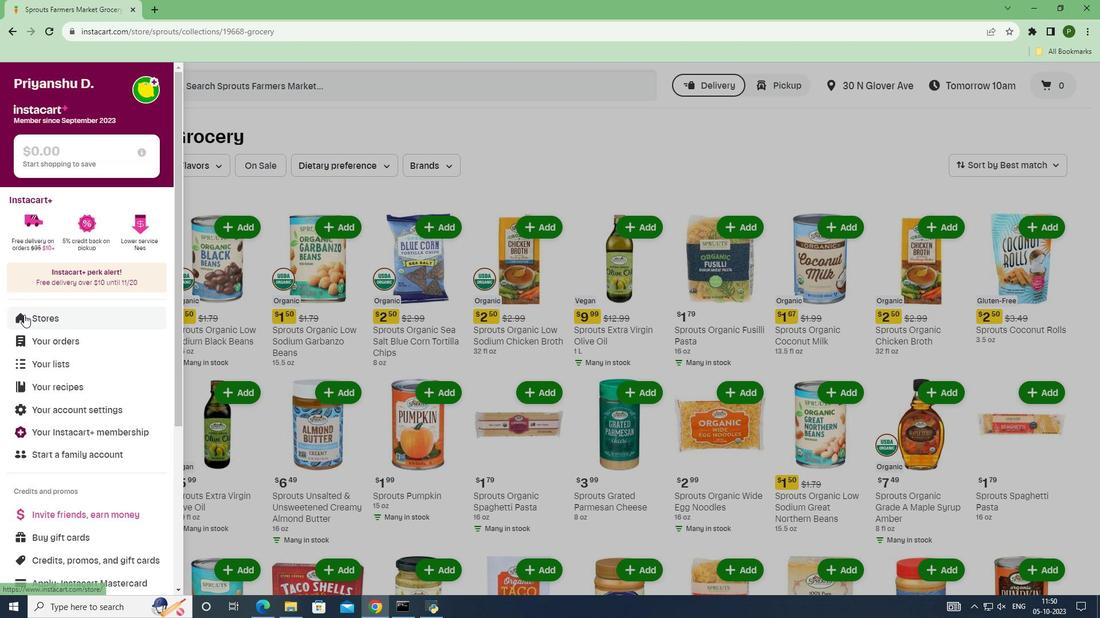 
Action: Mouse pressed left at (24, 315)
Screenshot: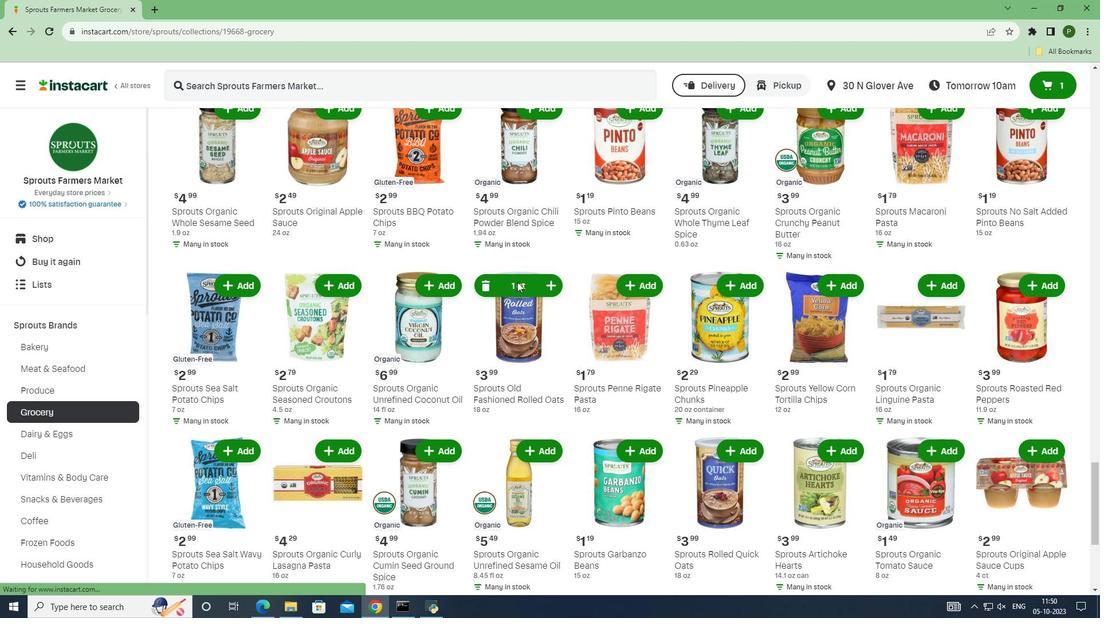 
Action: Mouse moved to (264, 124)
Screenshot: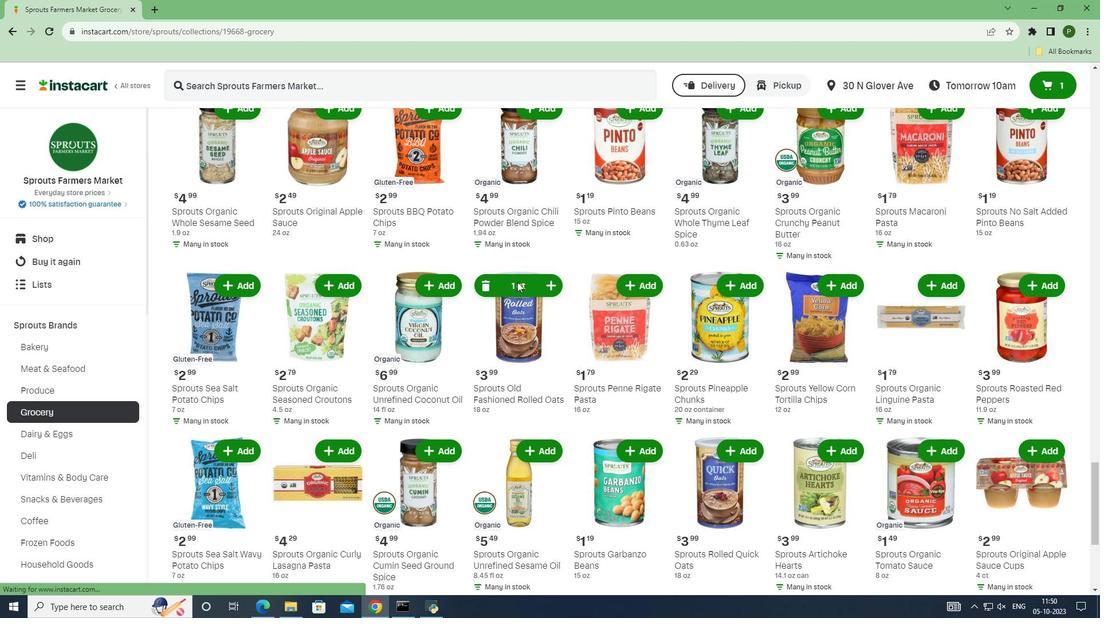 
Action: Mouse pressed left at (264, 124)
Screenshot: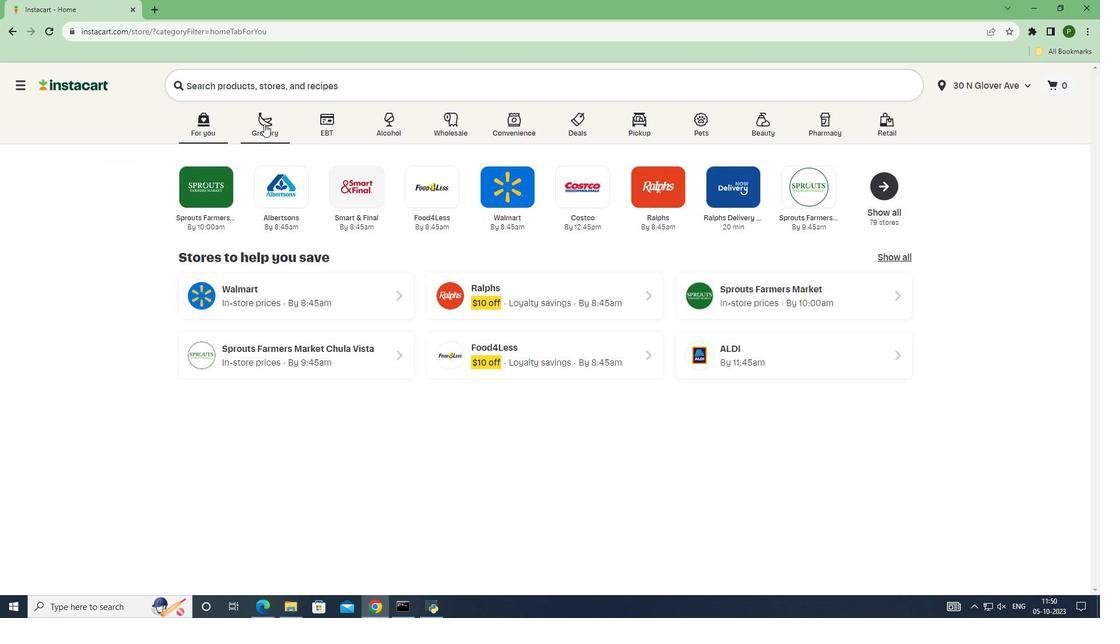 
Action: Mouse pressed left at (264, 124)
Screenshot: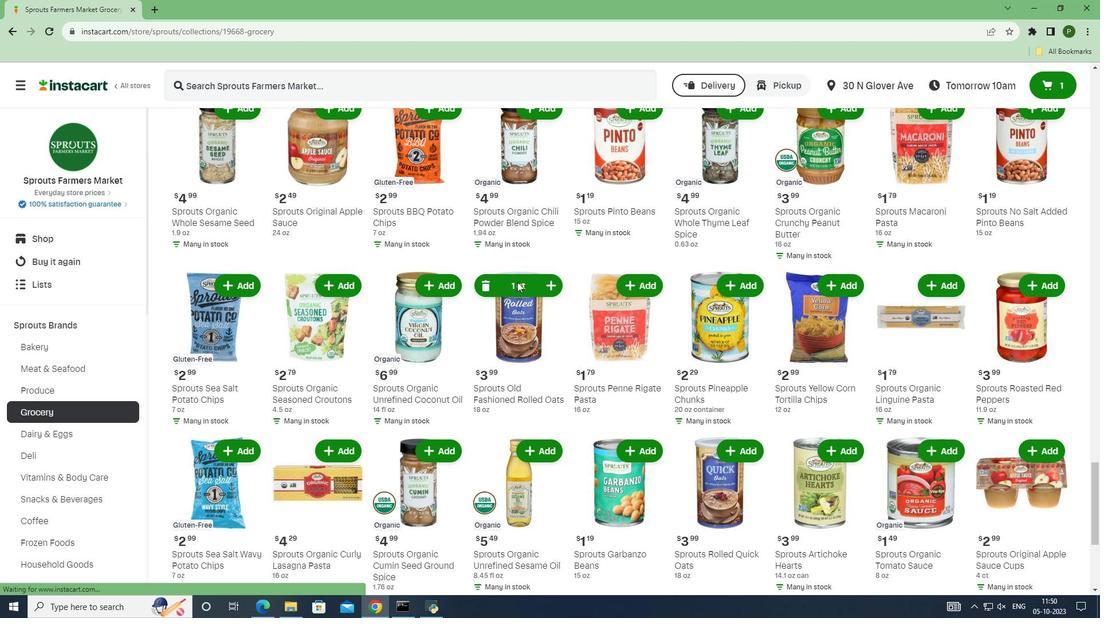 
Action: Mouse moved to (707, 262)
Screenshot: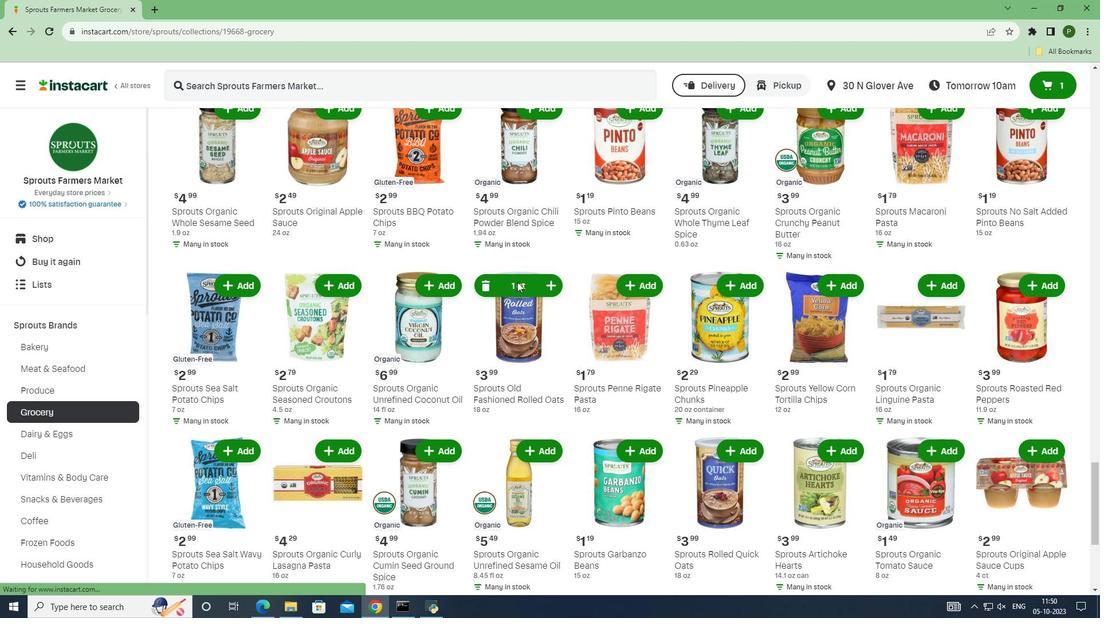 
Action: Mouse pressed left at (707, 262)
Screenshot: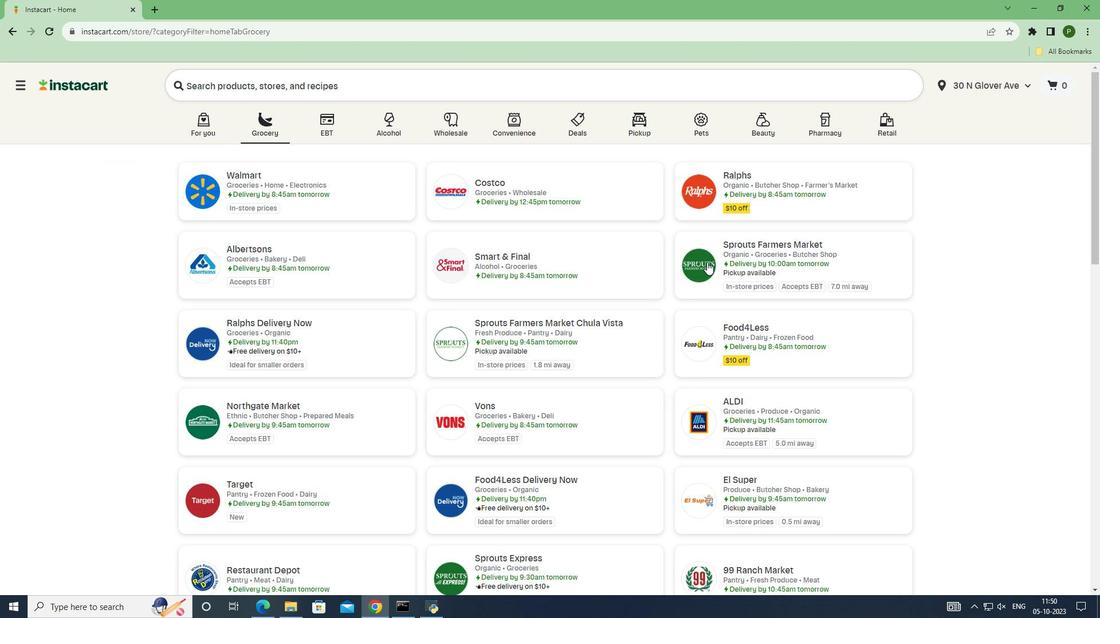 
Action: Mouse pressed left at (707, 262)
Screenshot: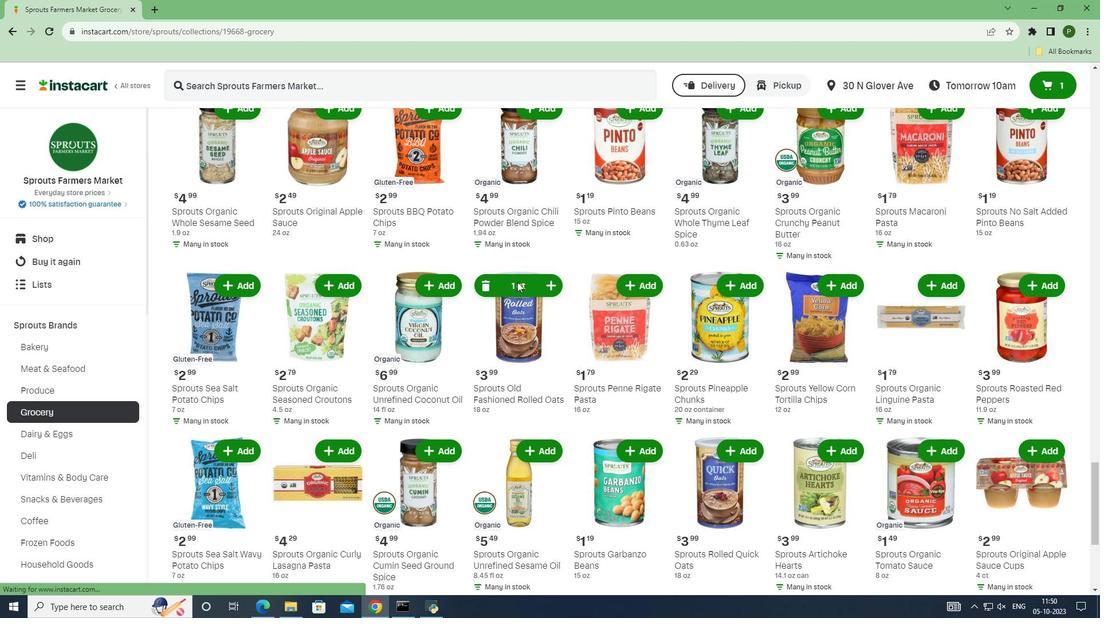 
Action: Mouse moved to (89, 325)
Screenshot: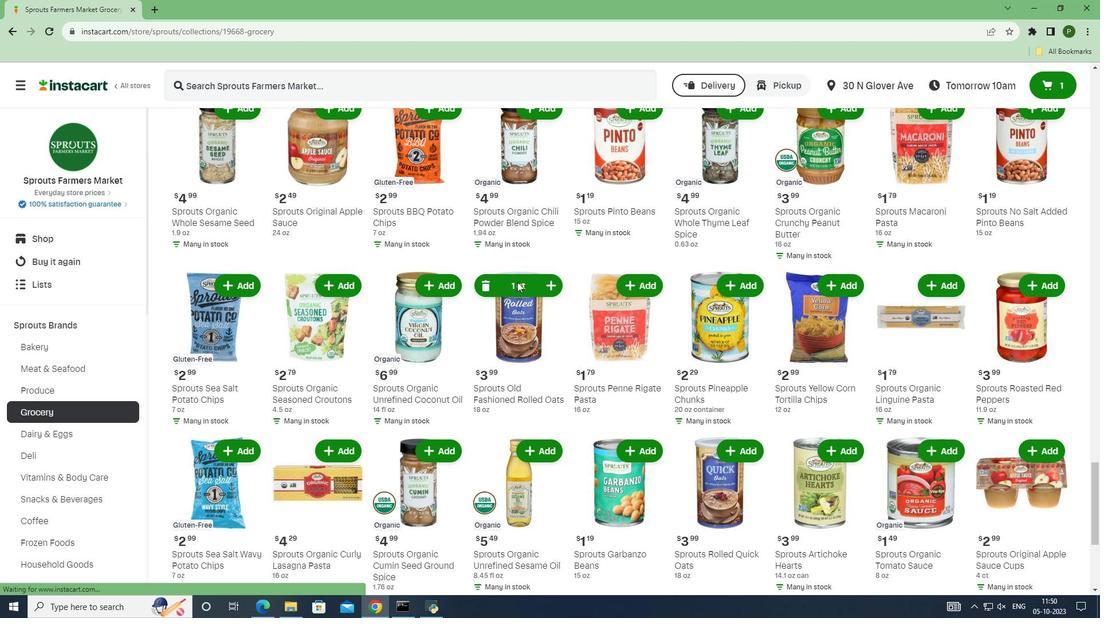 
Action: Mouse pressed left at (89, 325)
Screenshot: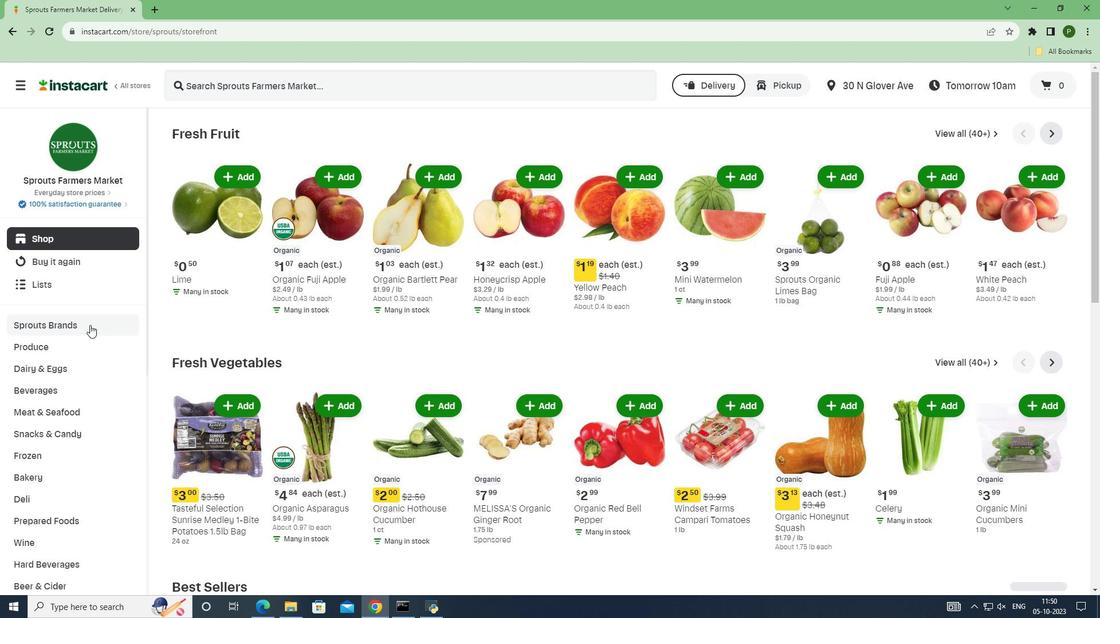
Action: Mouse pressed left at (89, 325)
Screenshot: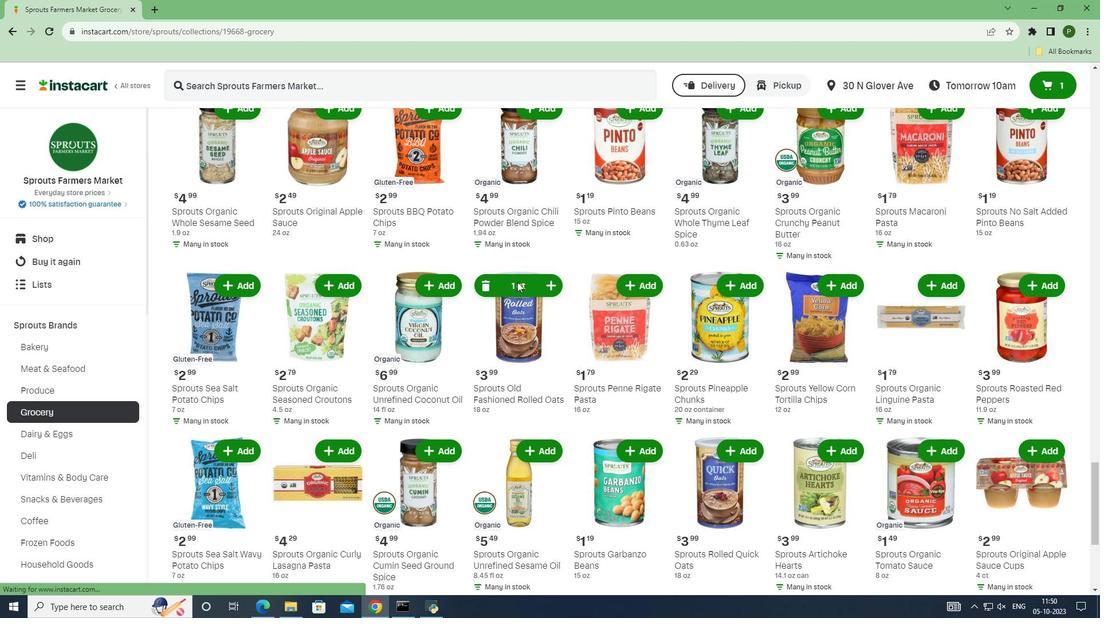 
Action: Mouse moved to (64, 411)
Screenshot: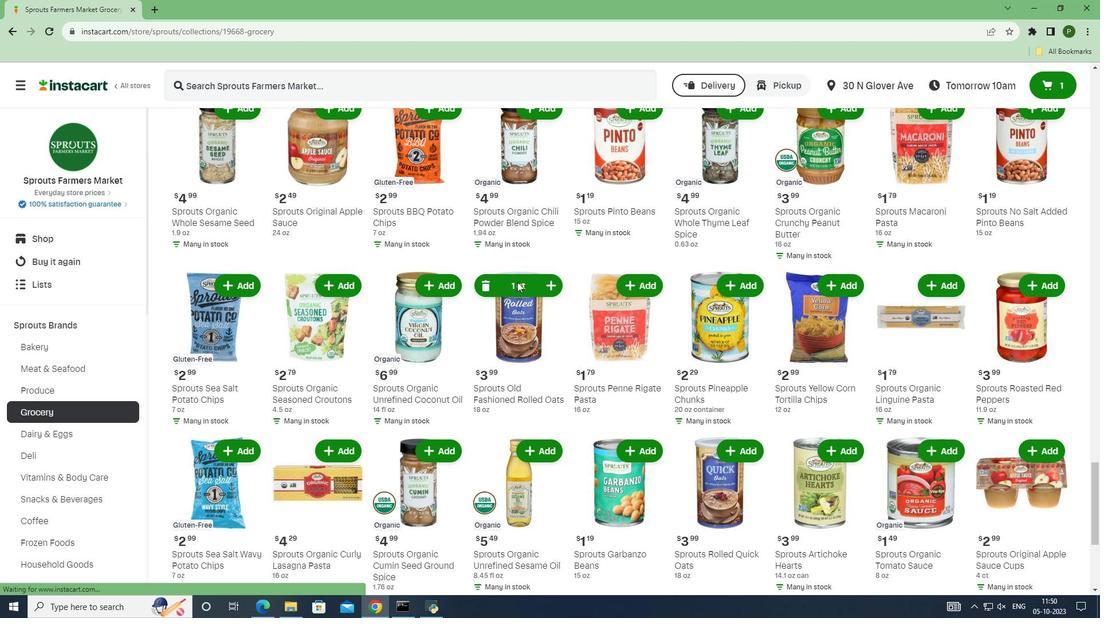 
Action: Mouse pressed left at (64, 411)
Screenshot: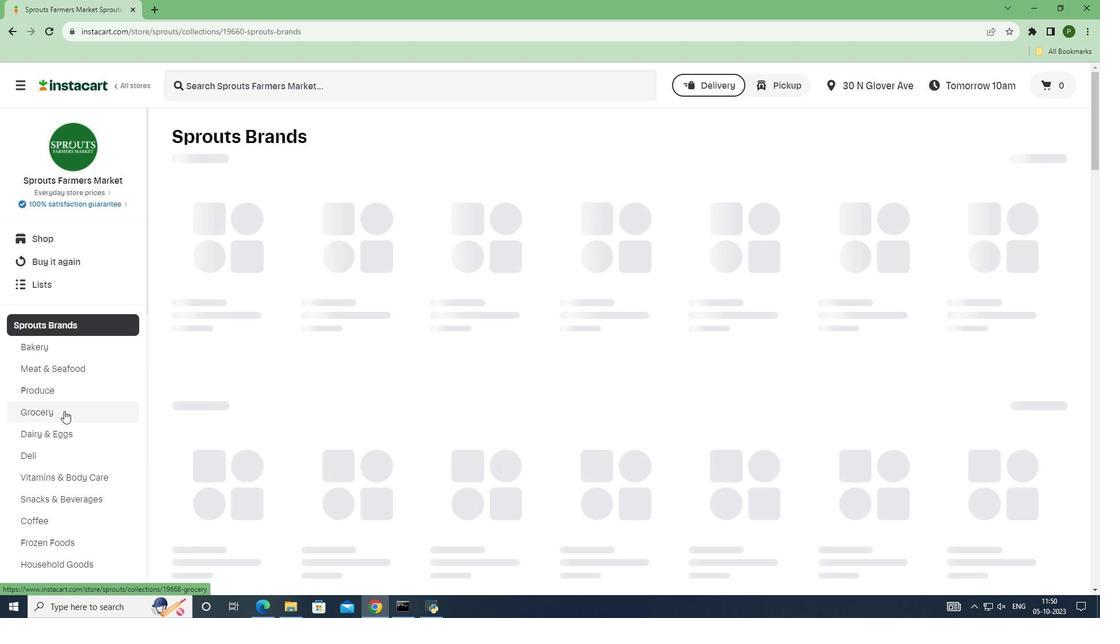 
Action: Mouse pressed left at (64, 411)
Screenshot: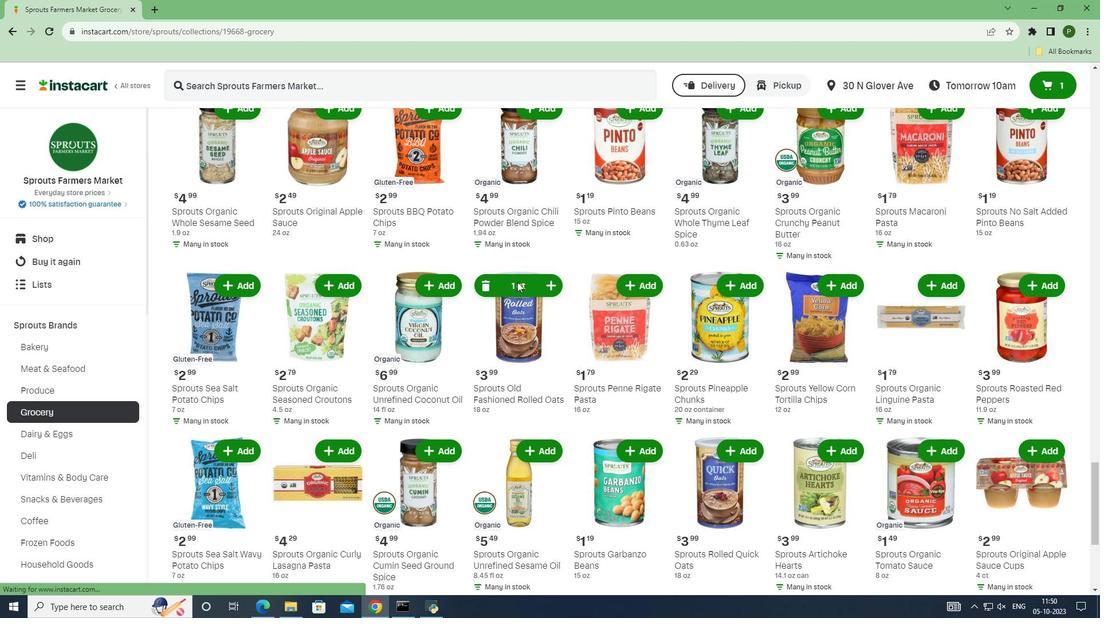 
Action: Mouse moved to (263, 249)
Screenshot: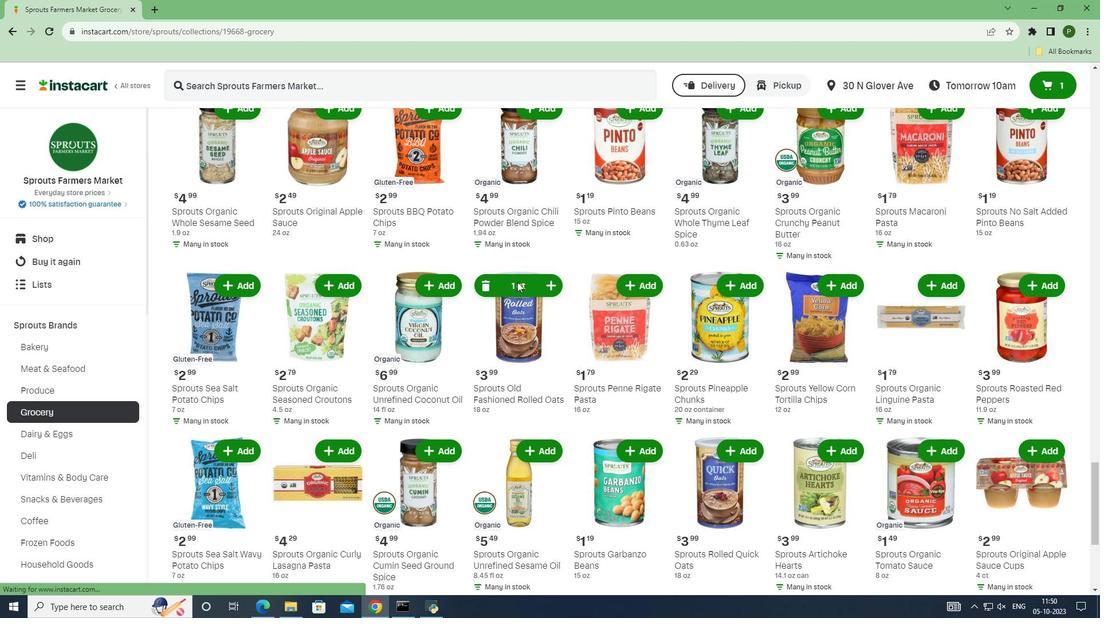 
Action: Mouse scrolled (263, 249) with delta (0, 0)
Screenshot: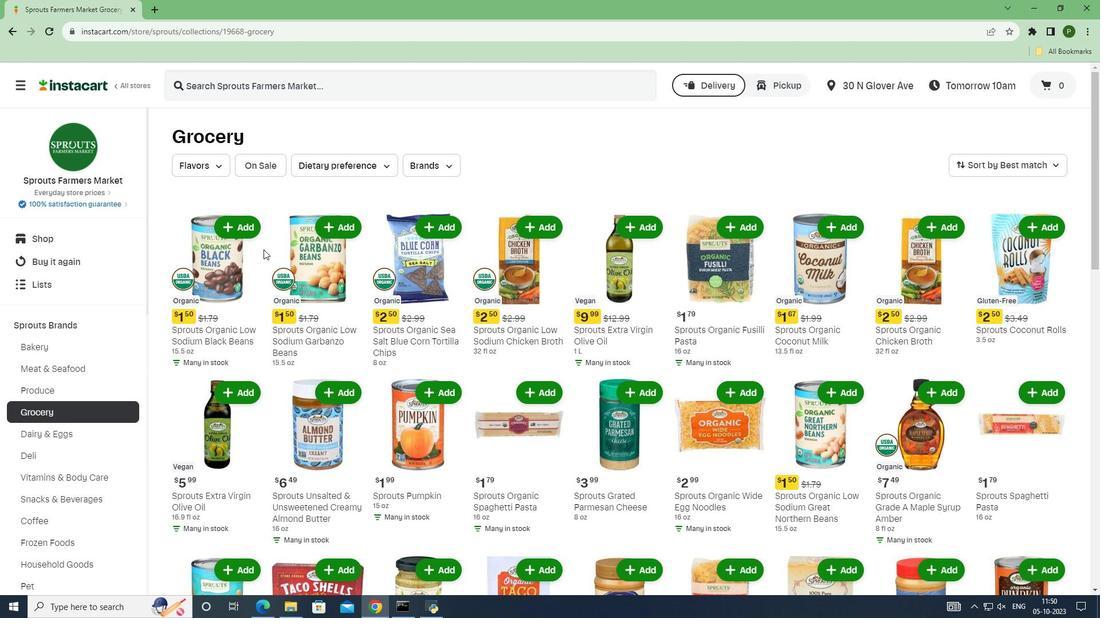 
Action: Mouse scrolled (263, 249) with delta (0, 0)
Screenshot: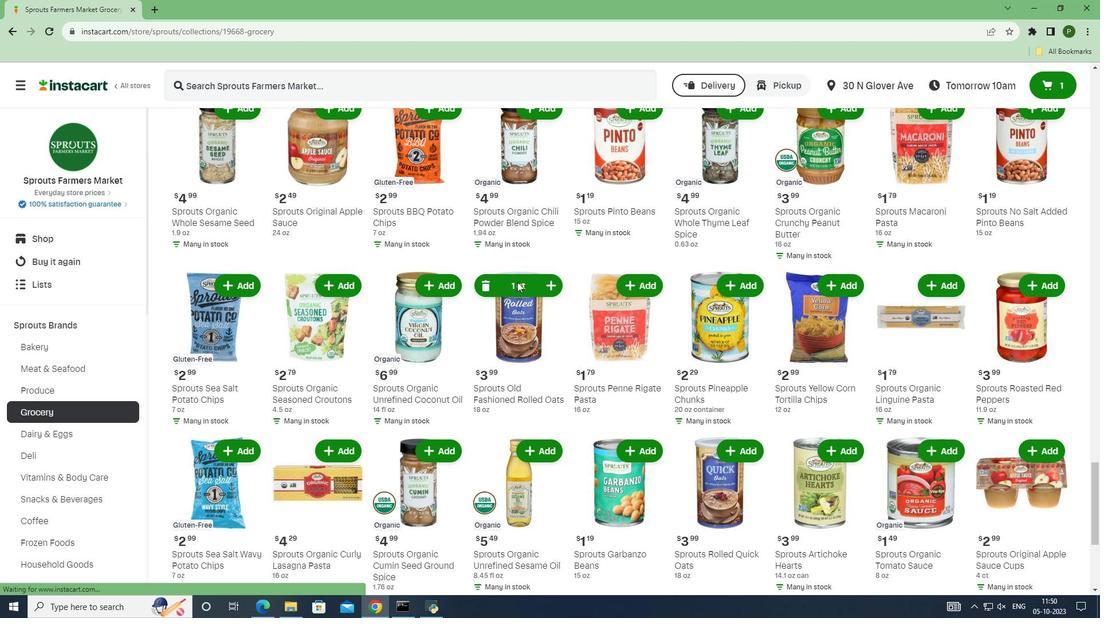 
Action: Mouse scrolled (263, 249) with delta (0, 0)
Screenshot: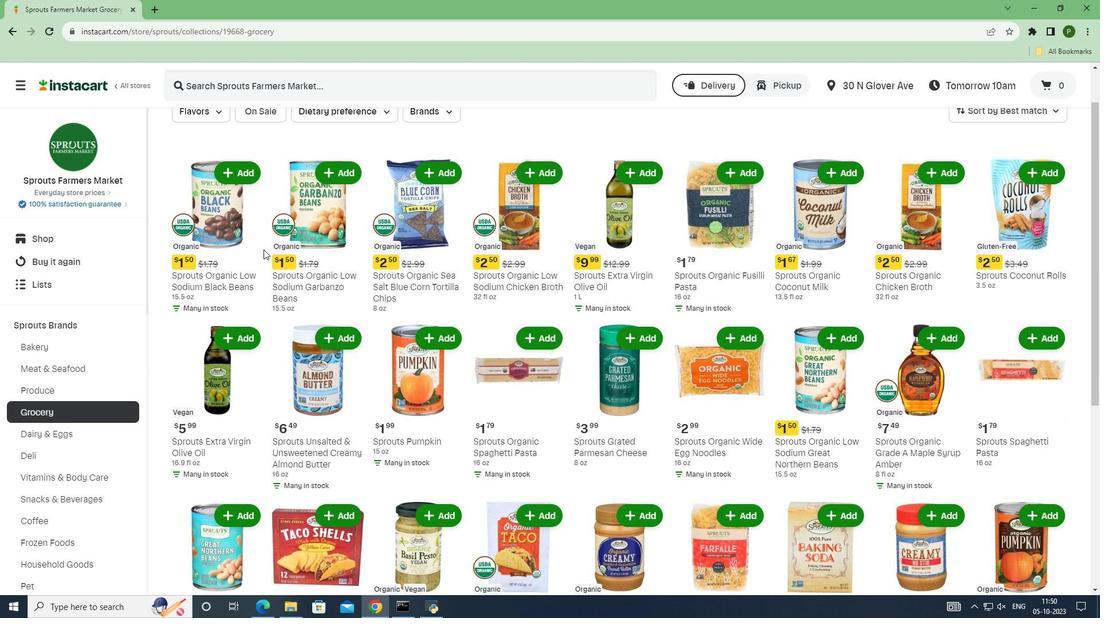 
Action: Mouse scrolled (263, 249) with delta (0, 0)
Screenshot: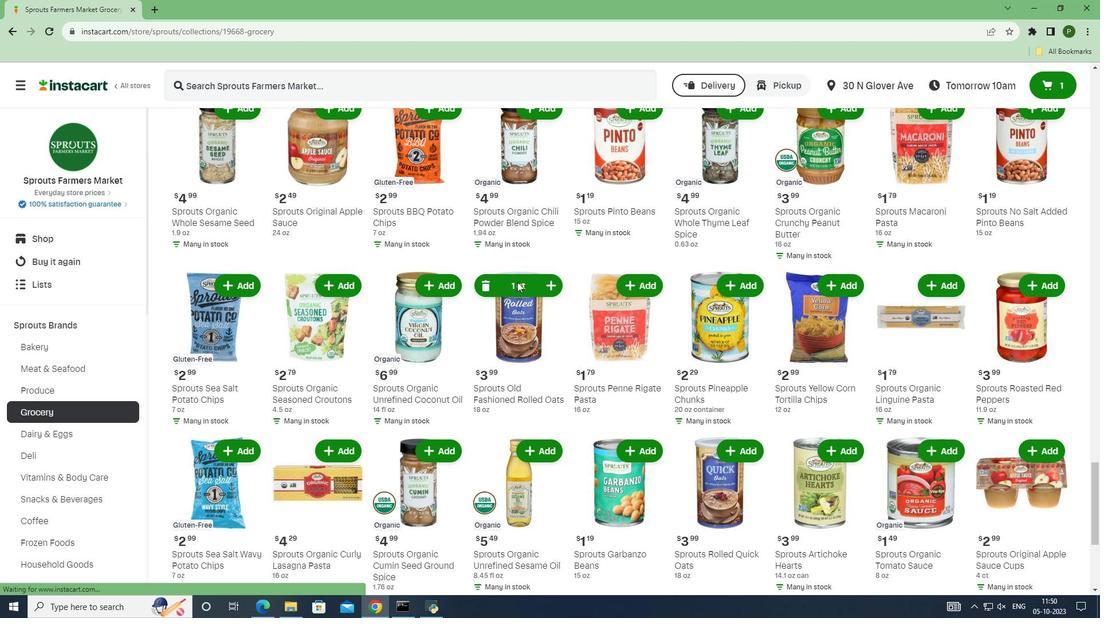 
Action: Mouse scrolled (263, 249) with delta (0, 0)
Screenshot: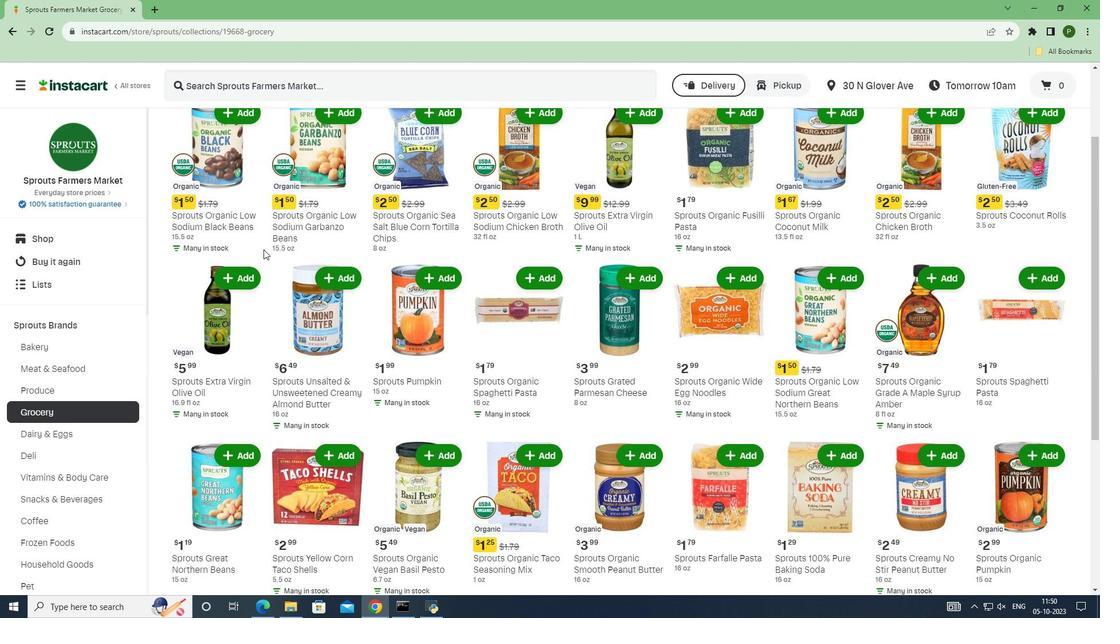 
Action: Mouse scrolled (263, 249) with delta (0, 0)
Screenshot: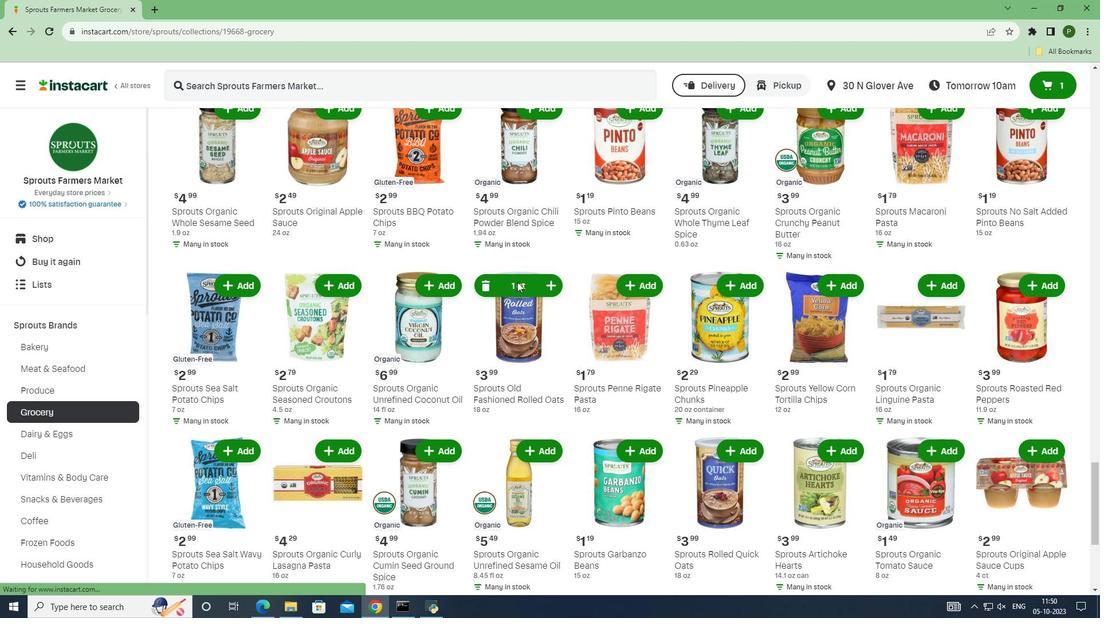
Action: Mouse scrolled (263, 249) with delta (0, 0)
Screenshot: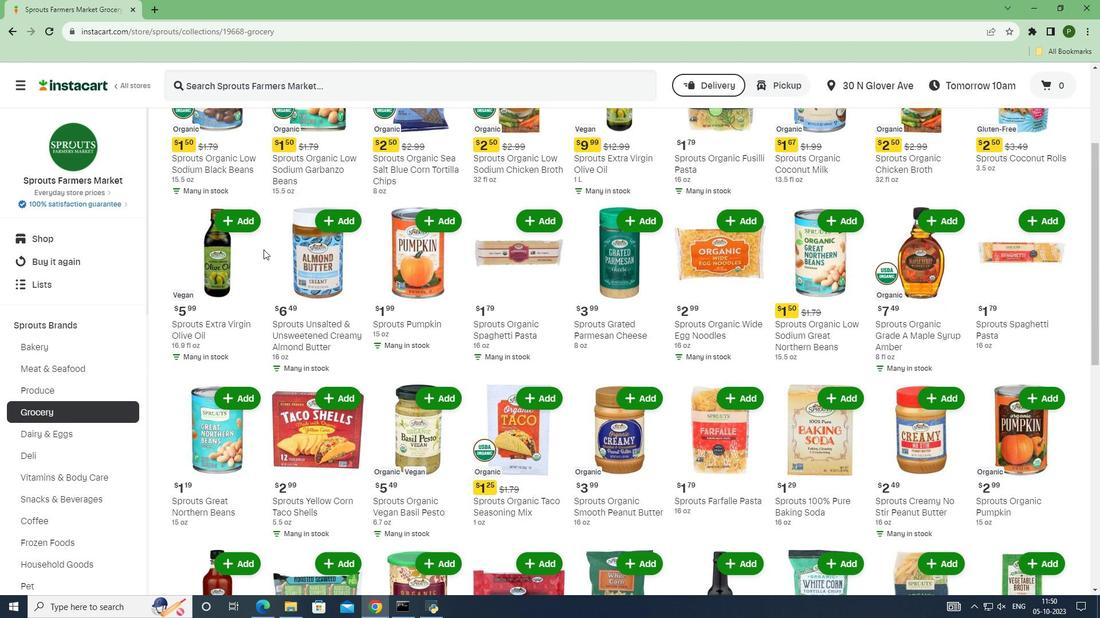 
Action: Mouse scrolled (263, 249) with delta (0, 0)
Screenshot: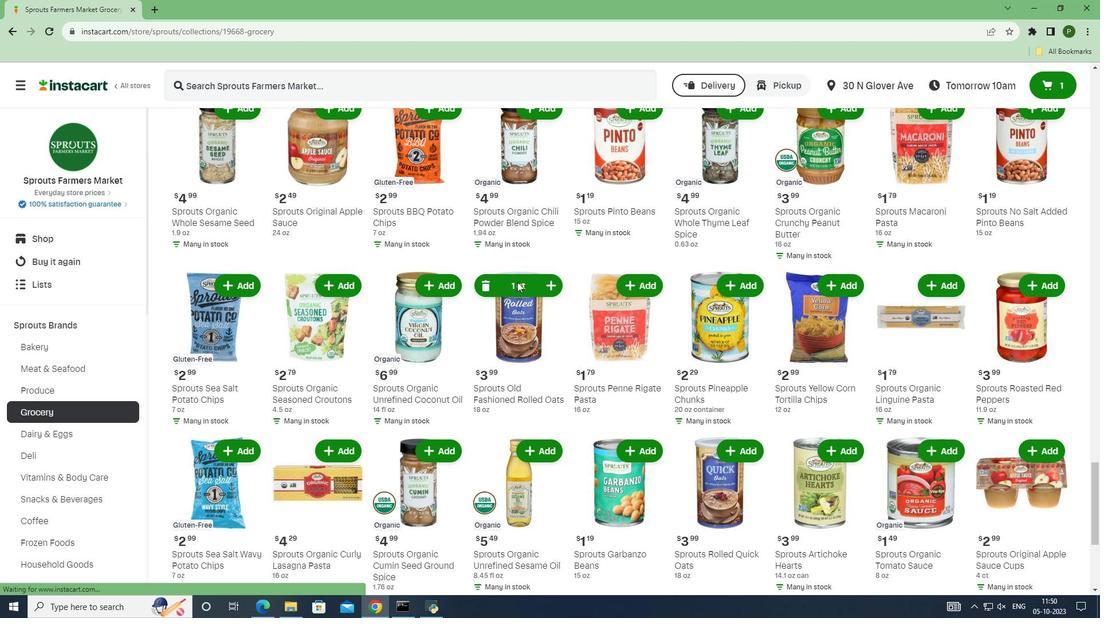 
Action: Mouse scrolled (263, 249) with delta (0, 0)
Screenshot: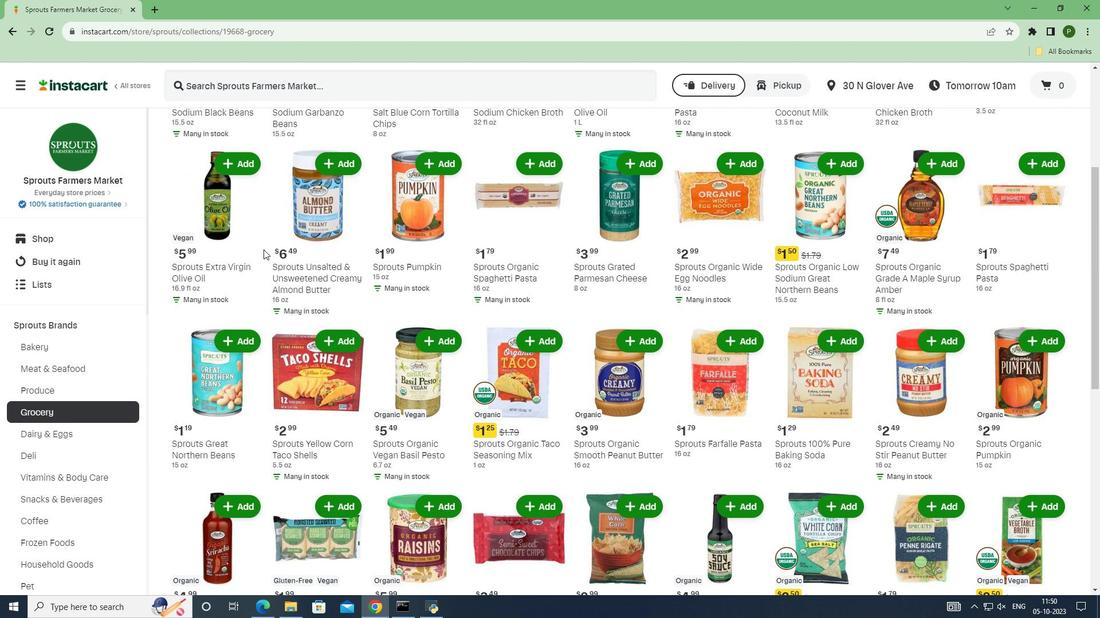 
Action: Mouse scrolled (263, 249) with delta (0, 0)
Screenshot: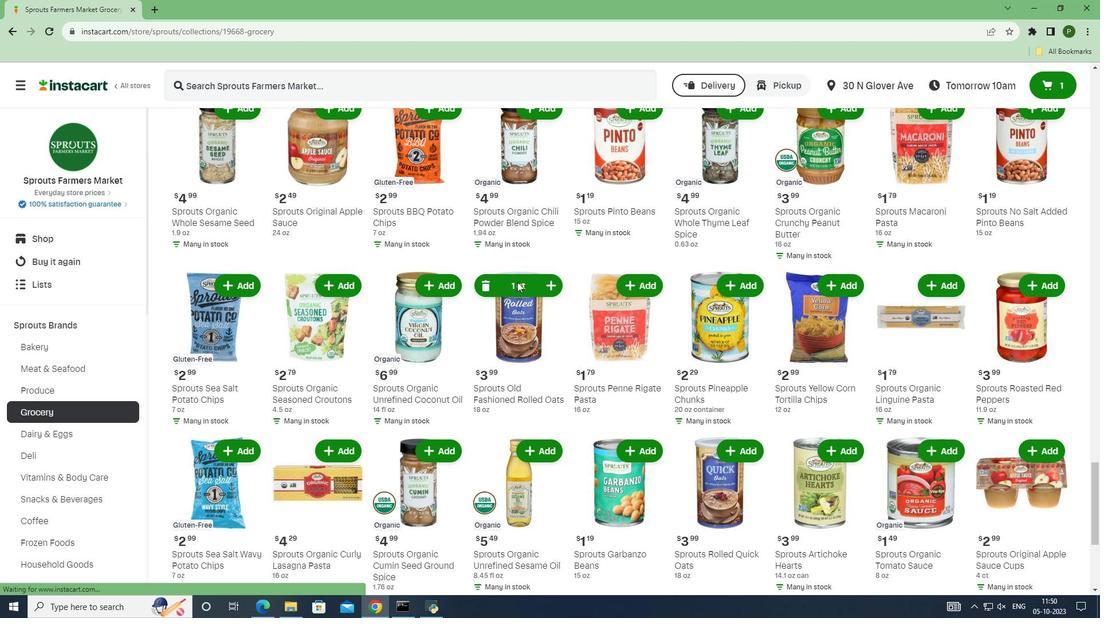 
Action: Mouse scrolled (263, 249) with delta (0, 0)
Screenshot: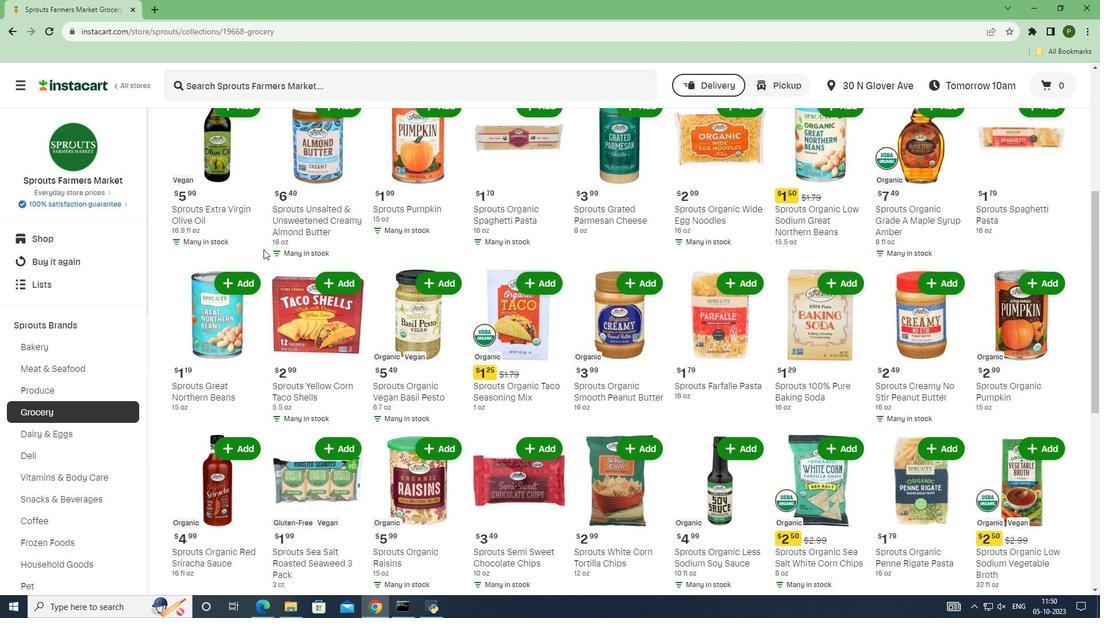 
Action: Mouse scrolled (263, 249) with delta (0, 0)
Screenshot: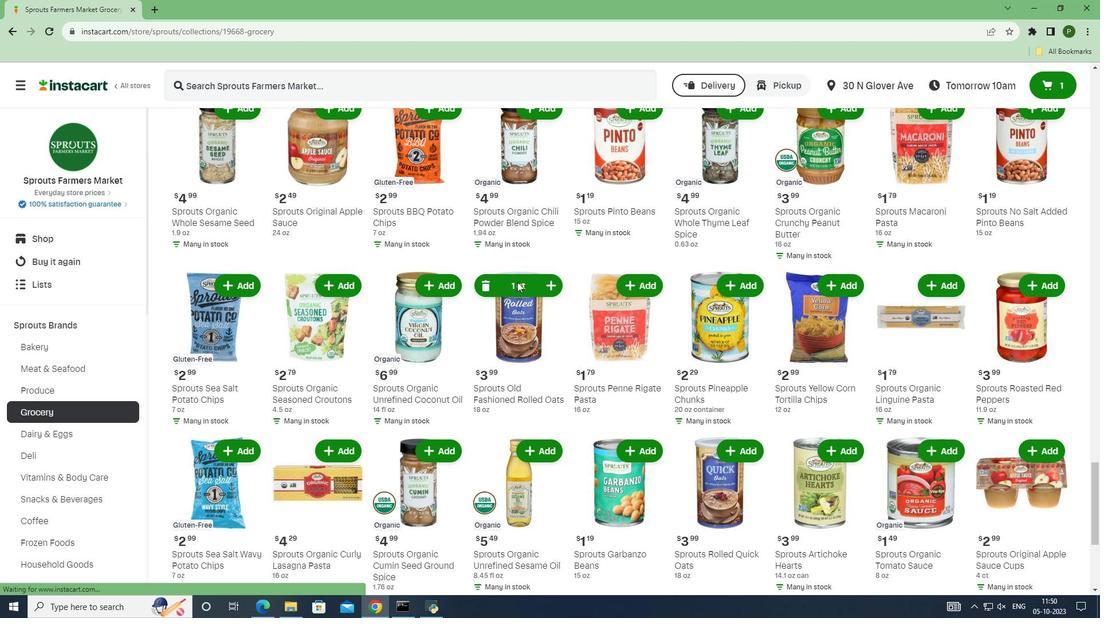 
Action: Mouse scrolled (263, 249) with delta (0, 0)
Screenshot: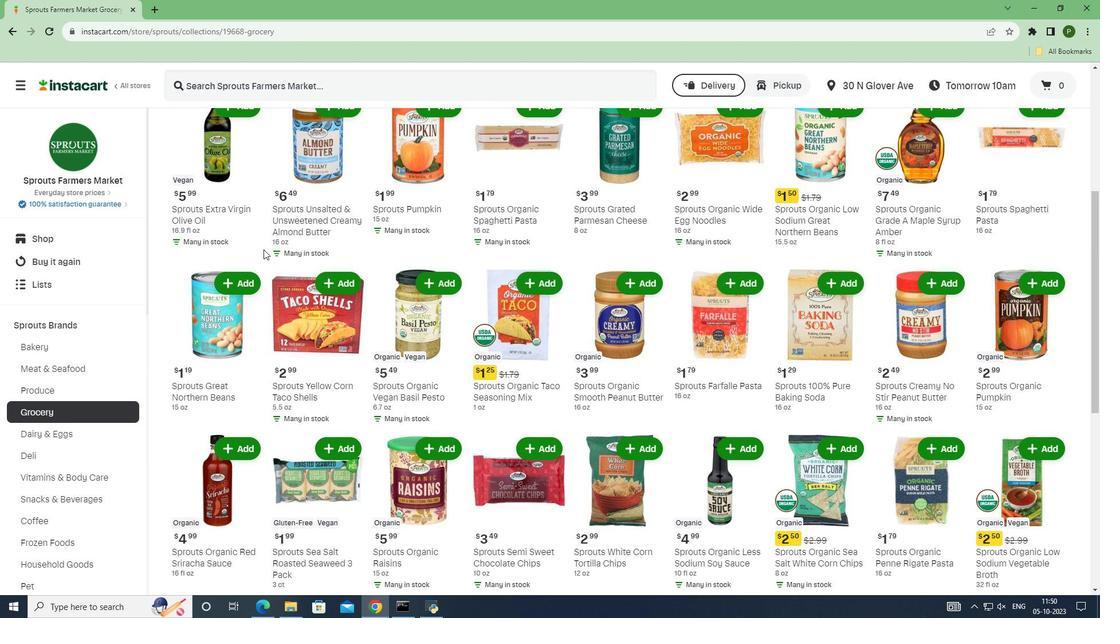 
Action: Mouse scrolled (263, 249) with delta (0, 0)
Screenshot: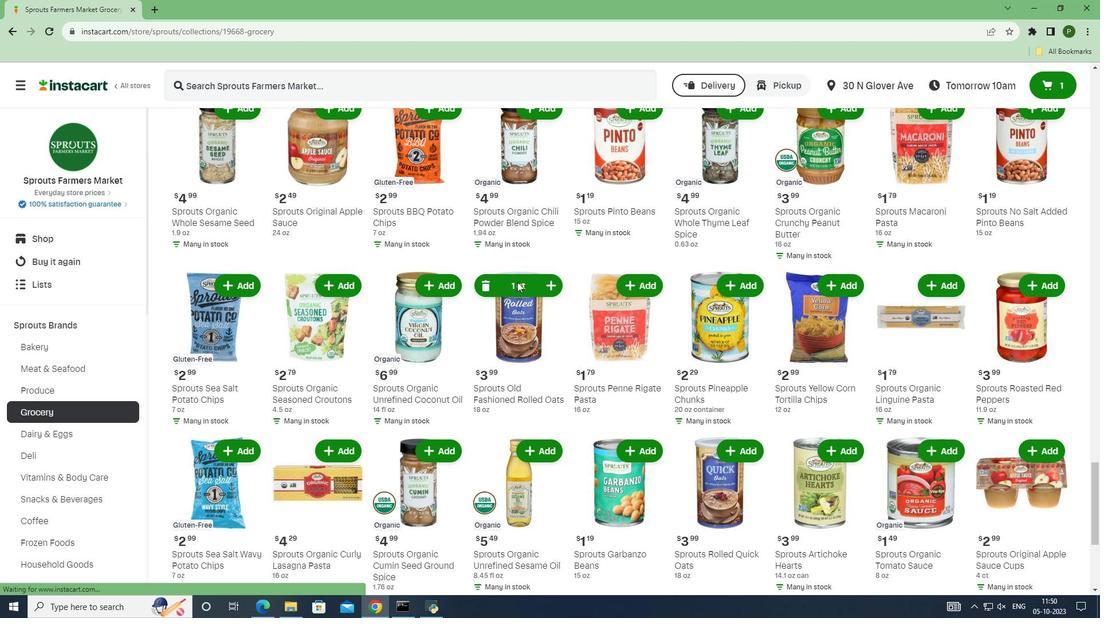 
Action: Mouse scrolled (263, 249) with delta (0, 0)
Screenshot: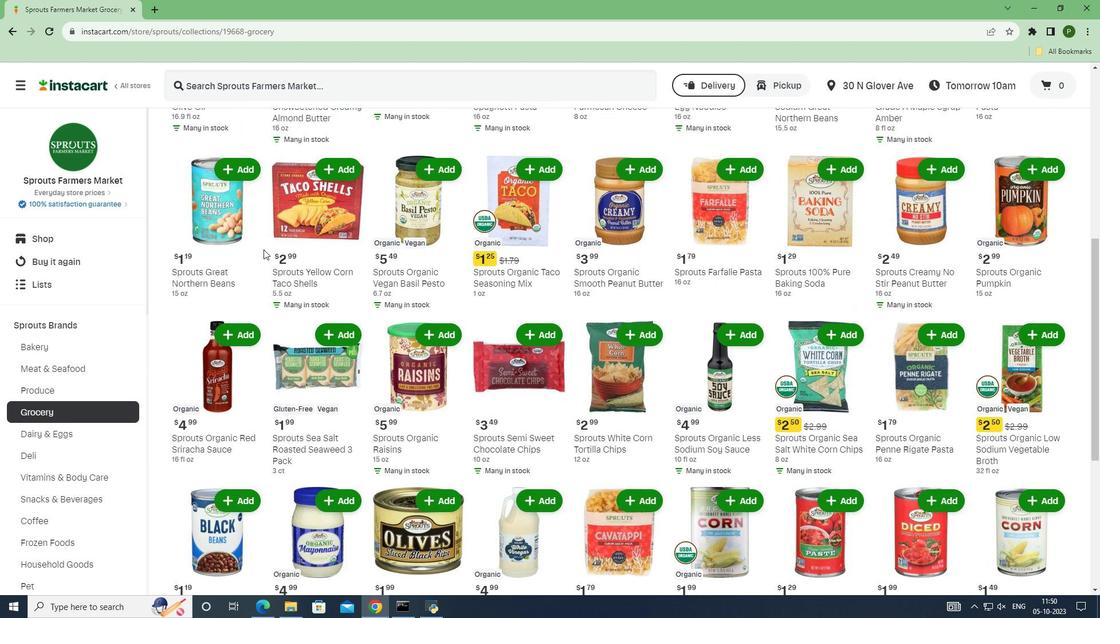 
Action: Mouse scrolled (263, 249) with delta (0, 0)
Screenshot: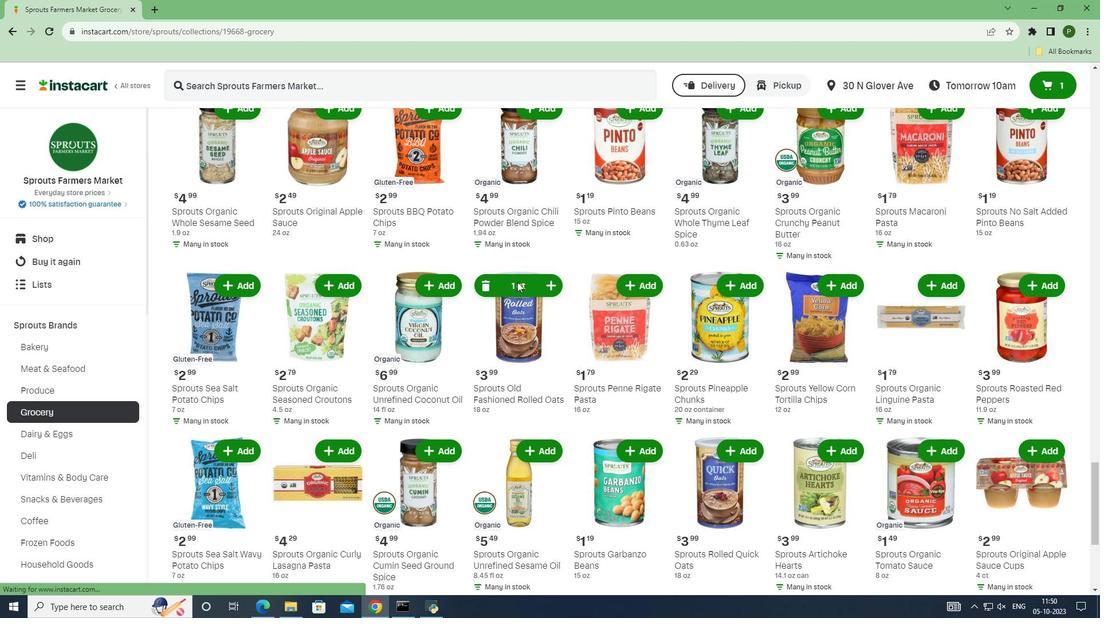
Action: Mouse scrolled (263, 249) with delta (0, 0)
Screenshot: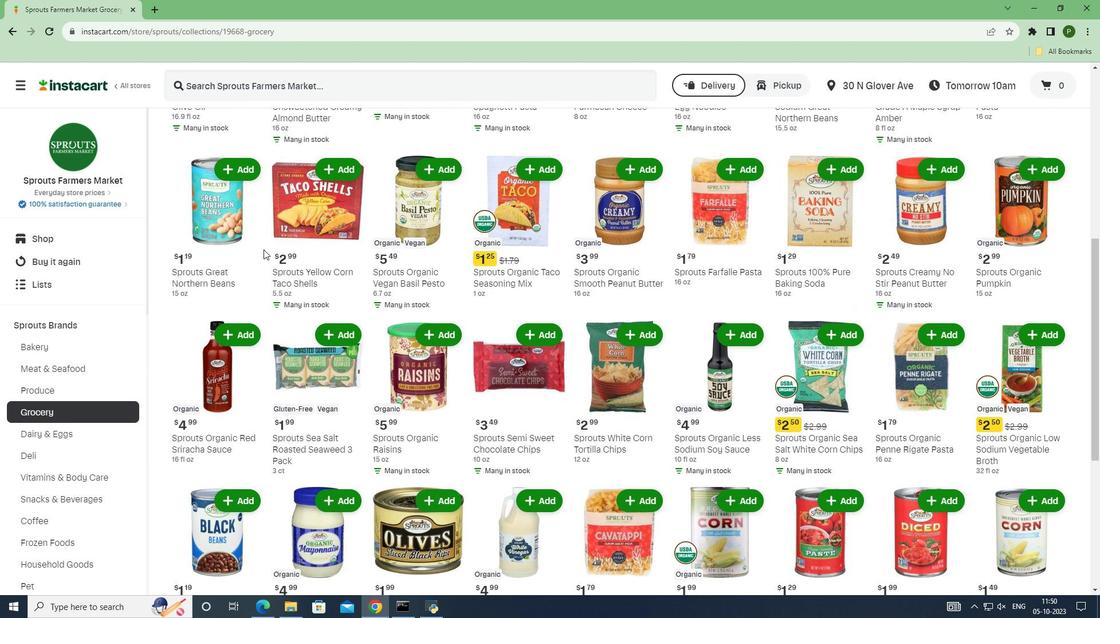 
Action: Mouse scrolled (263, 249) with delta (0, 0)
Screenshot: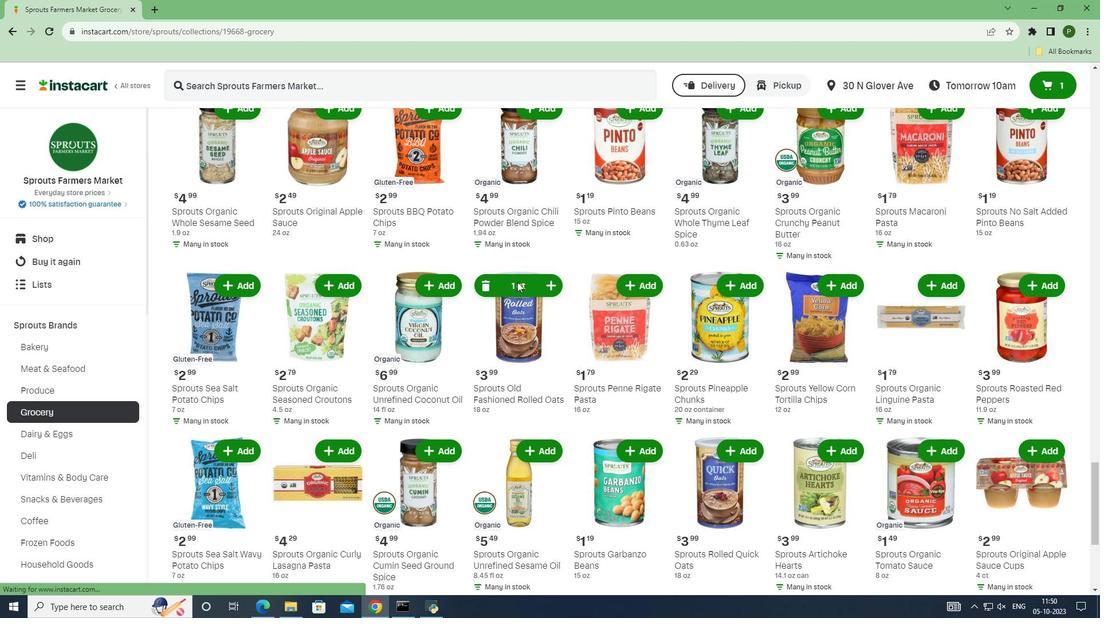 
Action: Mouse scrolled (263, 249) with delta (0, 0)
Screenshot: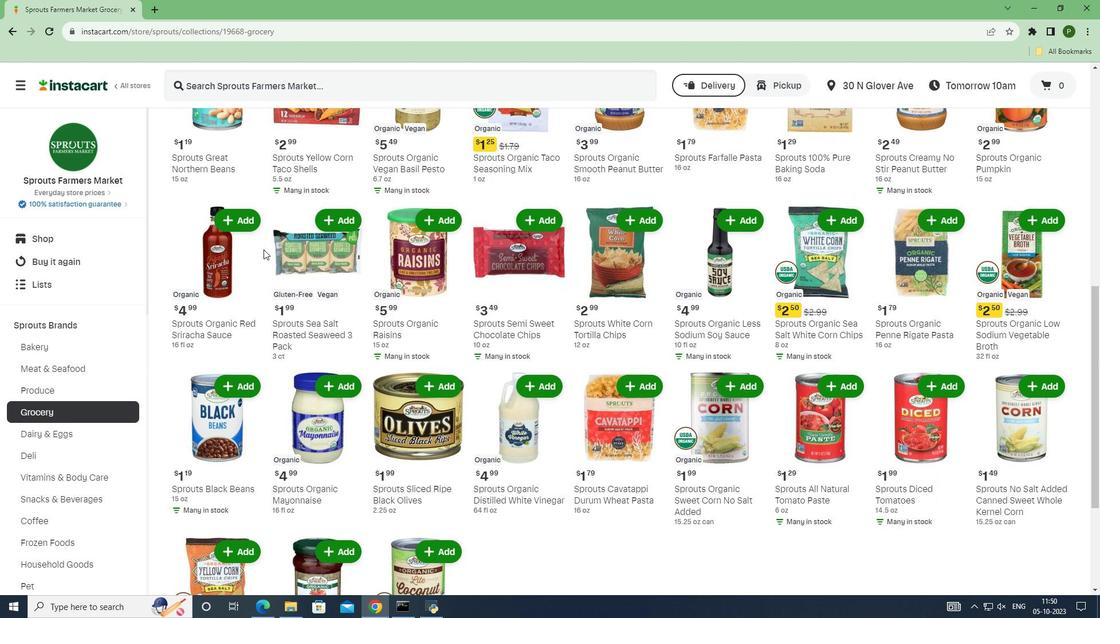 
Action: Mouse scrolled (263, 249) with delta (0, 0)
Screenshot: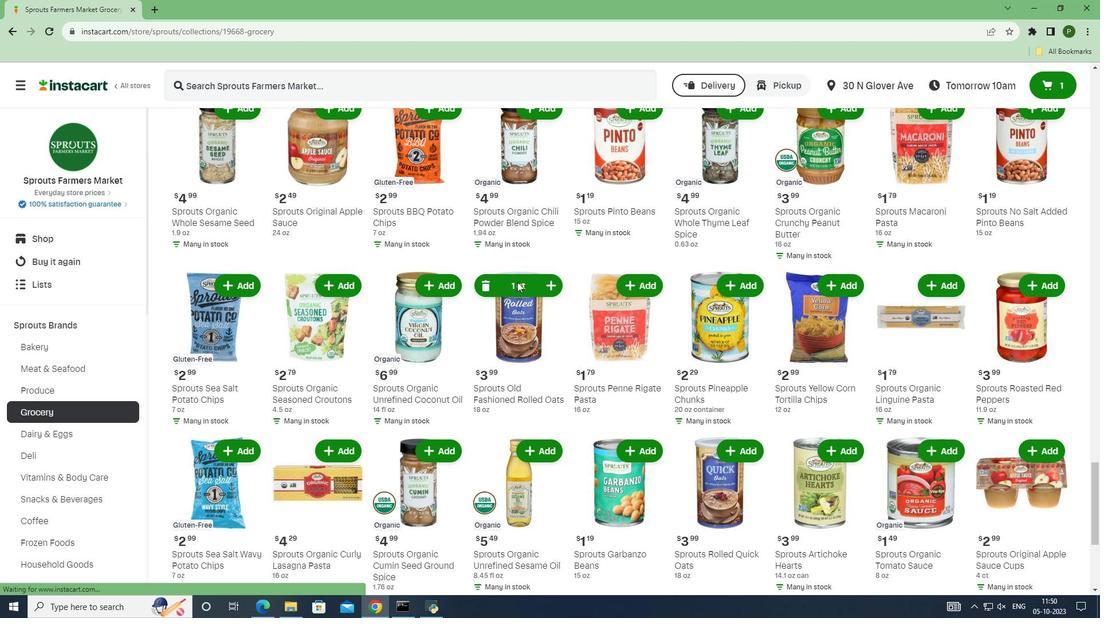 
Action: Mouse scrolled (263, 249) with delta (0, 0)
Screenshot: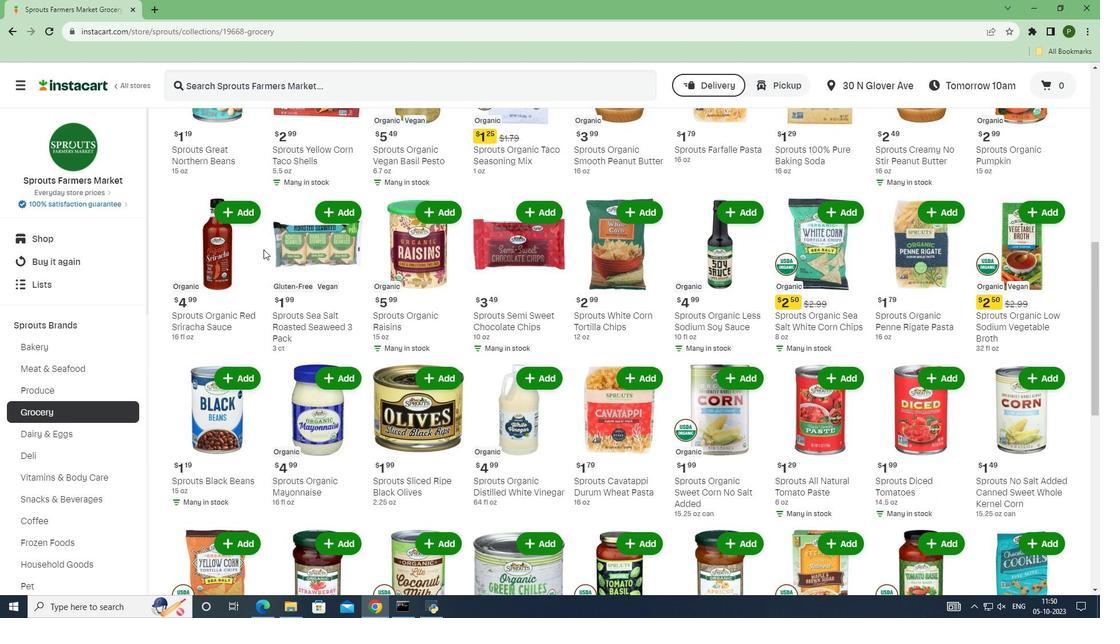 
Action: Mouse scrolled (263, 249) with delta (0, 0)
Screenshot: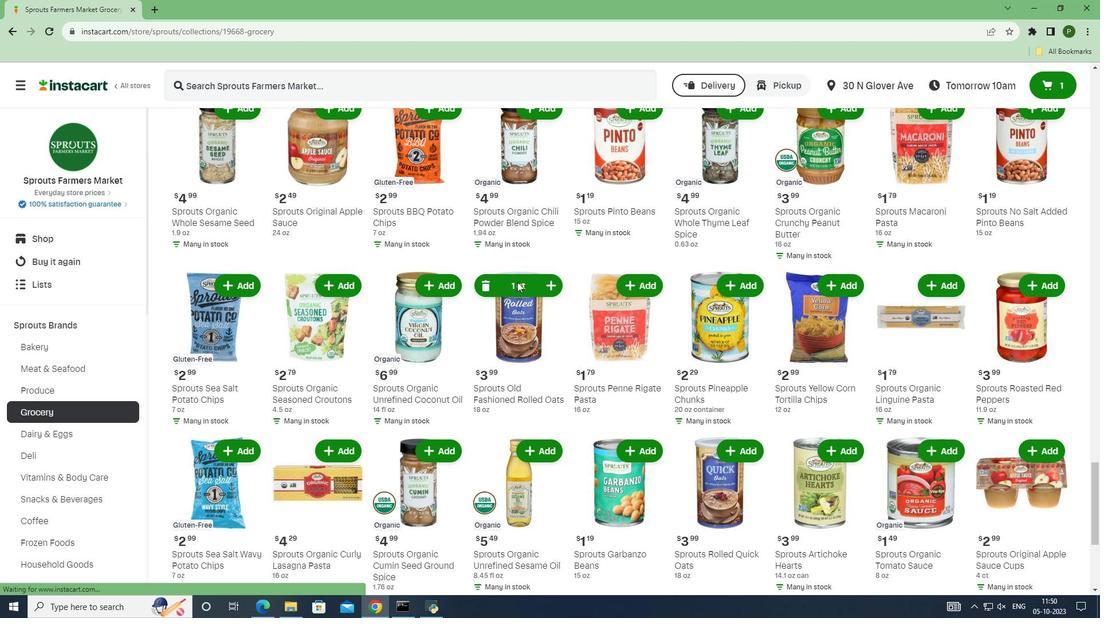 
Action: Mouse scrolled (263, 249) with delta (0, 0)
Screenshot: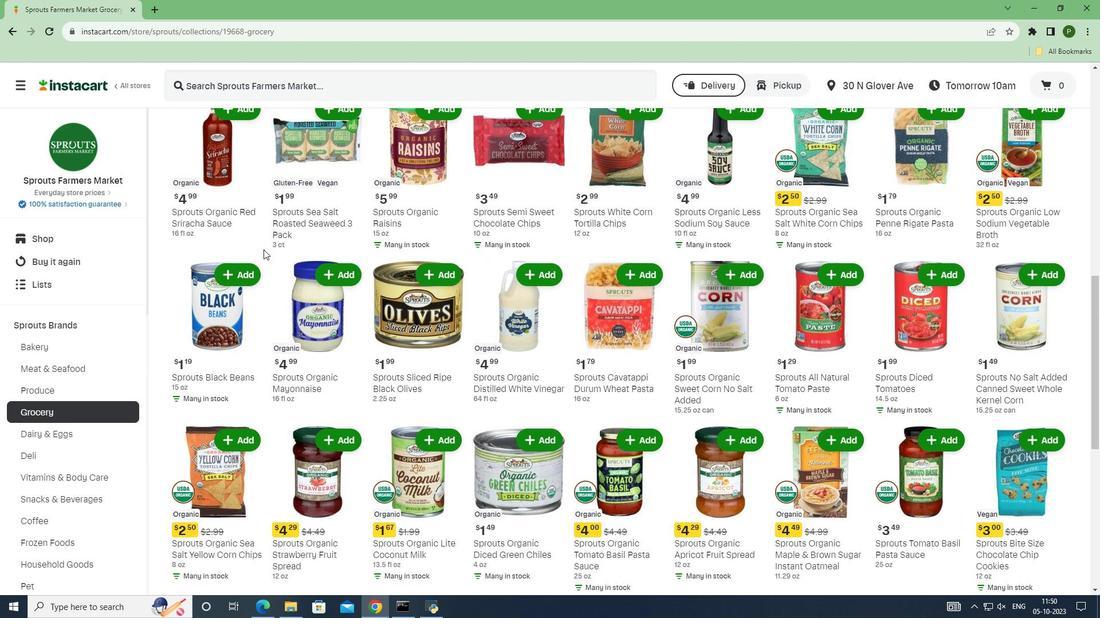 
Action: Mouse scrolled (263, 249) with delta (0, 0)
Screenshot: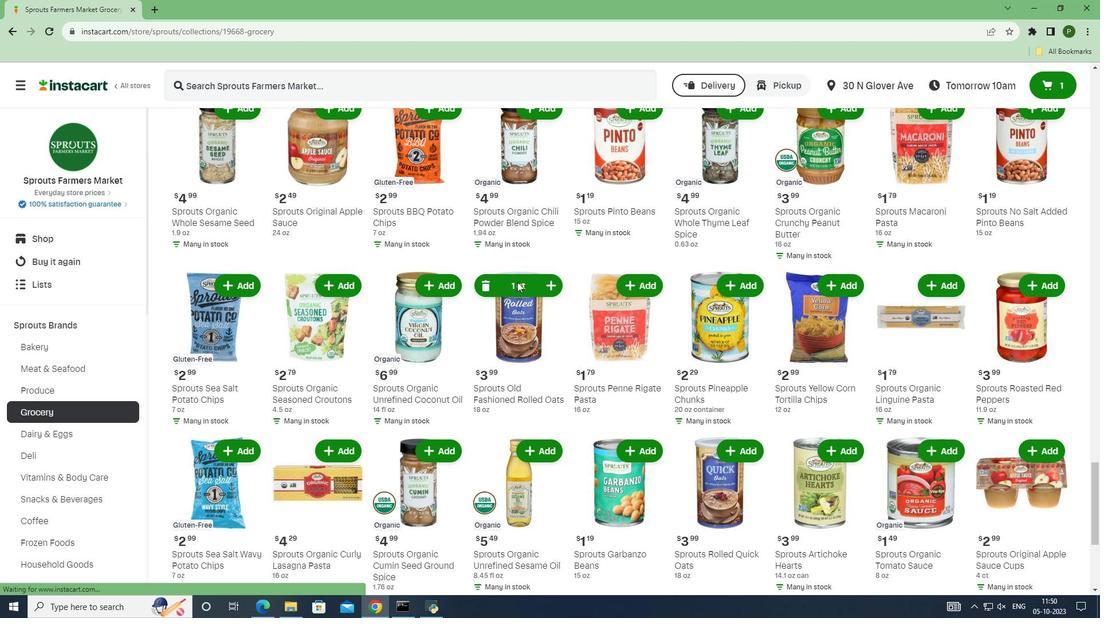 
Action: Mouse scrolled (263, 249) with delta (0, 0)
Screenshot: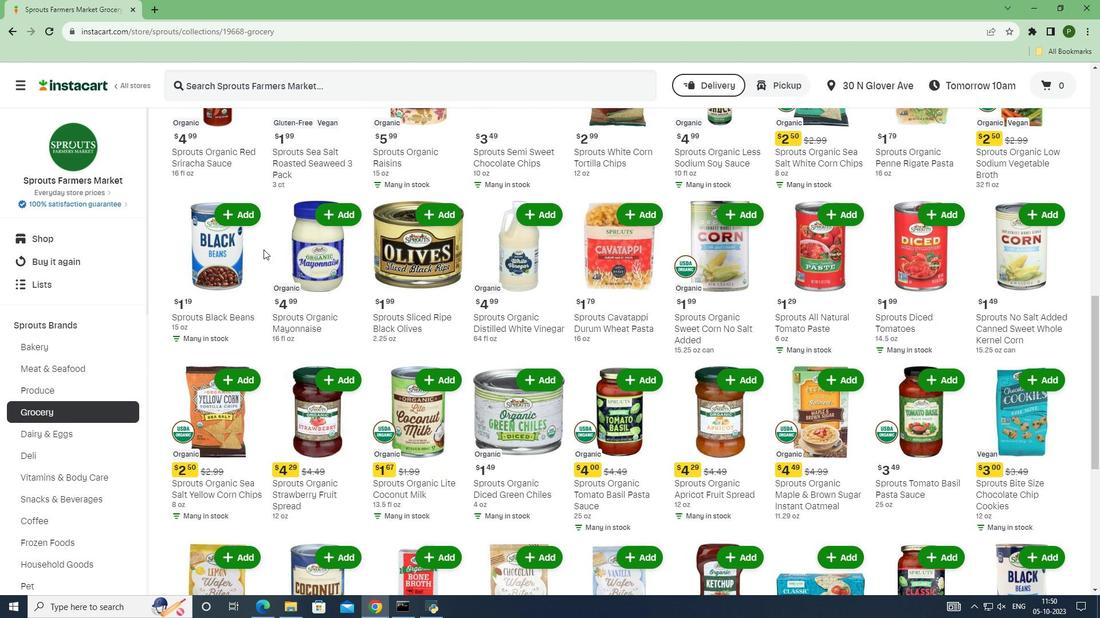 
Action: Mouse scrolled (263, 249) with delta (0, 0)
Screenshot: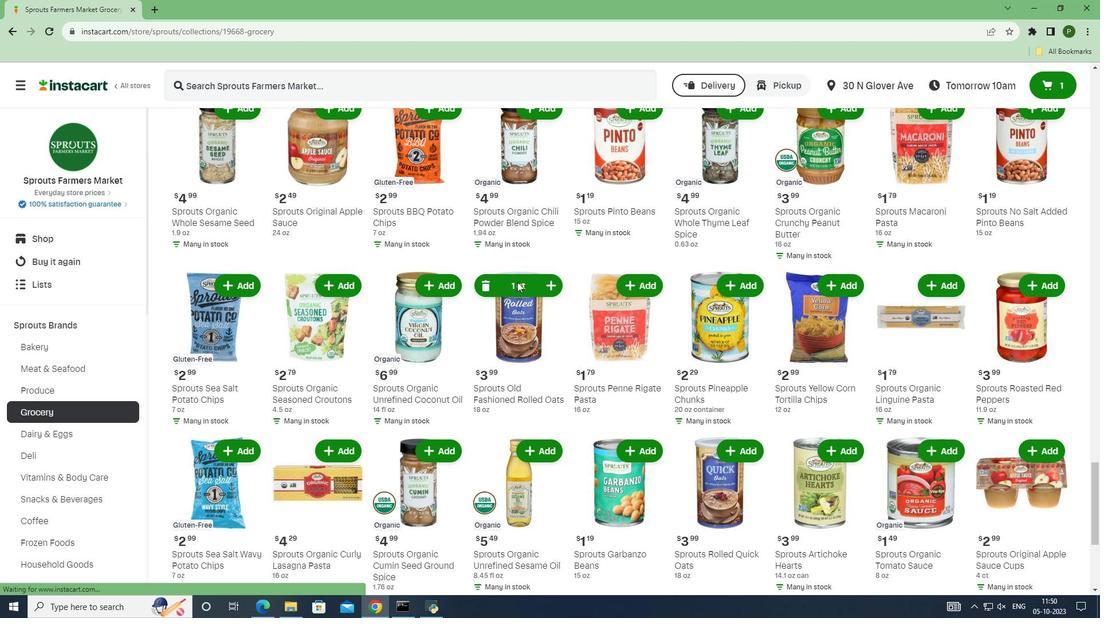 
Action: Mouse scrolled (263, 249) with delta (0, 0)
Screenshot: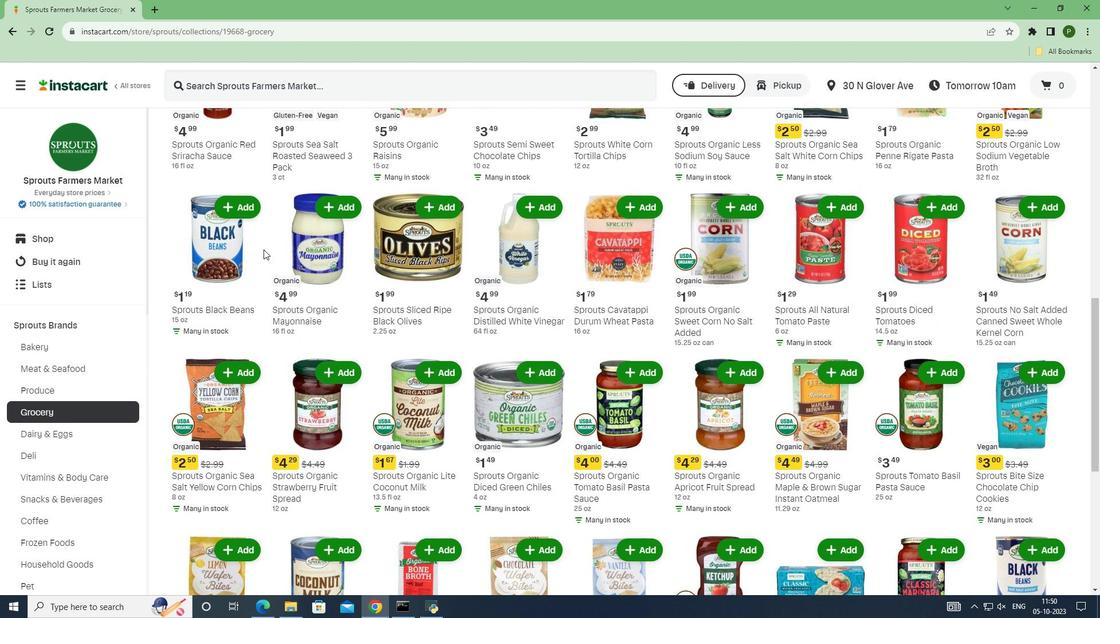
Action: Mouse scrolled (263, 249) with delta (0, 0)
Screenshot: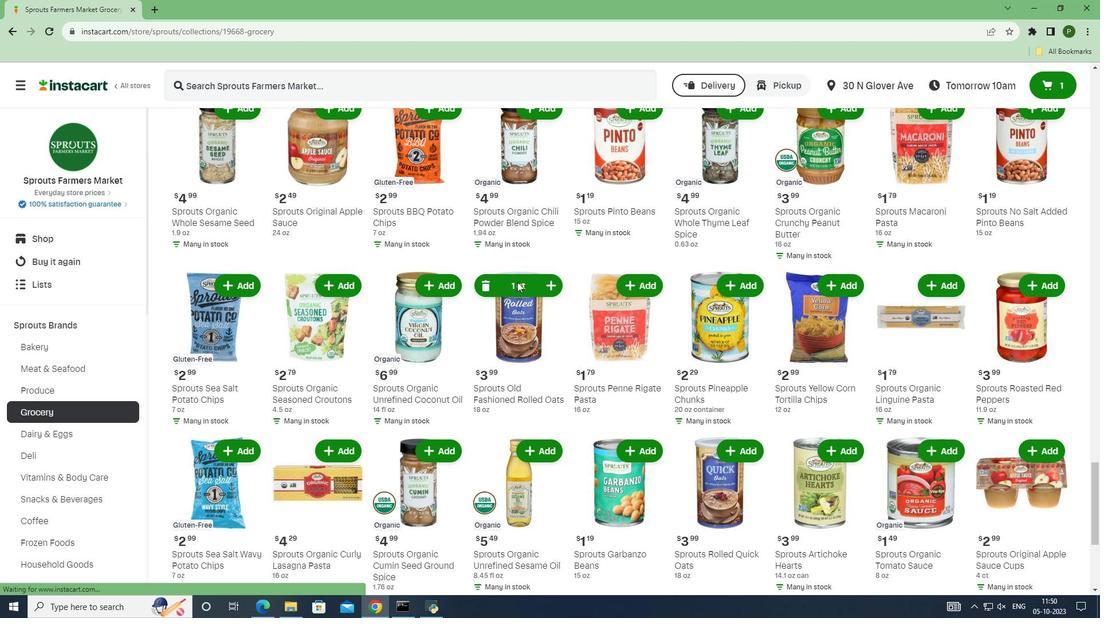 
Action: Mouse scrolled (263, 249) with delta (0, 0)
Screenshot: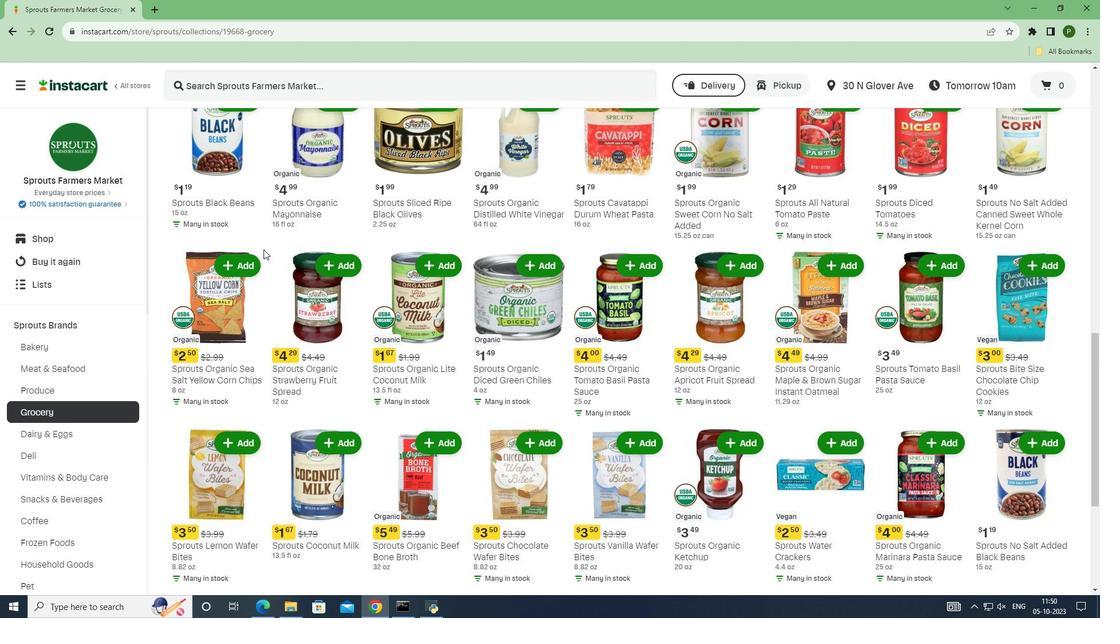 
Action: Mouse scrolled (263, 249) with delta (0, 0)
Screenshot: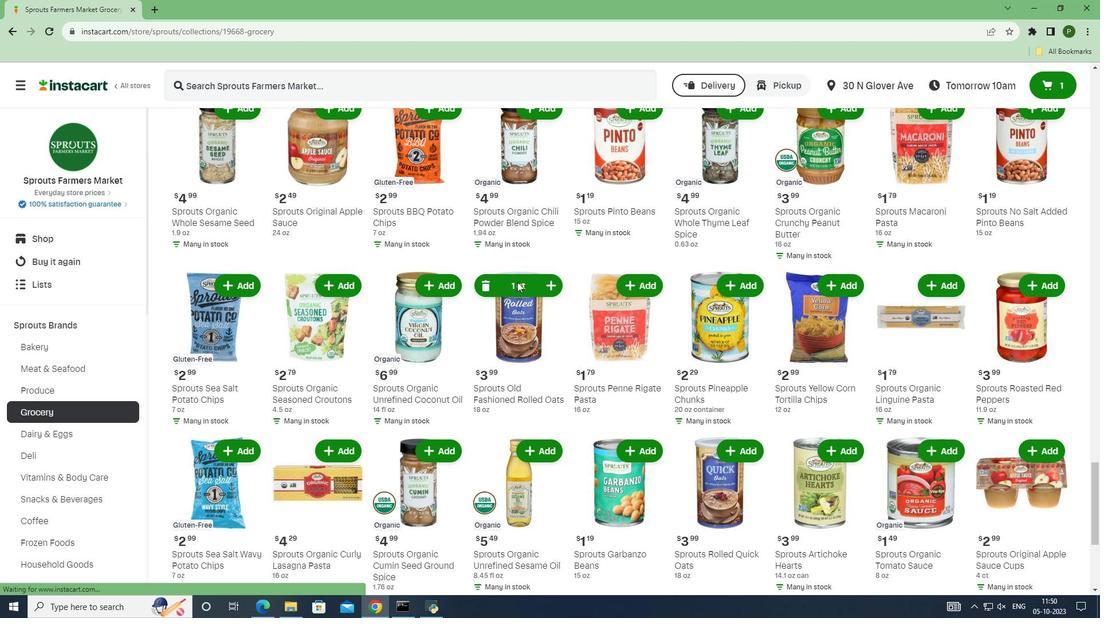 
Action: Mouse scrolled (263, 249) with delta (0, 0)
Screenshot: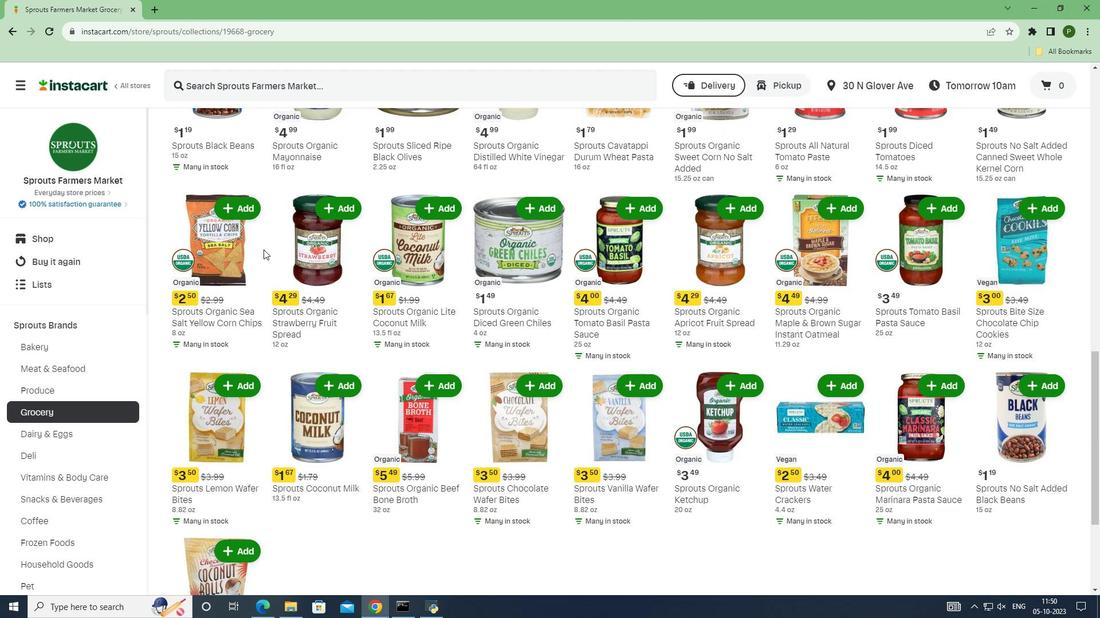 
Action: Mouse scrolled (263, 249) with delta (0, 0)
Screenshot: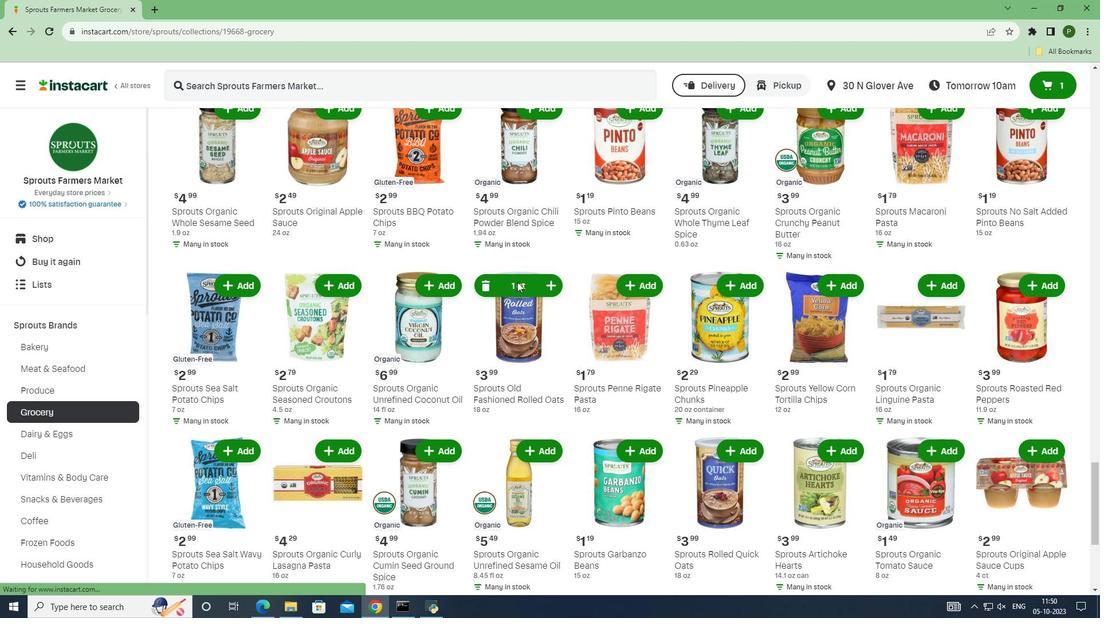 
Action: Mouse scrolled (263, 249) with delta (0, 0)
Screenshot: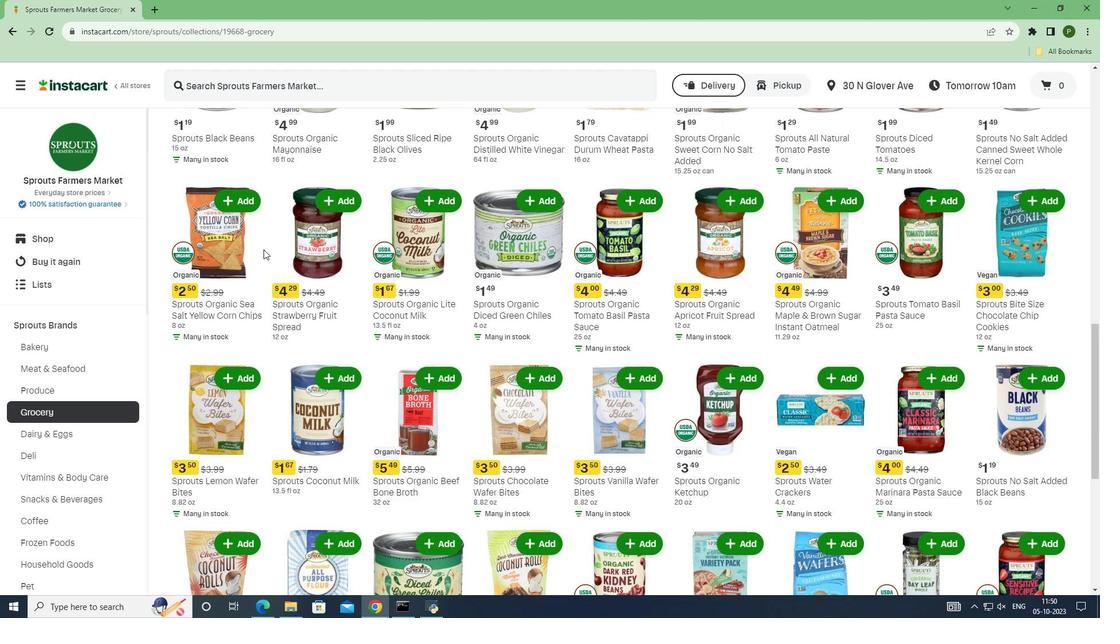 
Action: Mouse scrolled (263, 249) with delta (0, 0)
Screenshot: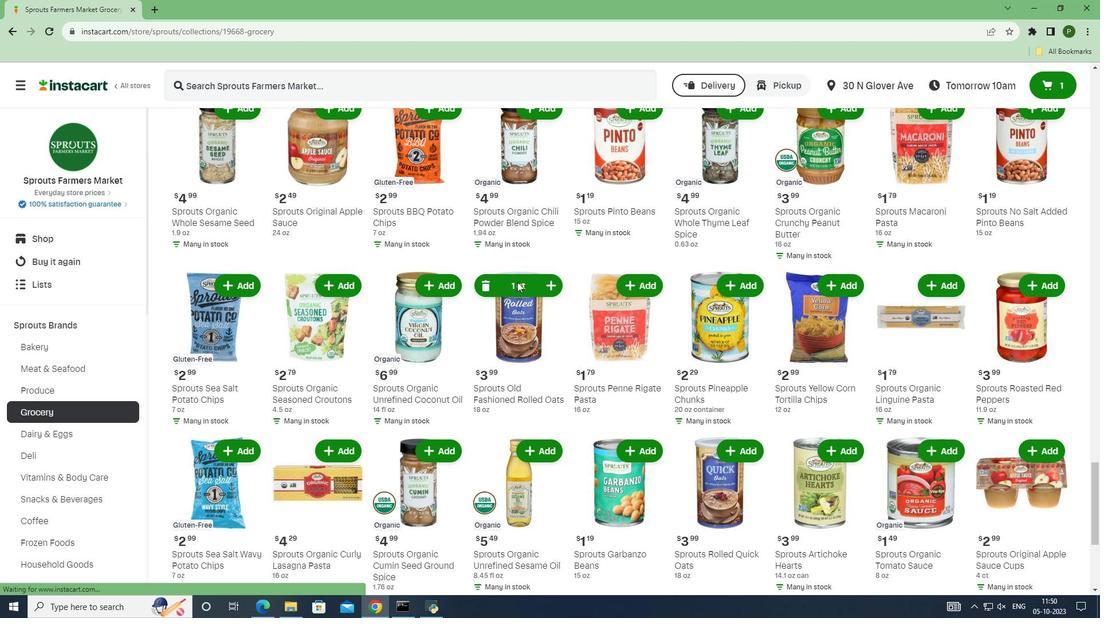 
Action: Mouse scrolled (263, 249) with delta (0, 0)
Screenshot: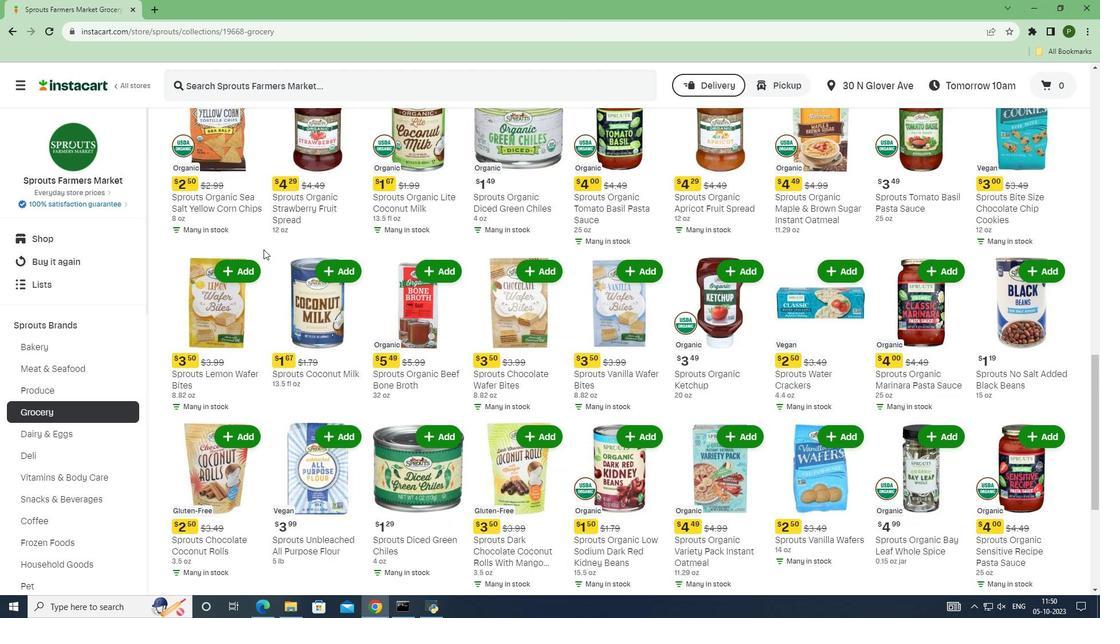 
Action: Mouse scrolled (263, 249) with delta (0, 0)
Screenshot: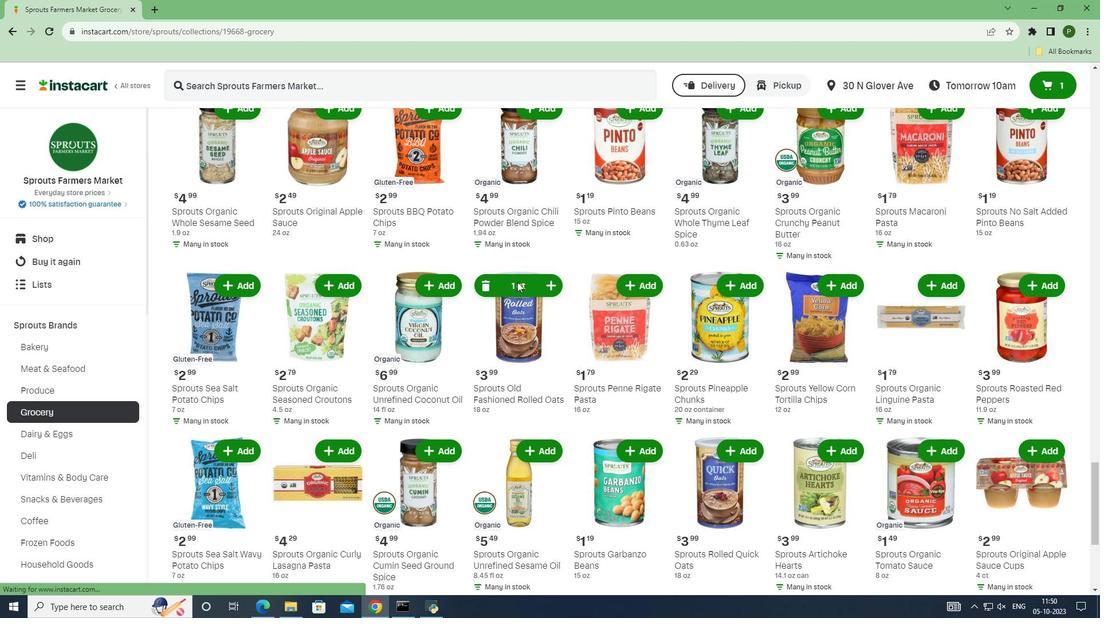 
Action: Mouse scrolled (263, 249) with delta (0, 0)
